 Task: Look for Airbnb properties in NicolÃÂ¡s Romero, Mexico from 11th December, 2023 to 15th December, 2023 for 2 adults. Place can be private room with 1  bedroom having 2 beds and 1 bathroom. Property type can be hotel.
Action: Mouse moved to (556, 119)
Screenshot: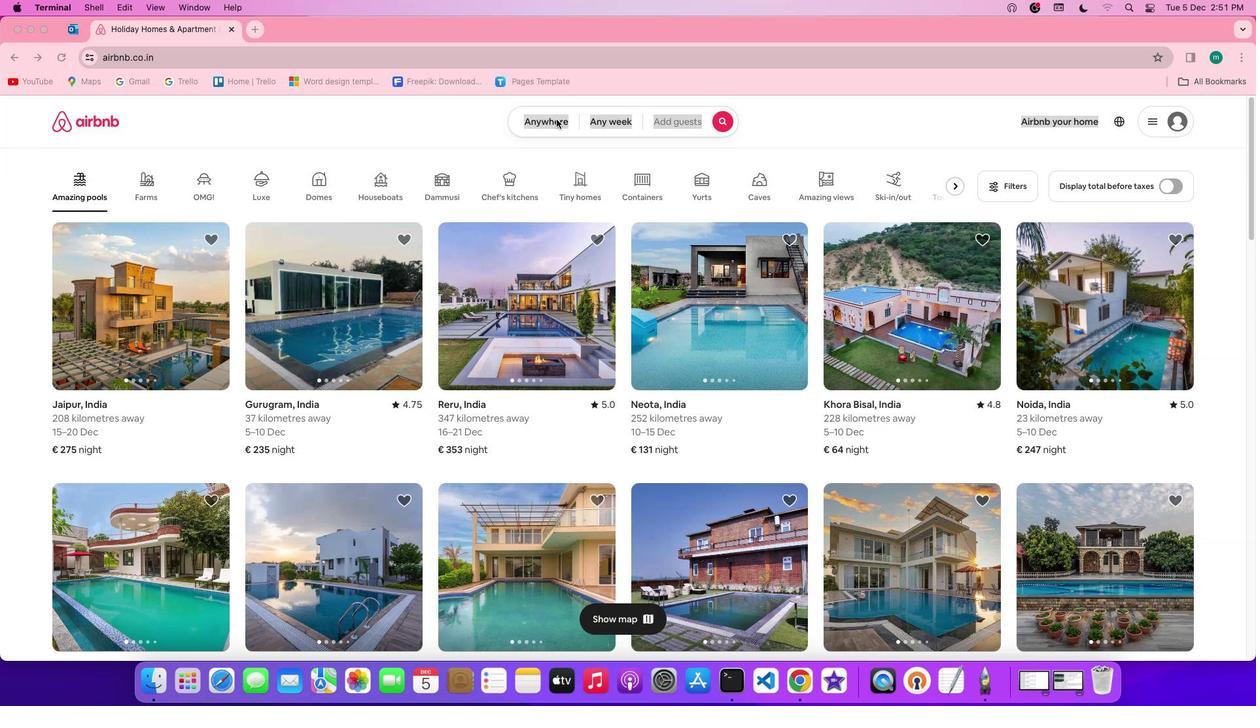 
Action: Mouse pressed left at (556, 119)
Screenshot: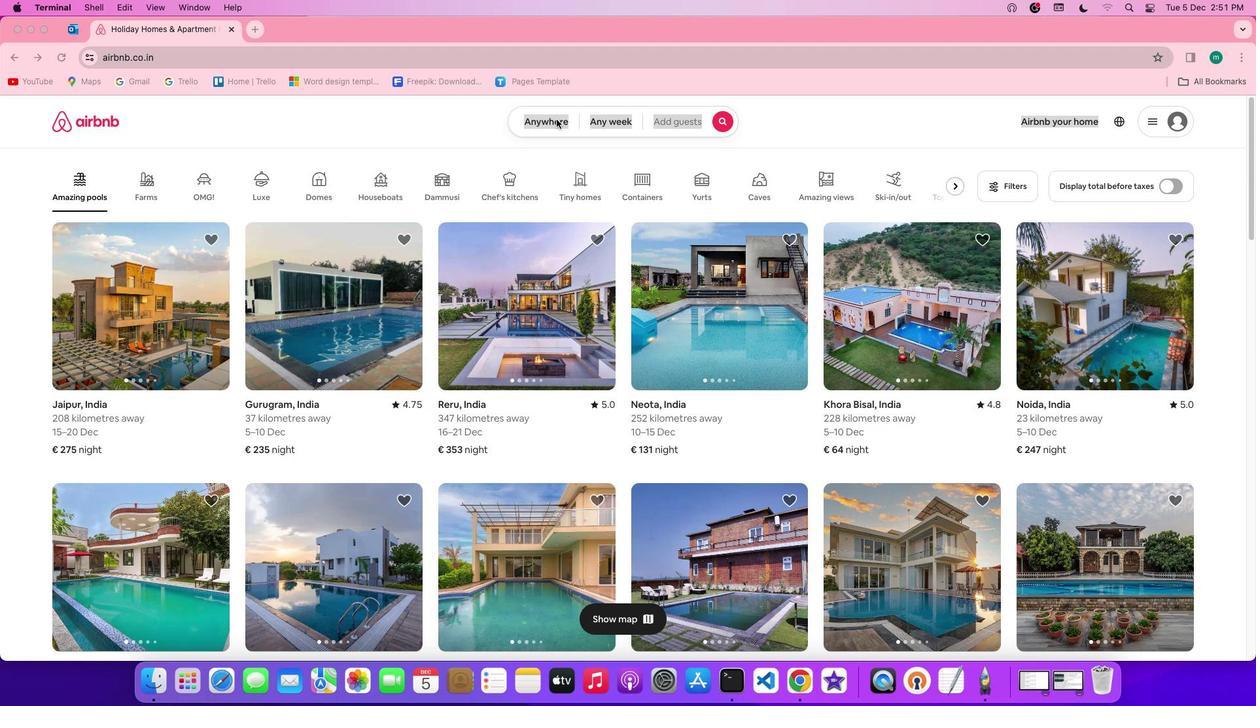
Action: Mouse pressed left at (556, 119)
Screenshot: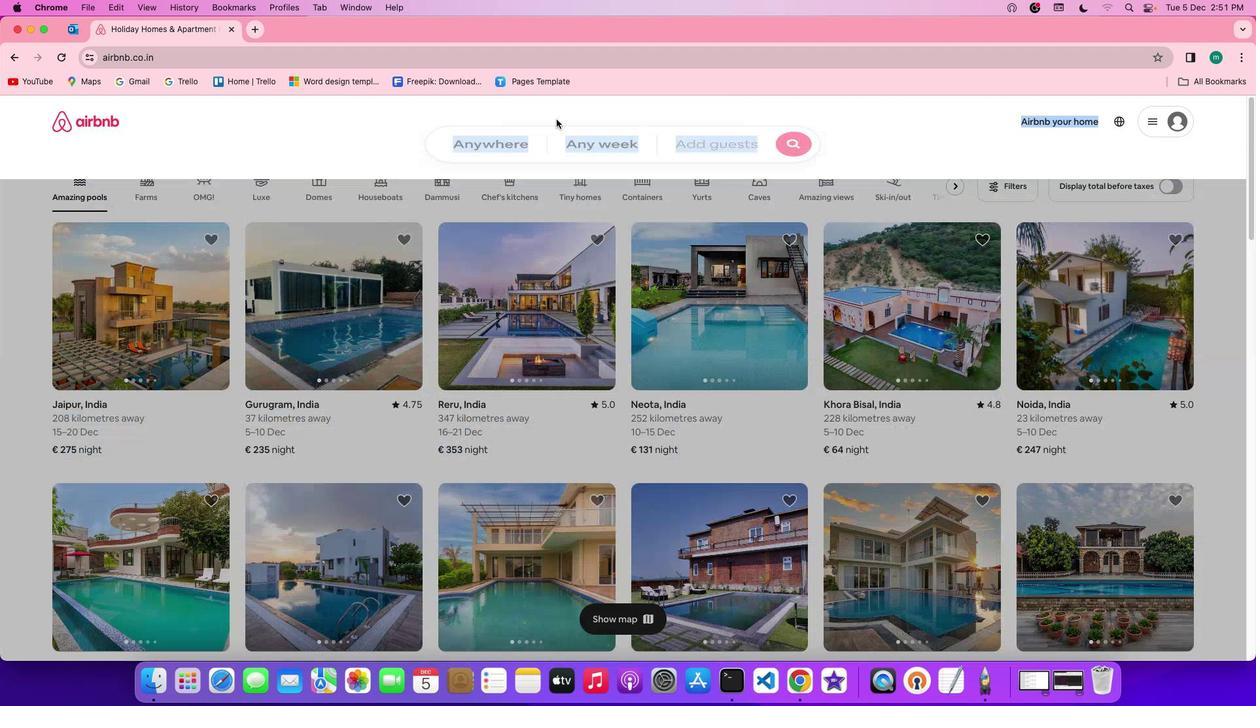 
Action: Mouse moved to (515, 166)
Screenshot: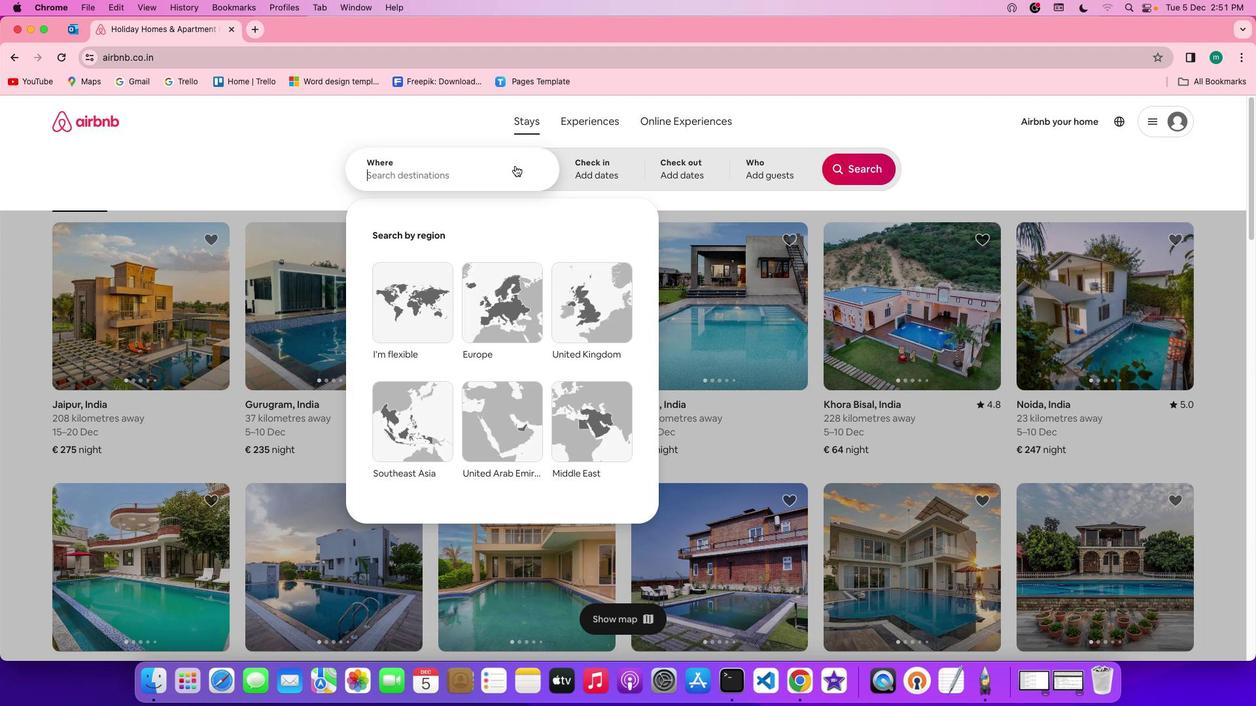 
Action: Mouse pressed left at (515, 166)
Screenshot: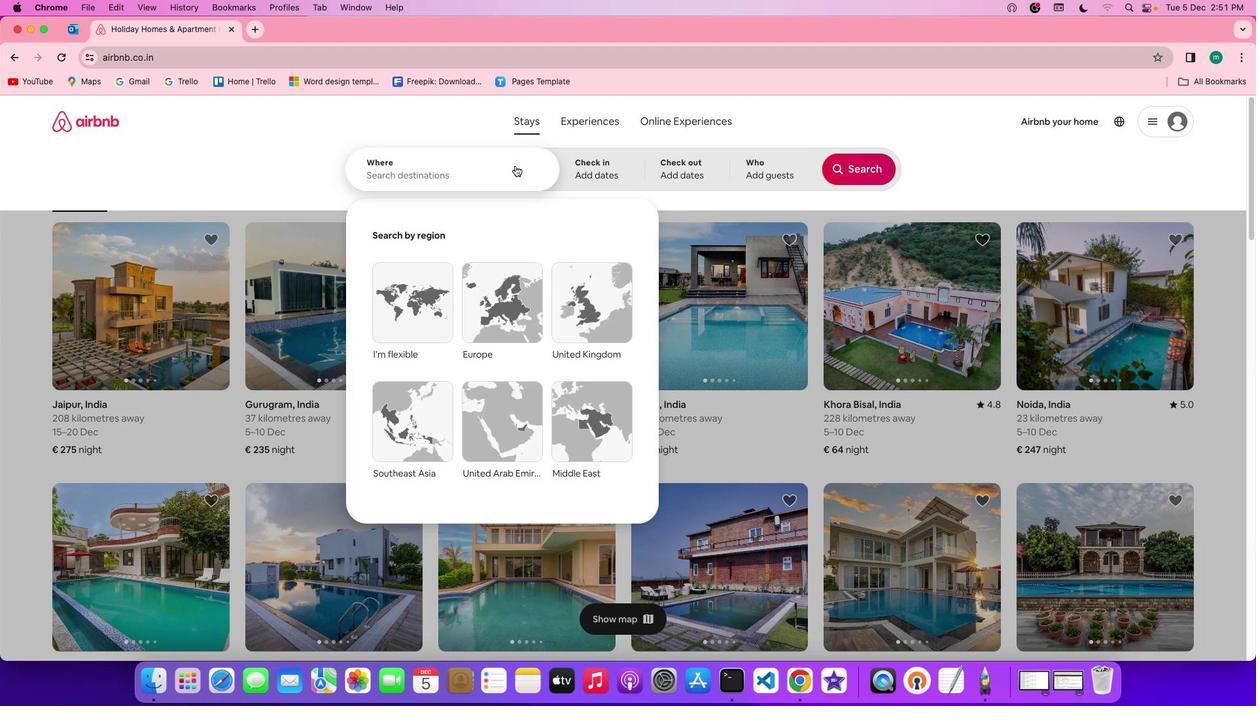
Action: Mouse moved to (515, 166)
Screenshot: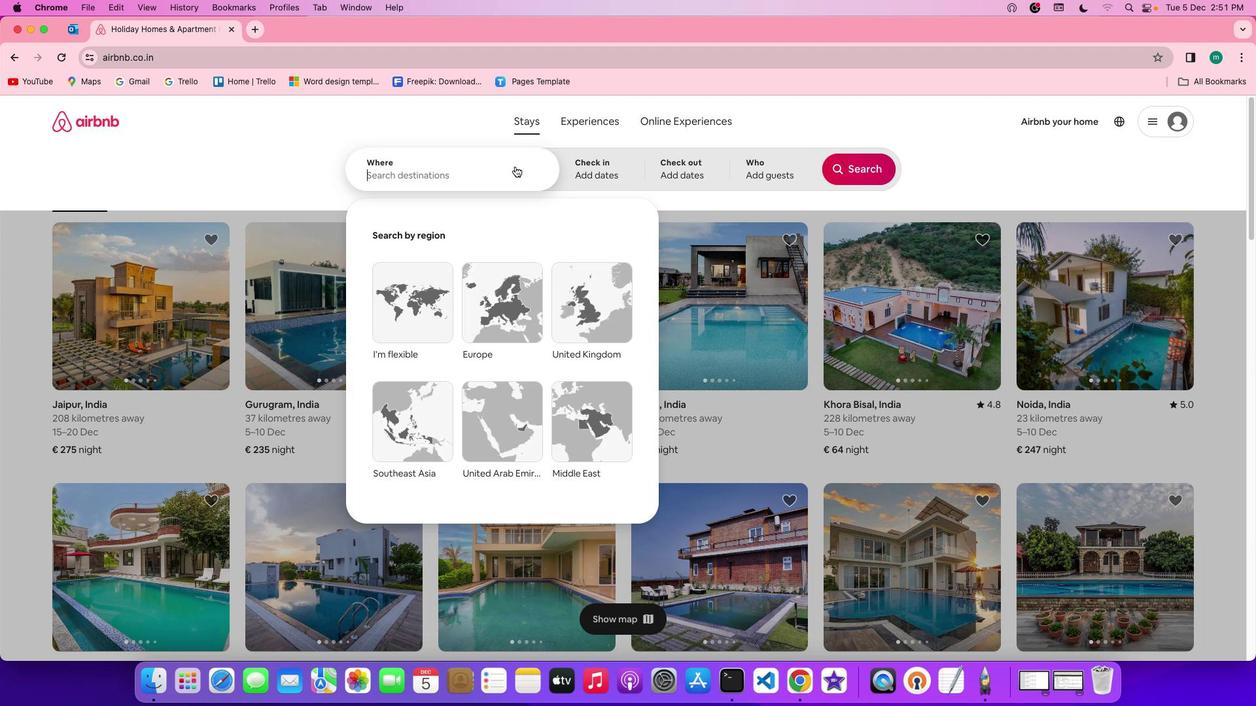 
Action: Key pressed Key.shift'N''i''c''o''l''a''s'Key.spaceKey.shift'R''o''m''e''r''o'','Key.spaceKey.shift'M''e''x''i''c''o'
Screenshot: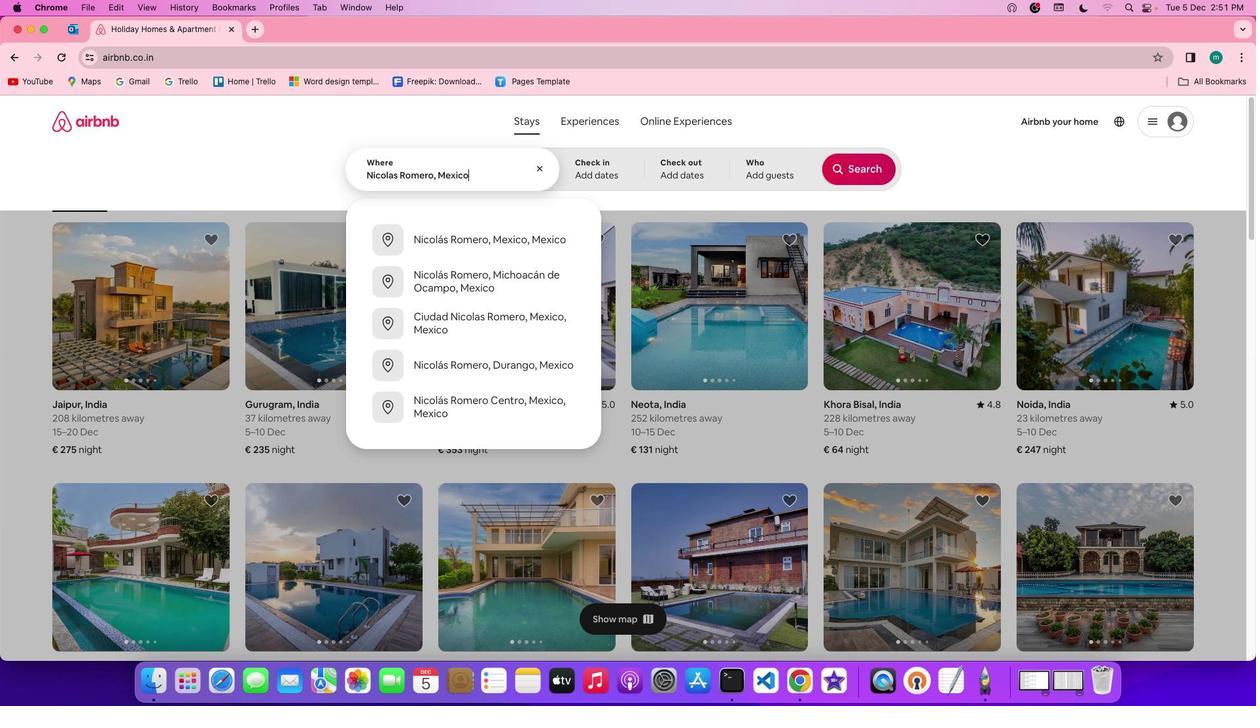 
Action: Mouse moved to (599, 177)
Screenshot: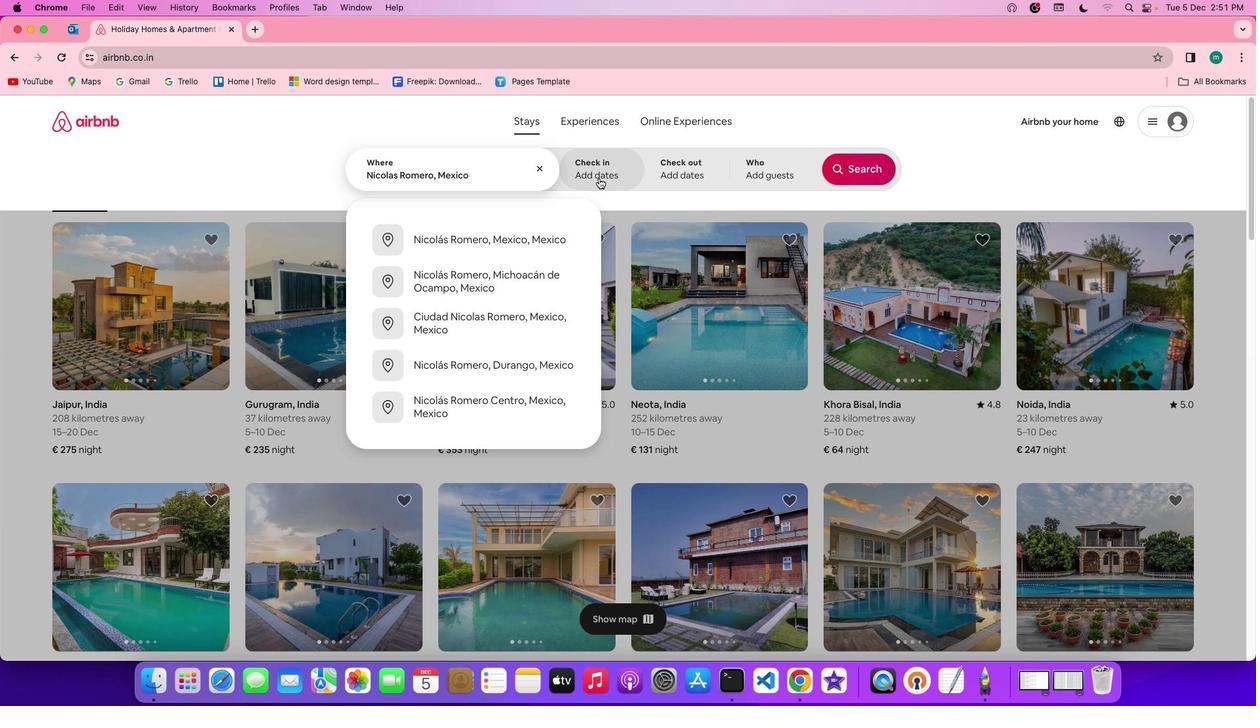 
Action: Mouse pressed left at (599, 177)
Screenshot: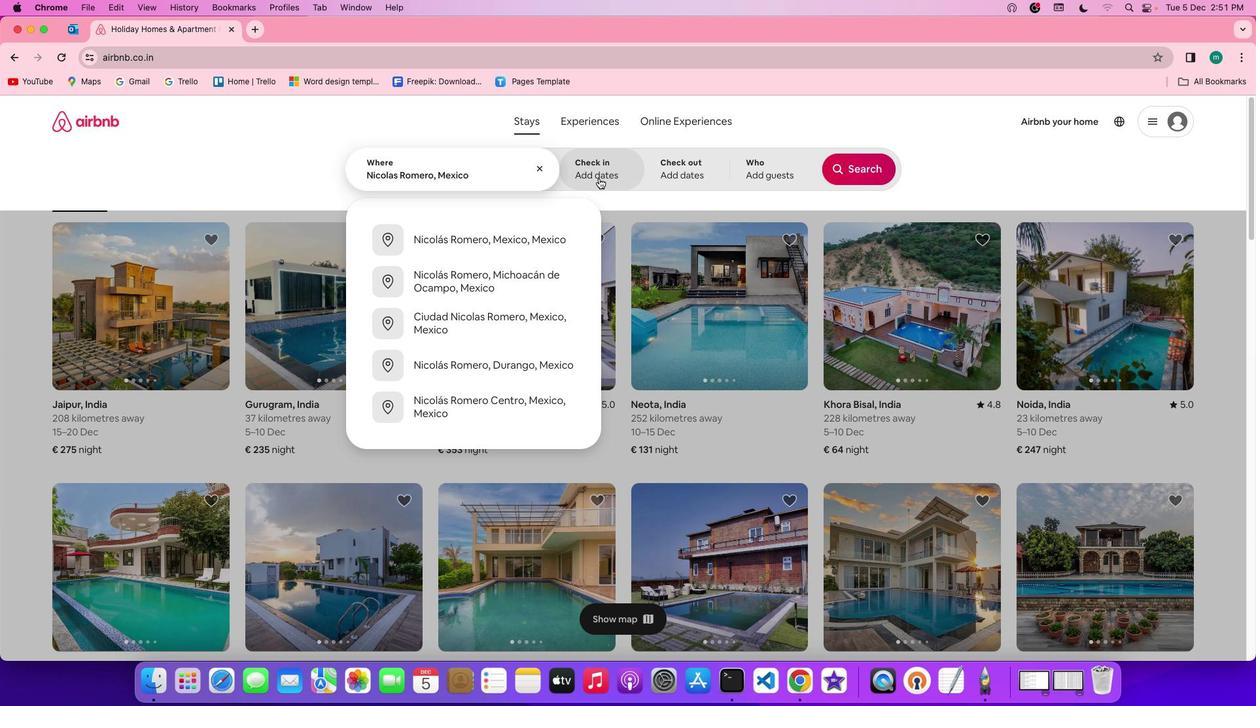 
Action: Mouse moved to (439, 393)
Screenshot: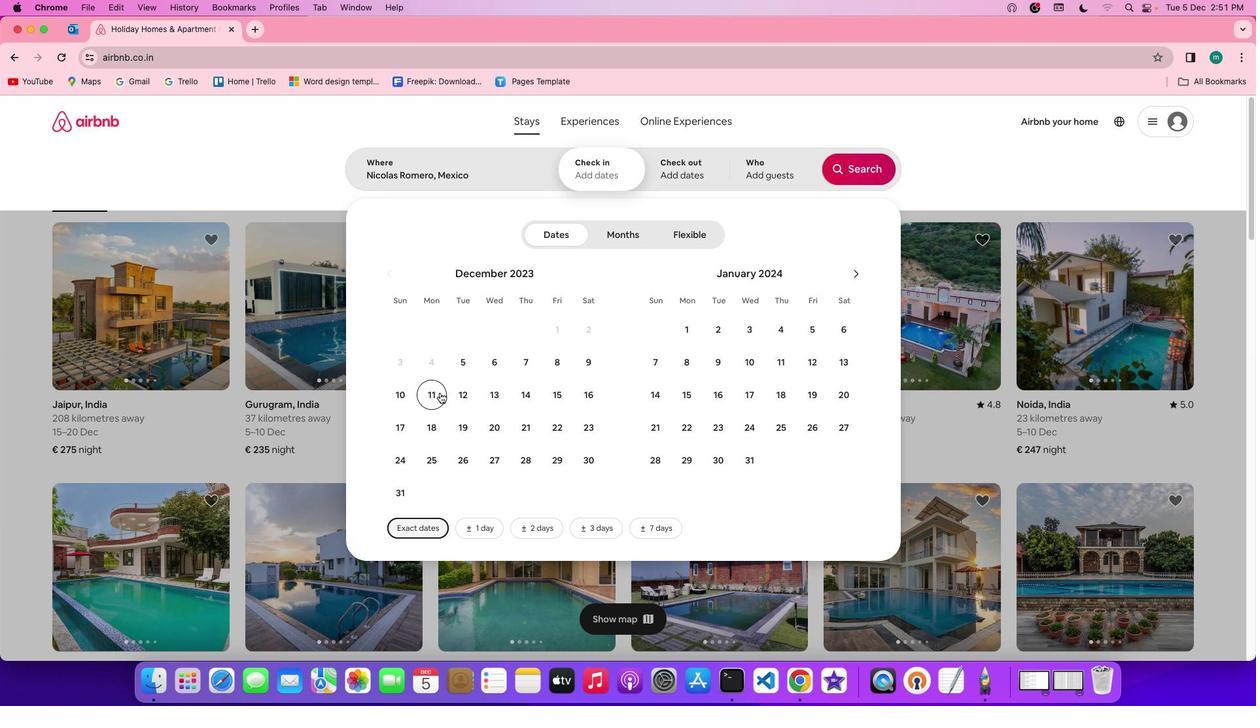 
Action: Mouse pressed left at (439, 393)
Screenshot: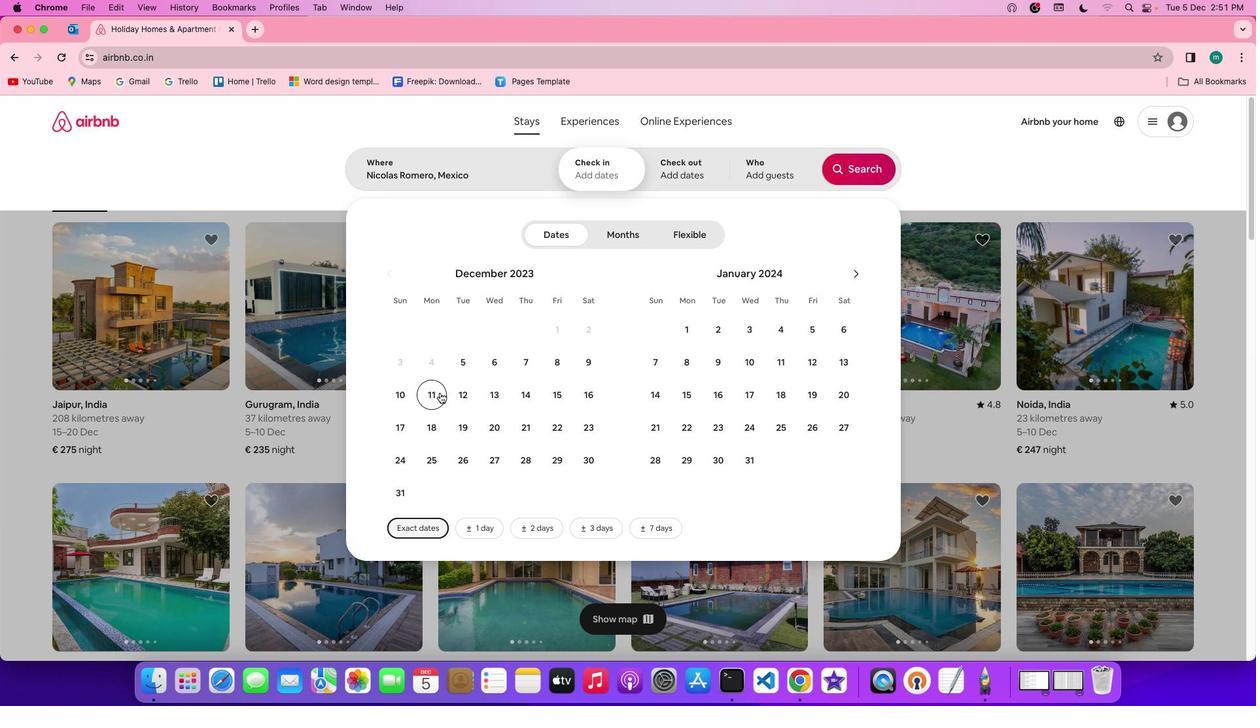 
Action: Mouse moved to (562, 397)
Screenshot: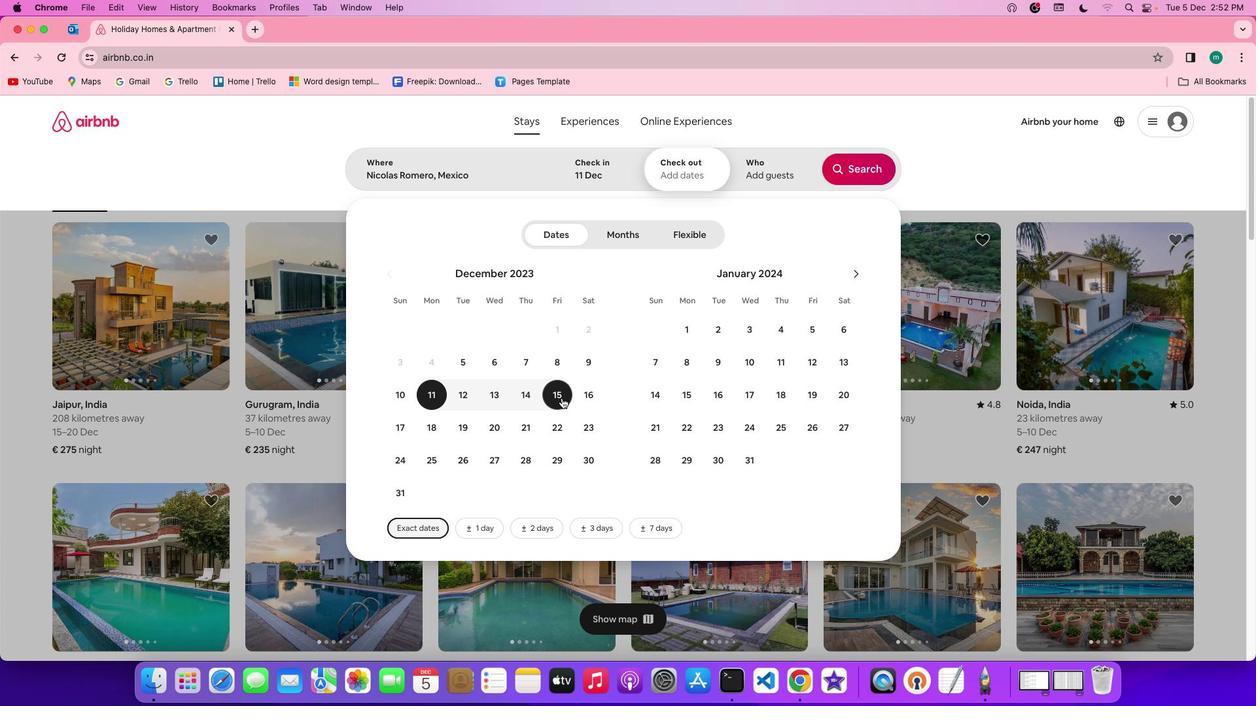 
Action: Mouse pressed left at (562, 397)
Screenshot: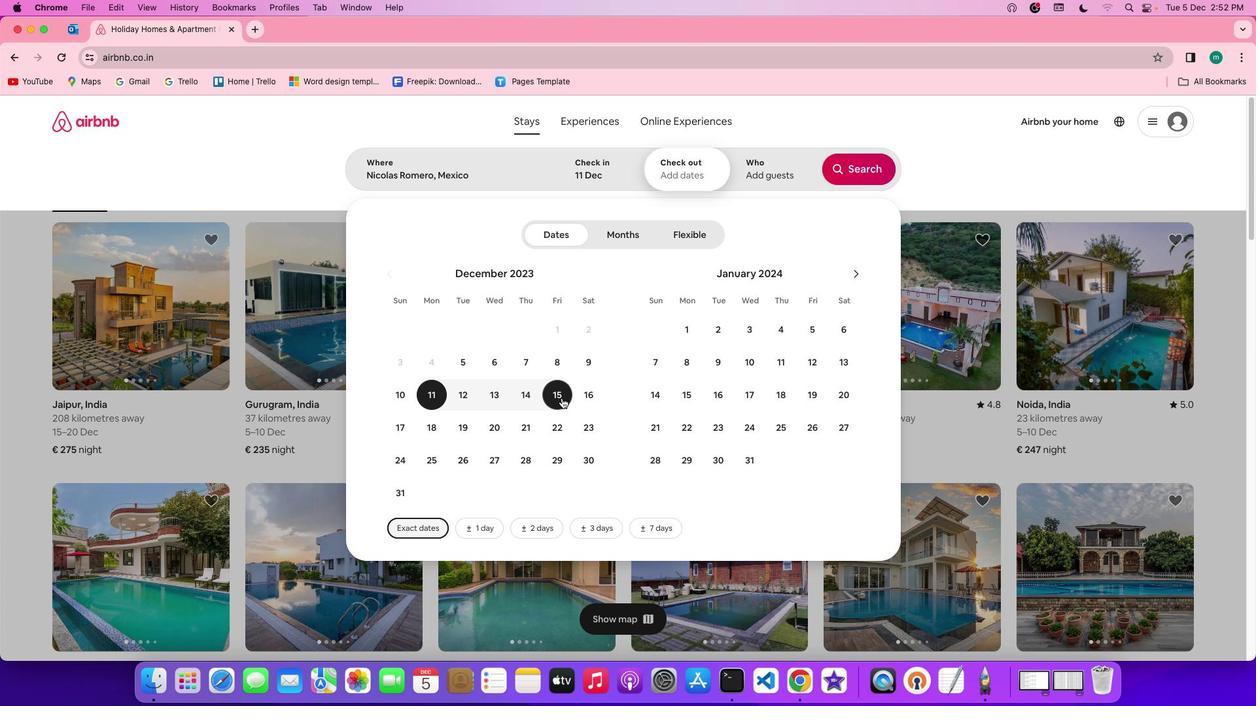 
Action: Mouse moved to (784, 173)
Screenshot: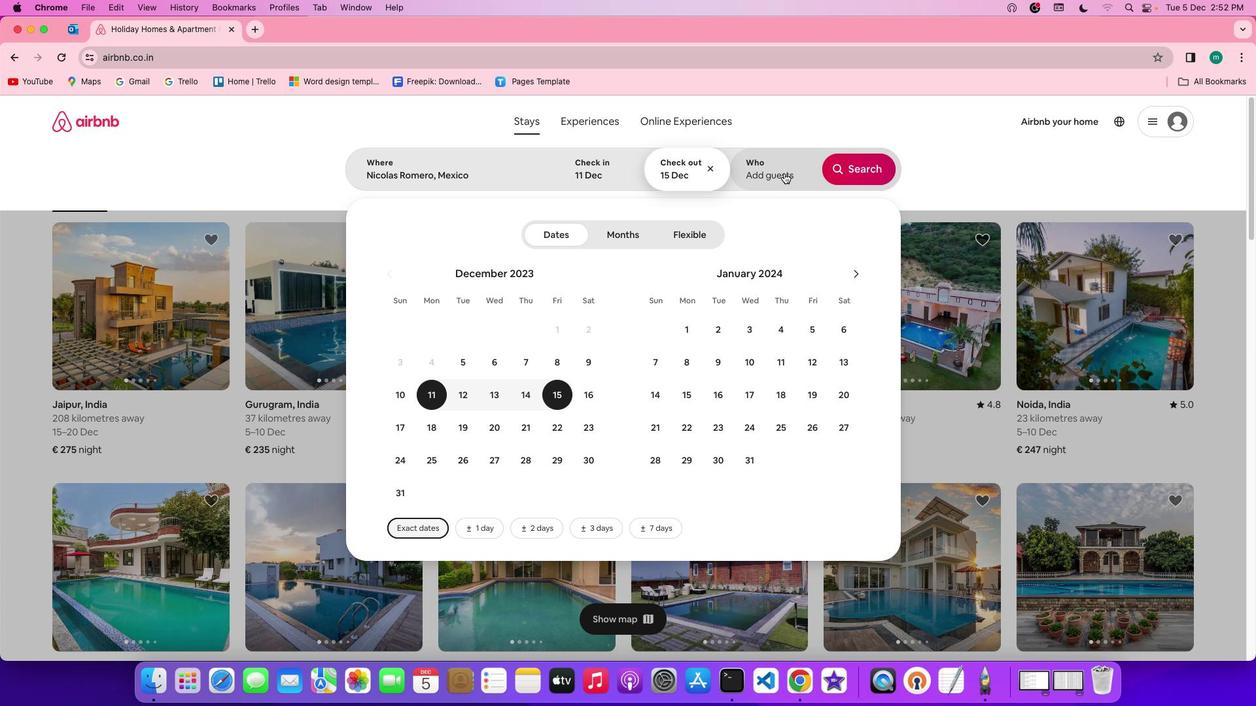 
Action: Mouse pressed left at (784, 173)
Screenshot: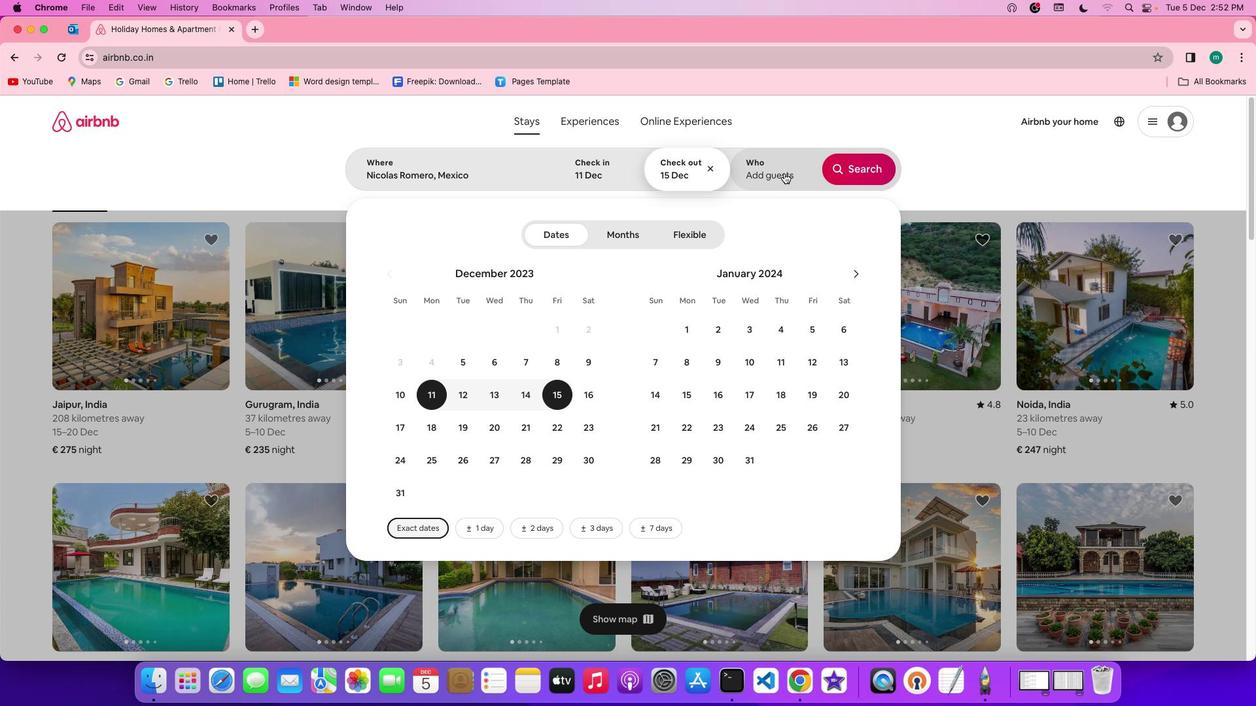 
Action: Mouse moved to (868, 232)
Screenshot: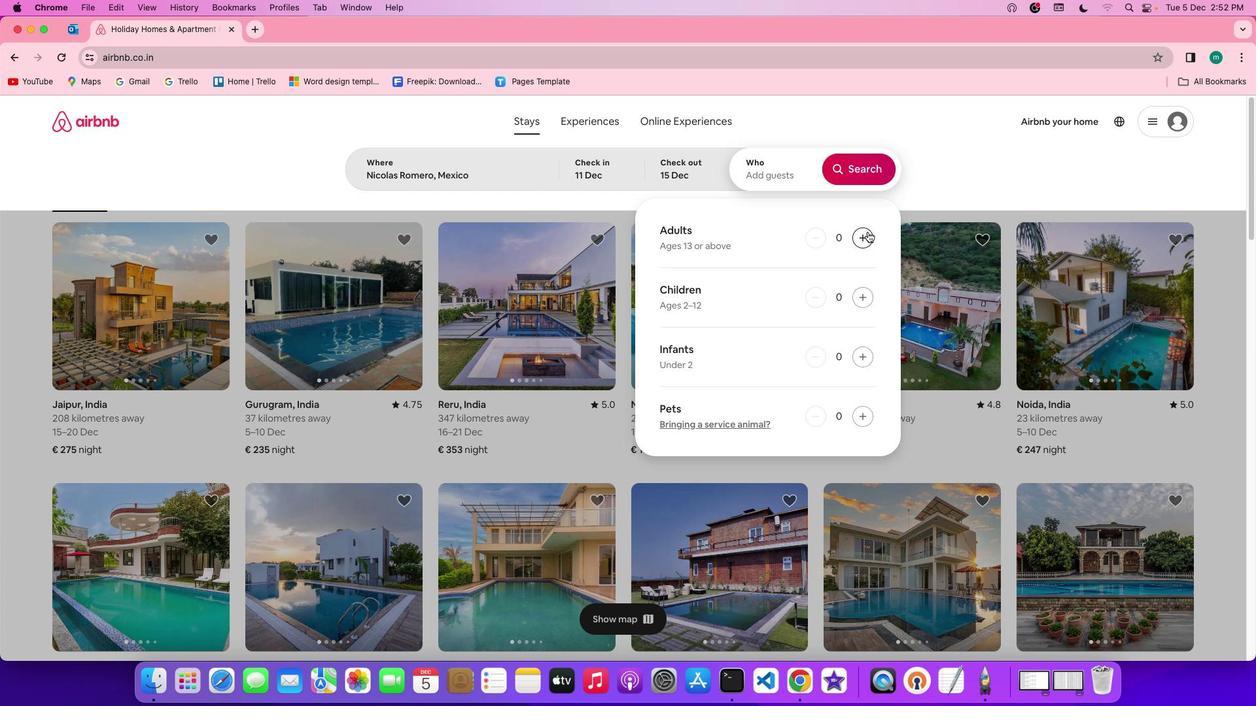 
Action: Mouse pressed left at (868, 232)
Screenshot: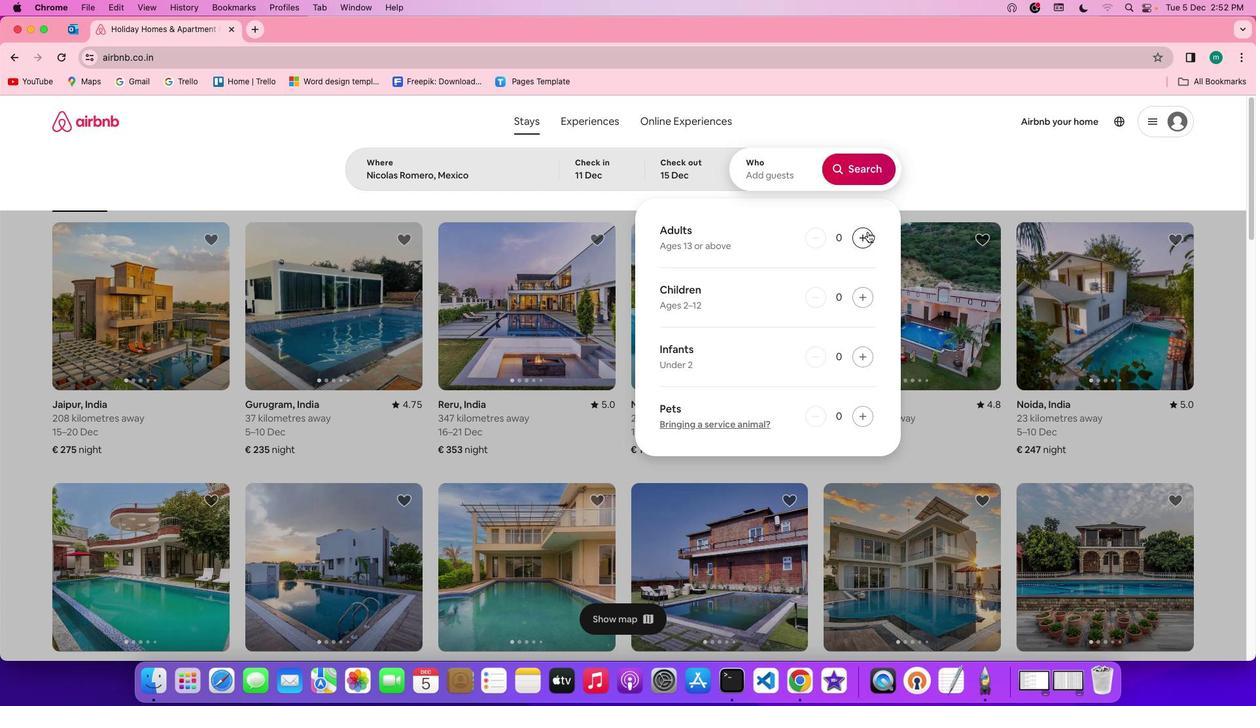 
Action: Mouse pressed left at (868, 232)
Screenshot: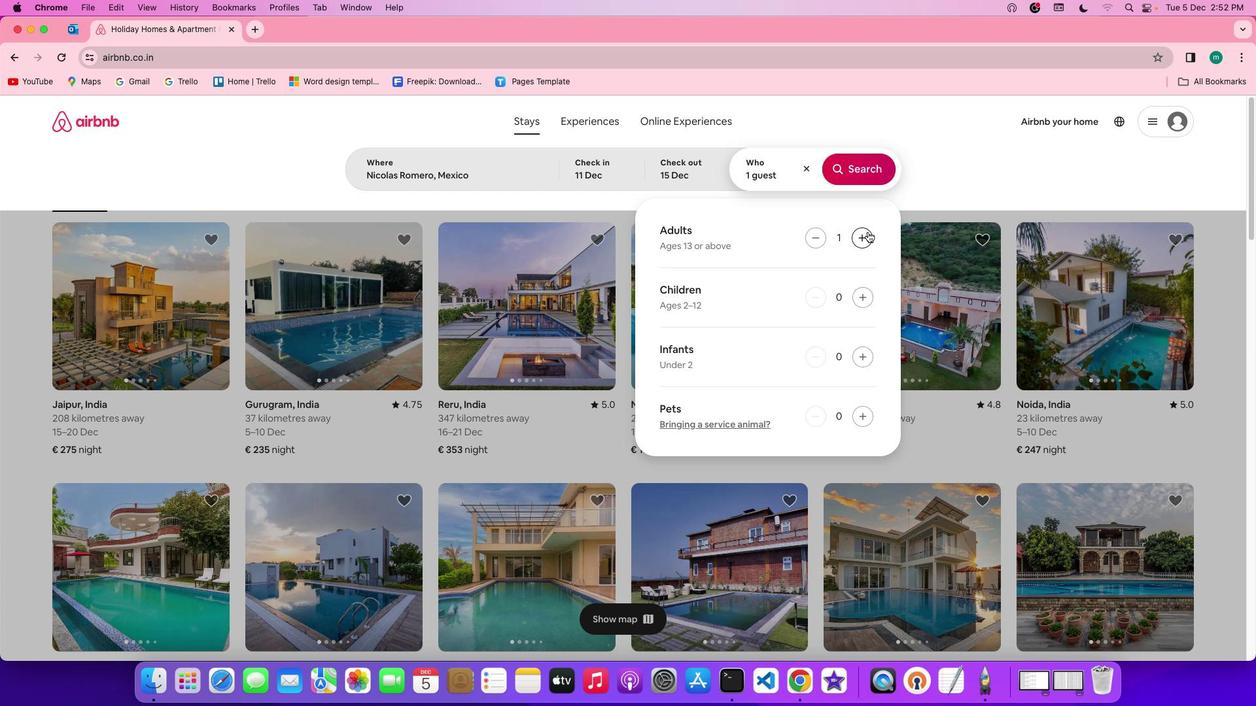 
Action: Mouse moved to (850, 168)
Screenshot: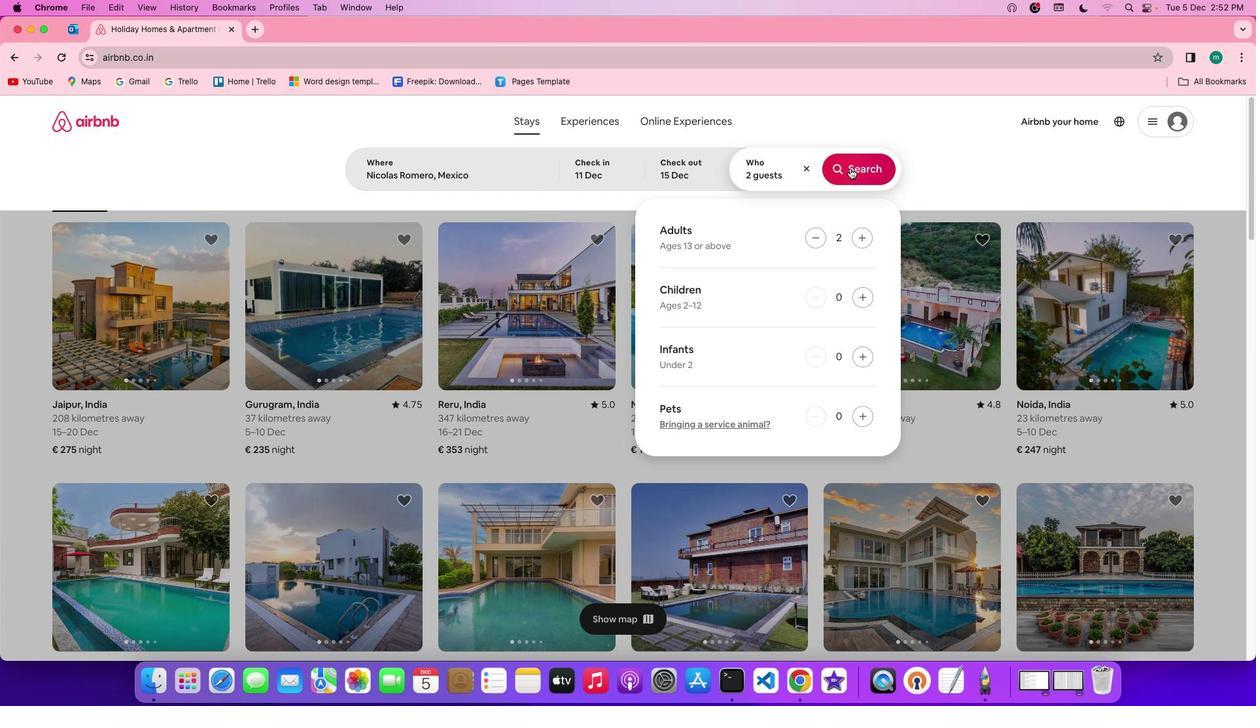 
Action: Mouse pressed left at (850, 168)
Screenshot: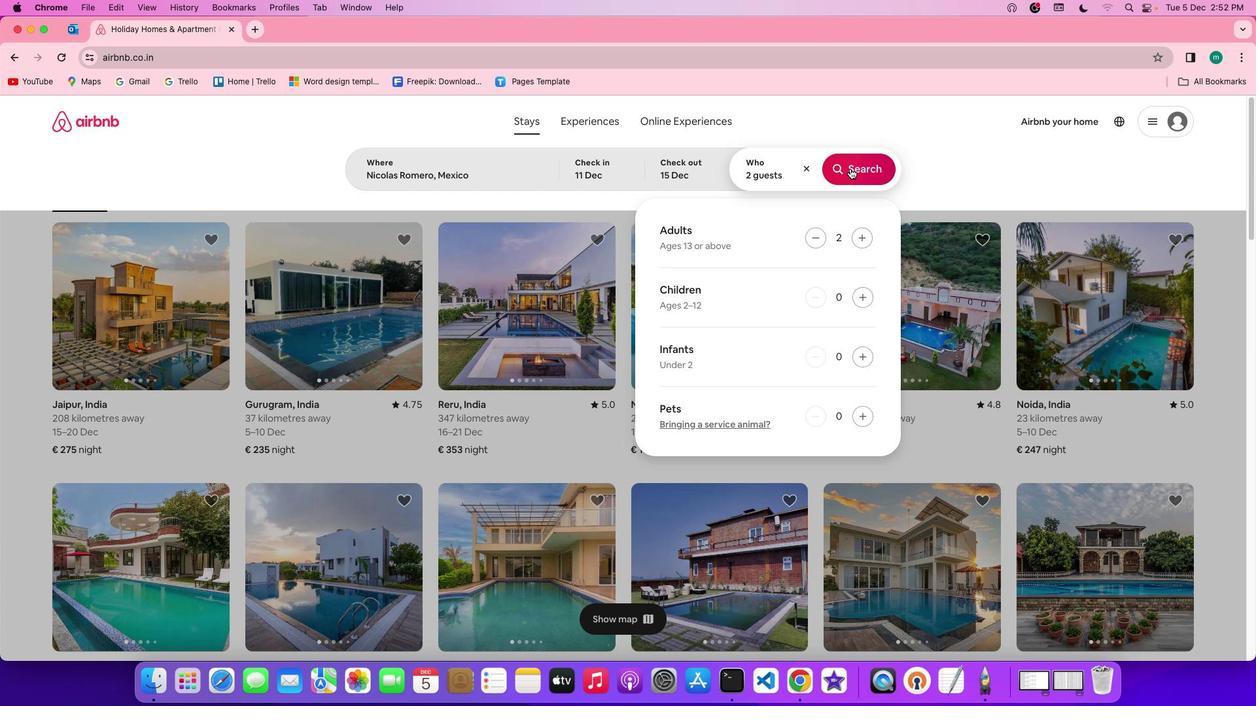 
Action: Mouse moved to (1058, 181)
Screenshot: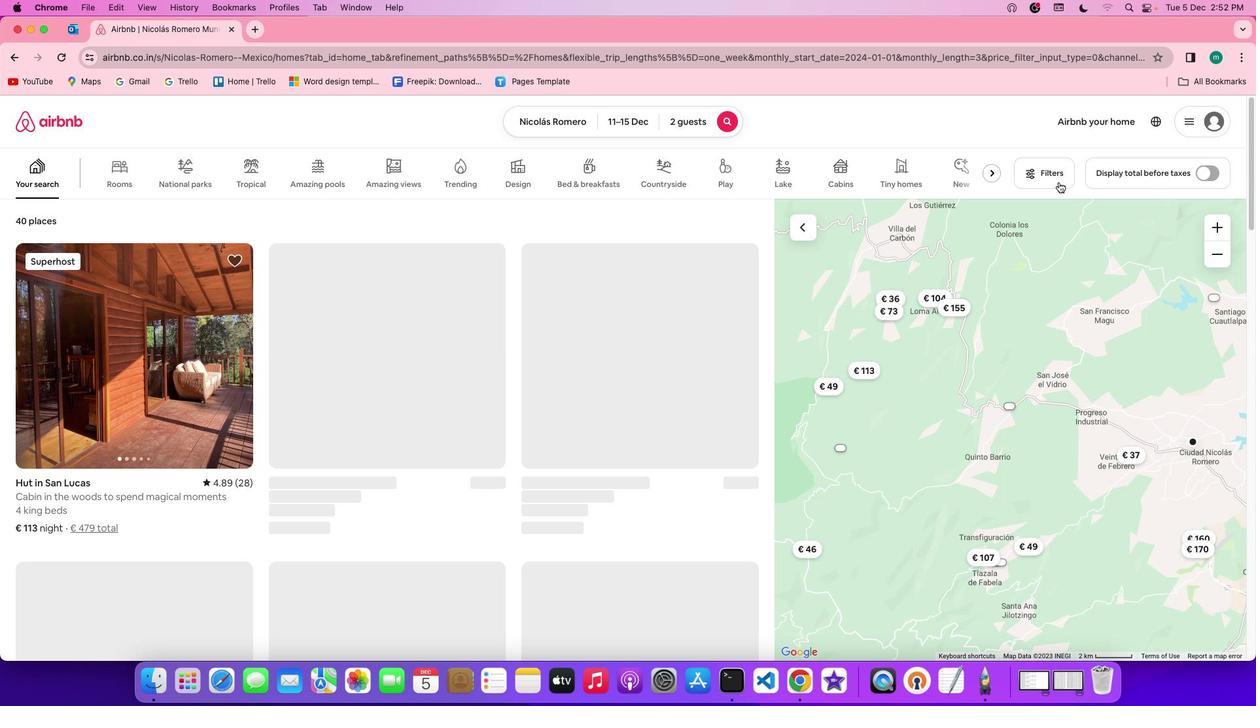 
Action: Mouse pressed left at (1058, 181)
Screenshot: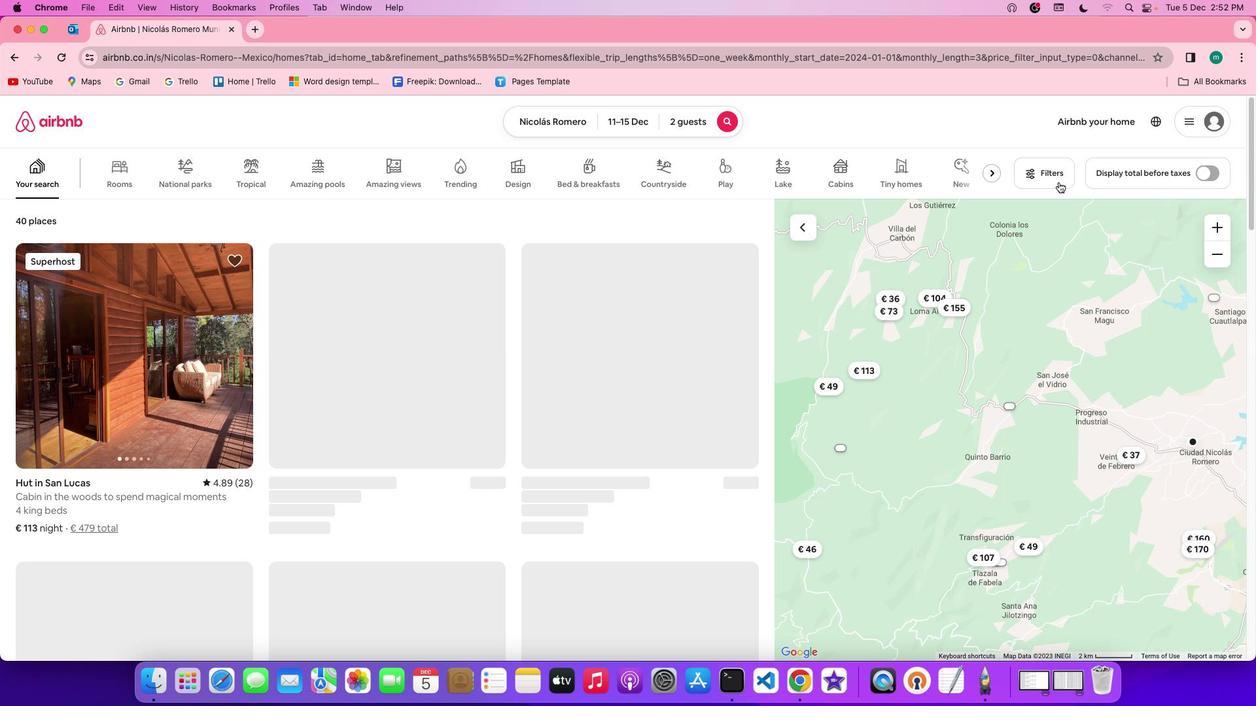 
Action: Mouse moved to (619, 399)
Screenshot: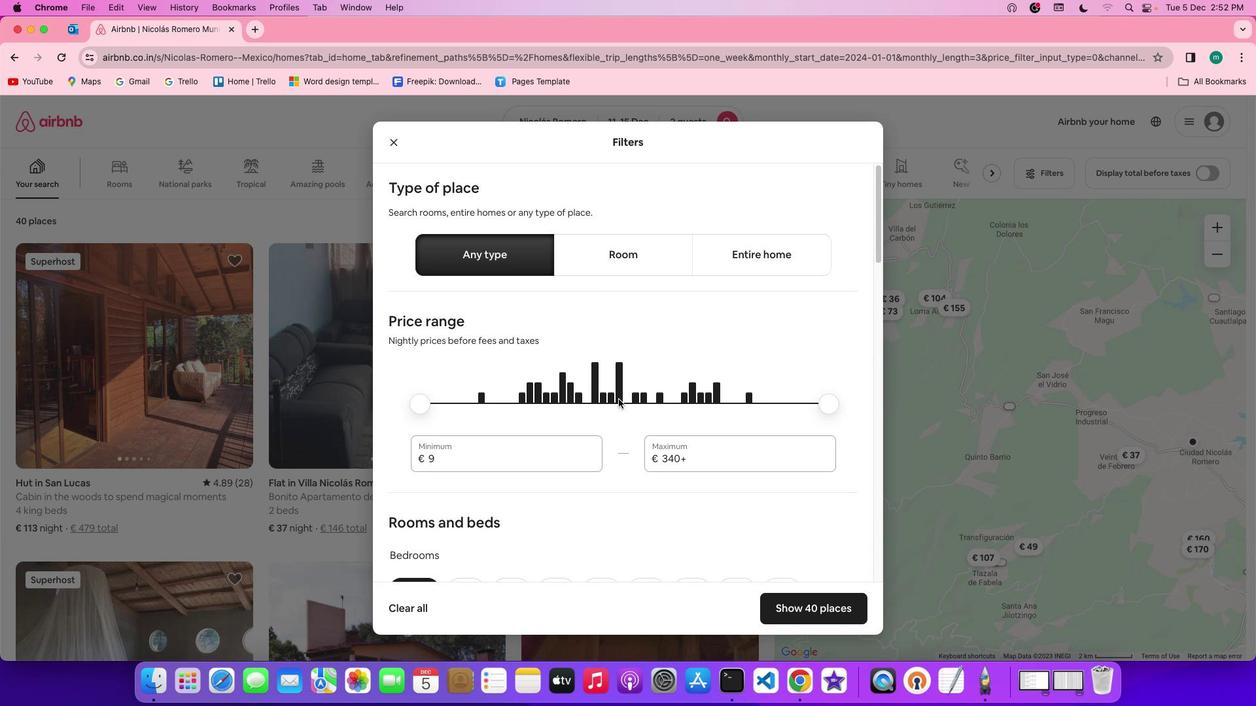 
Action: Mouse scrolled (619, 399) with delta (0, 0)
Screenshot: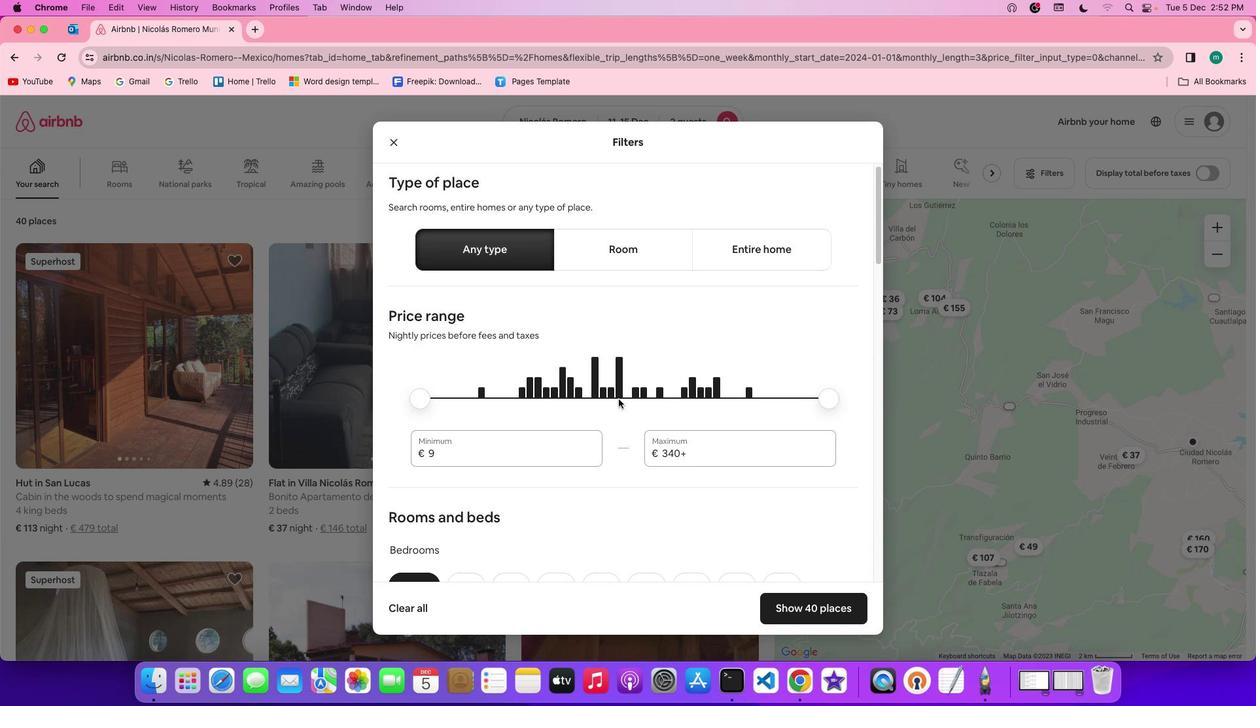 
Action: Mouse scrolled (619, 399) with delta (0, 0)
Screenshot: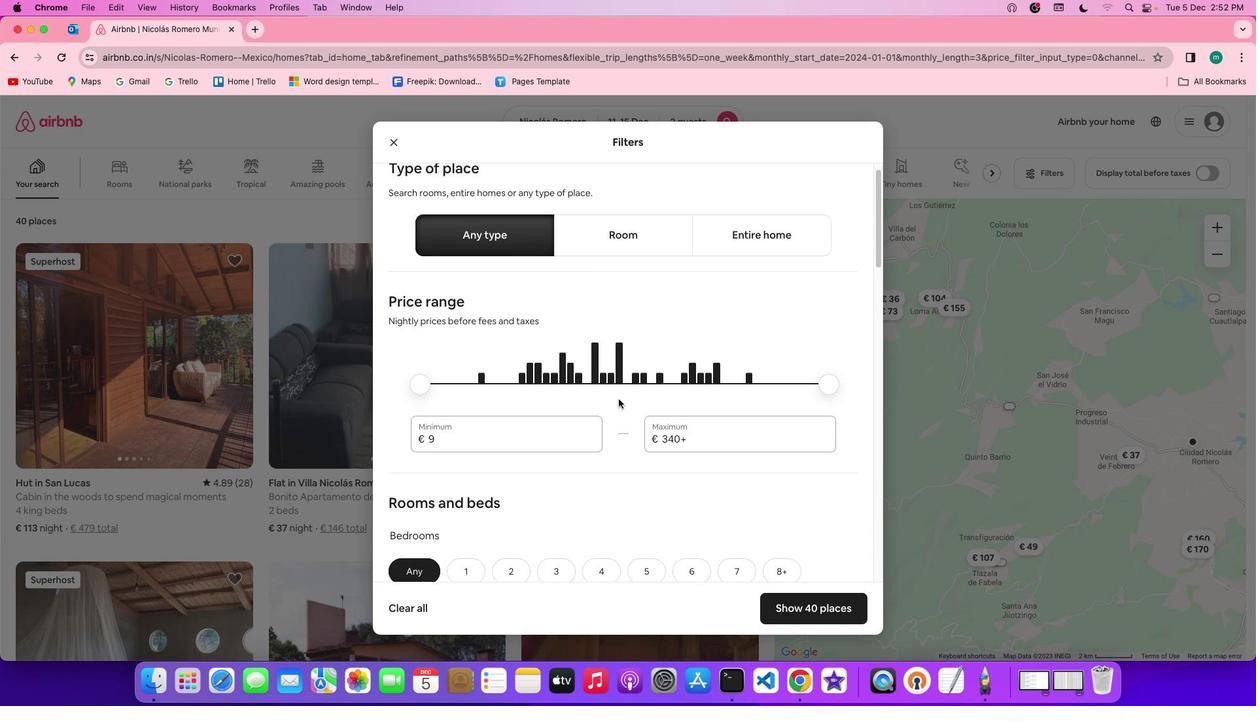 
Action: Mouse scrolled (619, 399) with delta (0, -1)
Screenshot: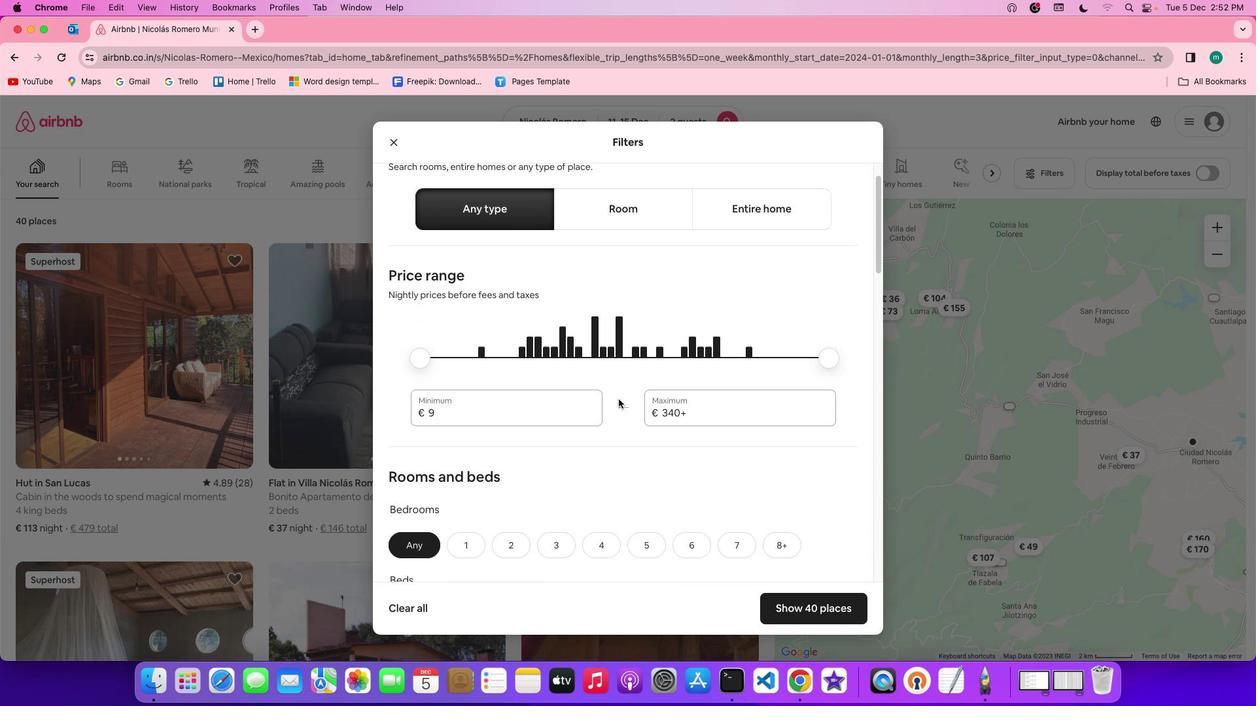
Action: Mouse scrolled (619, 399) with delta (0, -1)
Screenshot: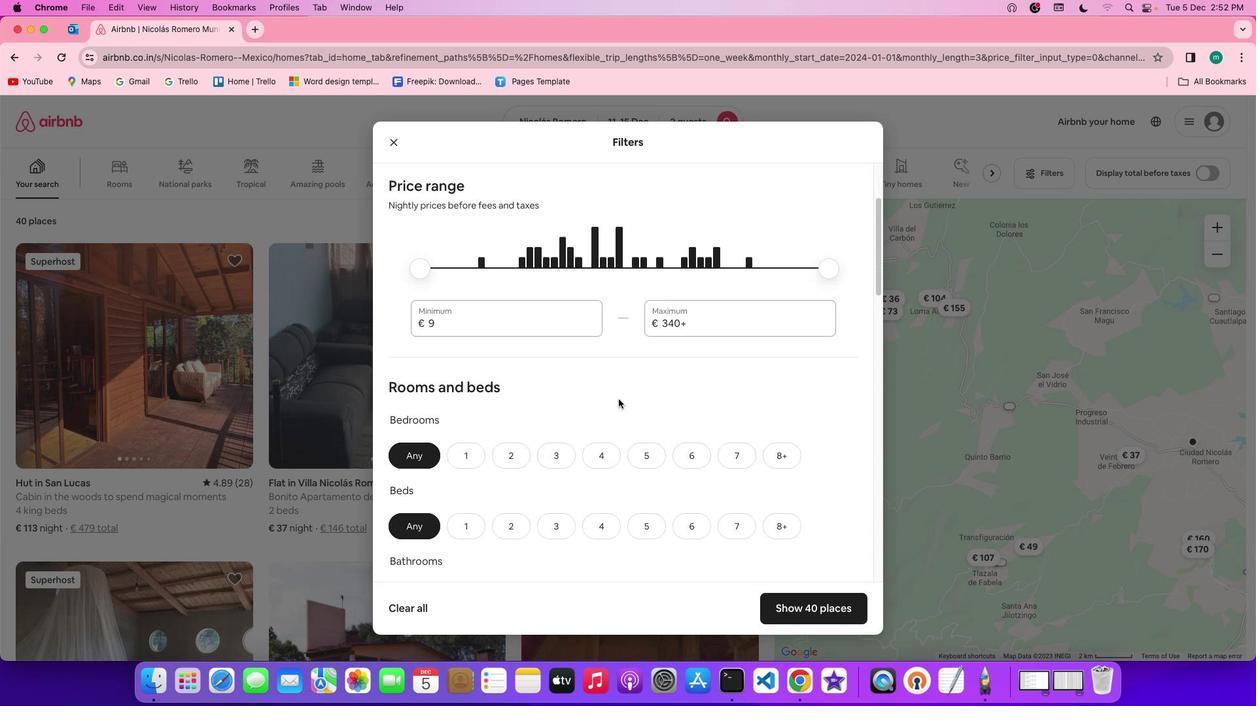
Action: Mouse scrolled (619, 399) with delta (0, 0)
Screenshot: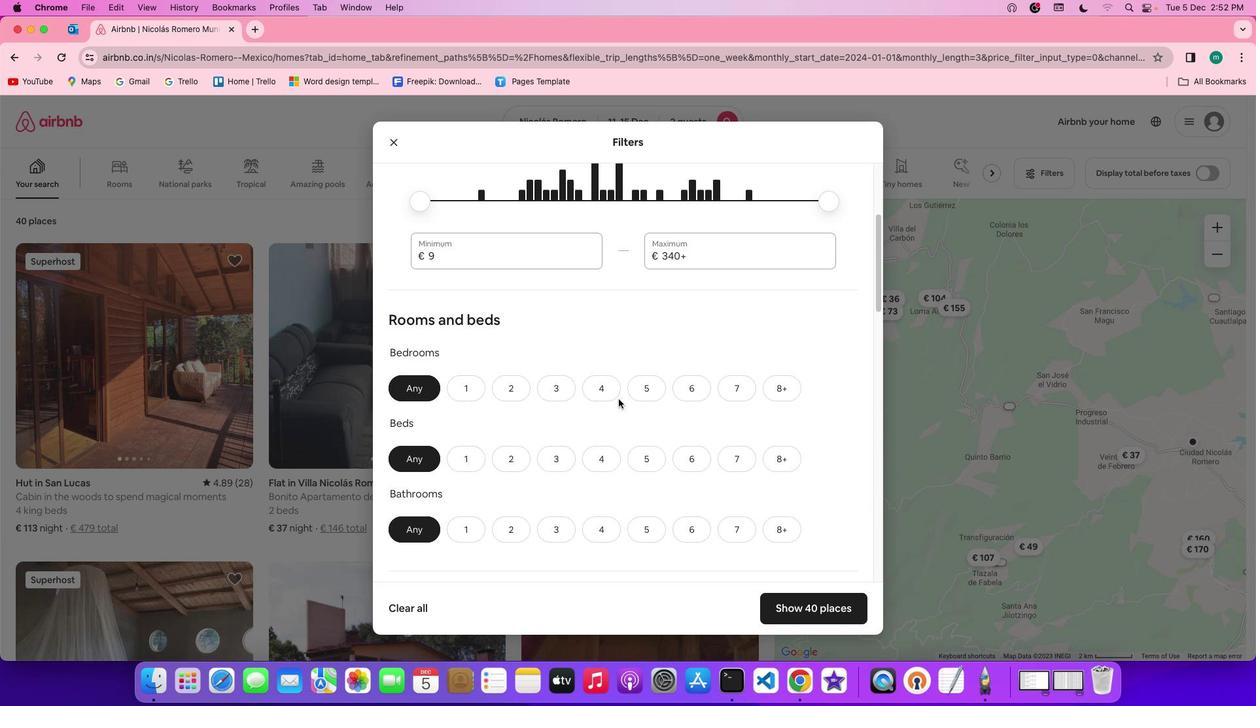 
Action: Mouse scrolled (619, 399) with delta (0, 0)
Screenshot: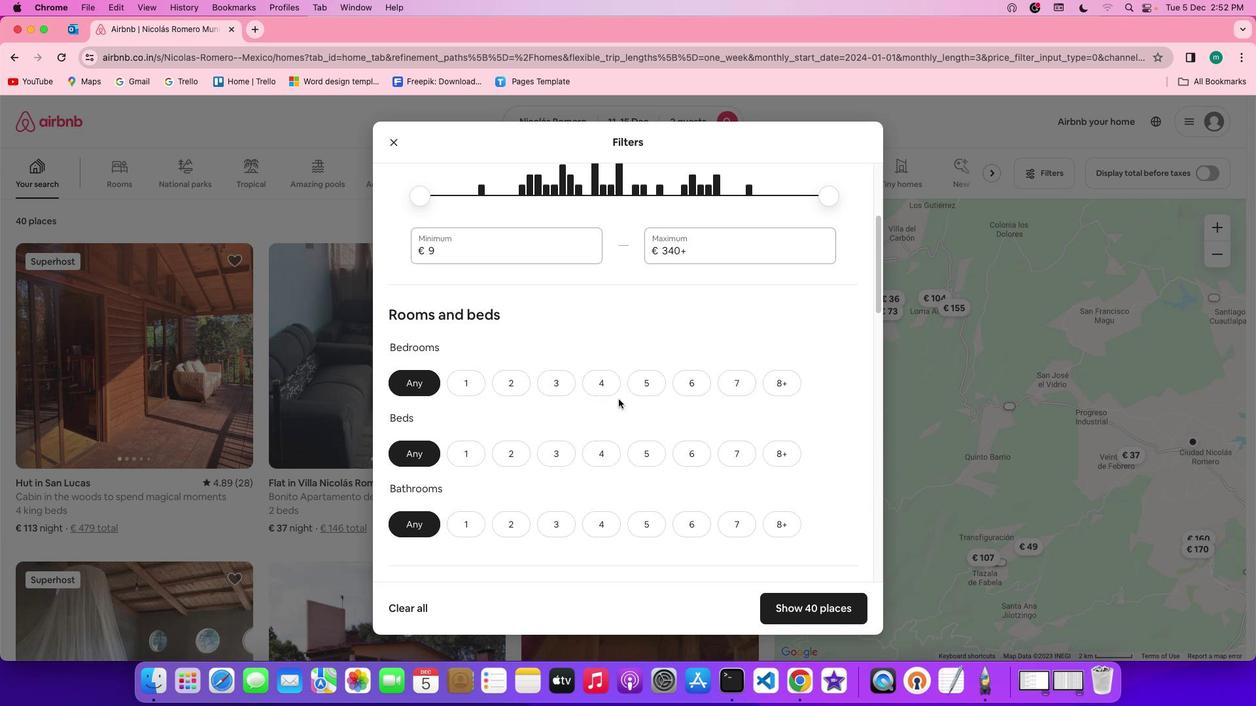 
Action: Mouse scrolled (619, 399) with delta (0, -1)
Screenshot: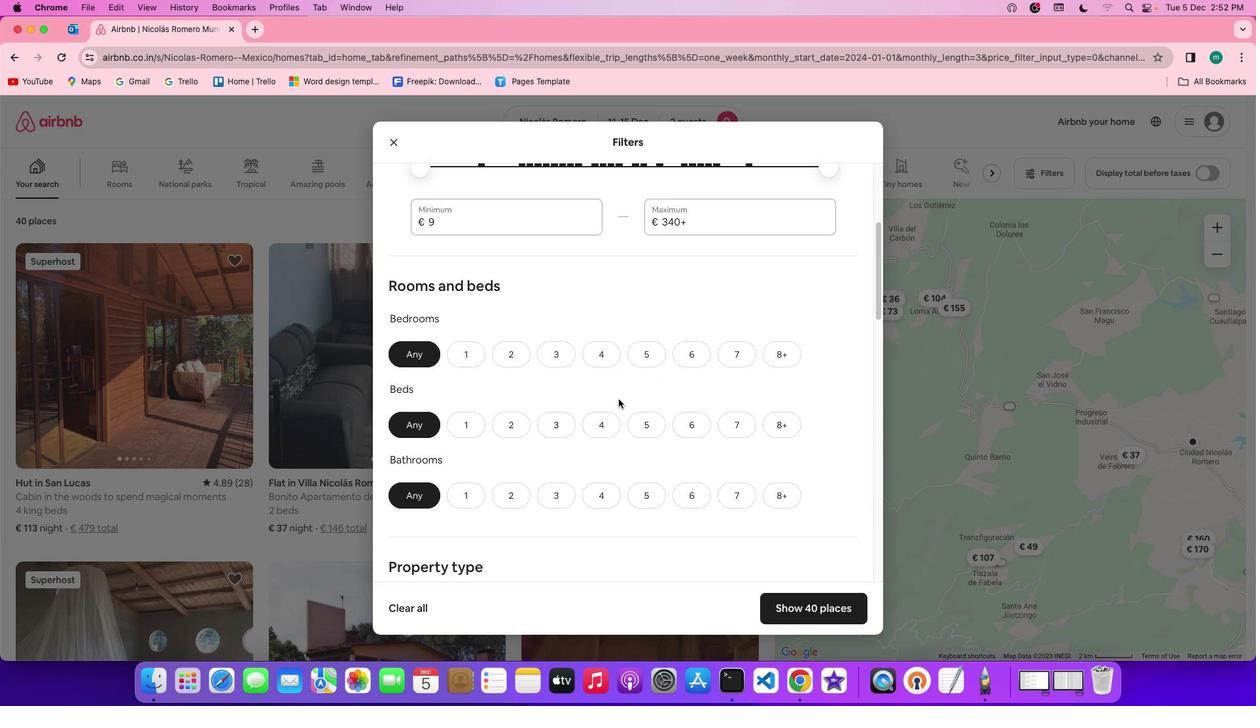 
Action: Mouse scrolled (619, 399) with delta (0, 0)
Screenshot: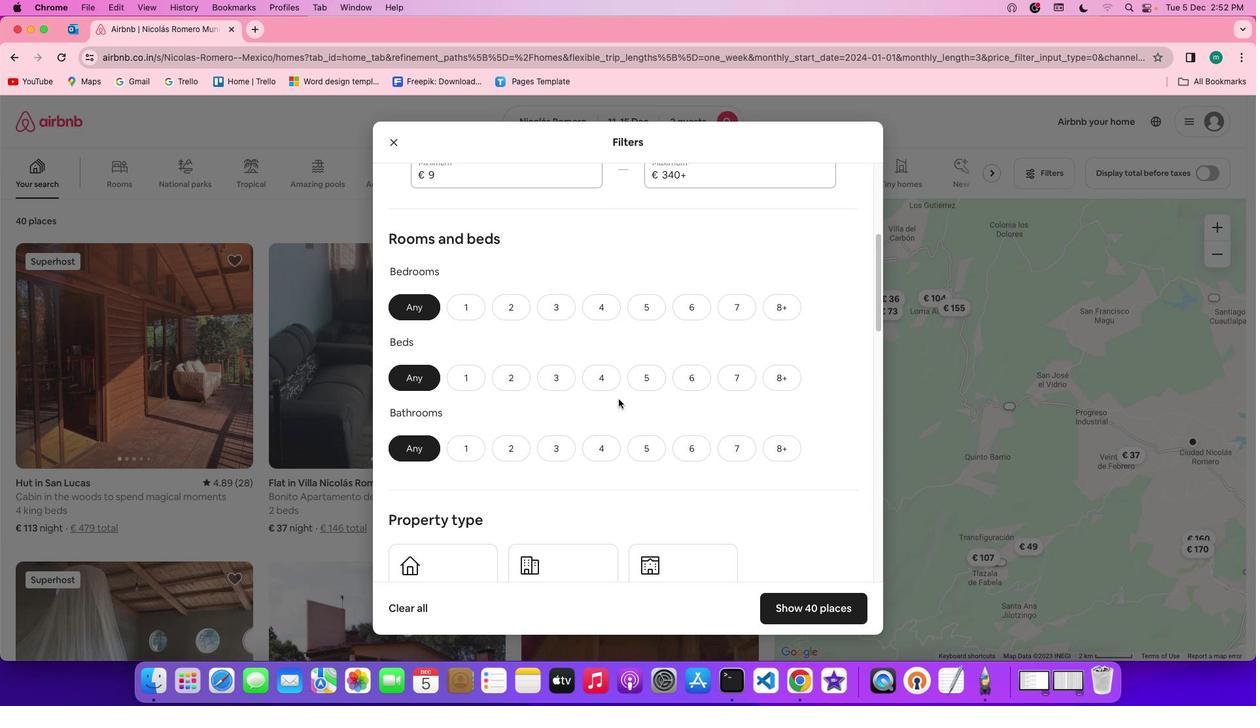 
Action: Mouse scrolled (619, 399) with delta (0, 0)
Screenshot: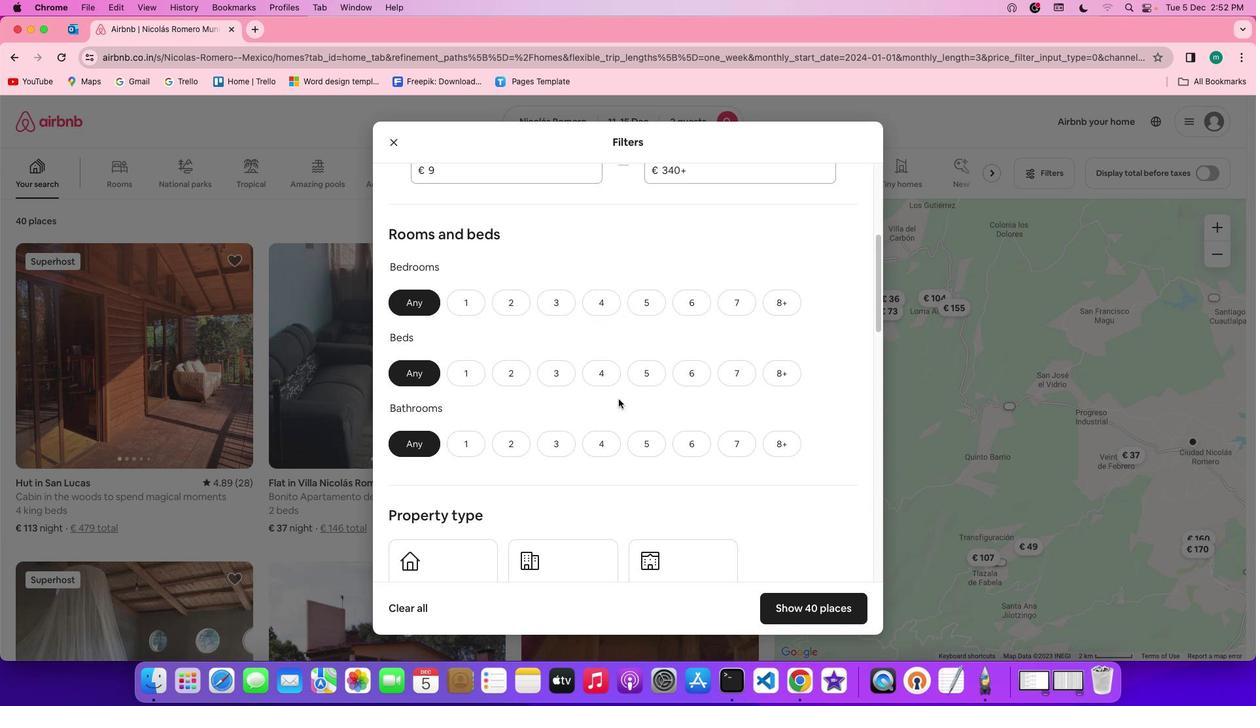 
Action: Mouse scrolled (619, 399) with delta (0, 0)
Screenshot: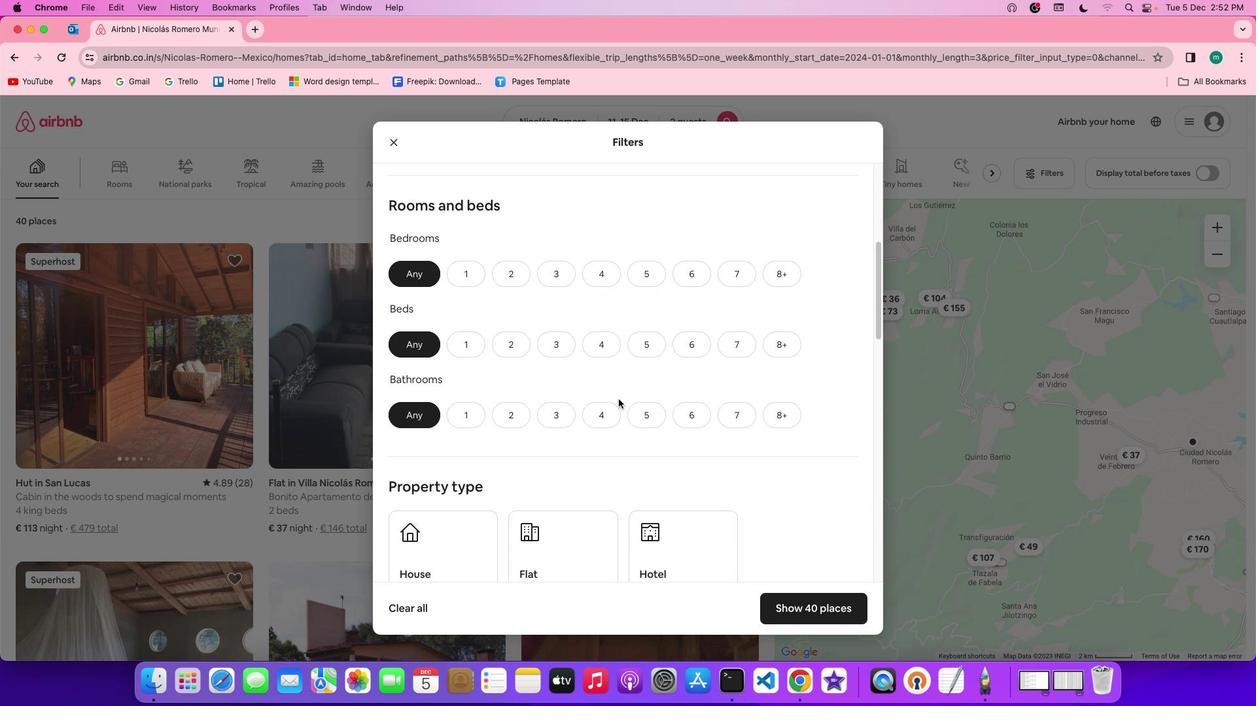 
Action: Mouse moved to (475, 252)
Screenshot: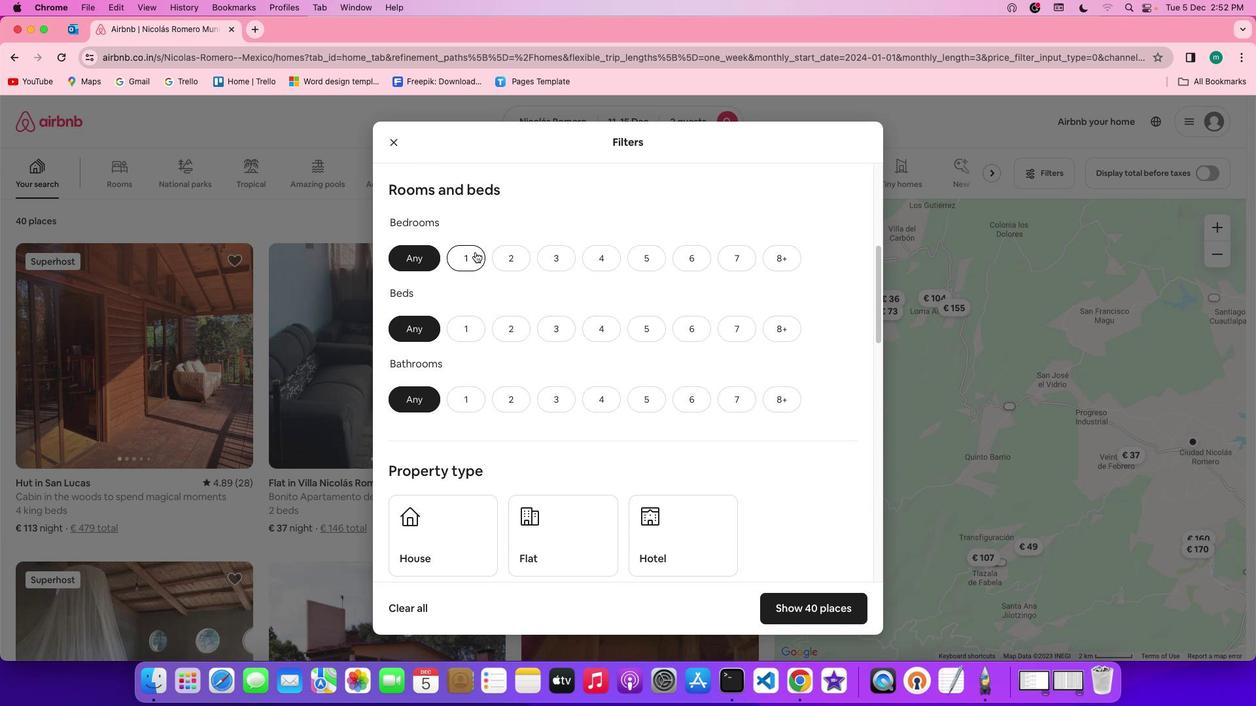 
Action: Mouse pressed left at (475, 252)
Screenshot: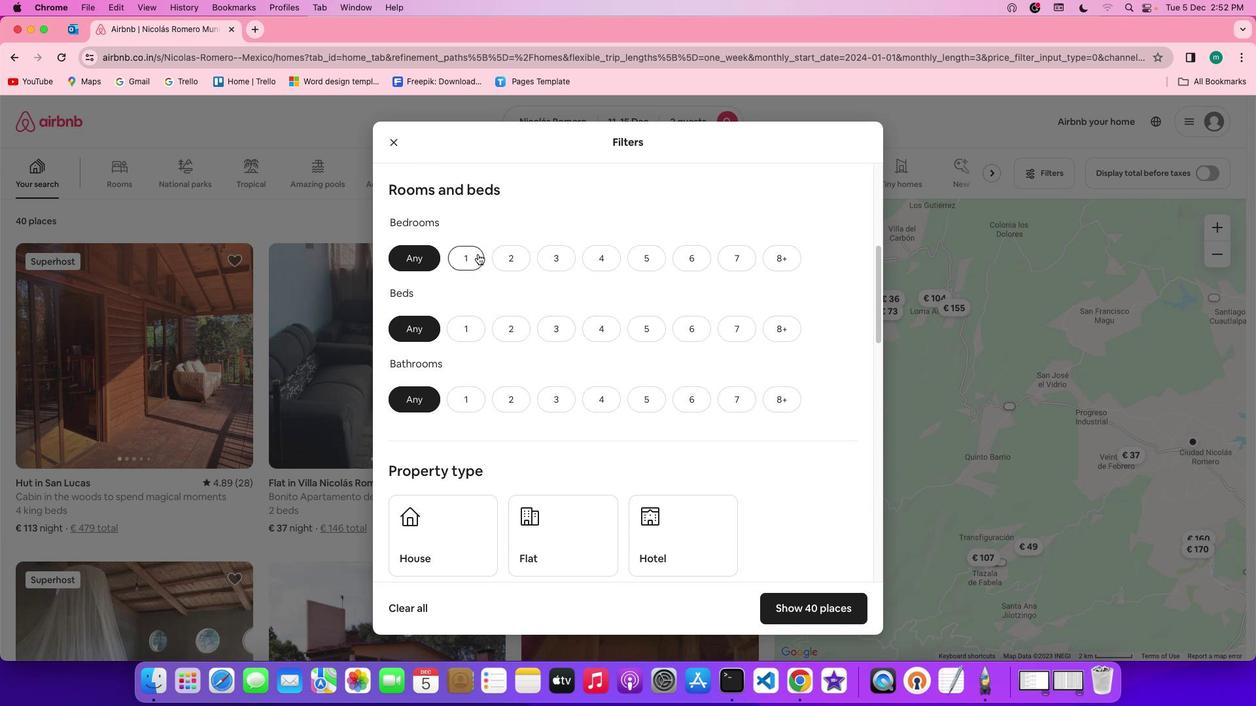 
Action: Mouse moved to (503, 318)
Screenshot: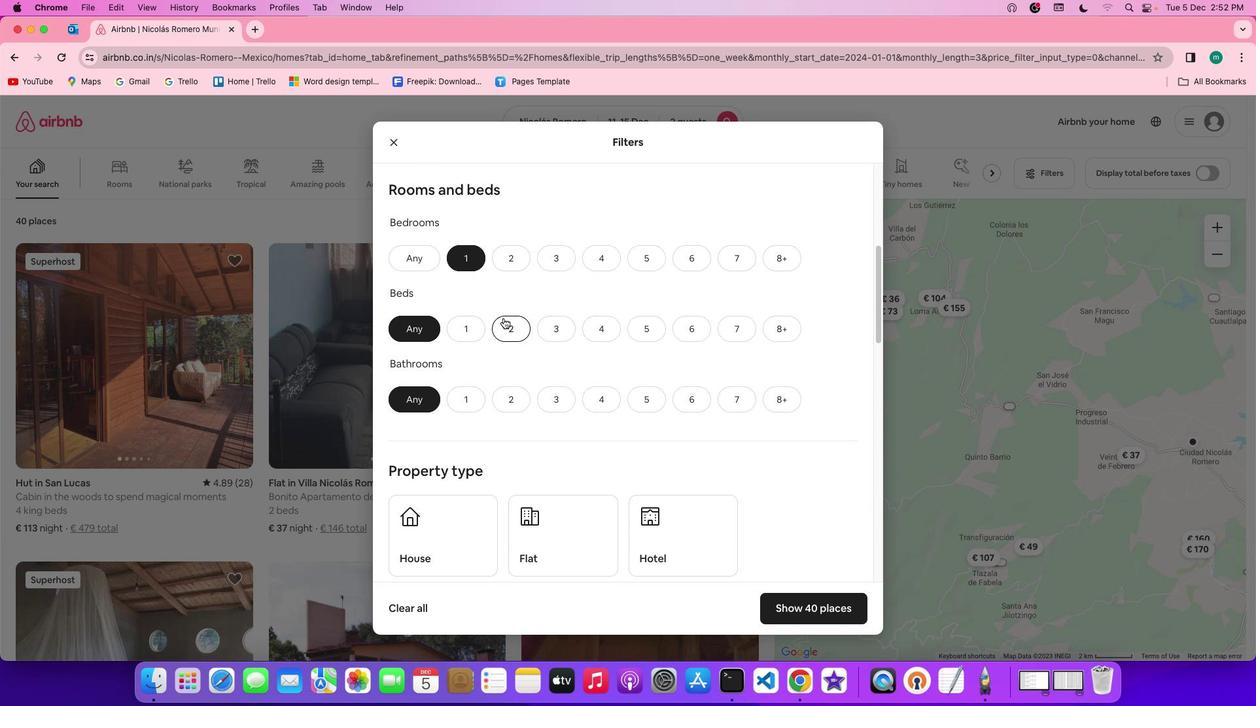 
Action: Mouse pressed left at (503, 318)
Screenshot: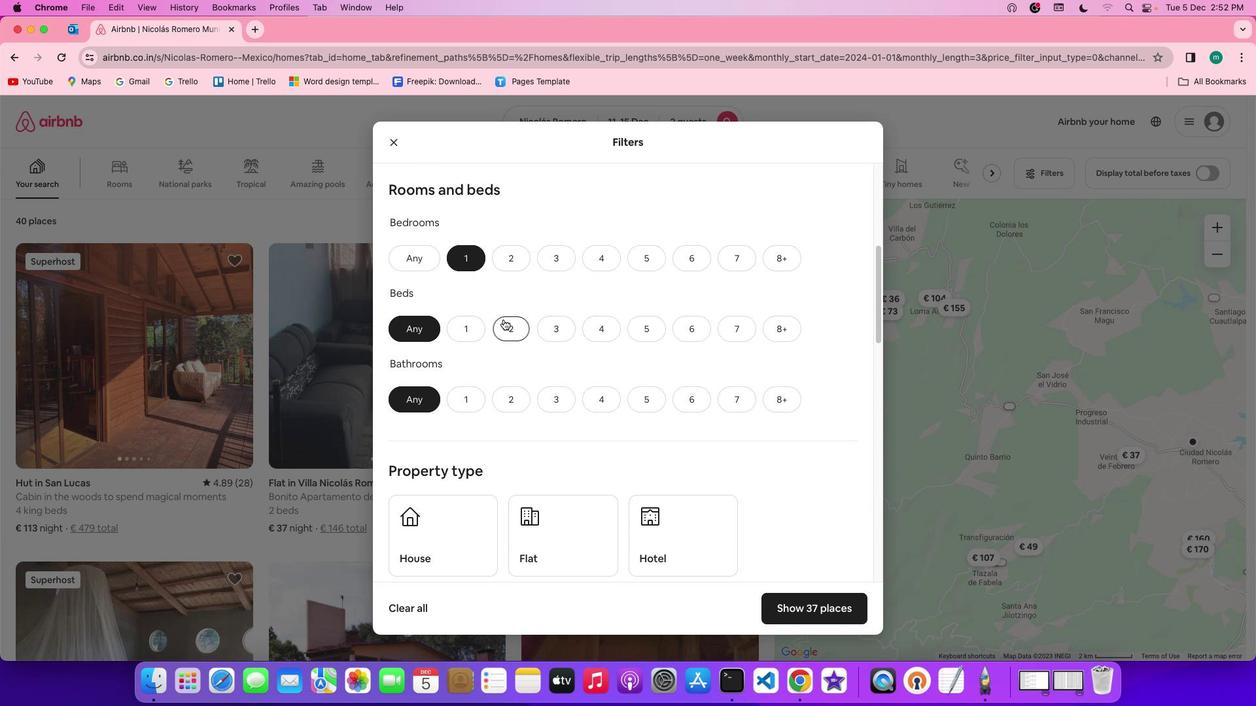 
Action: Mouse moved to (477, 394)
Screenshot: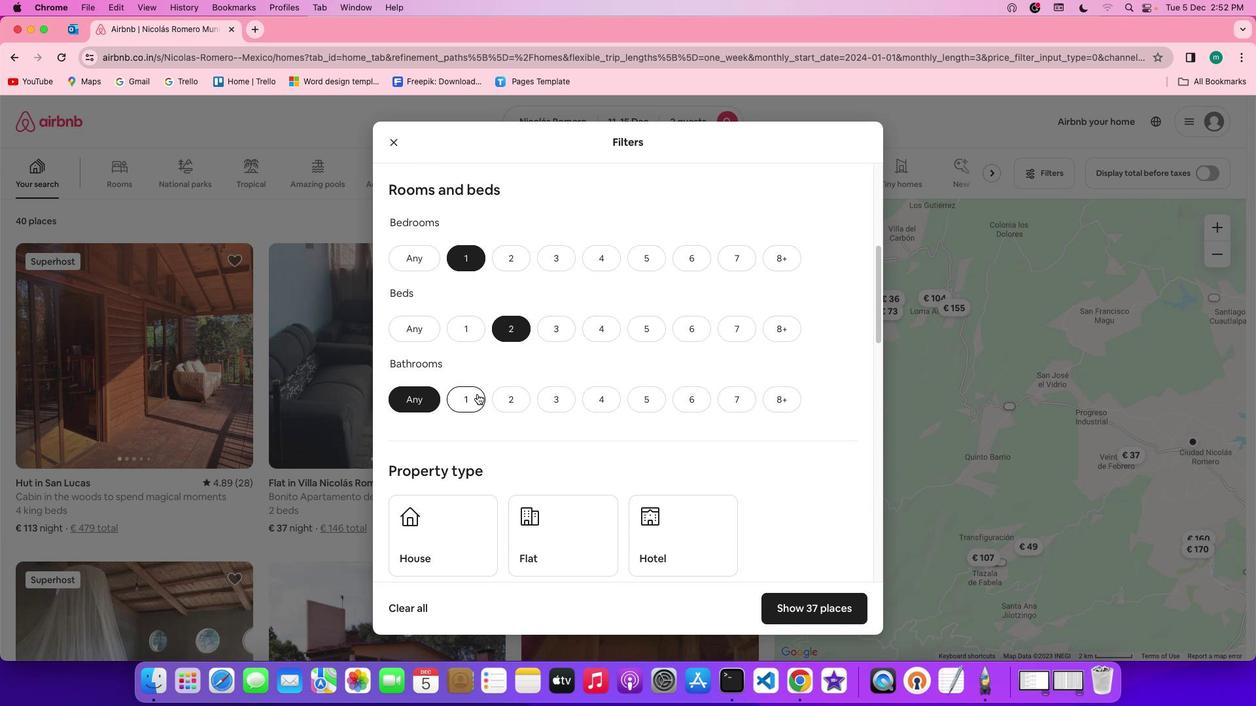 
Action: Mouse pressed left at (477, 394)
Screenshot: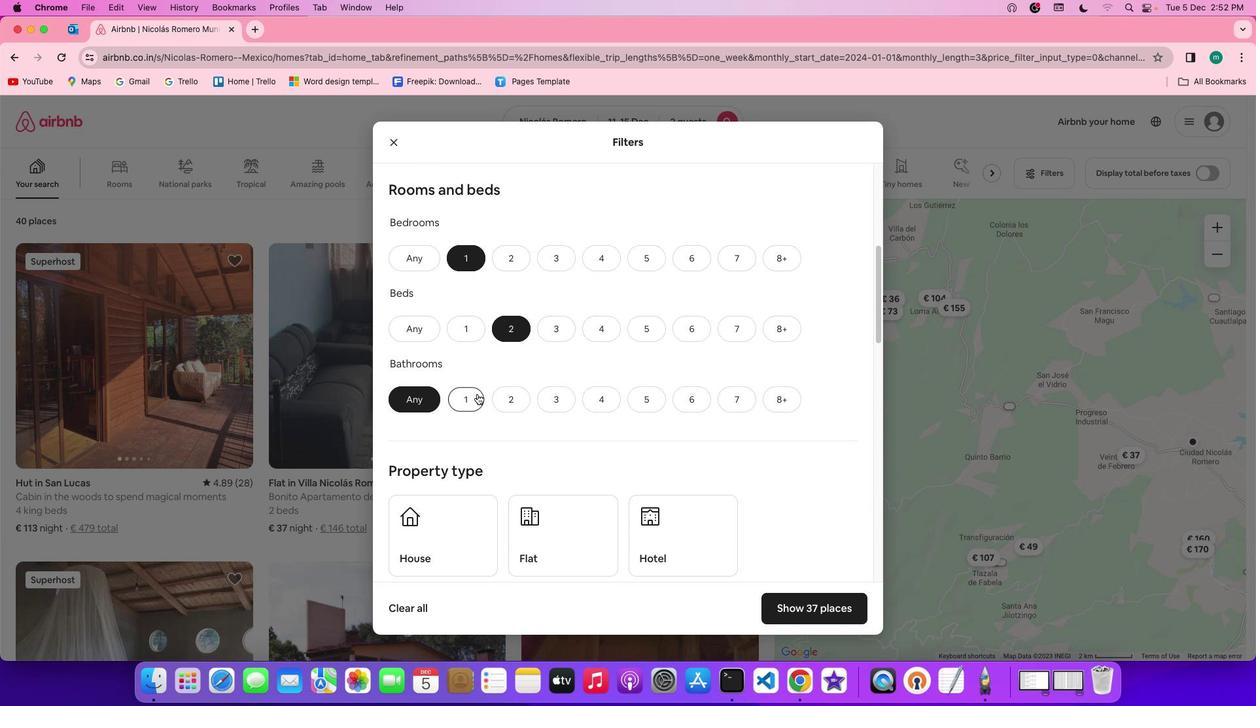 
Action: Mouse moved to (690, 422)
Screenshot: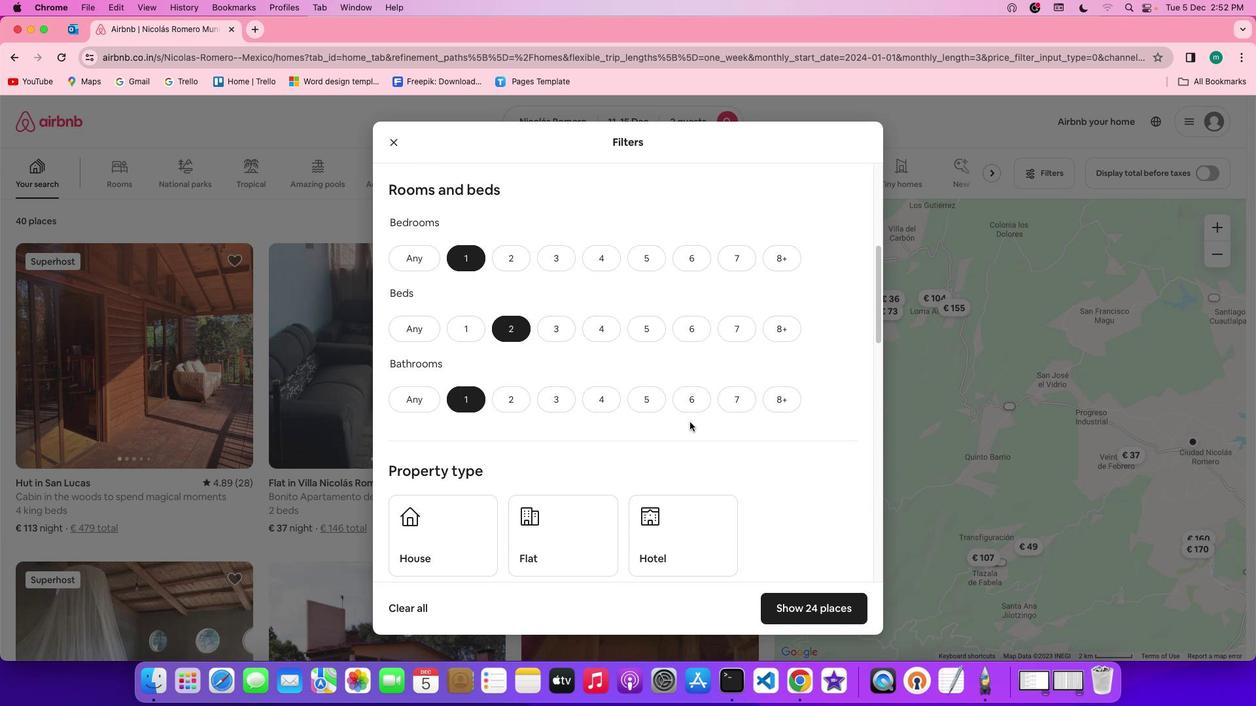 
Action: Mouse scrolled (690, 422) with delta (0, 0)
Screenshot: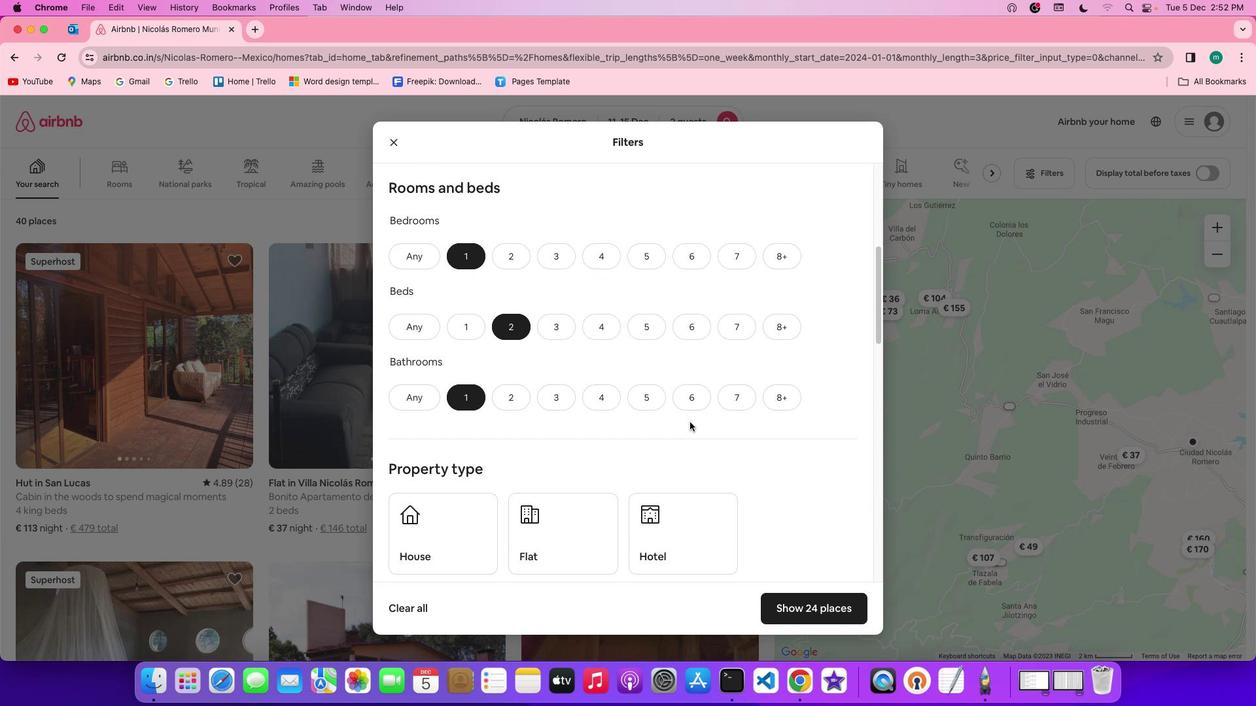 
Action: Mouse scrolled (690, 422) with delta (0, 0)
Screenshot: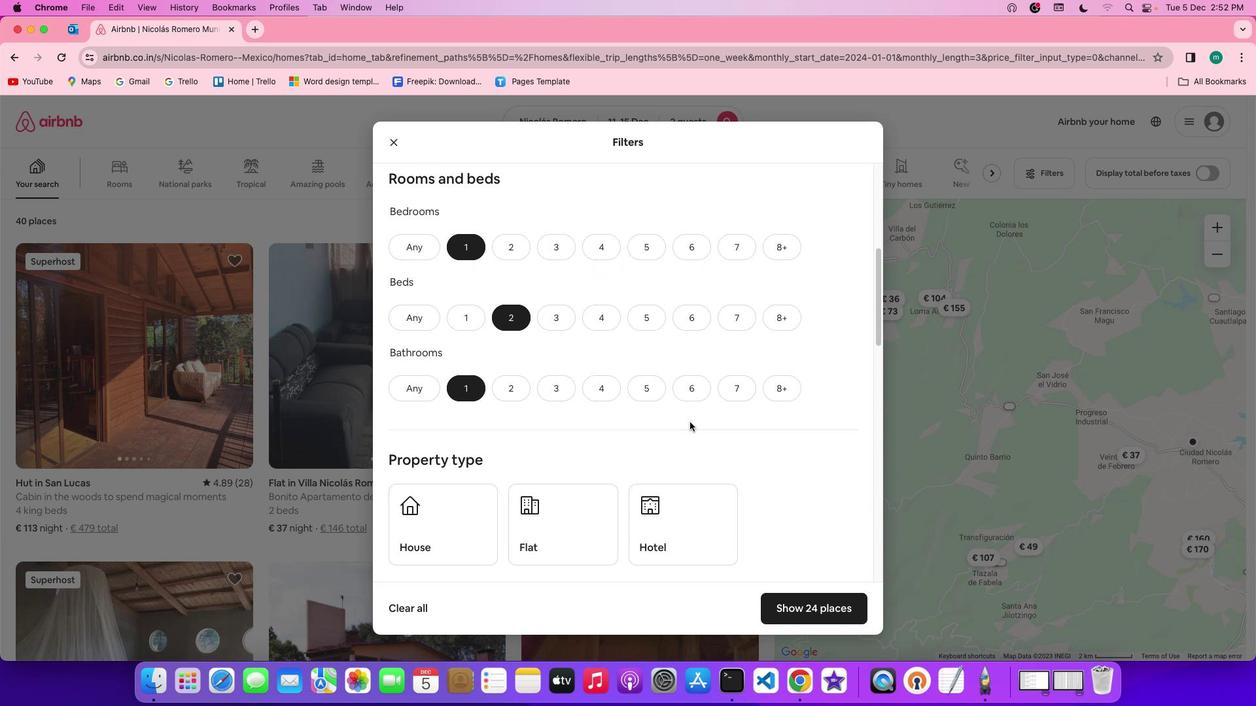 
Action: Mouse scrolled (690, 422) with delta (0, 0)
Screenshot: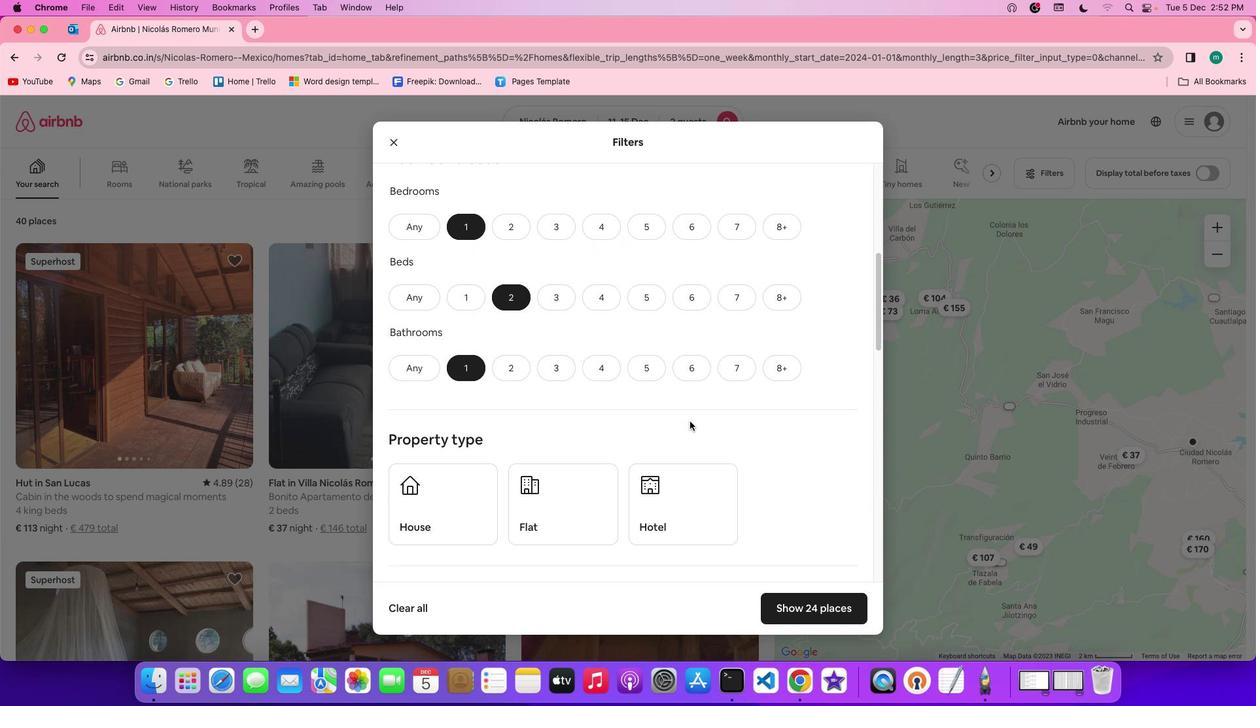 
Action: Mouse moved to (690, 420)
Screenshot: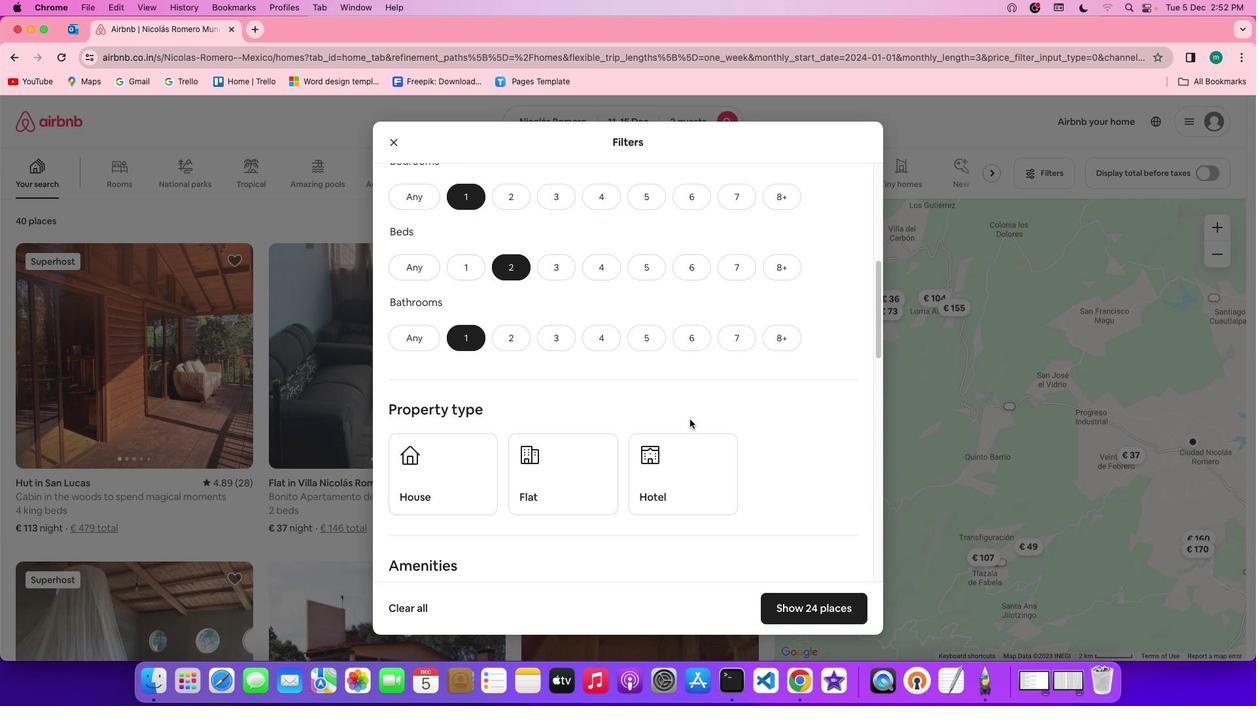 
Action: Mouse scrolled (690, 420) with delta (0, 0)
Screenshot: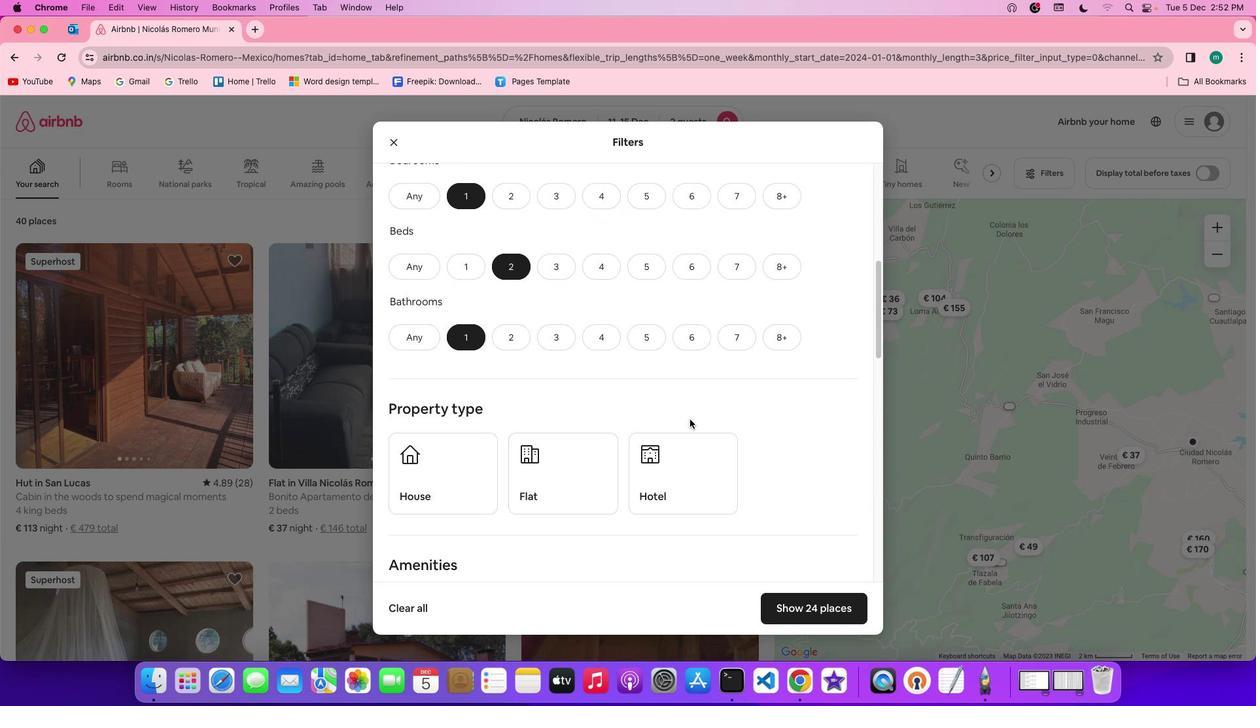 
Action: Mouse scrolled (690, 420) with delta (0, 0)
Screenshot: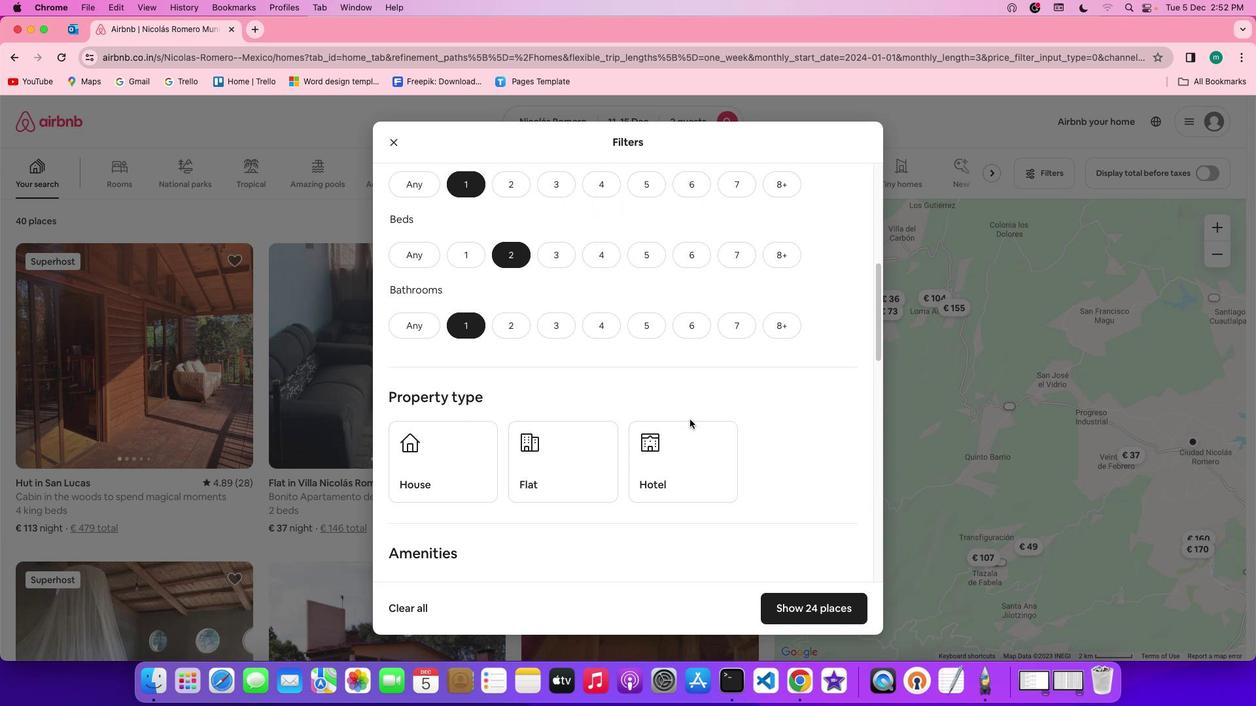 
Action: Mouse scrolled (690, 420) with delta (0, 0)
Screenshot: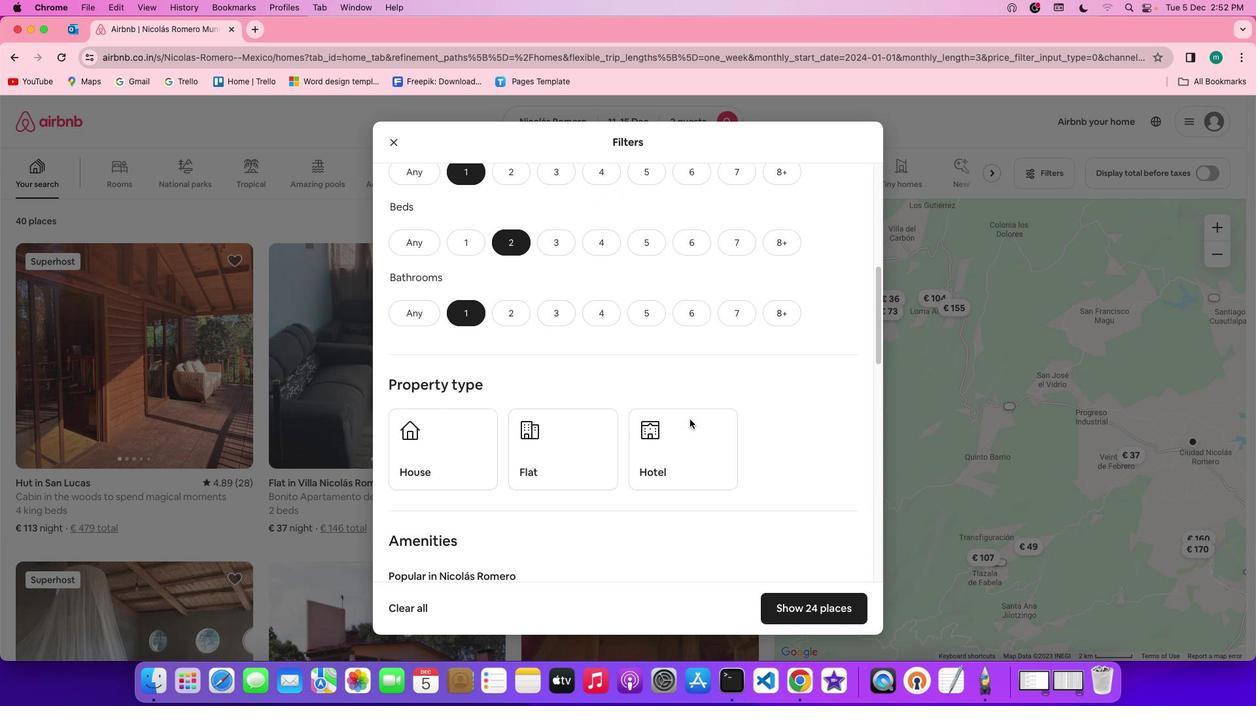 
Action: Mouse scrolled (690, 420) with delta (0, 0)
Screenshot: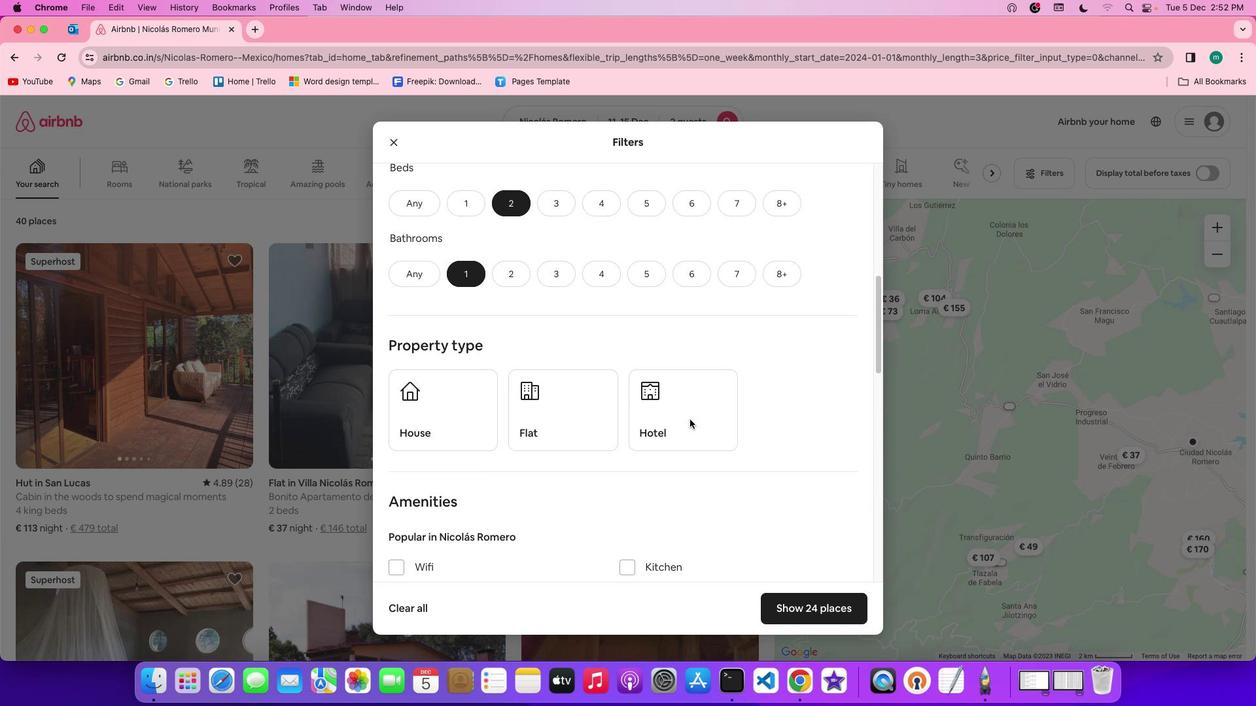 
Action: Mouse moved to (691, 418)
Screenshot: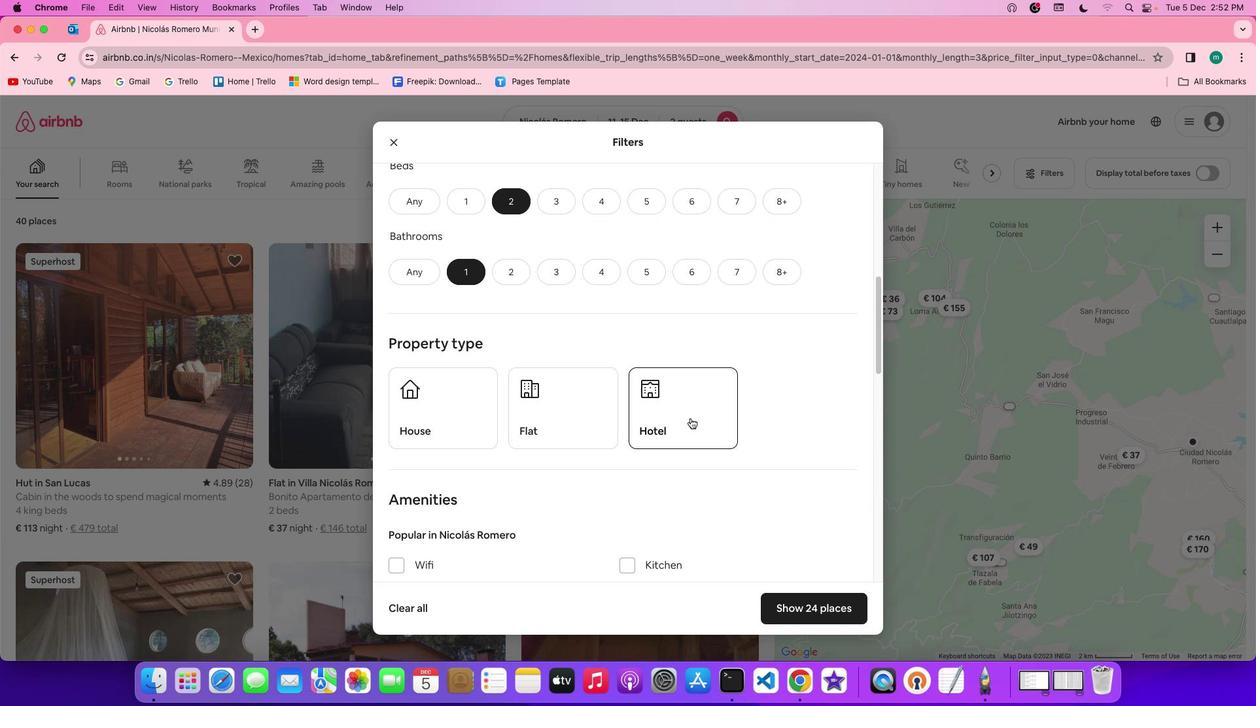 
Action: Mouse scrolled (691, 418) with delta (0, 0)
Screenshot: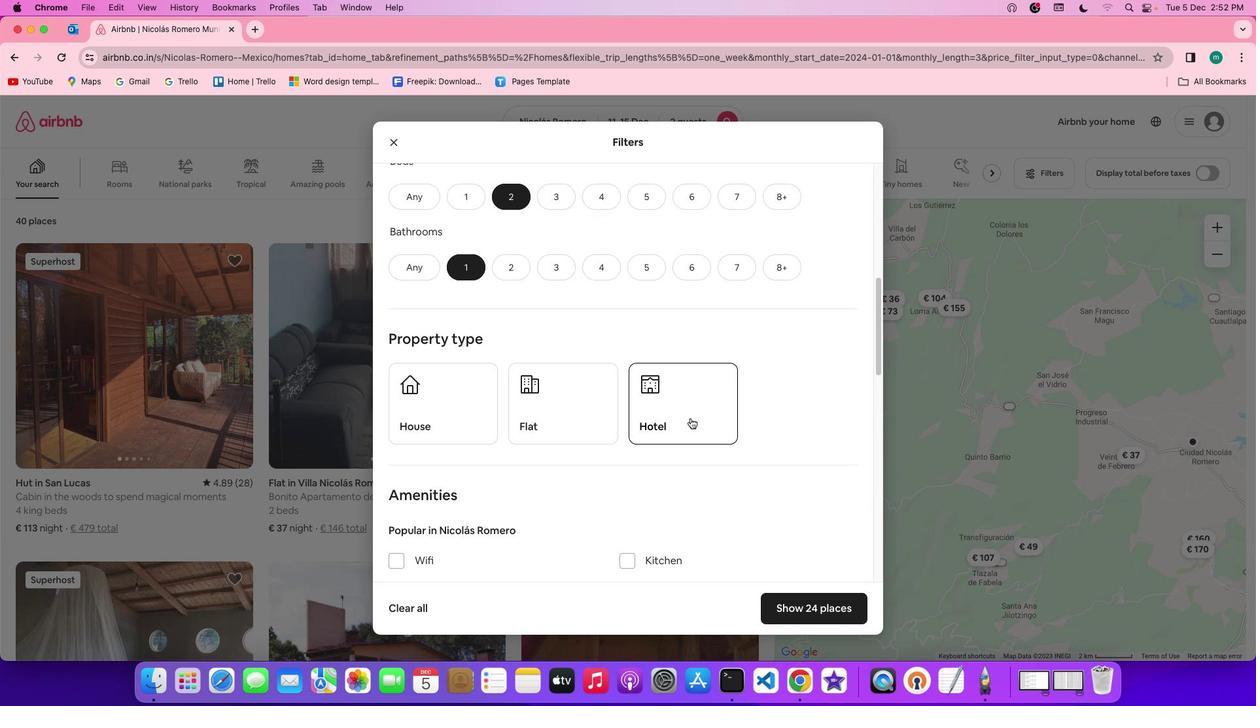 
Action: Mouse scrolled (691, 418) with delta (0, 0)
Screenshot: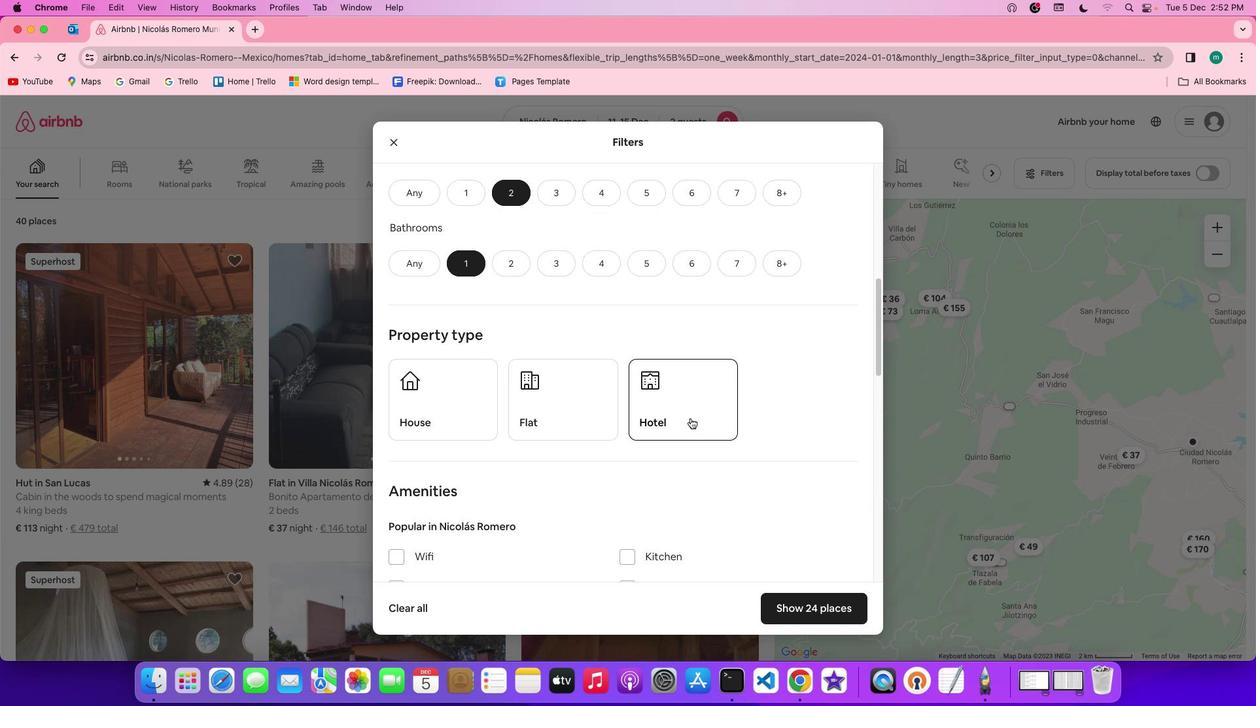 
Action: Mouse scrolled (691, 418) with delta (0, -1)
Screenshot: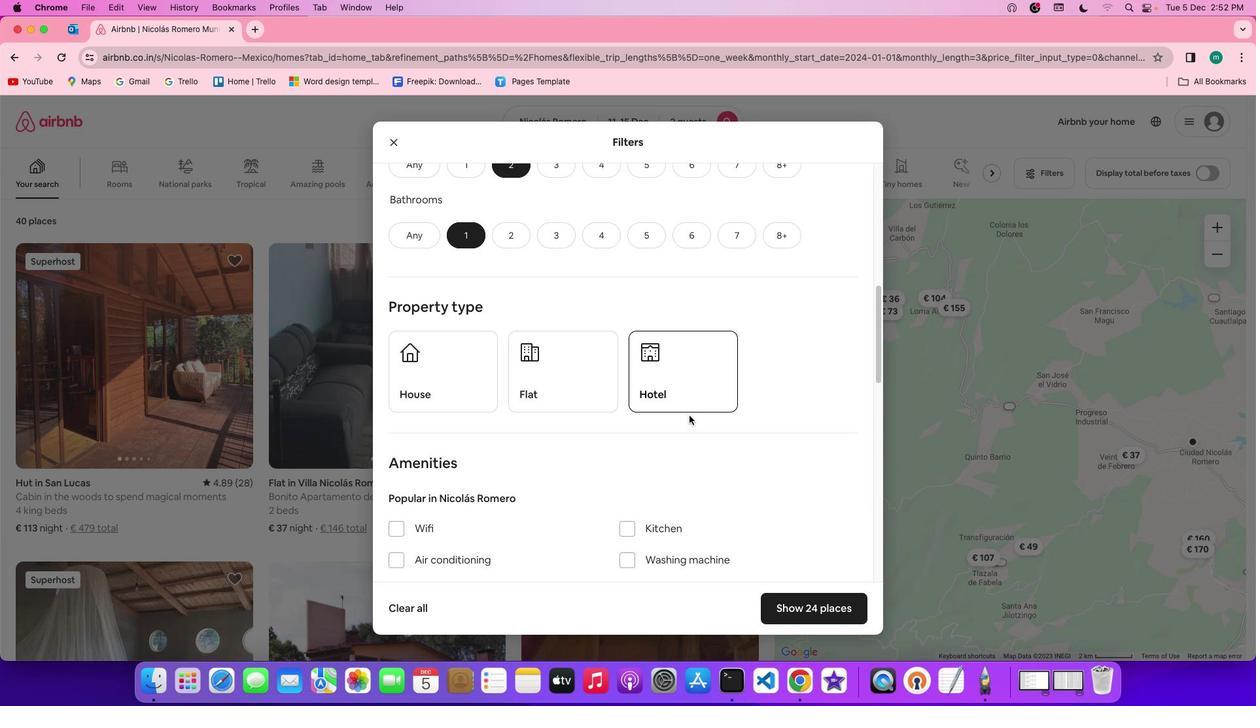 
Action: Mouse moved to (689, 348)
Screenshot: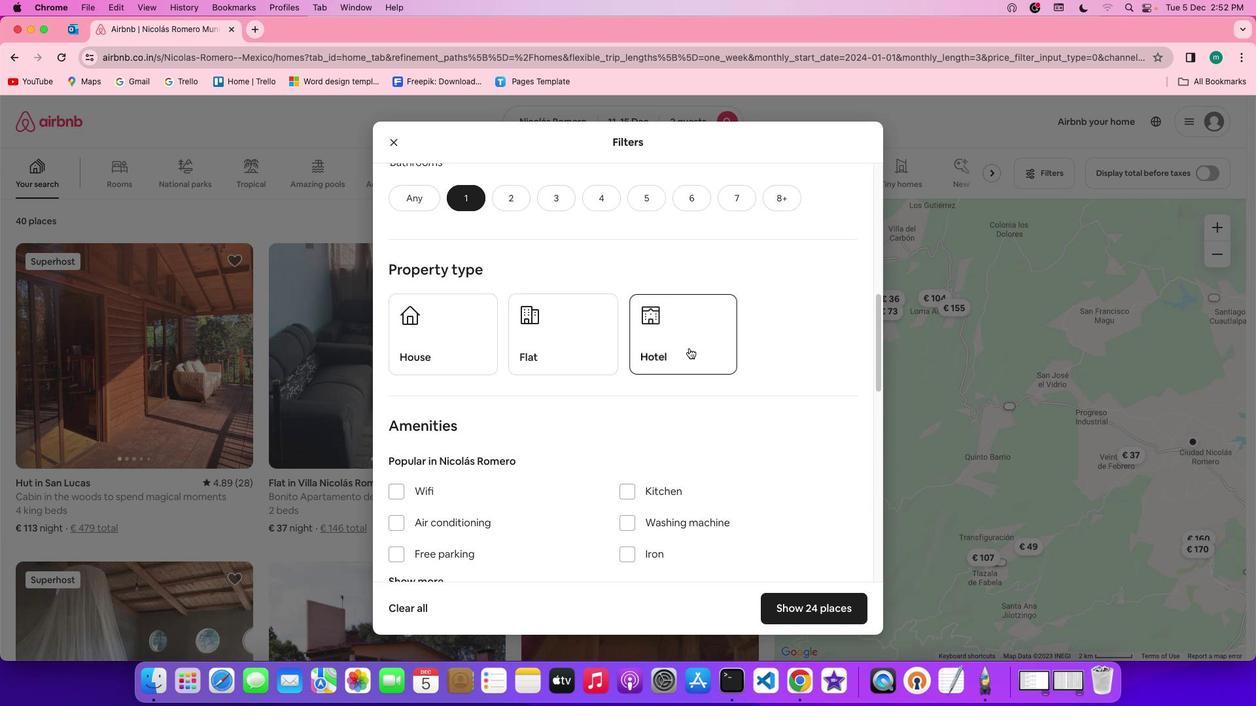 
Action: Mouse pressed left at (689, 348)
Screenshot: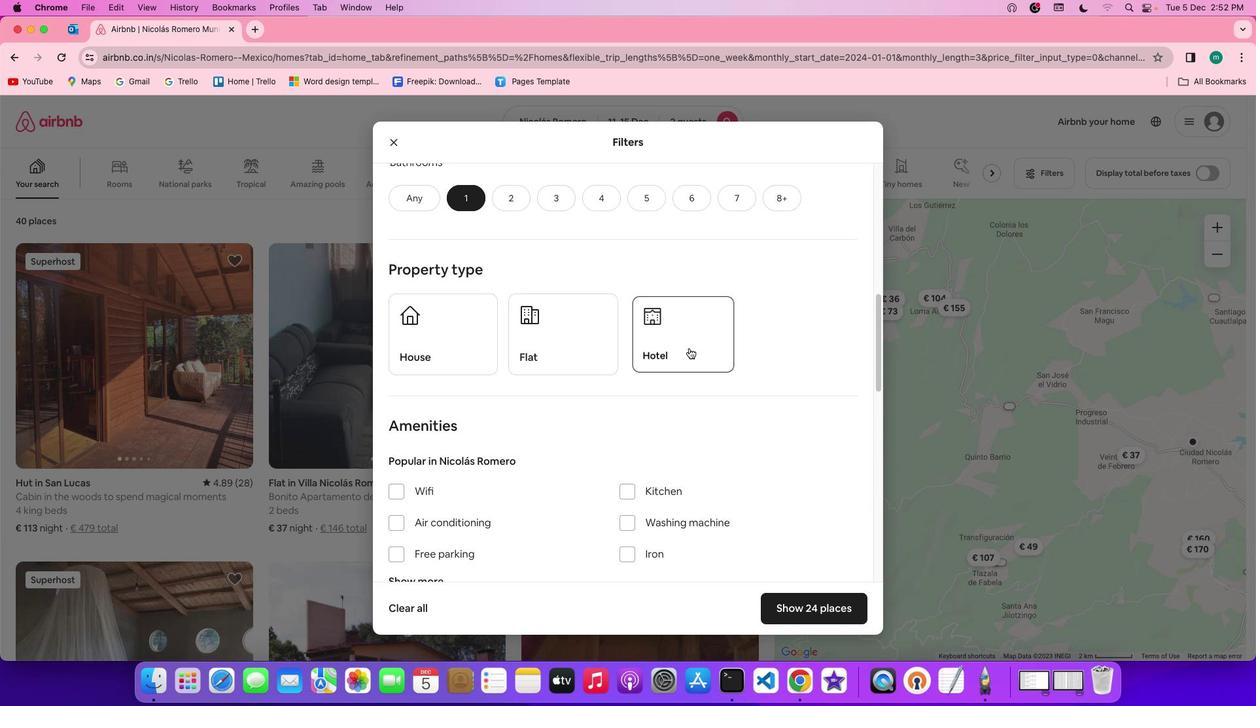 
Action: Mouse moved to (703, 466)
Screenshot: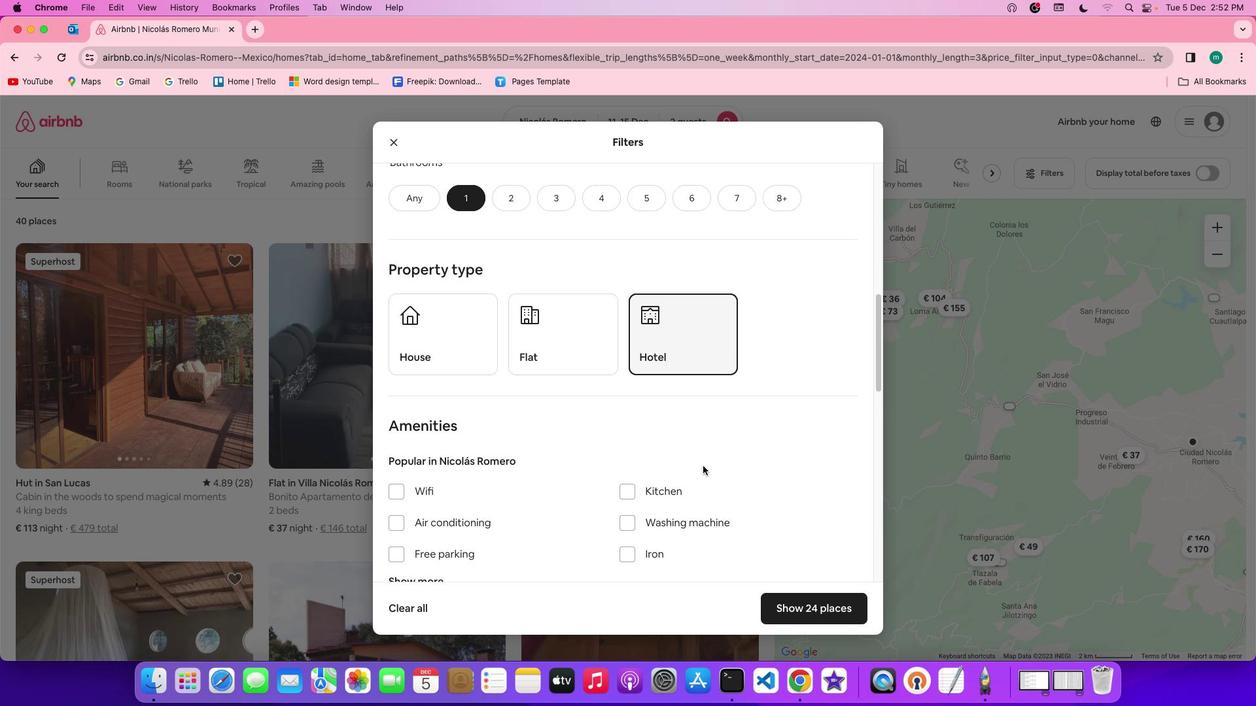 
Action: Mouse scrolled (703, 466) with delta (0, 0)
Screenshot: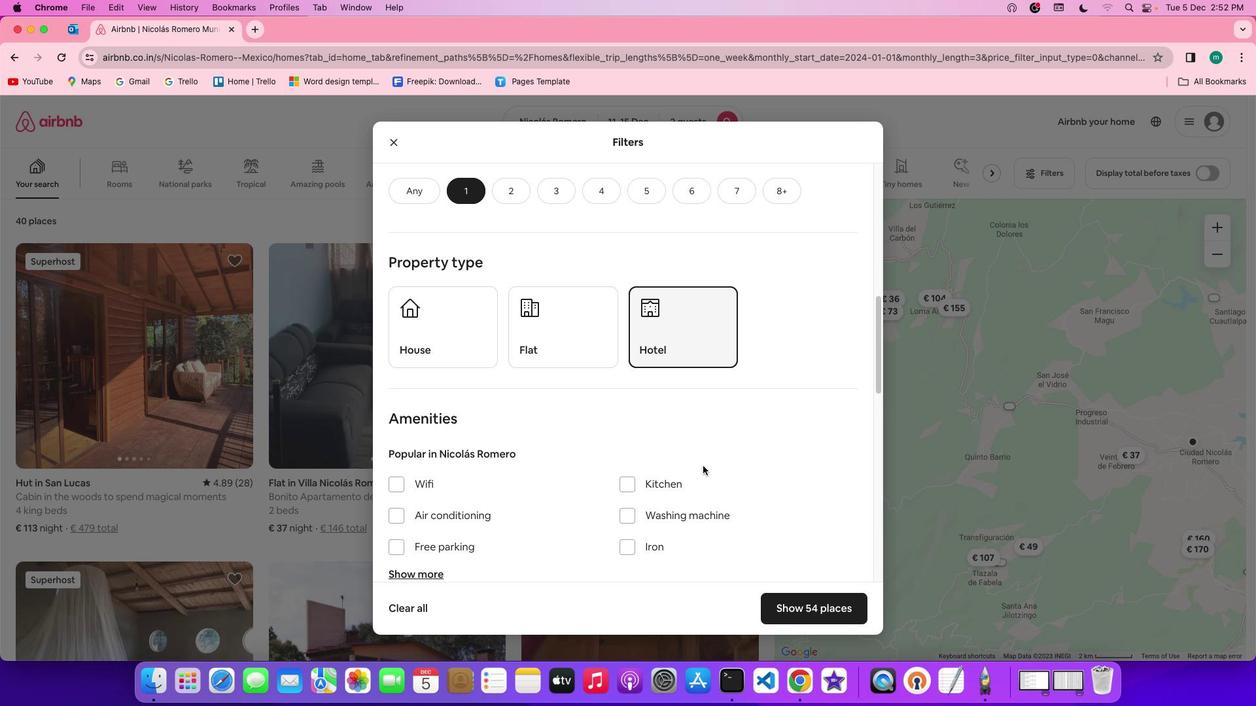 
Action: Mouse scrolled (703, 466) with delta (0, 0)
Screenshot: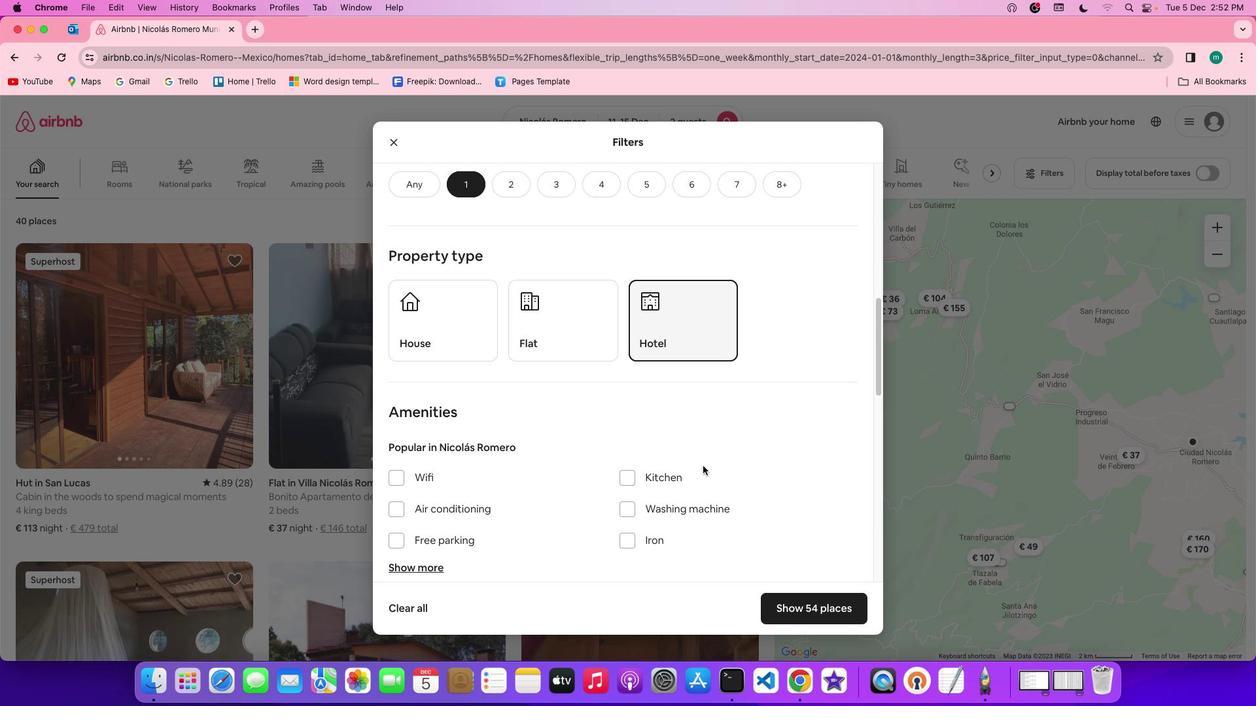 
Action: Mouse scrolled (703, 466) with delta (0, -1)
Screenshot: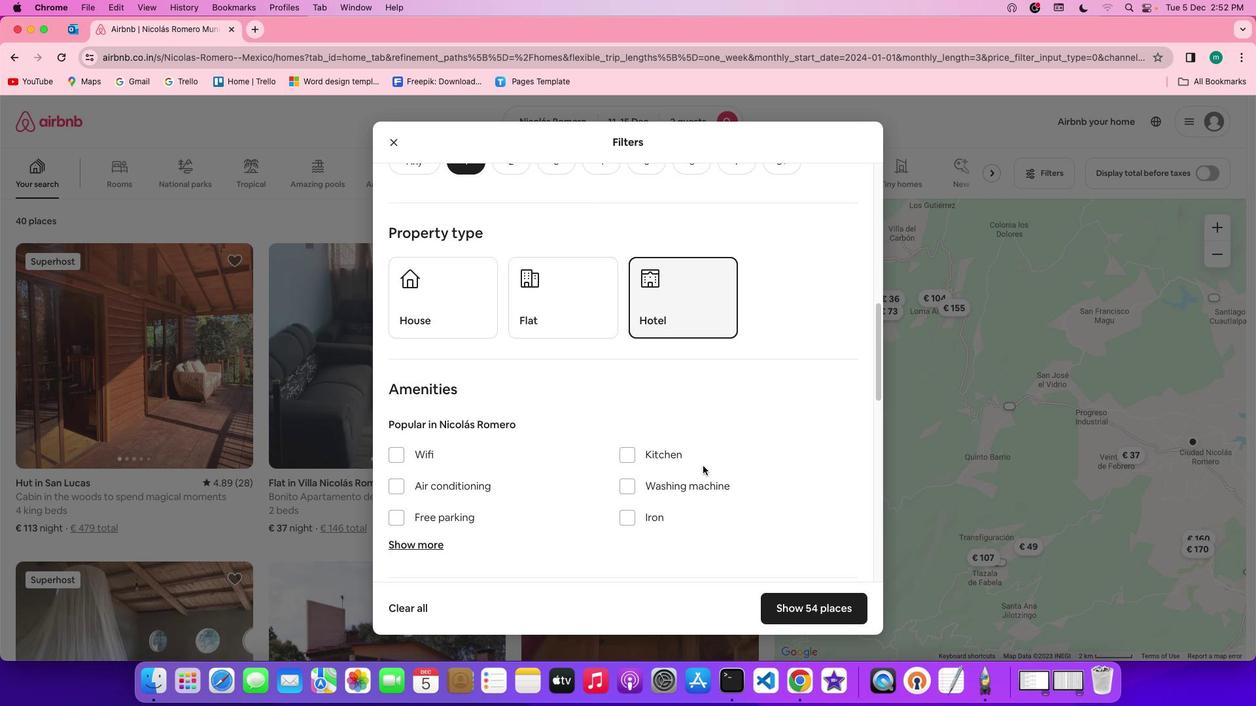 
Action: Mouse scrolled (703, 466) with delta (0, -1)
Screenshot: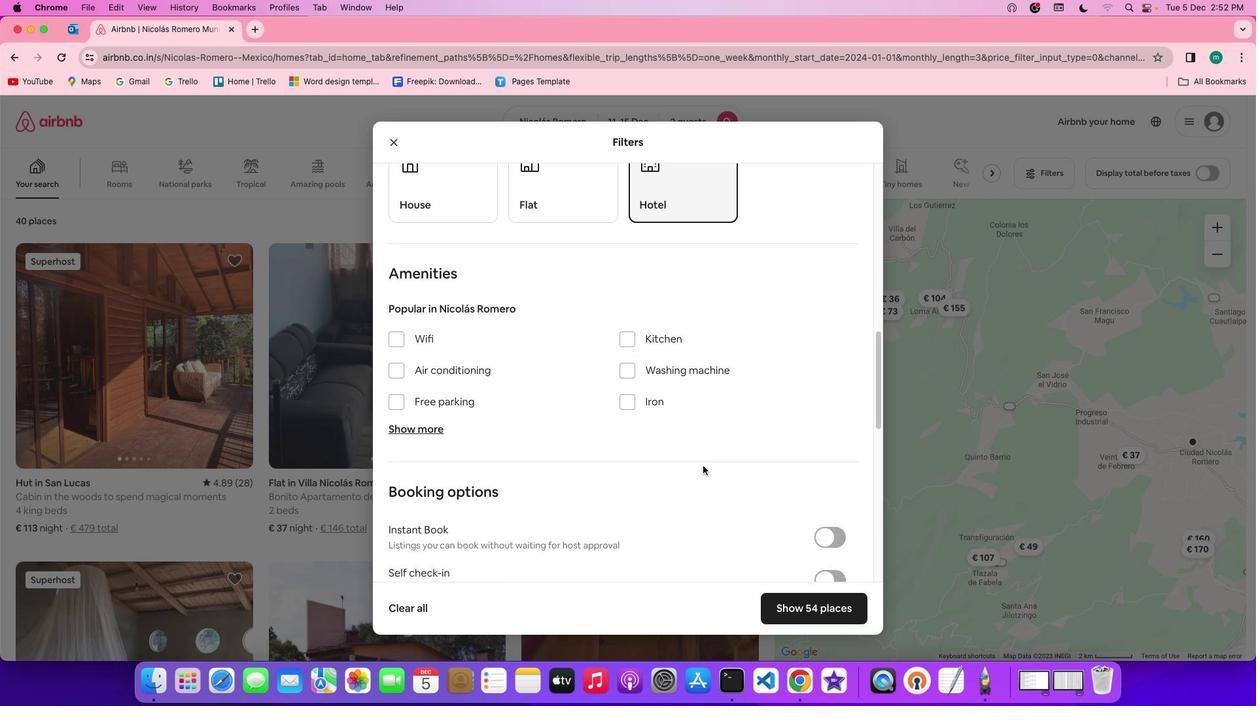 
Action: Mouse scrolled (703, 466) with delta (0, 0)
Screenshot: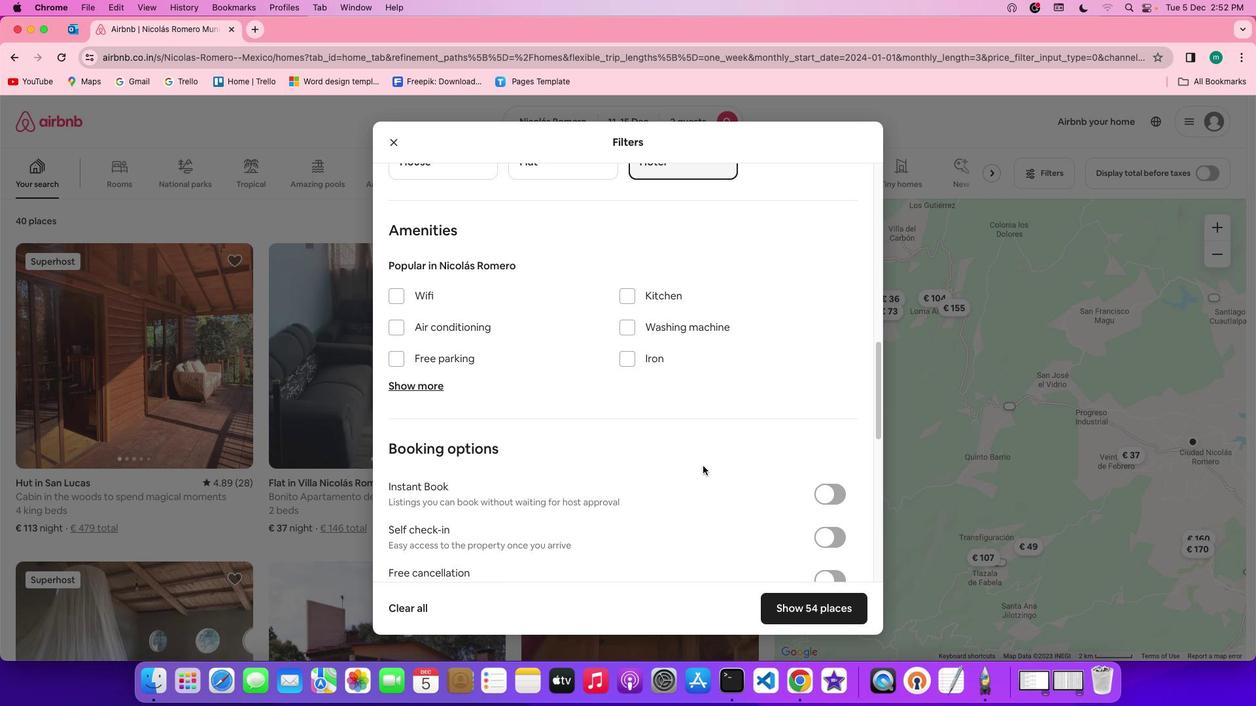 
Action: Mouse scrolled (703, 466) with delta (0, 0)
Screenshot: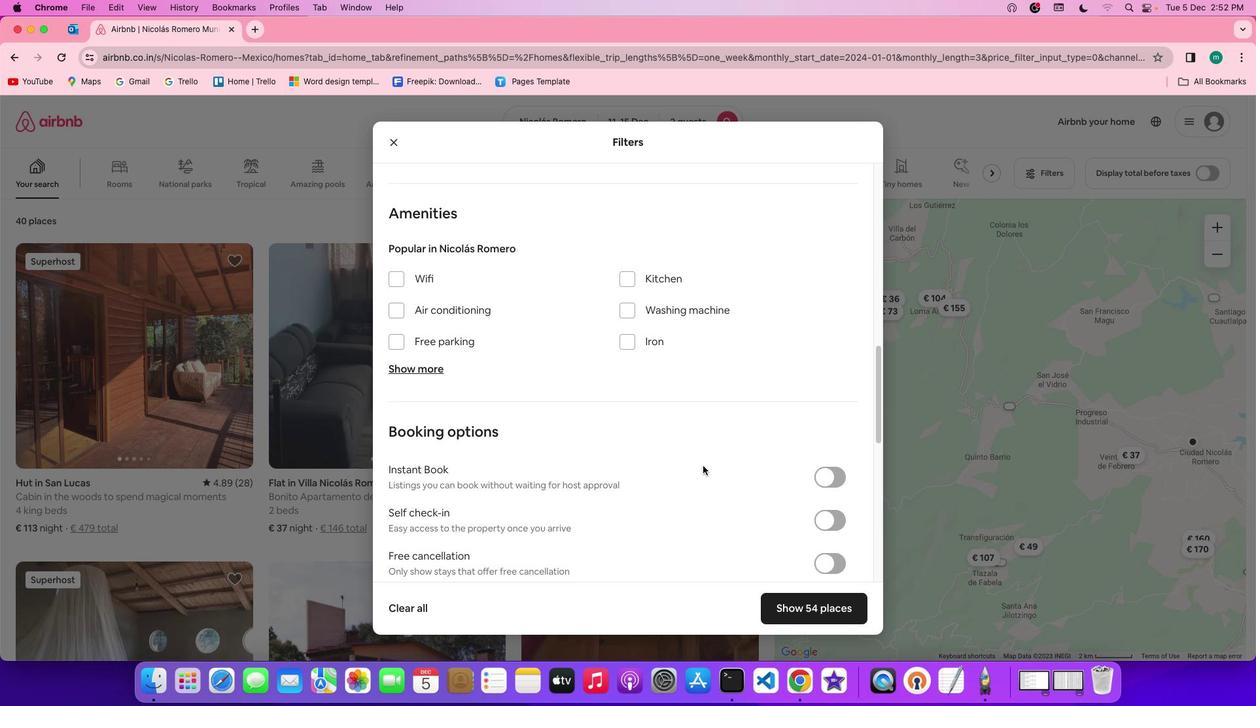 
Action: Mouse scrolled (703, 466) with delta (0, -1)
Screenshot: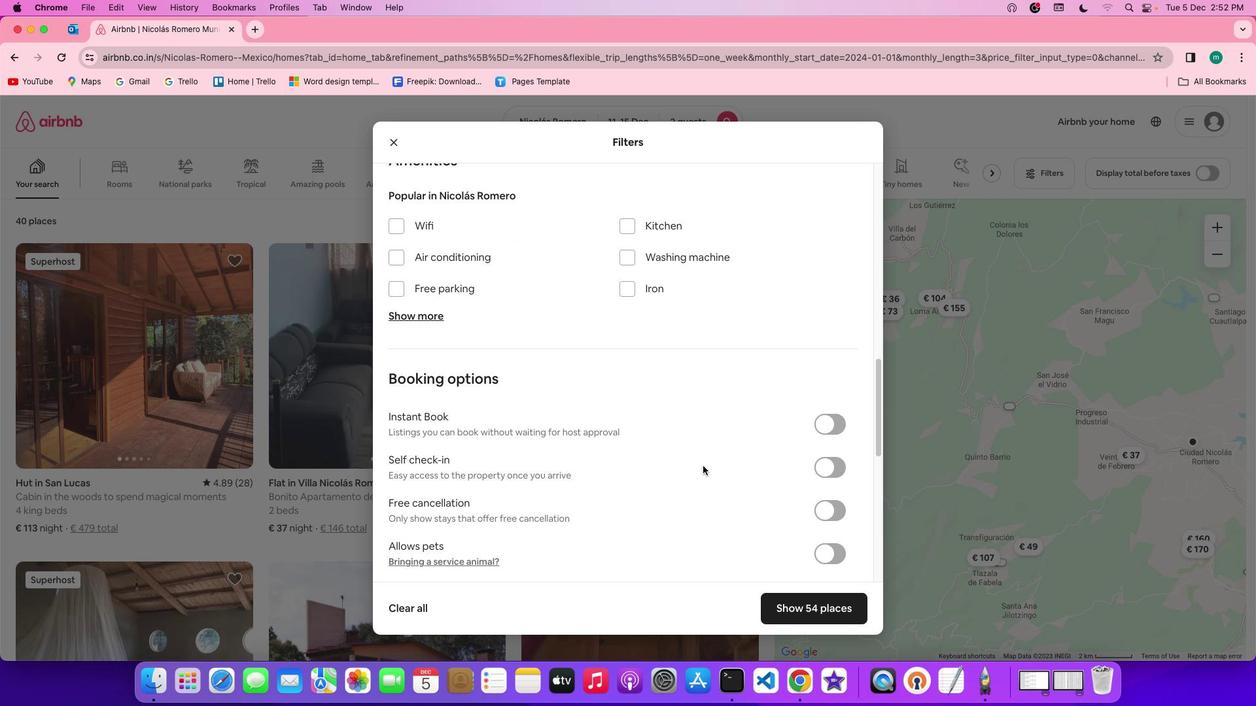 
Action: Mouse scrolled (703, 466) with delta (0, -2)
Screenshot: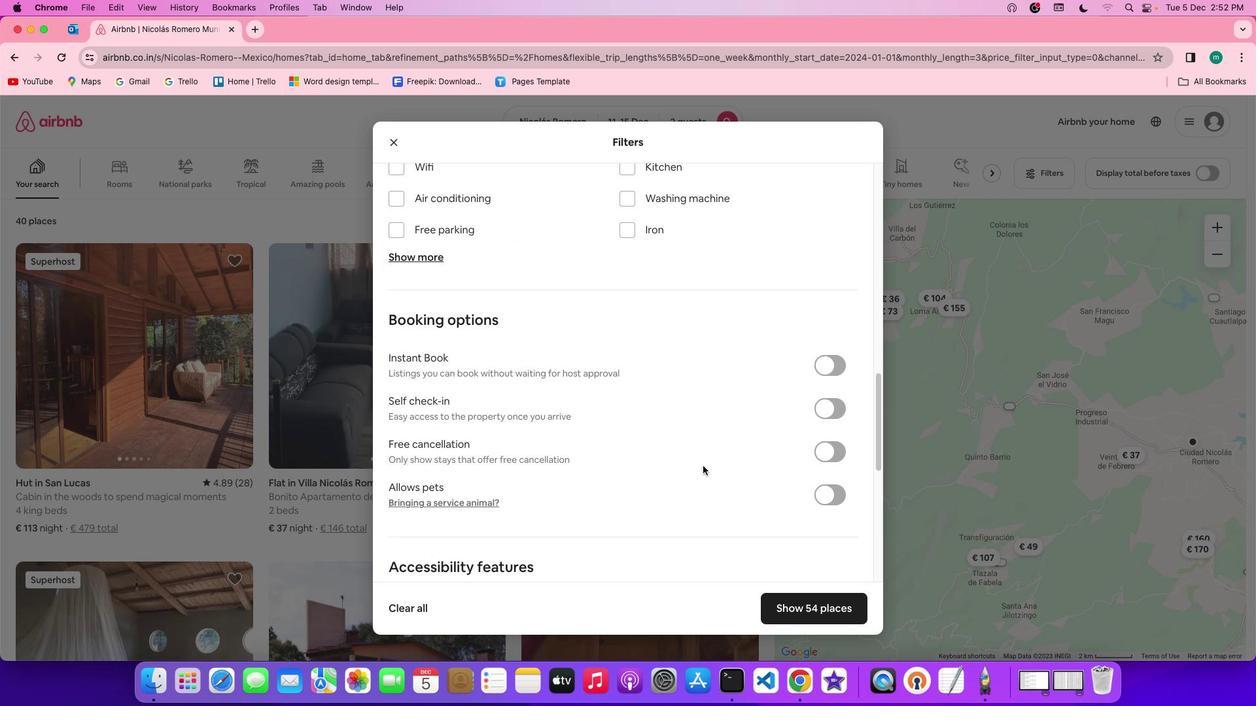 
Action: Mouse scrolled (703, 466) with delta (0, -2)
Screenshot: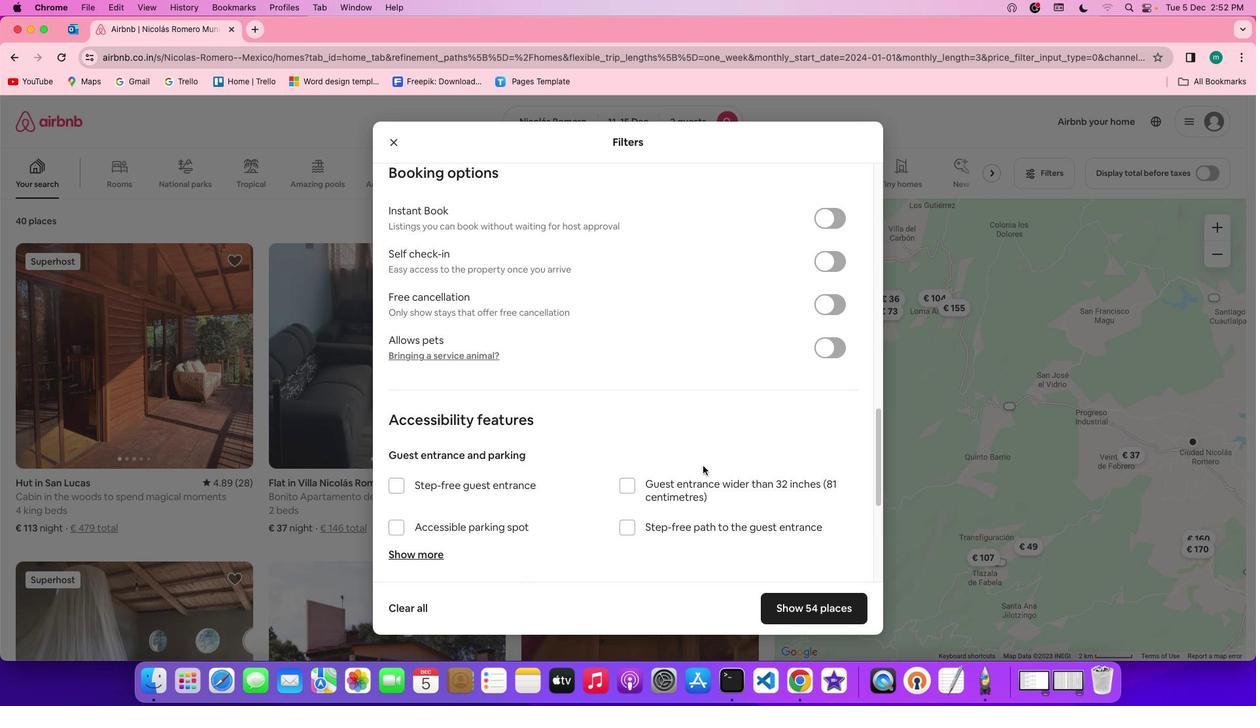 
Action: Mouse moved to (704, 464)
Screenshot: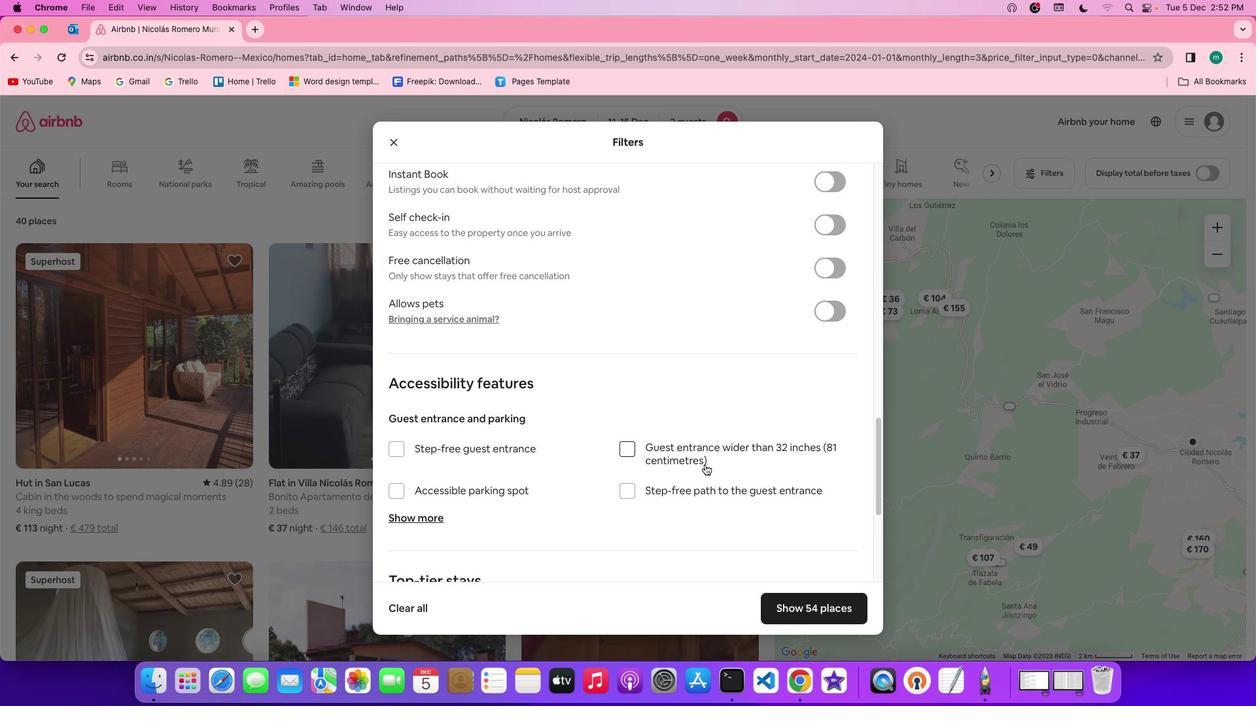 
Action: Mouse scrolled (704, 464) with delta (0, 0)
Screenshot: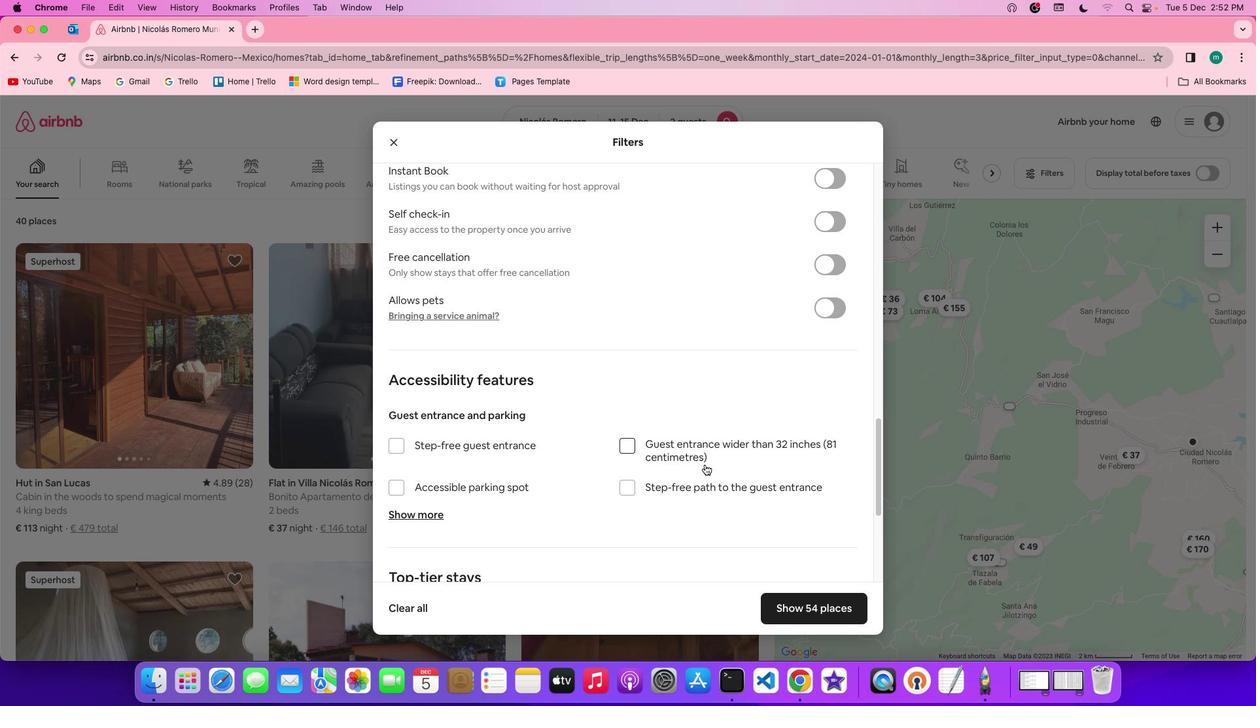
Action: Mouse scrolled (704, 464) with delta (0, 0)
Screenshot: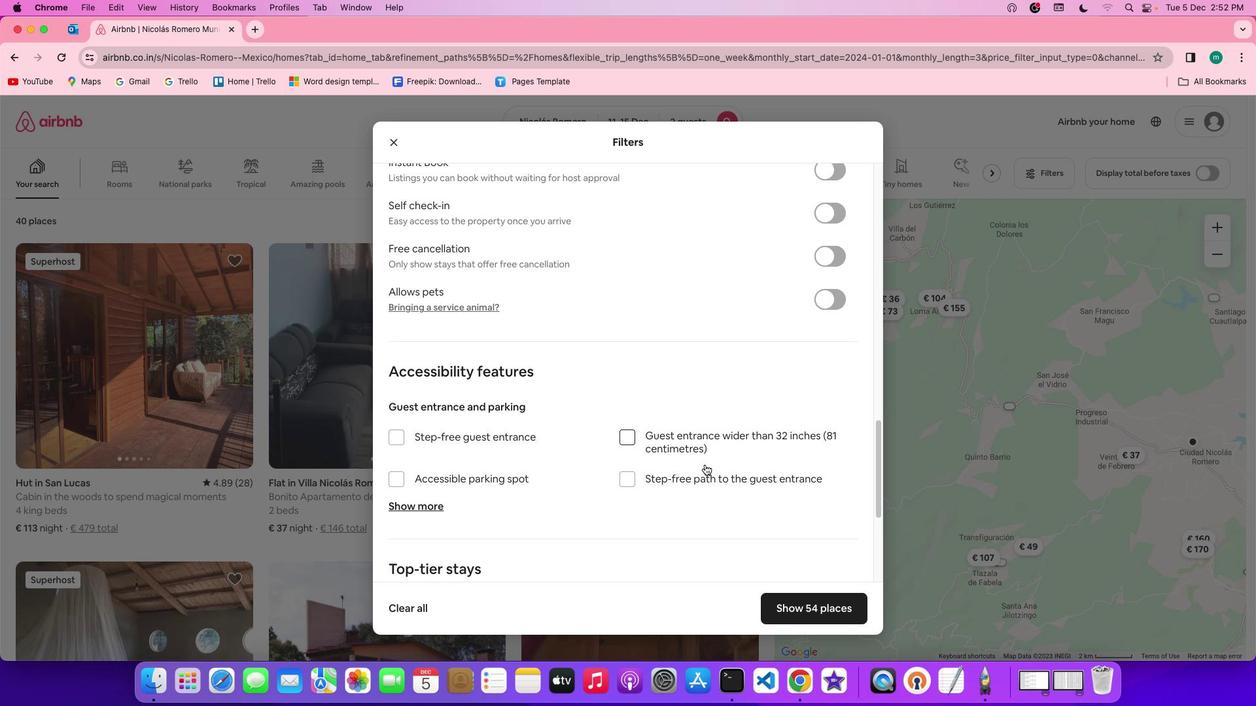
Action: Mouse scrolled (704, 464) with delta (0, -1)
Screenshot: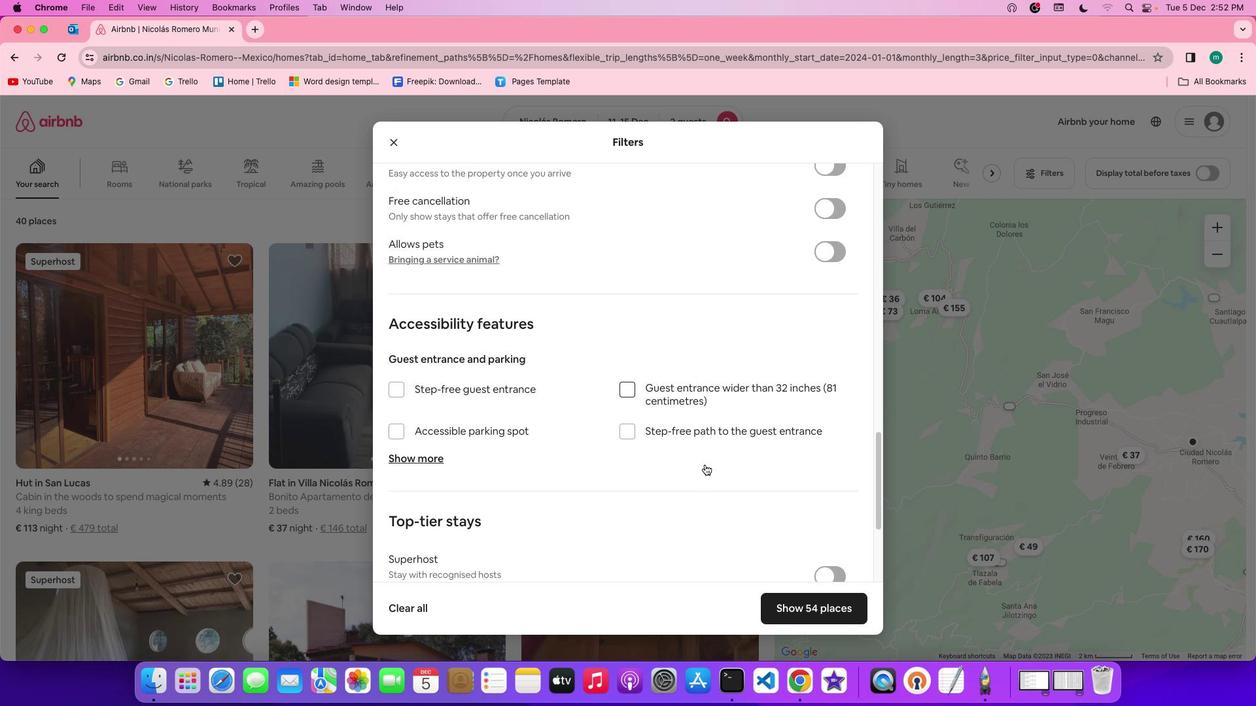 
Action: Mouse scrolled (704, 464) with delta (0, -1)
Screenshot: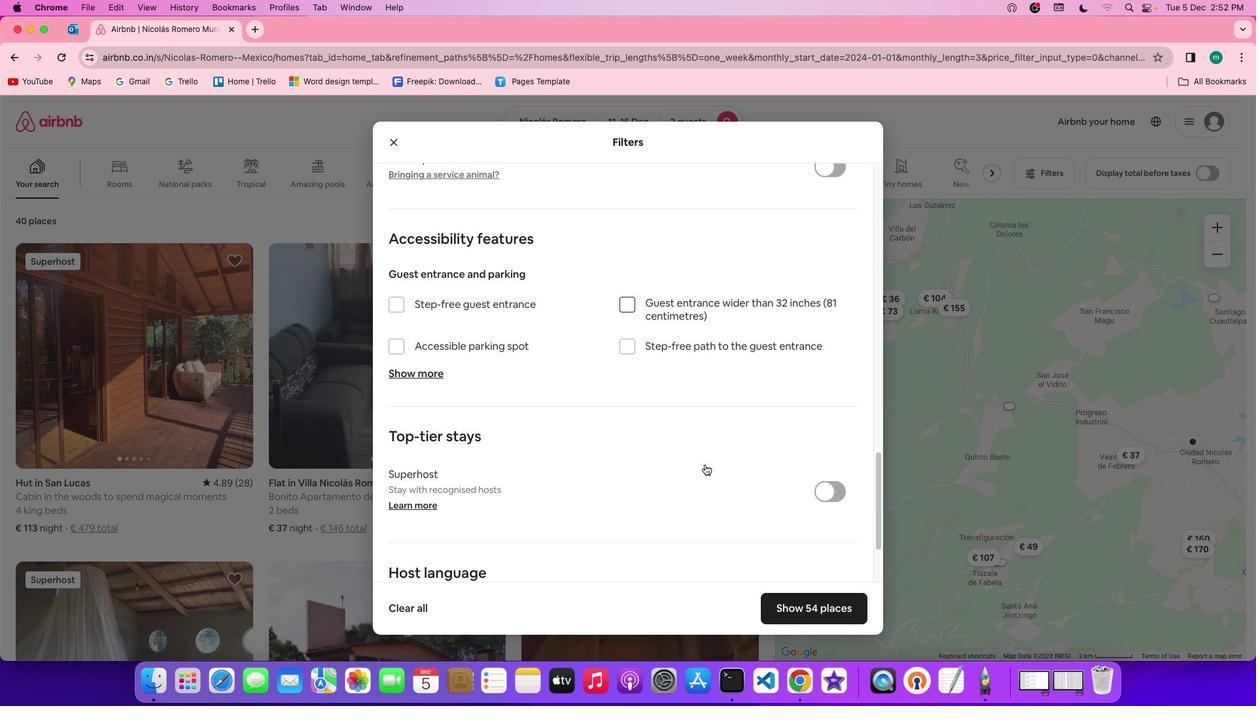 
Action: Mouse scrolled (704, 464) with delta (0, 0)
Screenshot: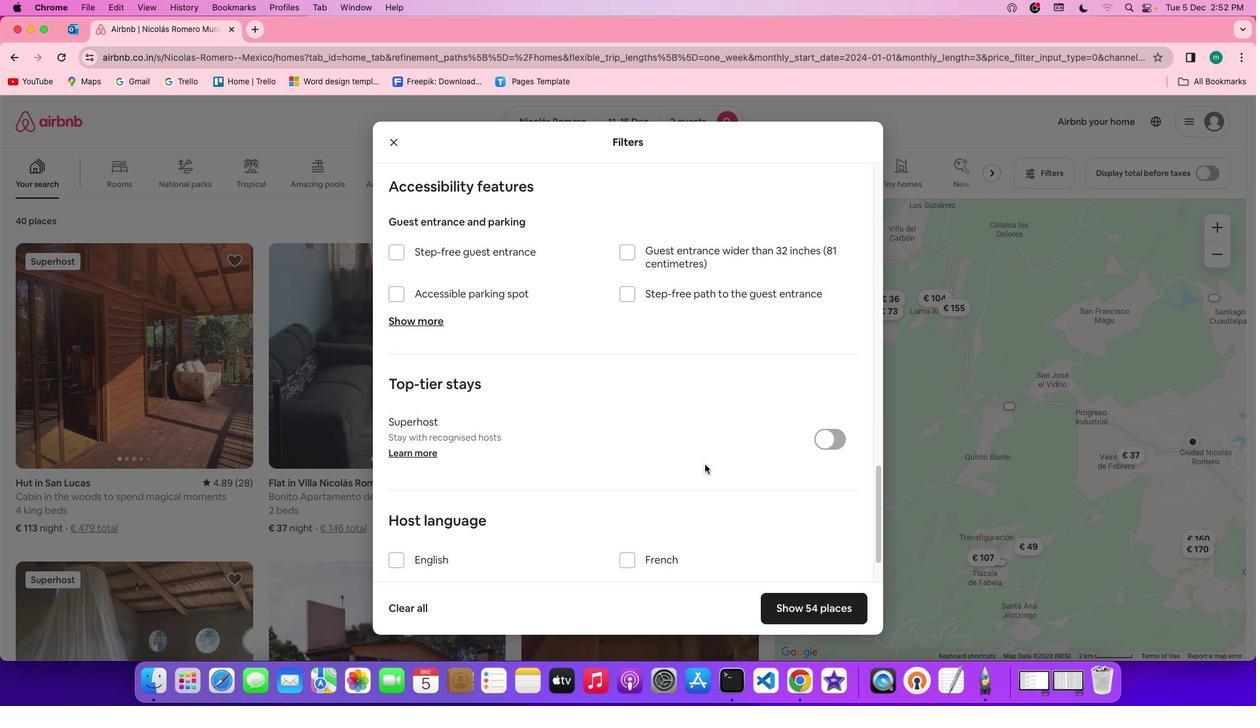 
Action: Mouse scrolled (704, 464) with delta (0, 0)
Screenshot: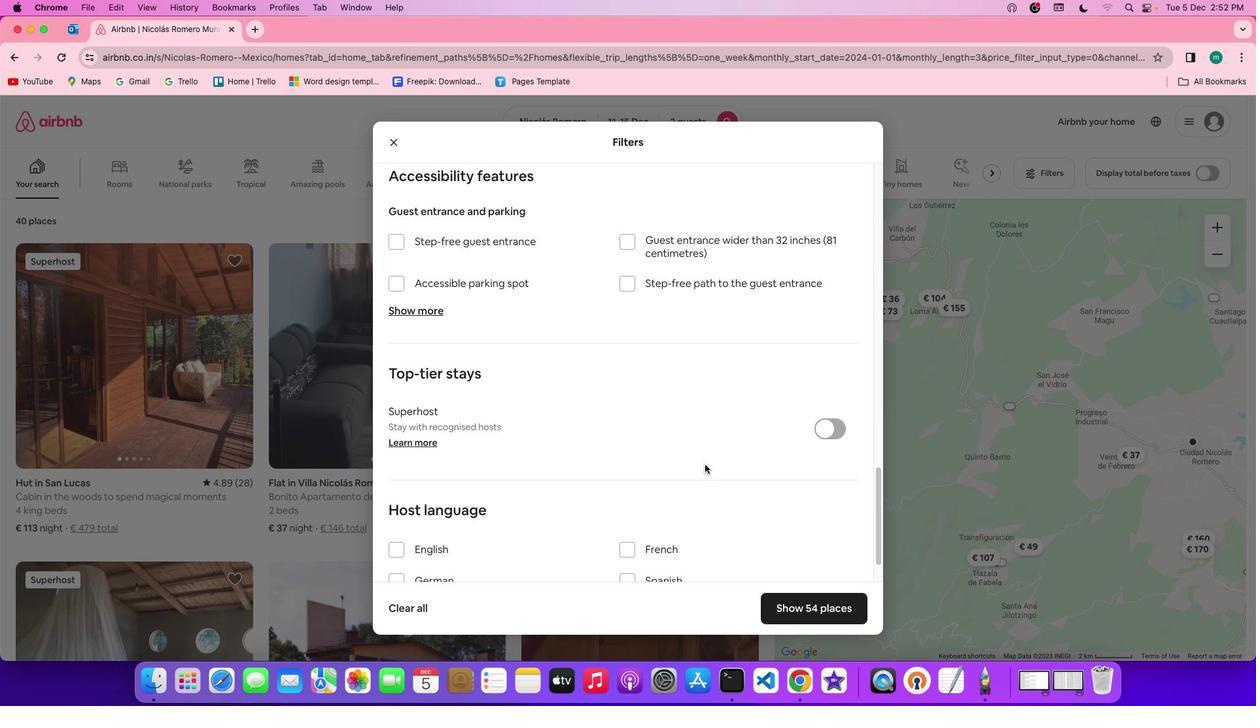 
Action: Mouse scrolled (704, 464) with delta (0, -1)
Screenshot: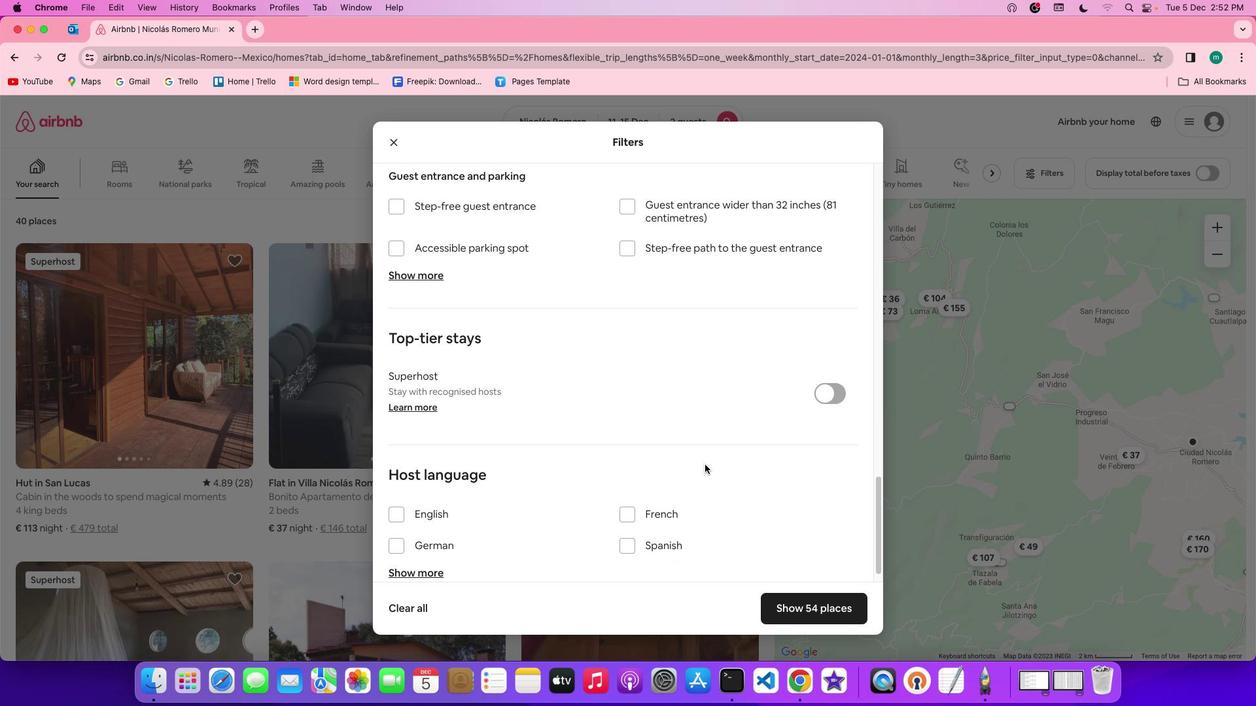 
Action: Mouse scrolled (704, 464) with delta (0, 0)
Screenshot: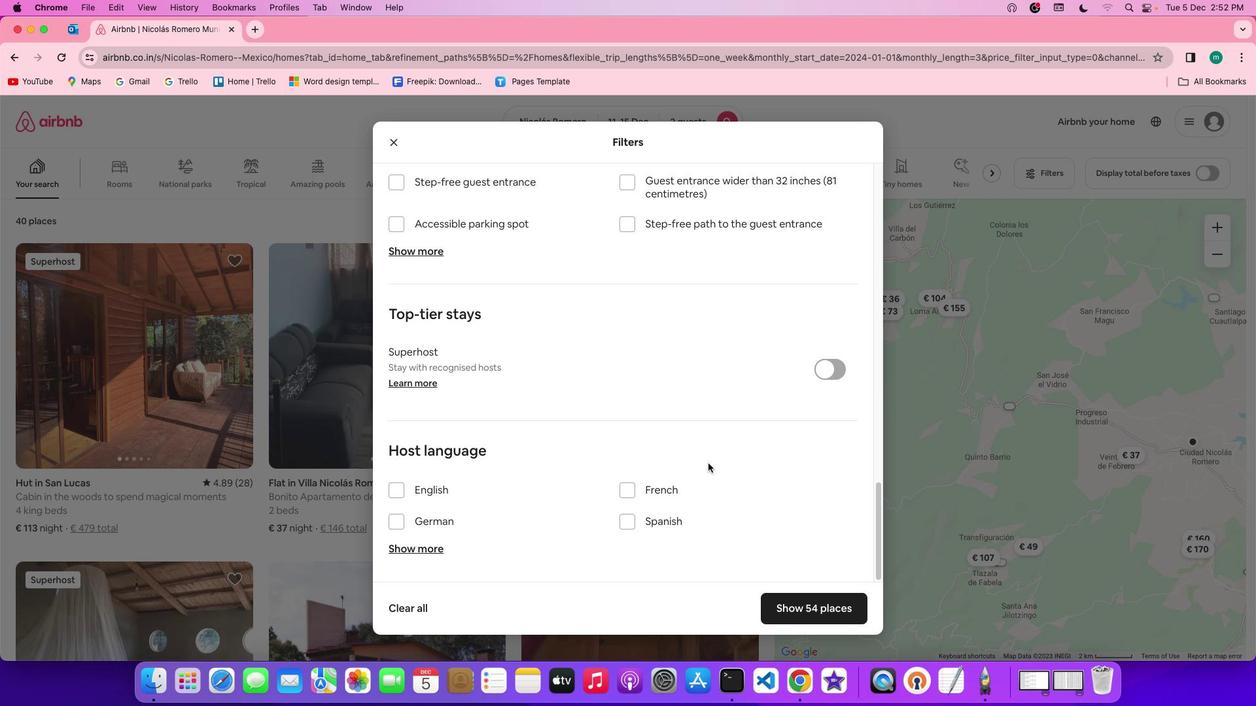 
Action: Mouse moved to (708, 463)
Screenshot: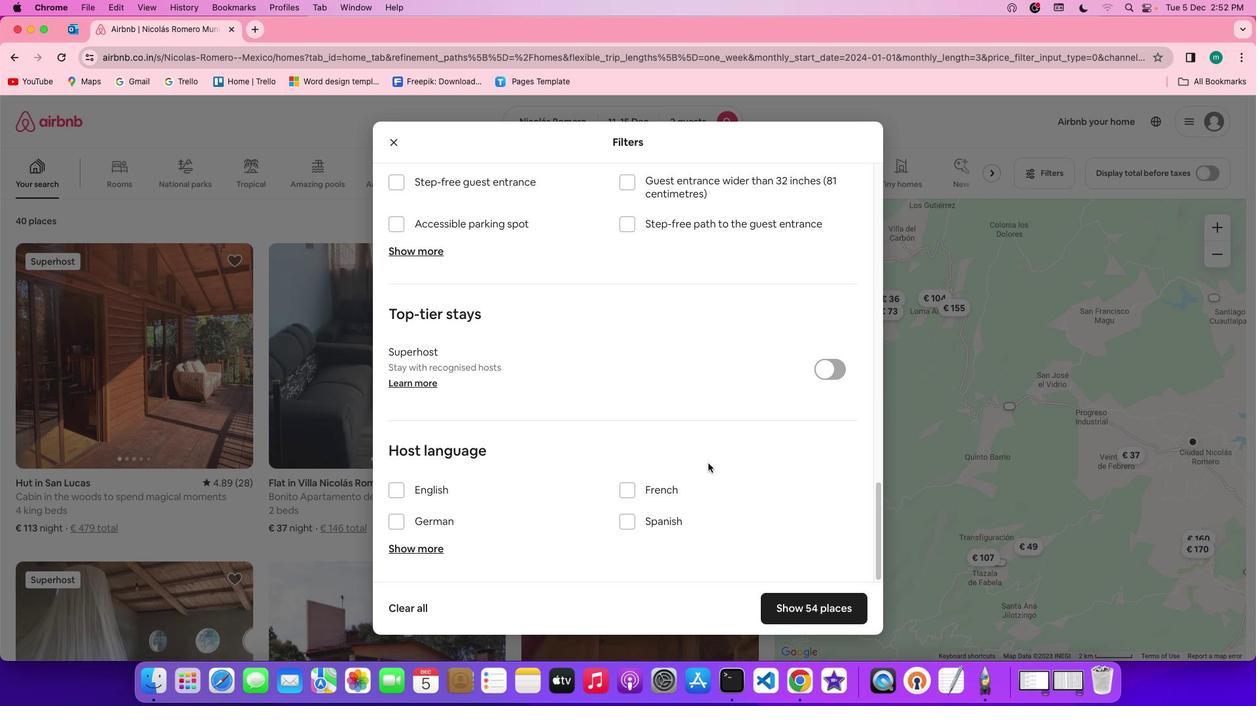 
Action: Mouse scrolled (708, 463) with delta (0, 0)
Screenshot: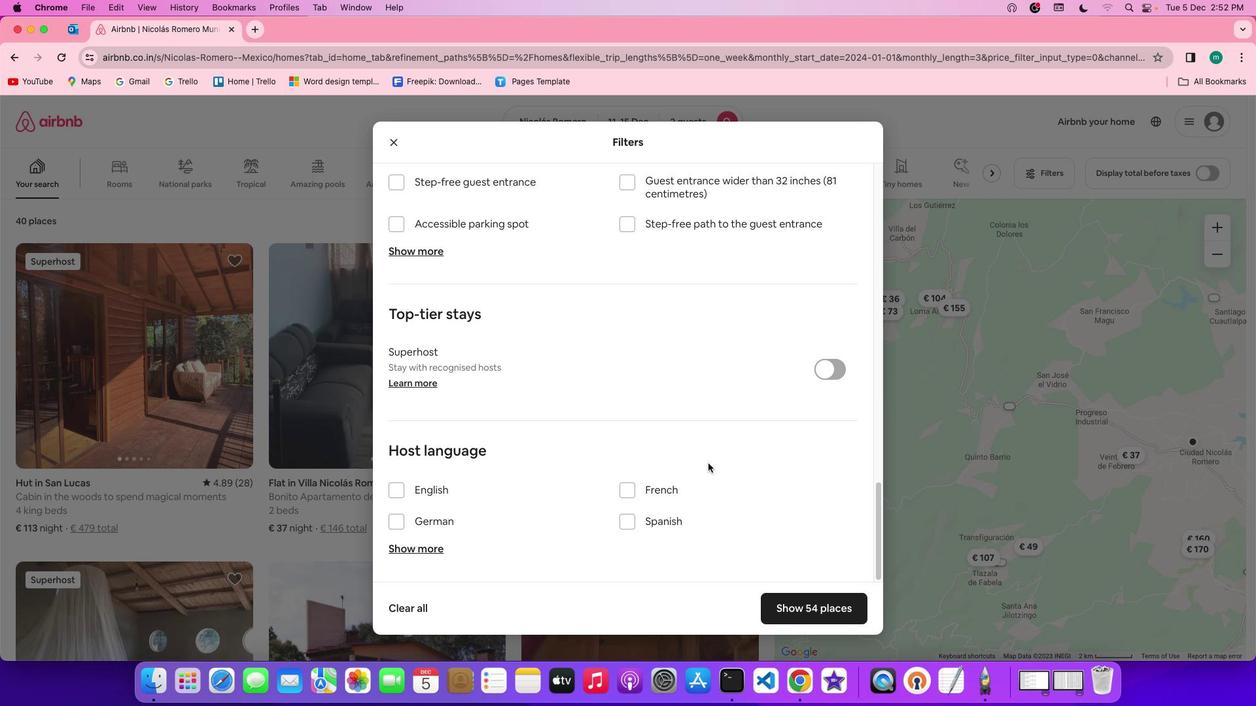 
Action: Mouse scrolled (708, 463) with delta (0, 0)
Screenshot: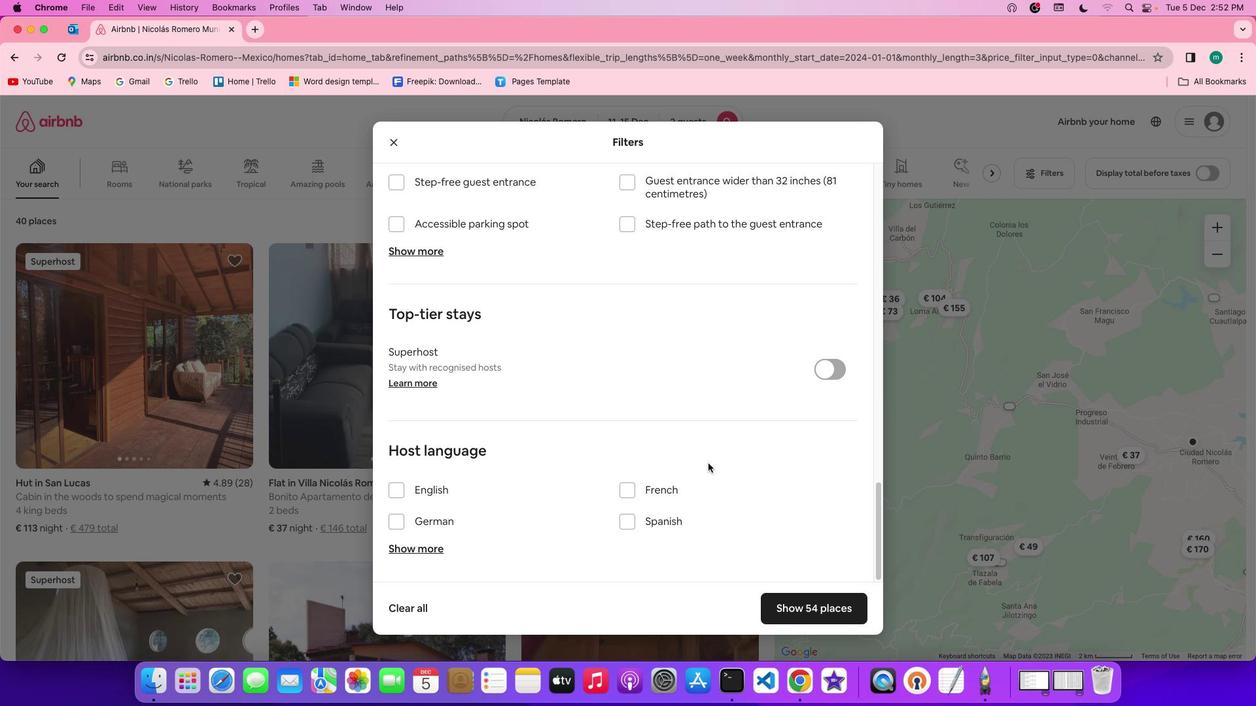 
Action: Mouse scrolled (708, 463) with delta (0, 0)
Screenshot: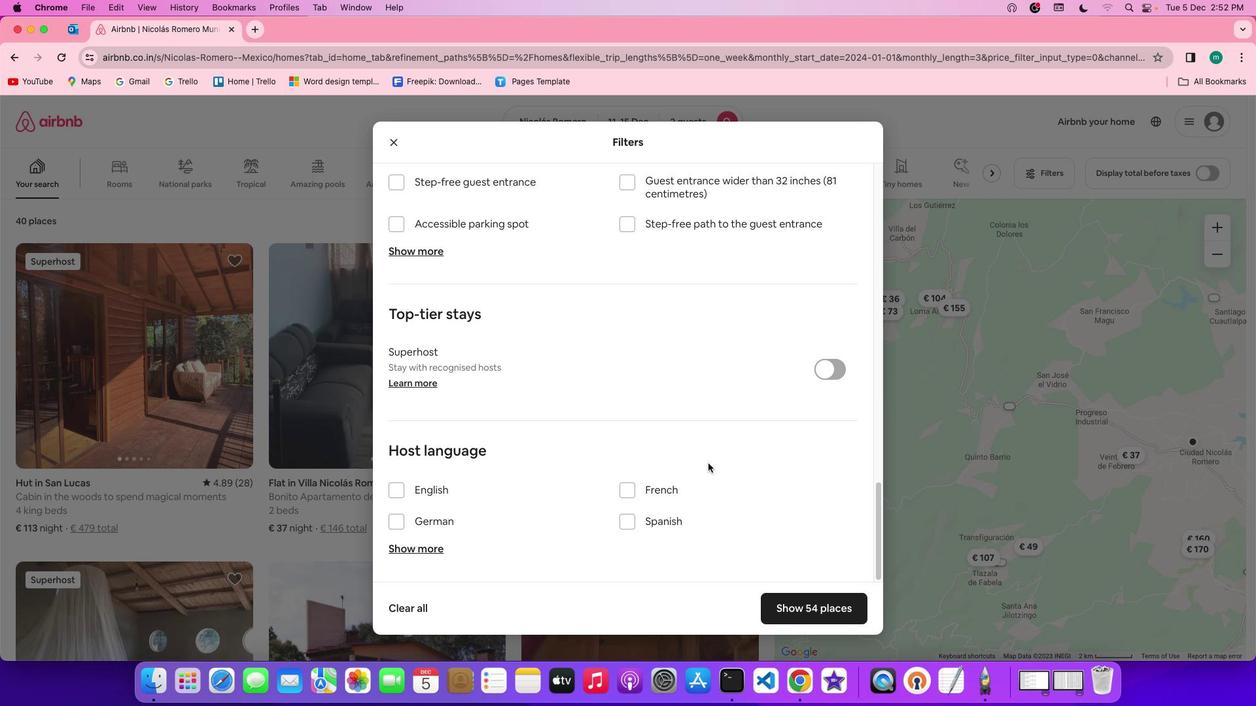 
Action: Mouse scrolled (708, 463) with delta (0, 0)
Screenshot: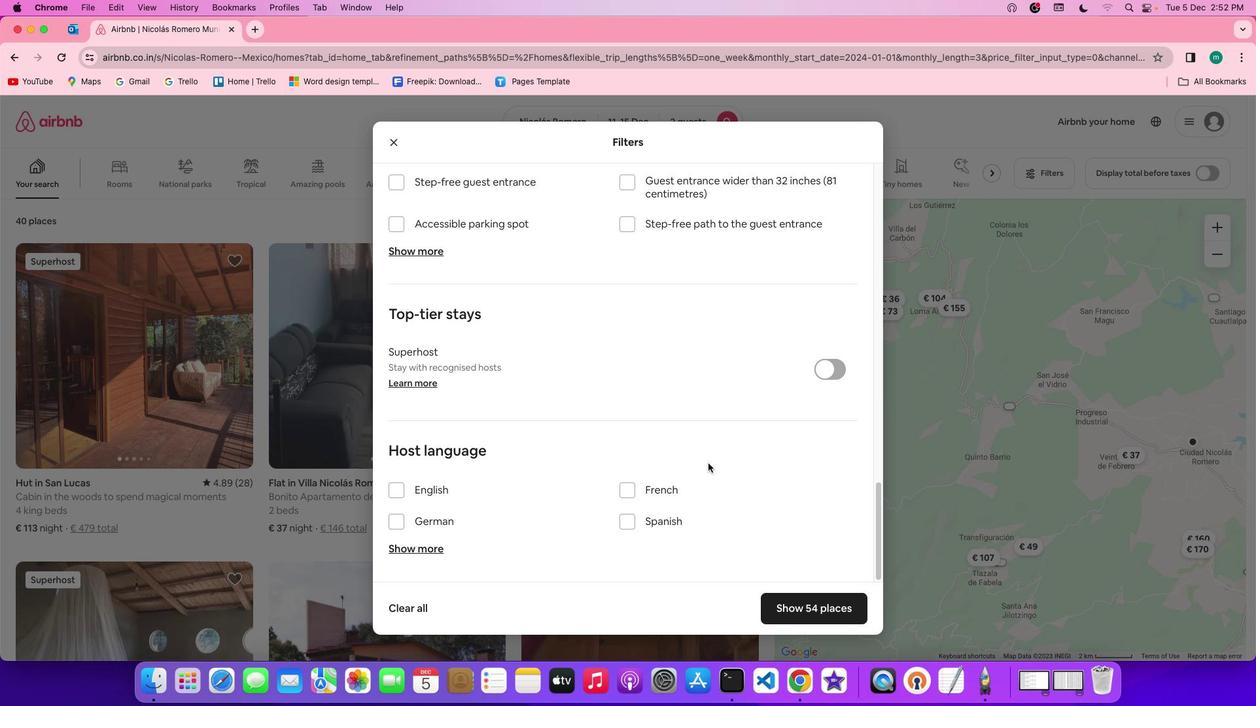 
Action: Mouse scrolled (708, 463) with delta (0, 0)
Screenshot: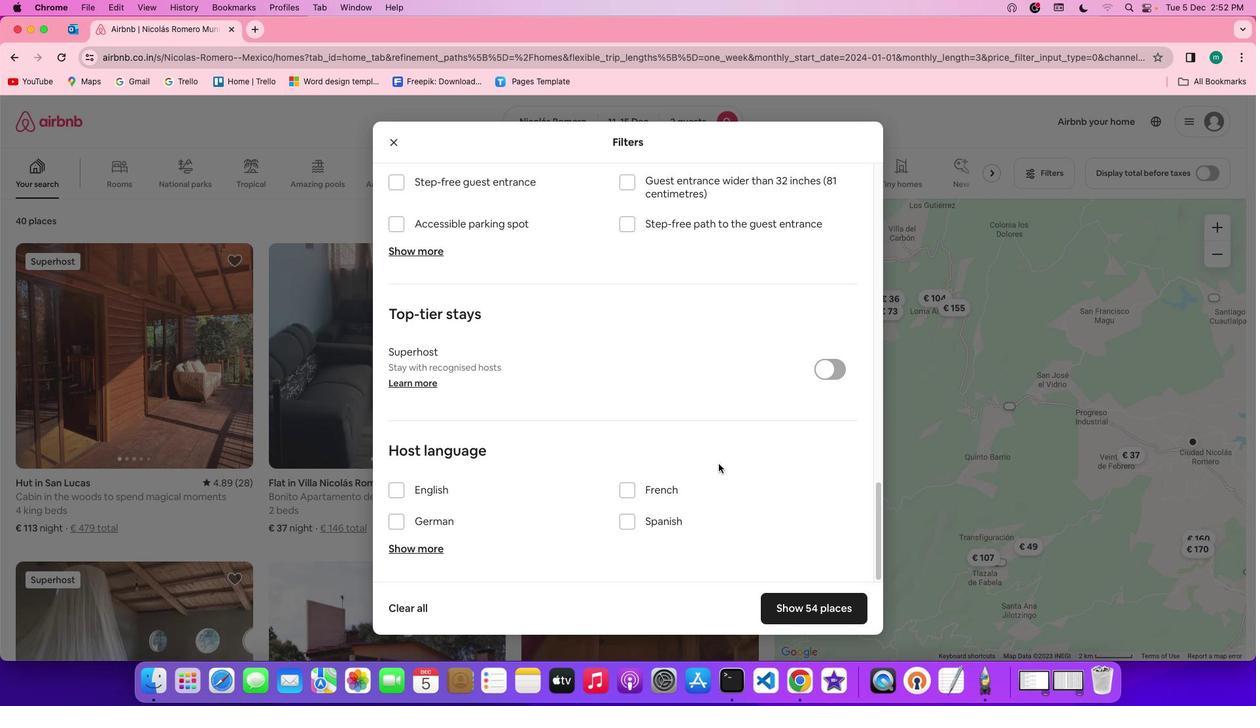 
Action: Mouse scrolled (708, 463) with delta (0, -1)
Screenshot: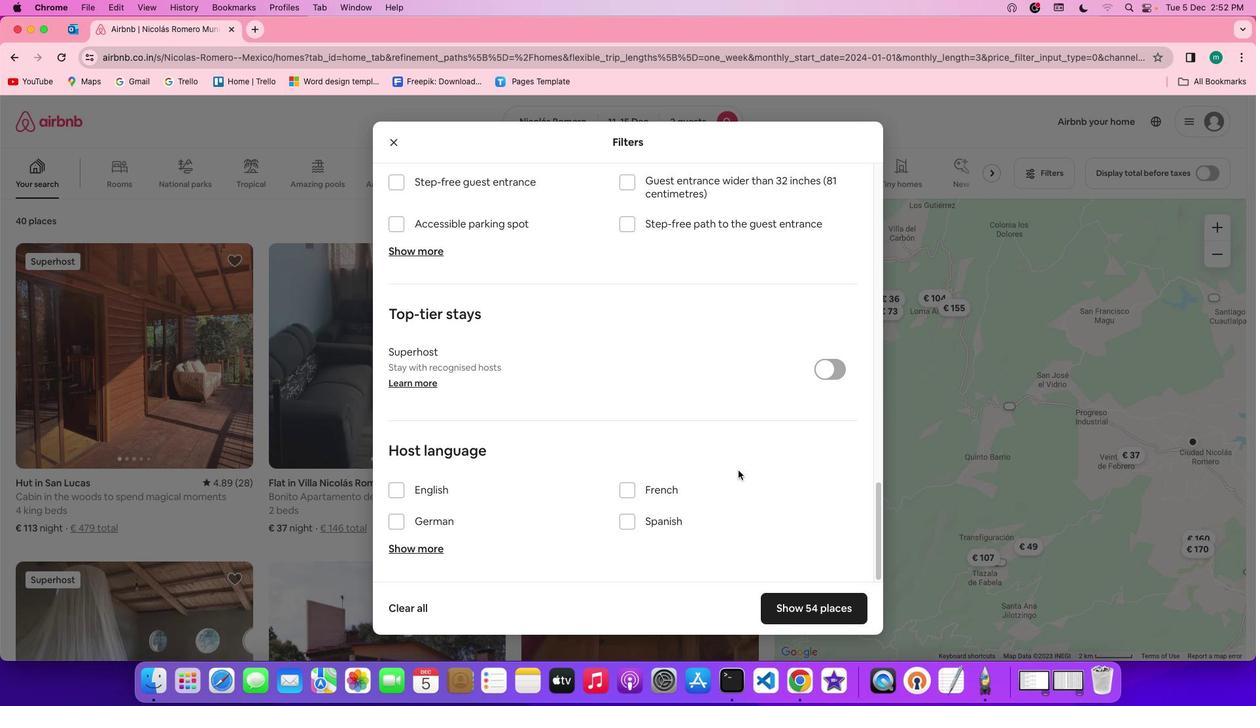 
Action: Mouse scrolled (708, 463) with delta (0, -3)
Screenshot: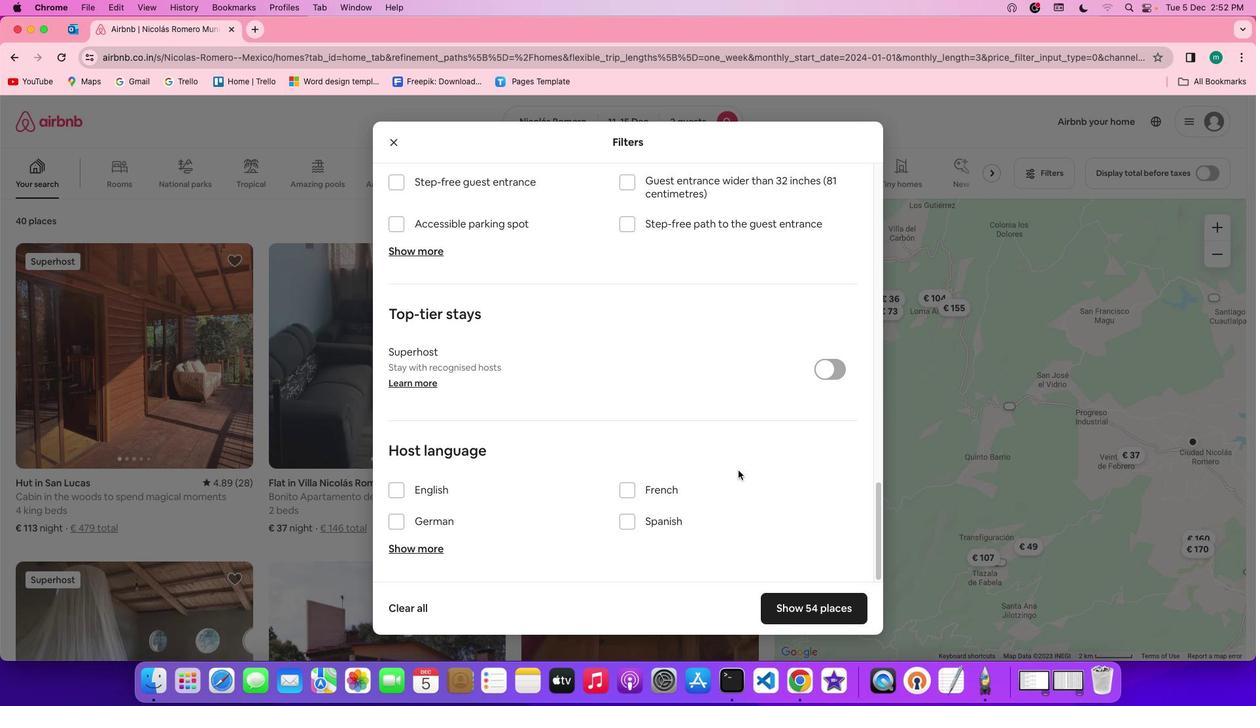 
Action: Mouse moved to (831, 606)
Screenshot: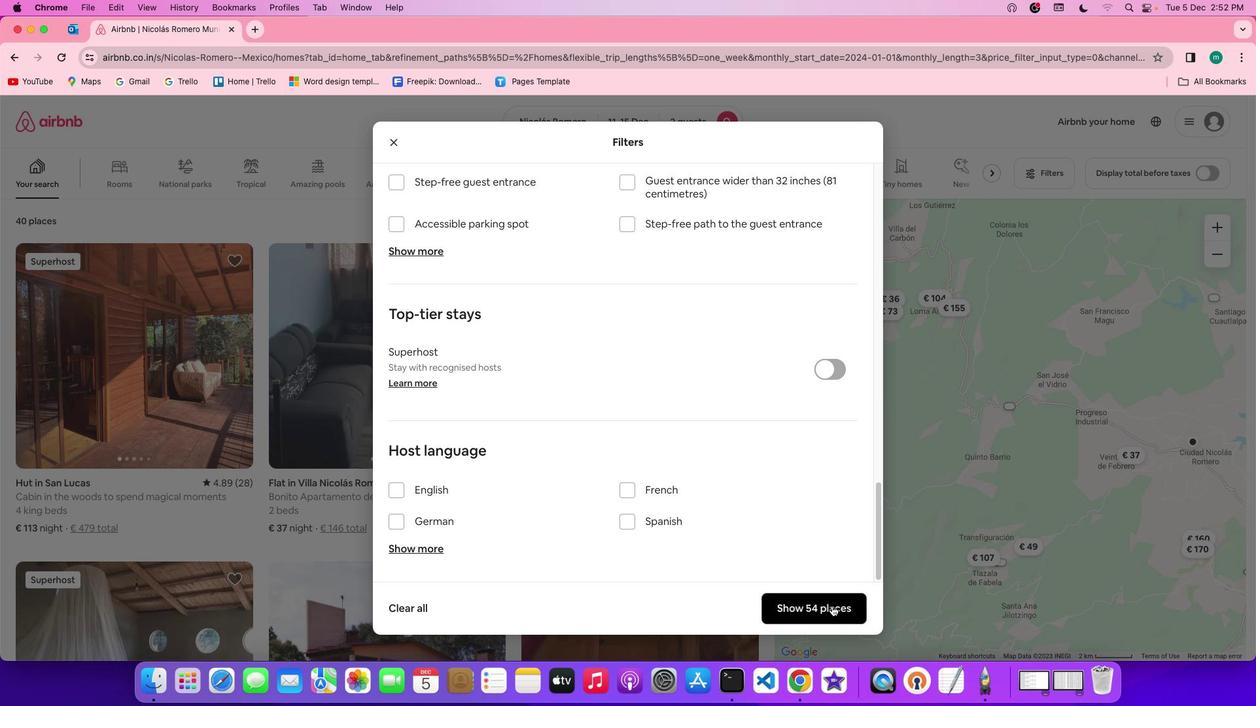 
Action: Mouse pressed left at (831, 606)
Screenshot: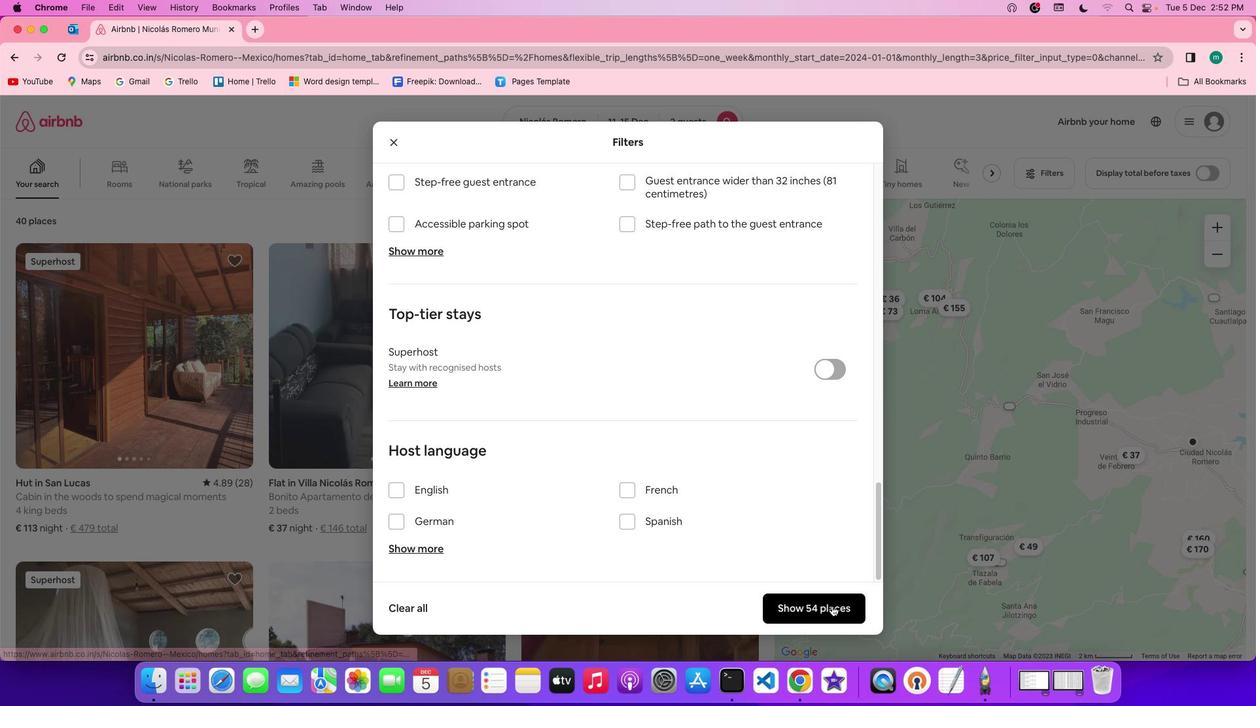 
Action: Mouse moved to (522, 484)
Screenshot: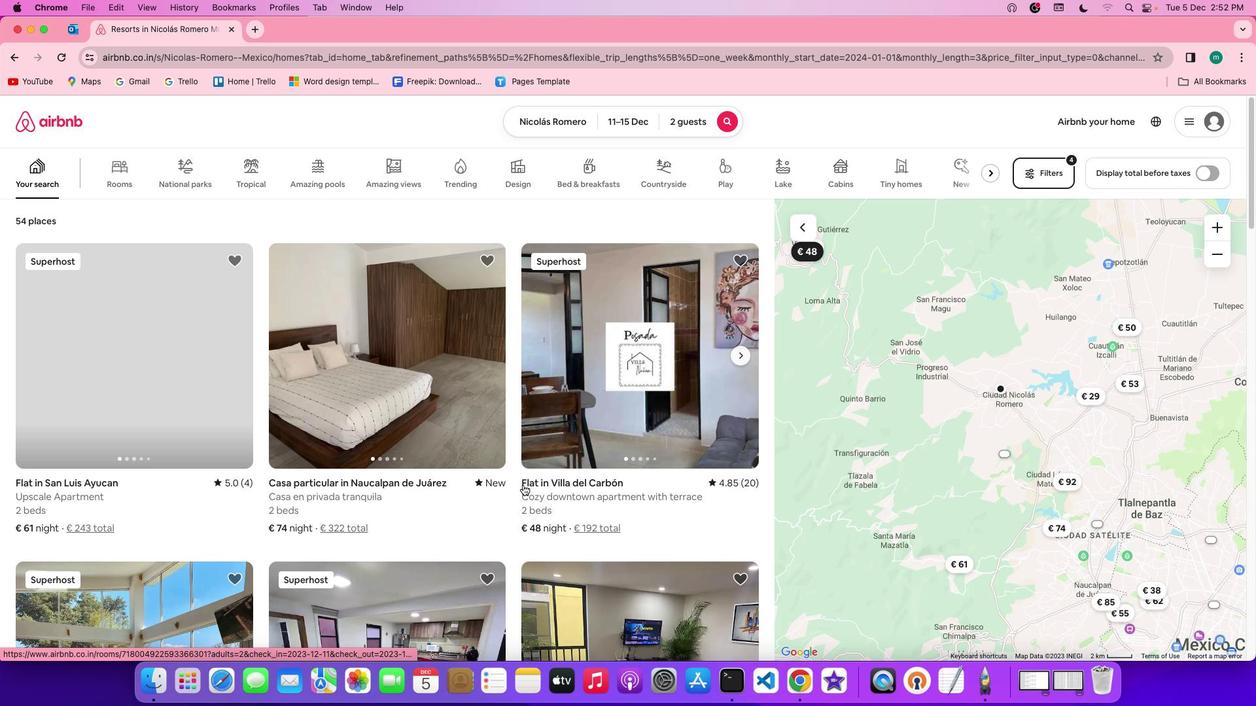 
Action: Mouse scrolled (522, 484) with delta (0, 0)
Screenshot: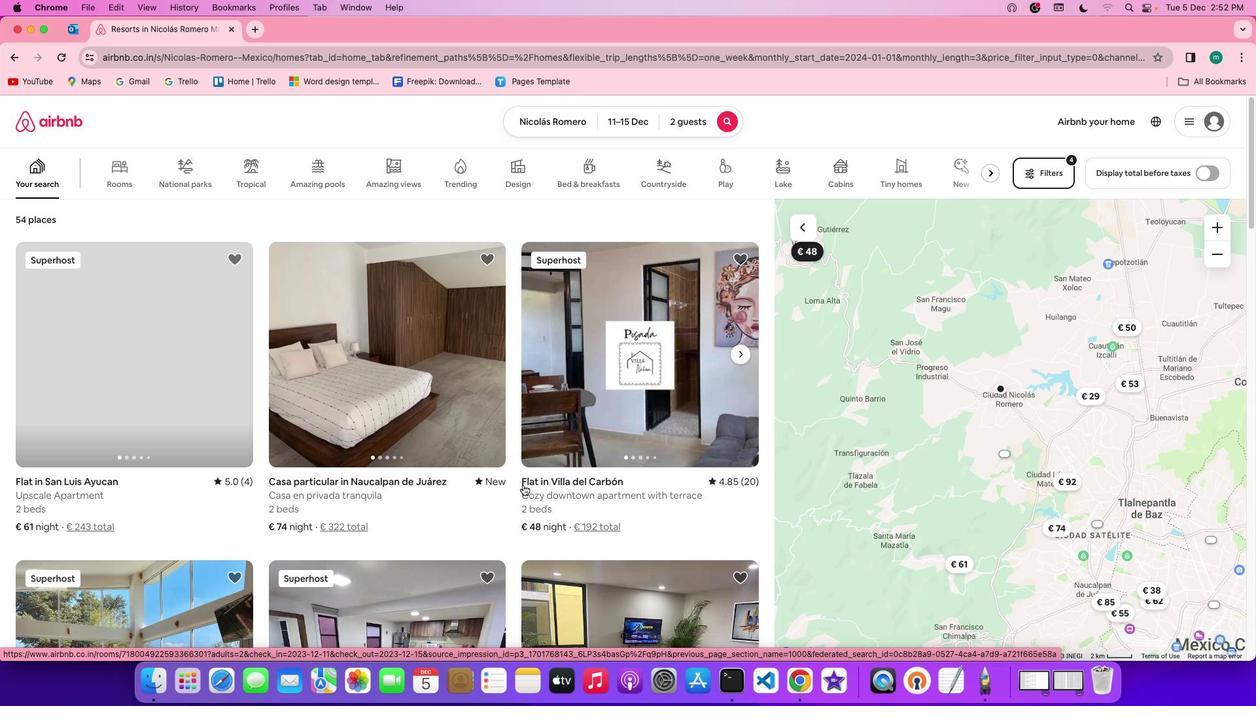 
Action: Mouse scrolled (522, 484) with delta (0, 0)
Screenshot: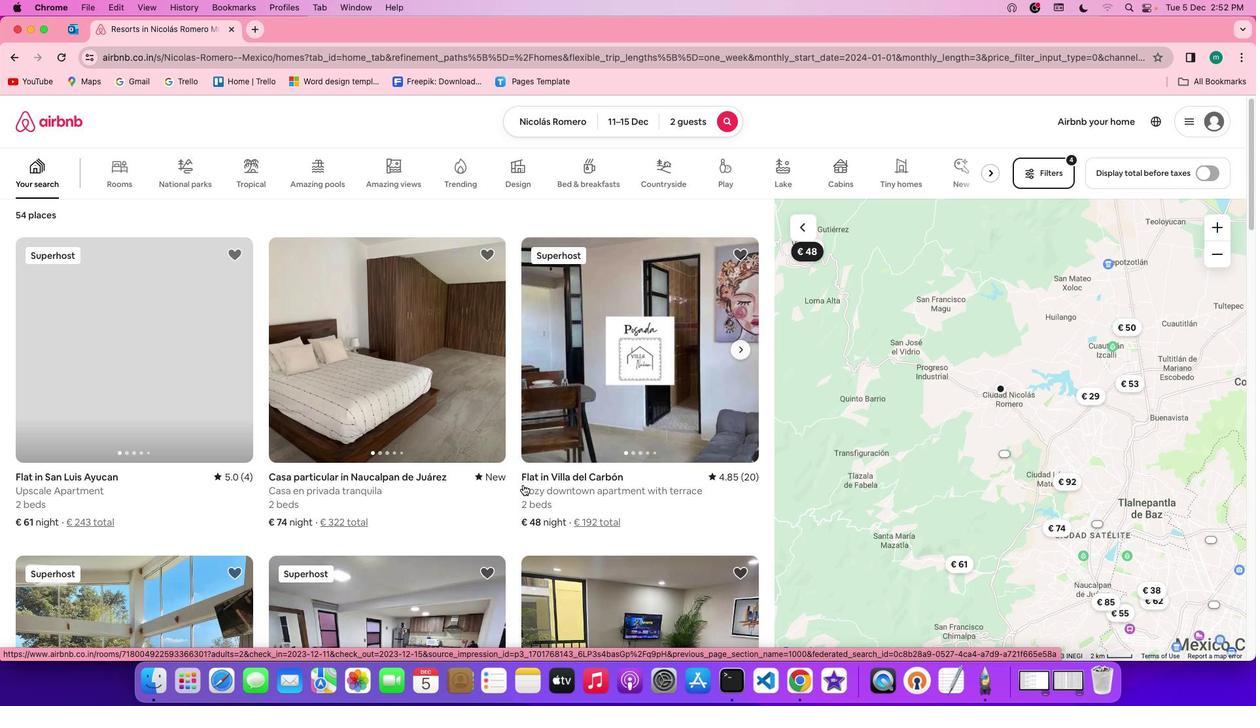 
Action: Mouse moved to (522, 482)
Screenshot: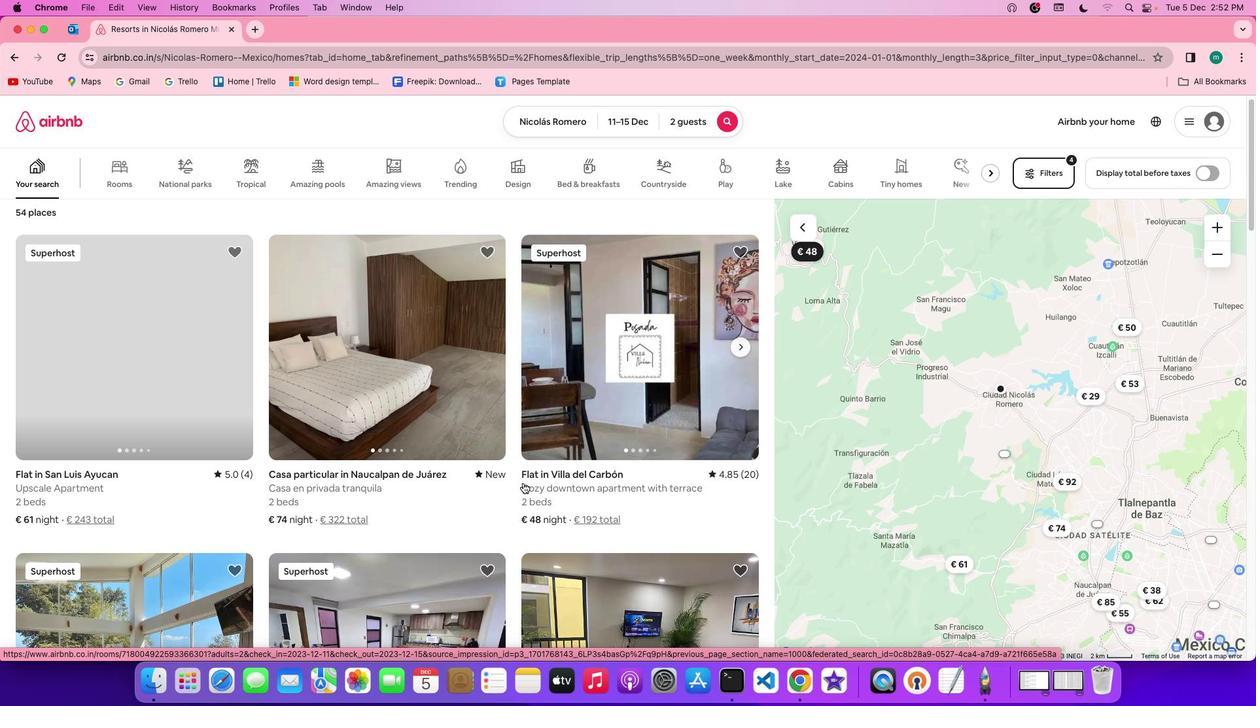 
Action: Mouse scrolled (522, 482) with delta (0, 0)
Screenshot: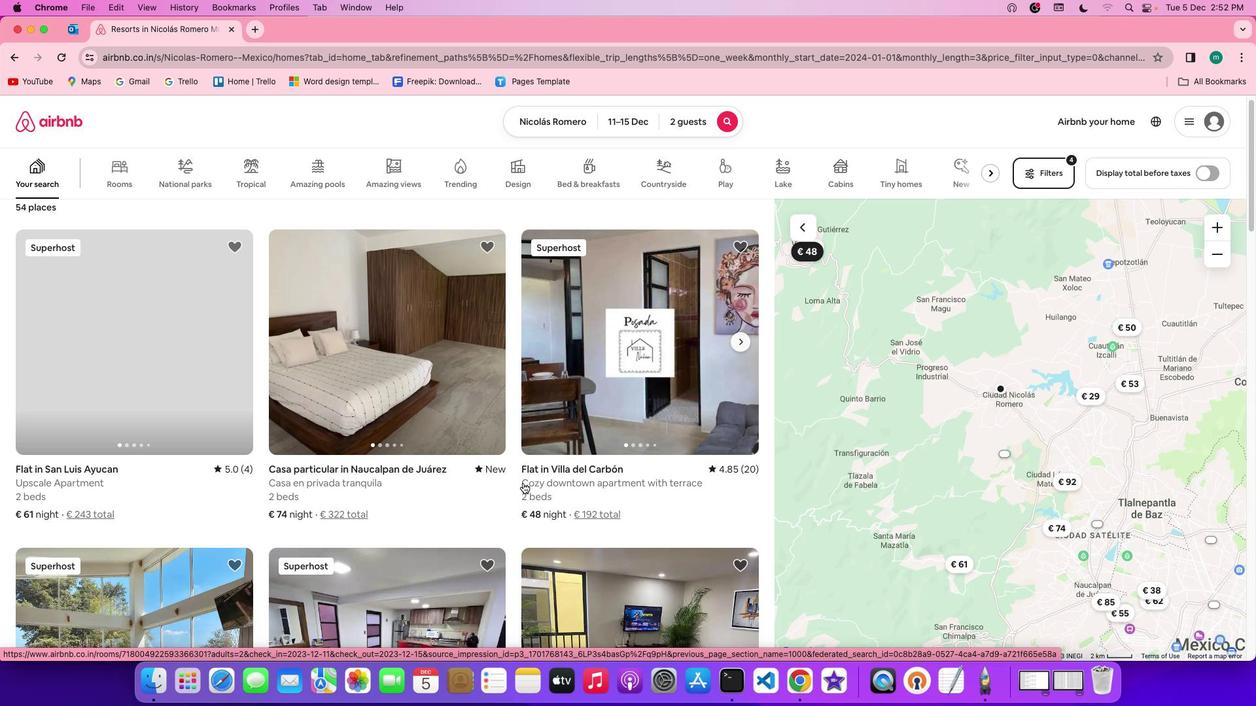
Action: Mouse scrolled (522, 482) with delta (0, 0)
Screenshot: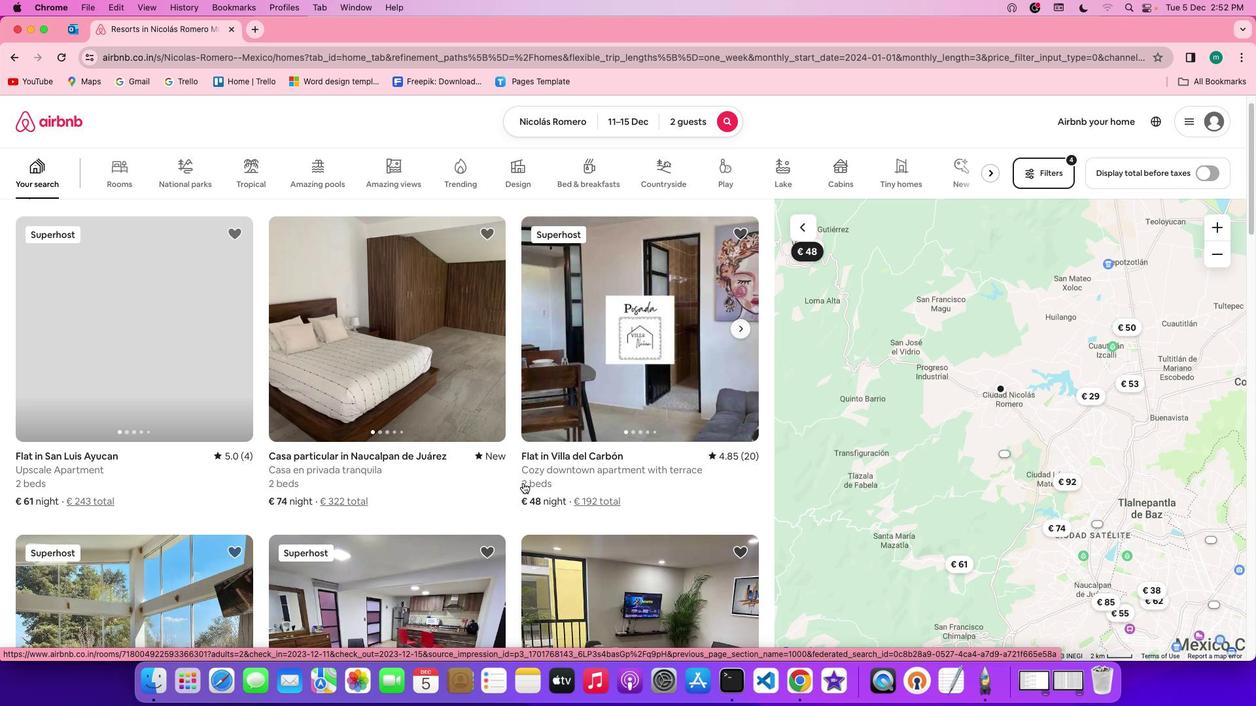 
Action: Mouse scrolled (522, 482) with delta (0, 0)
Screenshot: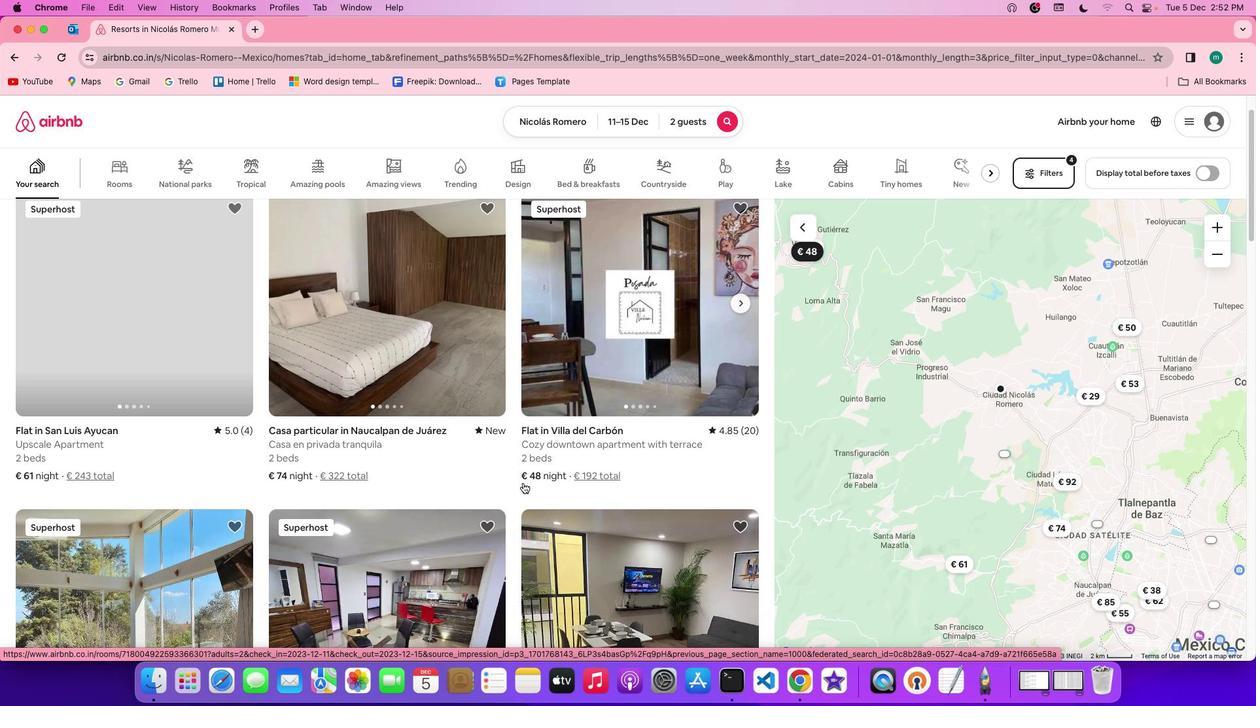 
Action: Mouse scrolled (522, 482) with delta (0, 0)
Screenshot: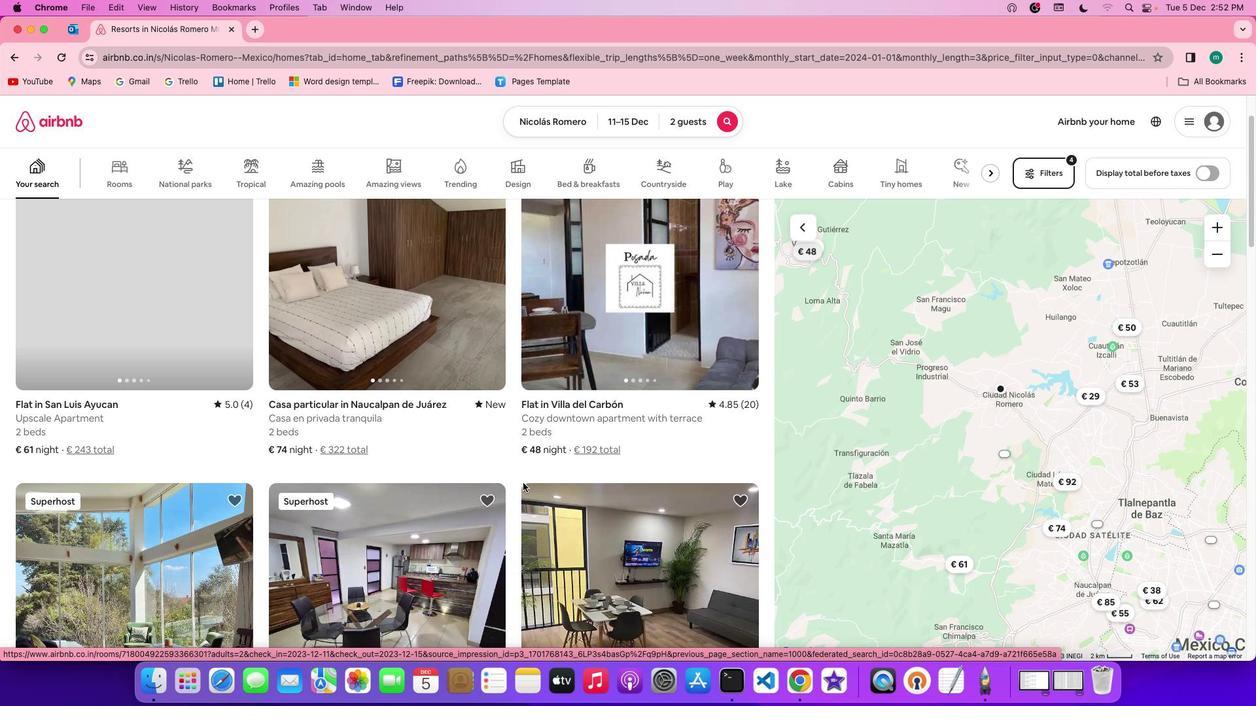 
Action: Mouse scrolled (522, 482) with delta (0, 0)
Screenshot: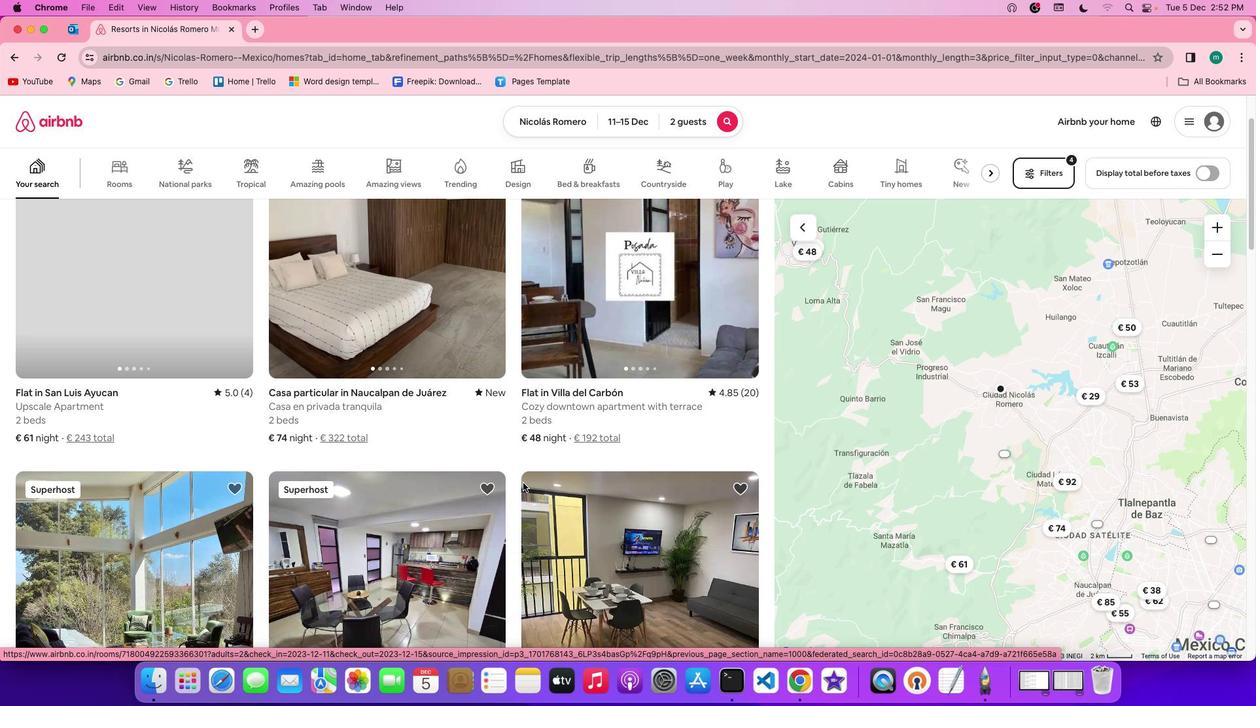 
Action: Mouse scrolled (522, 482) with delta (0, 0)
Screenshot: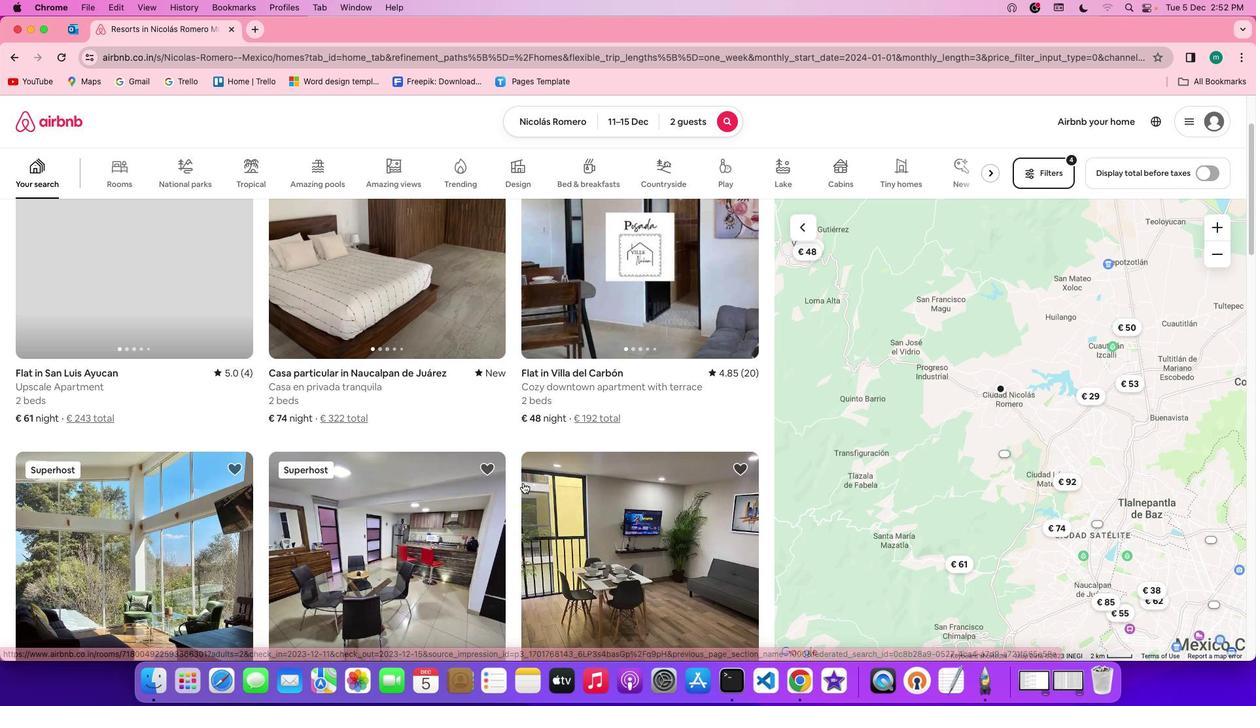 
Action: Mouse scrolled (522, 482) with delta (0, 0)
Screenshot: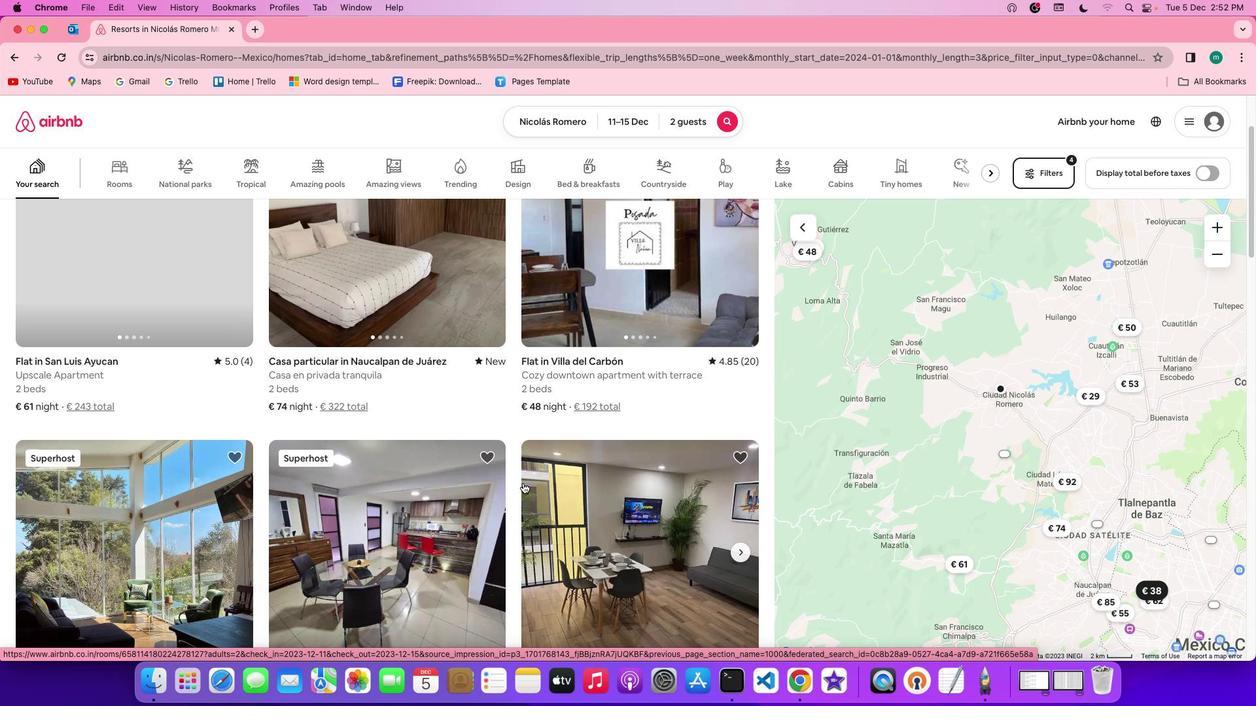 
Action: Mouse scrolled (522, 482) with delta (0, 0)
Screenshot: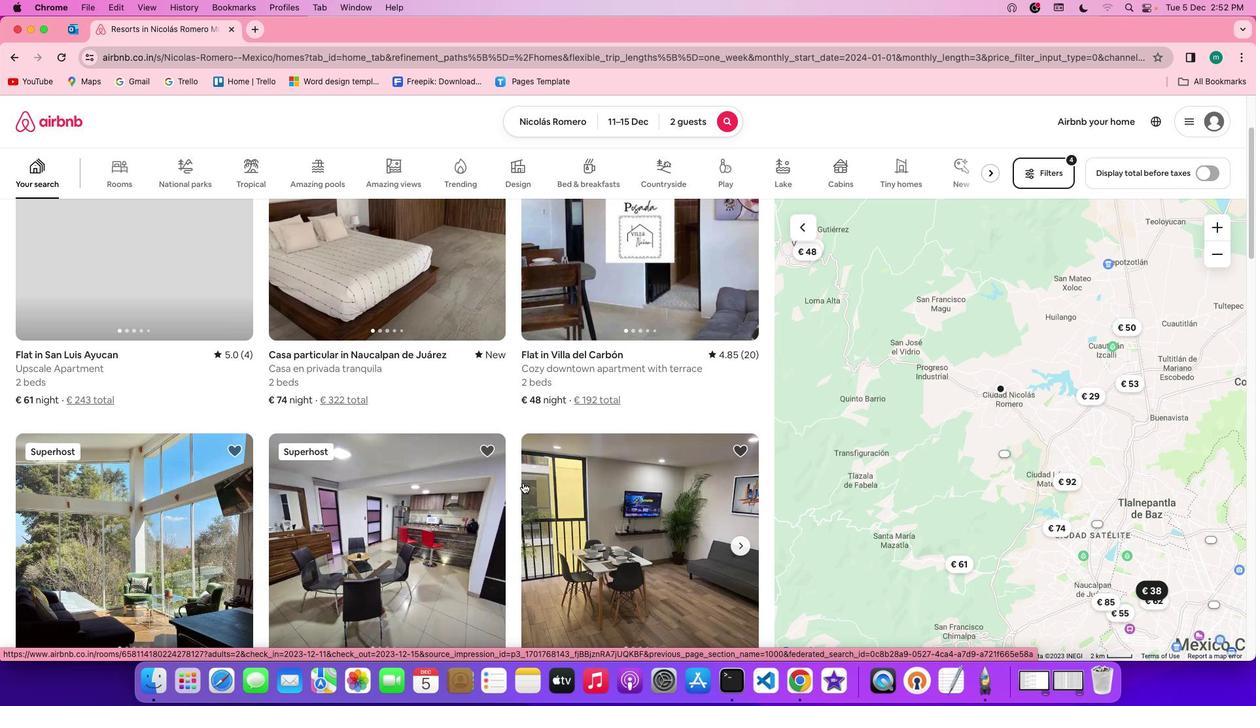 
Action: Mouse scrolled (522, 482) with delta (0, 0)
Screenshot: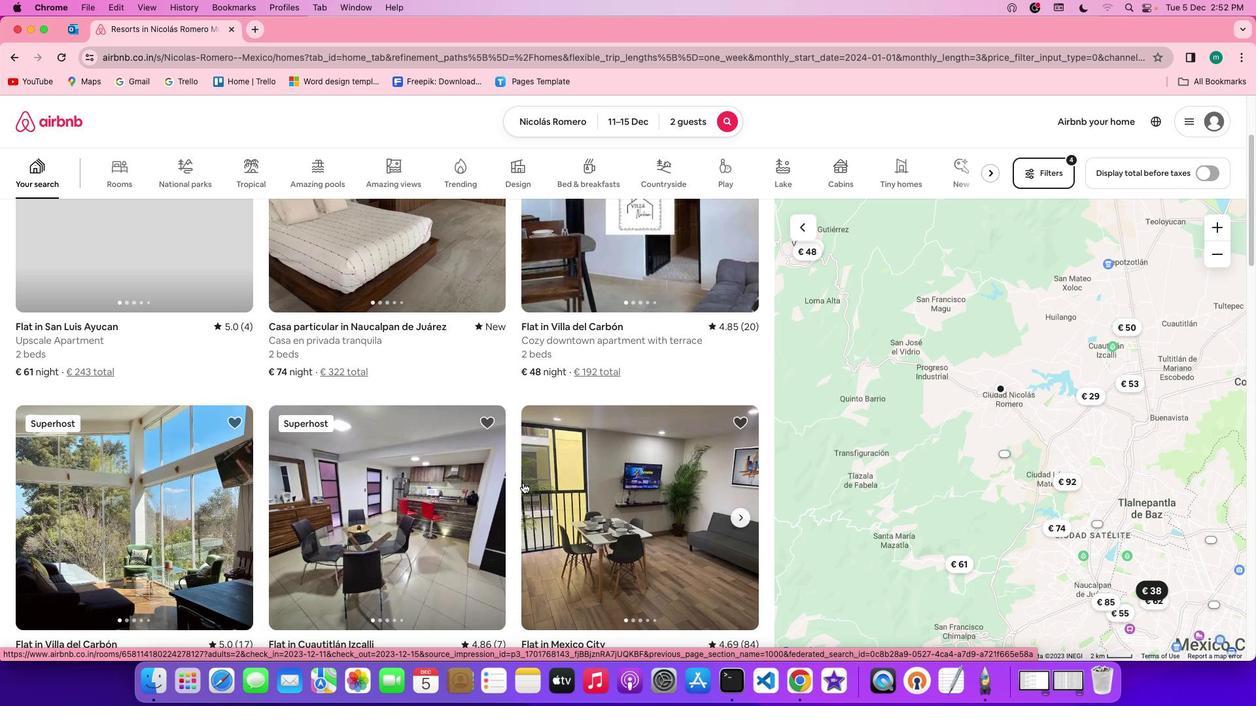 
Action: Mouse moved to (161, 467)
Screenshot: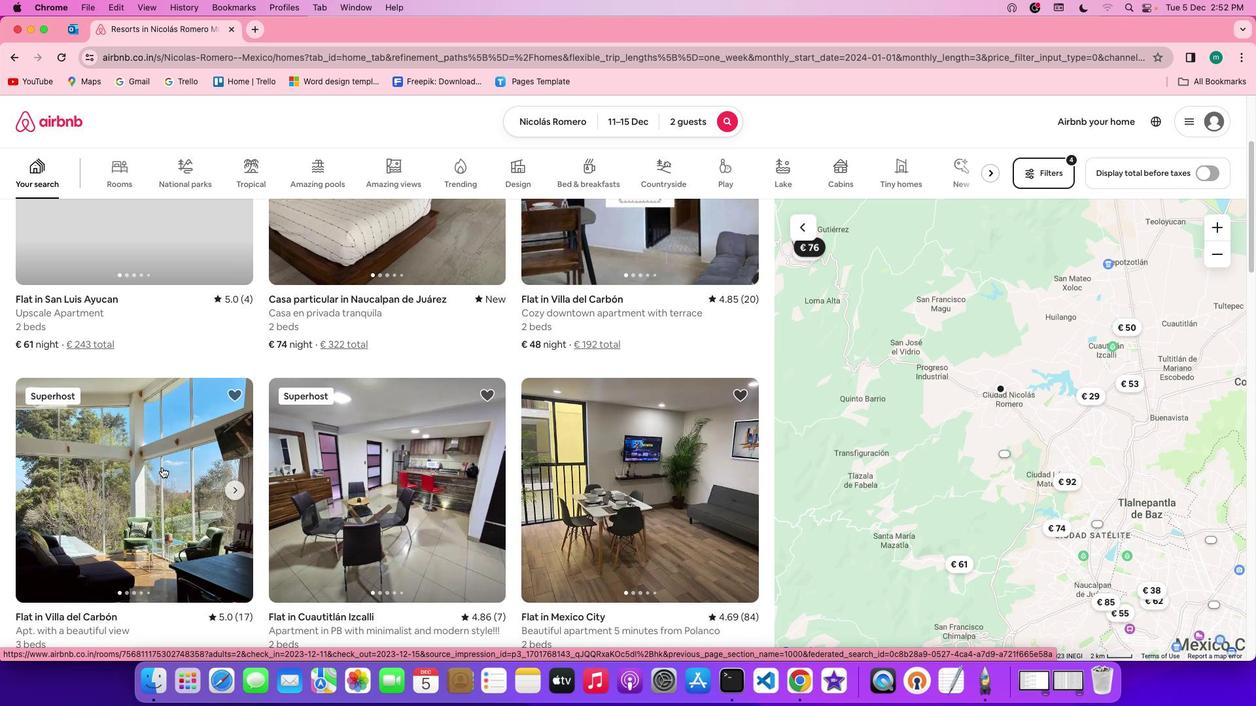 
Action: Mouse pressed left at (161, 467)
Screenshot: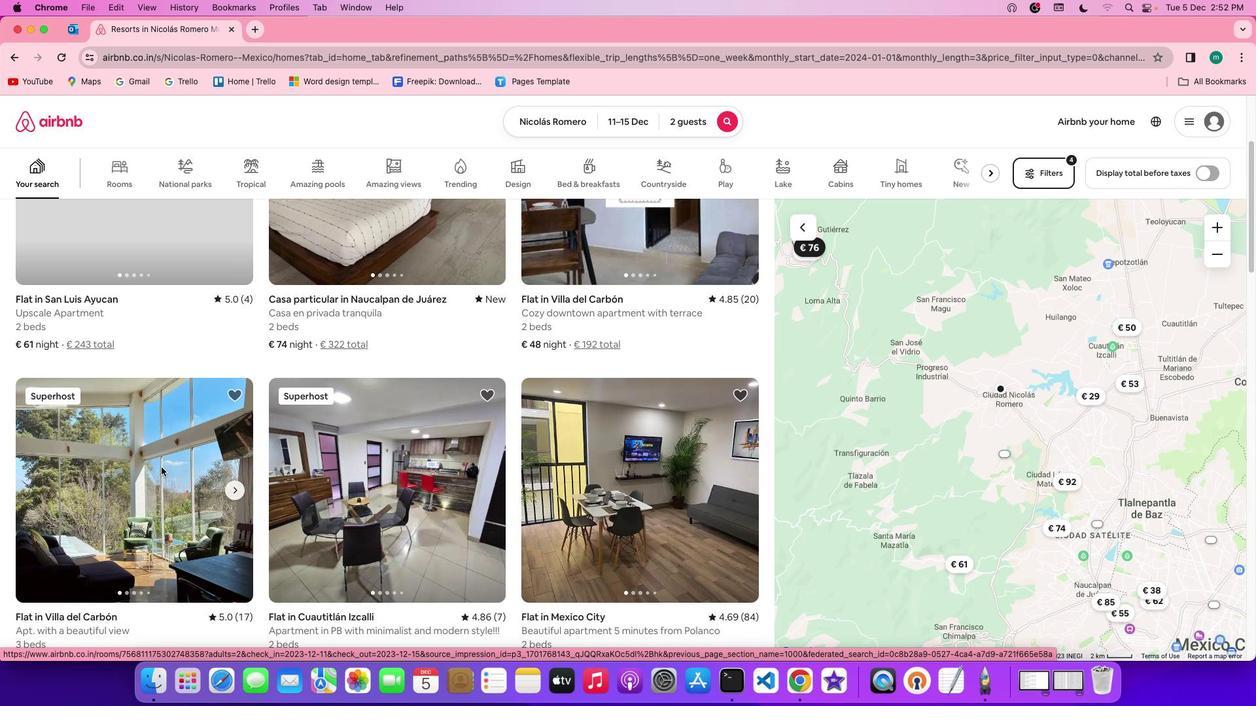 
Action: Mouse moved to (939, 479)
Screenshot: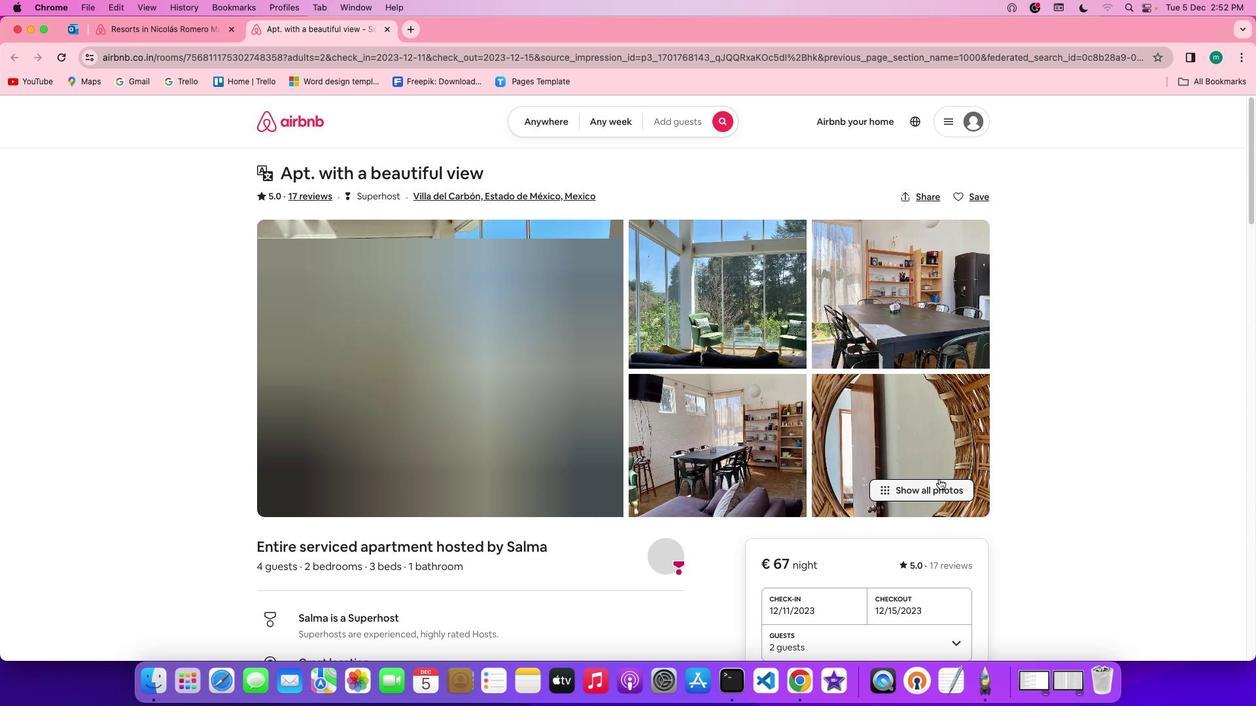 
Action: Mouse pressed left at (939, 479)
Screenshot: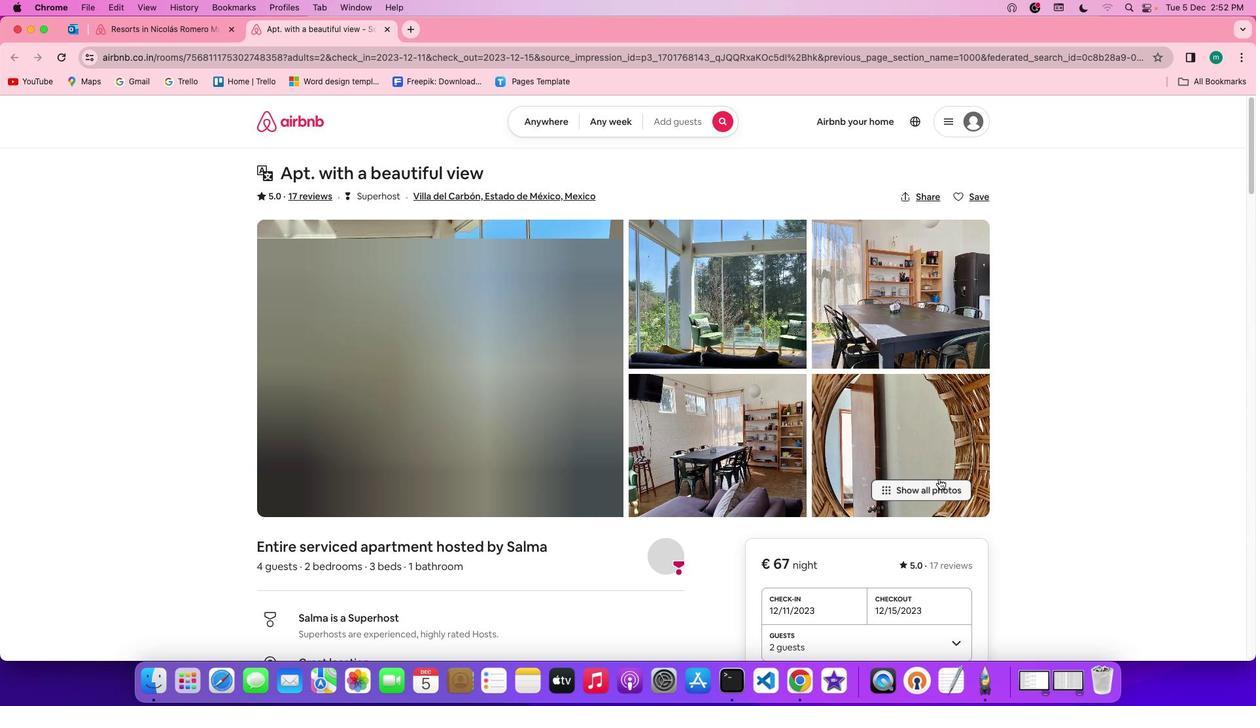 
Action: Mouse moved to (605, 390)
Screenshot: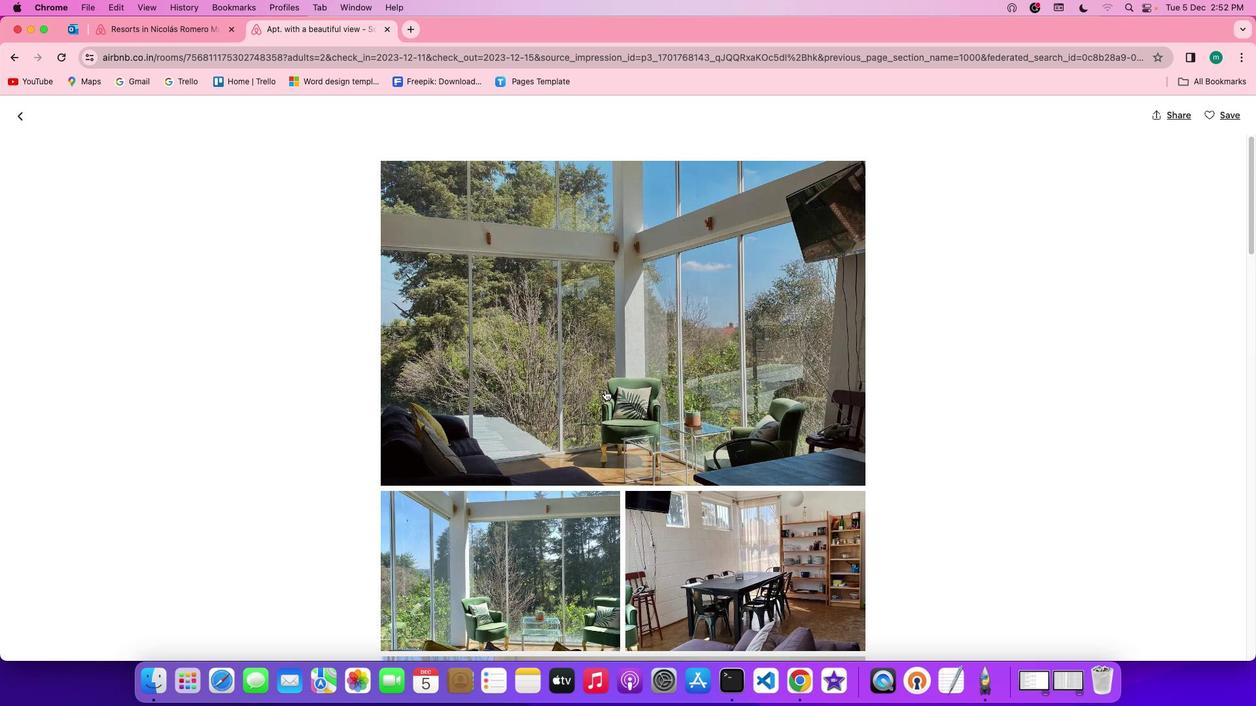 
Action: Mouse scrolled (605, 390) with delta (0, 0)
Screenshot: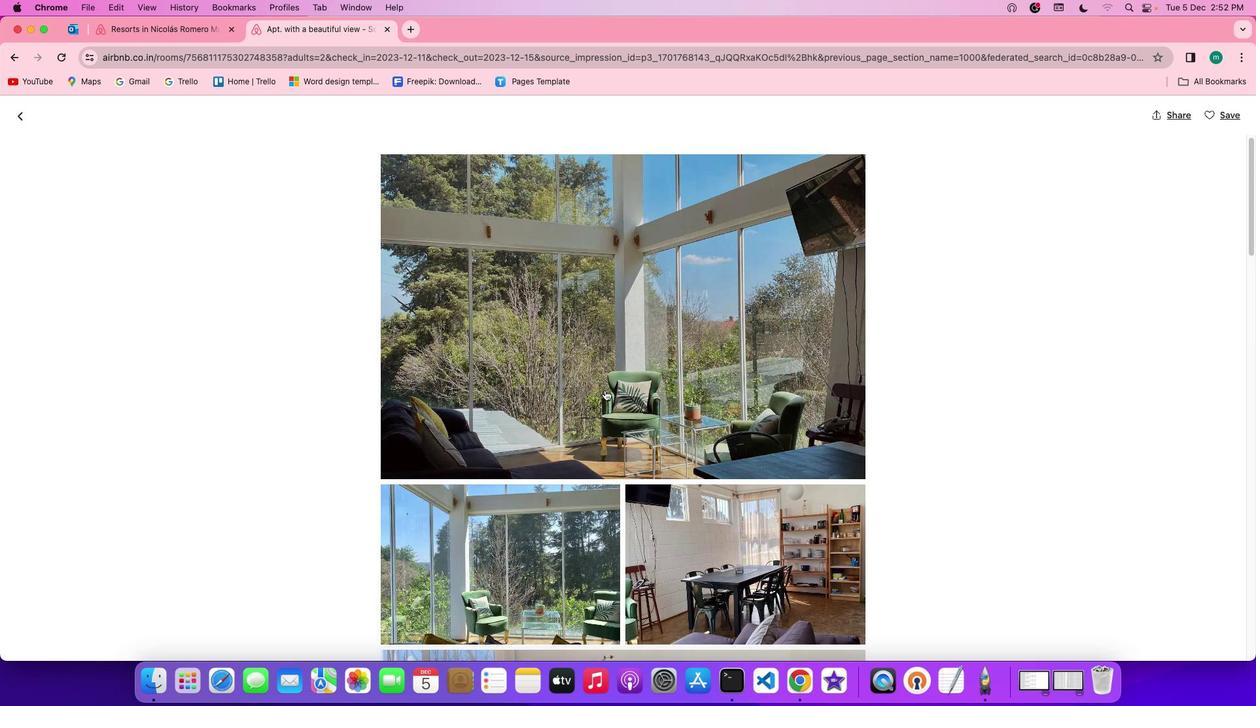 
Action: Mouse scrolled (605, 390) with delta (0, 0)
Screenshot: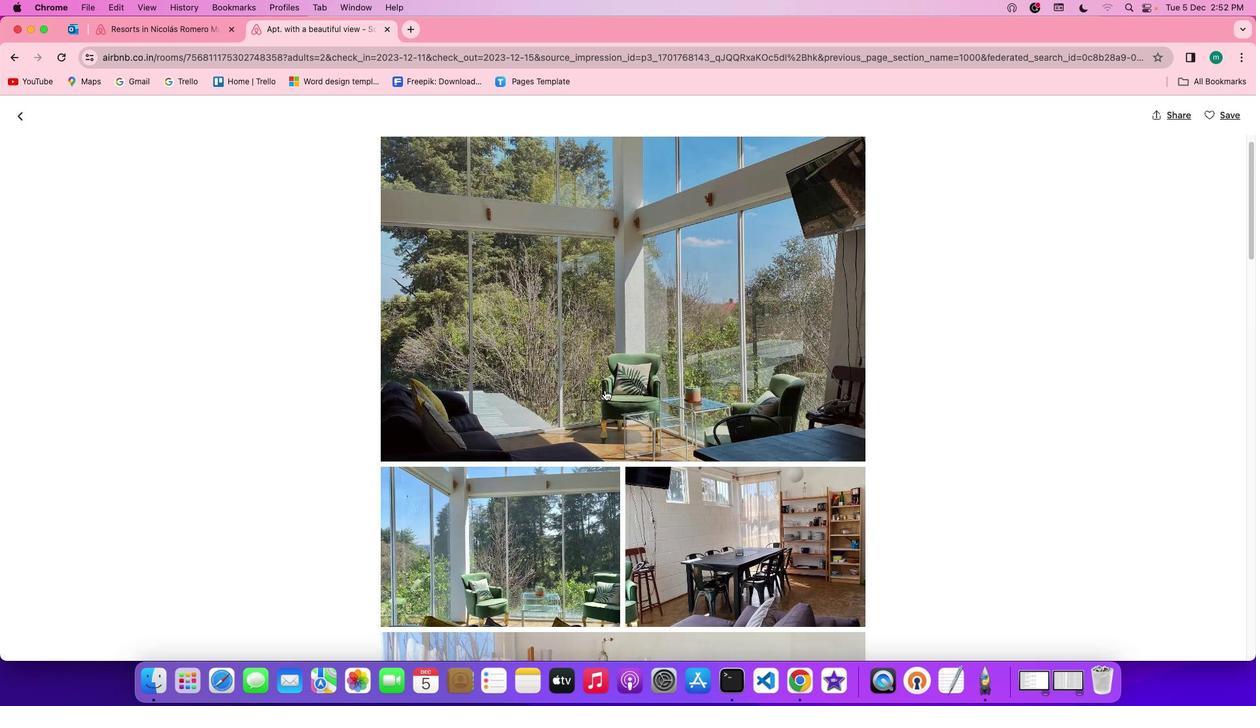
Action: Mouse scrolled (605, 390) with delta (0, -1)
Screenshot: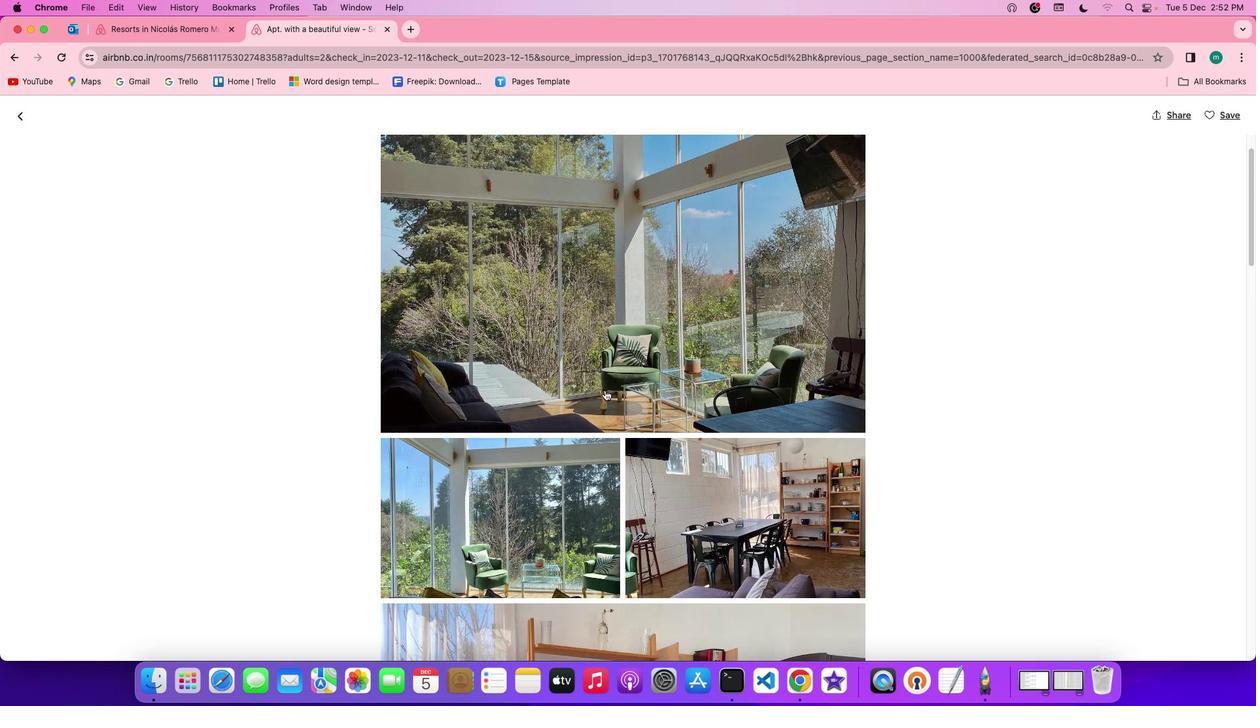 
Action: Mouse scrolled (605, 390) with delta (0, 0)
Screenshot: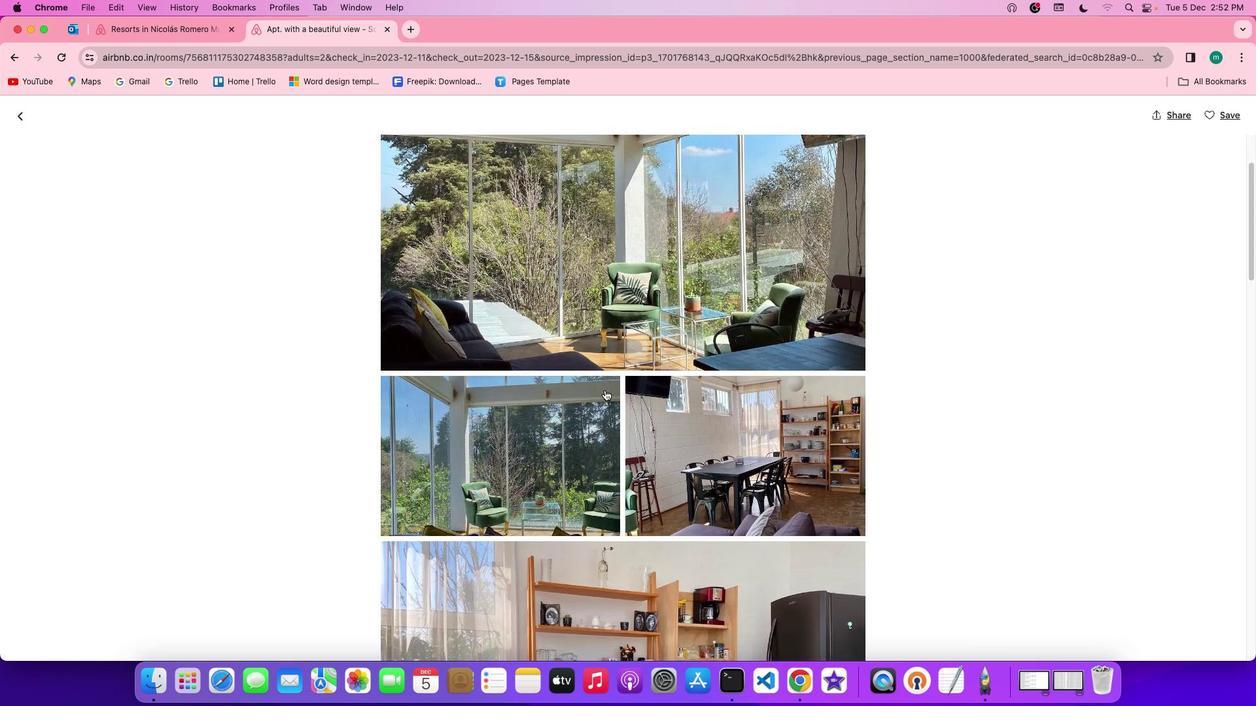 
Action: Mouse scrolled (605, 390) with delta (0, 0)
Screenshot: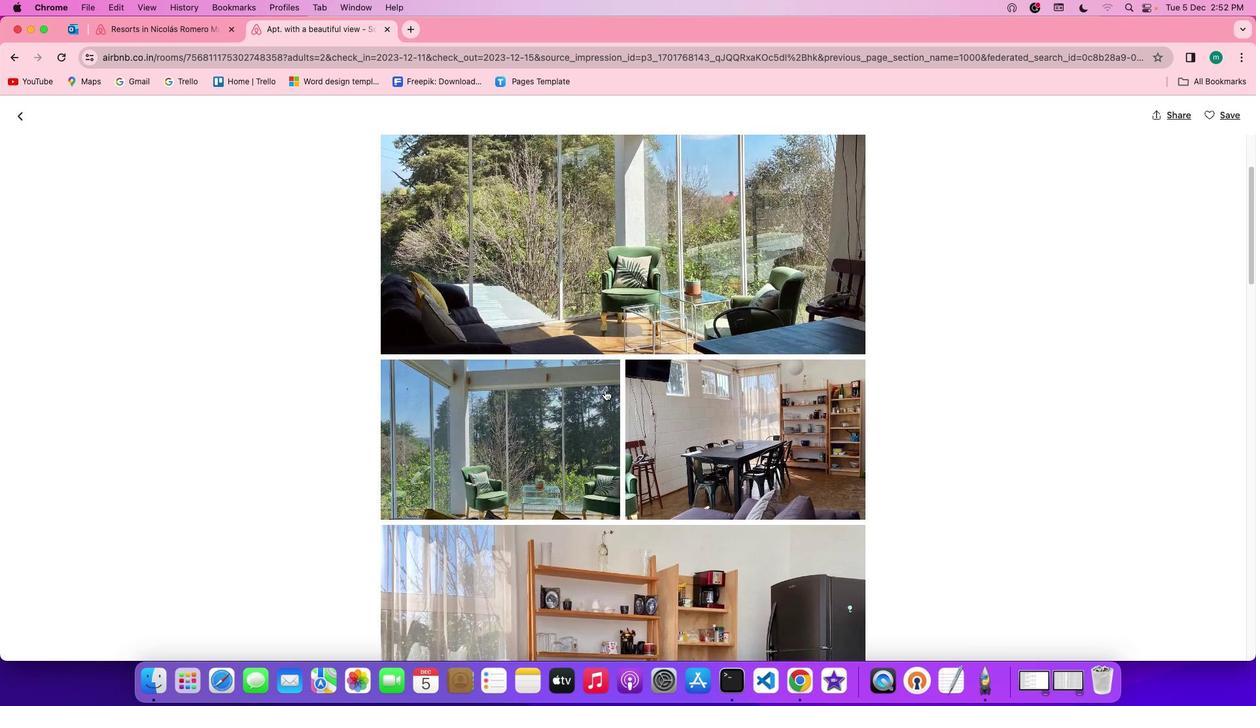 
Action: Mouse scrolled (605, 390) with delta (0, -1)
Screenshot: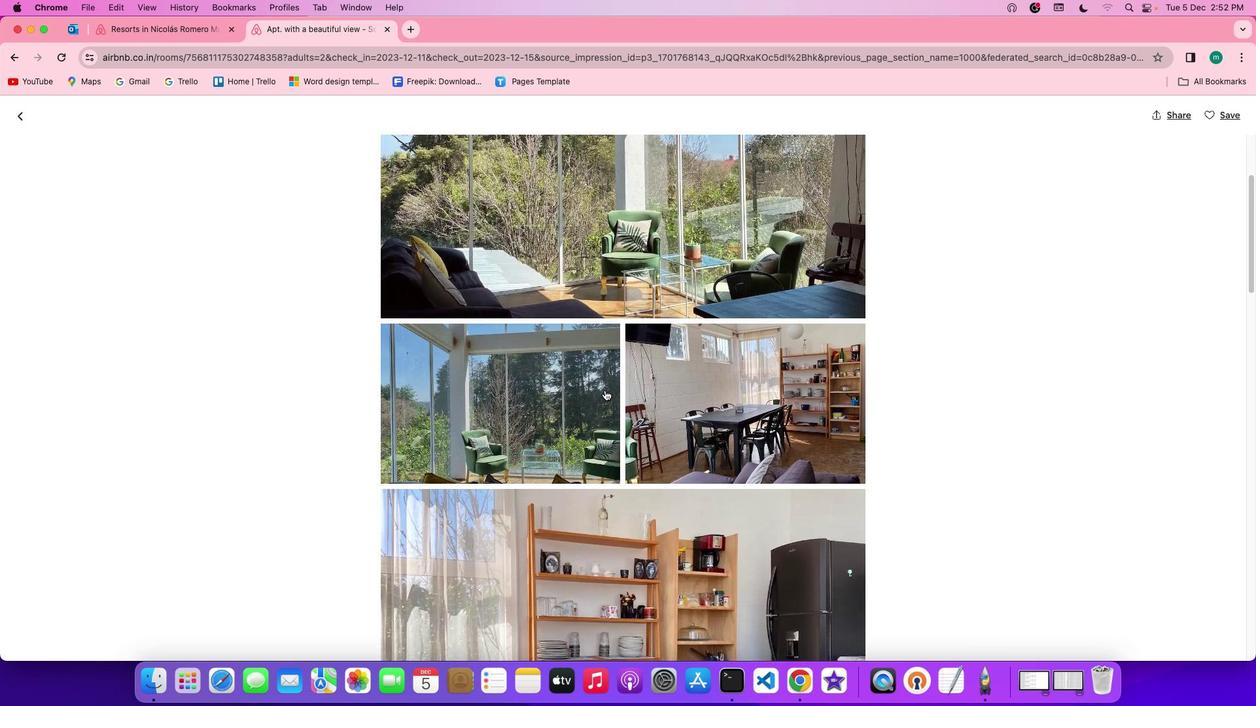
Action: Mouse scrolled (605, 390) with delta (0, -2)
Screenshot: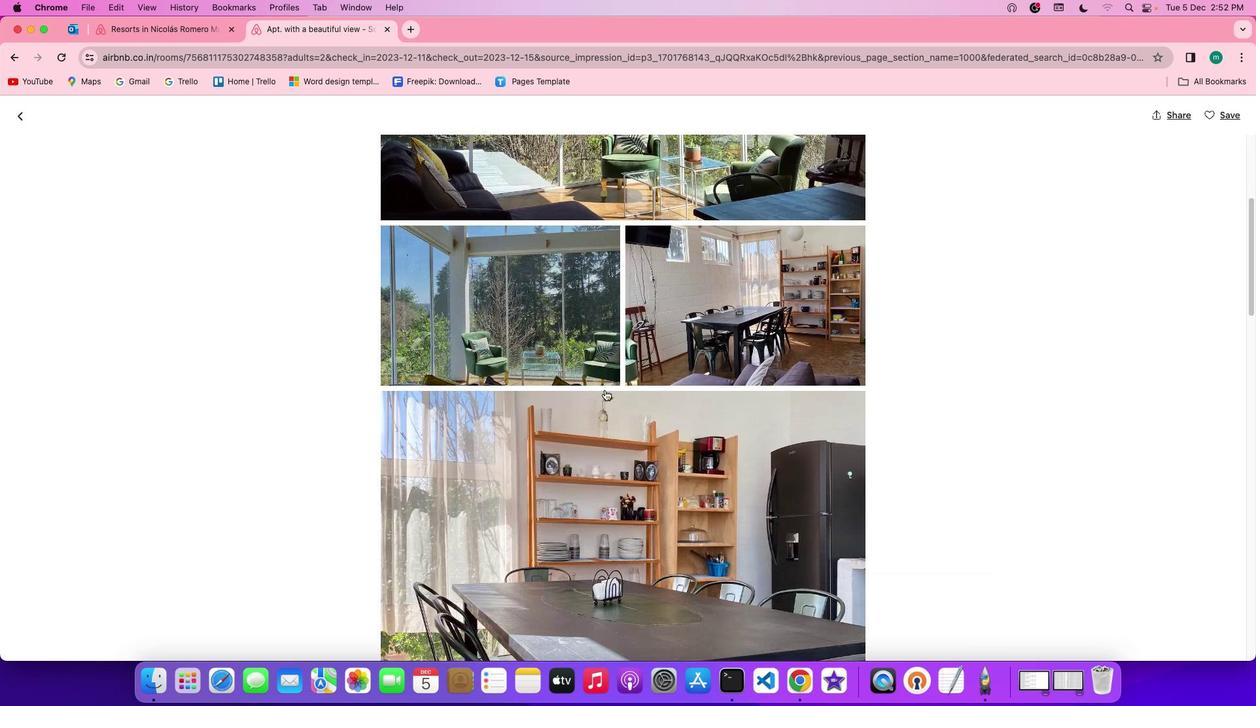 
Action: Mouse moved to (605, 389)
Screenshot: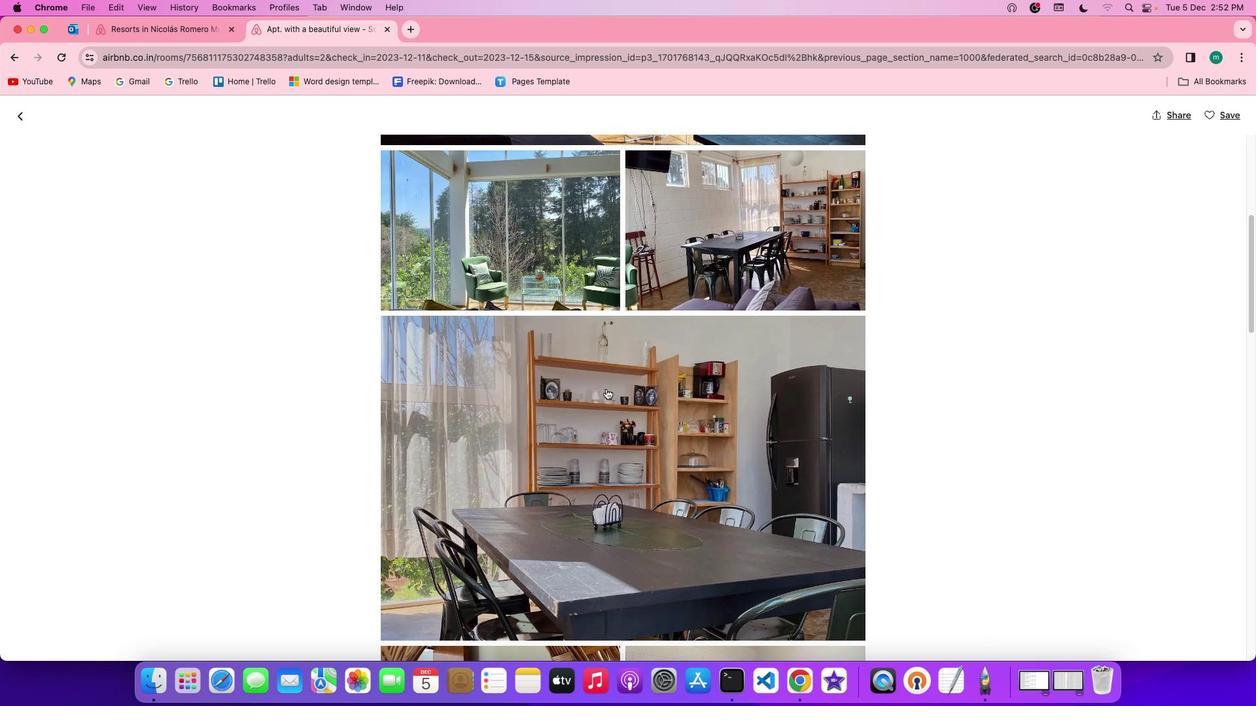 
Action: Mouse scrolled (605, 389) with delta (0, 0)
Screenshot: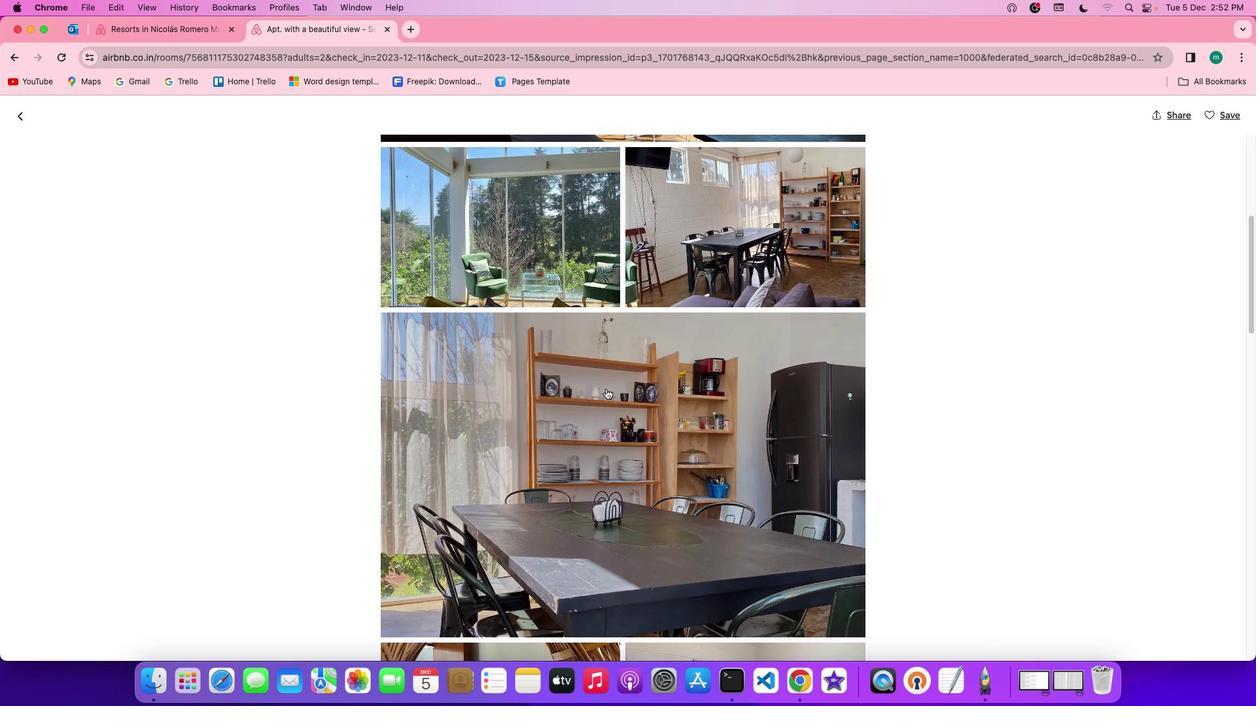 
Action: Mouse scrolled (605, 389) with delta (0, 0)
Screenshot: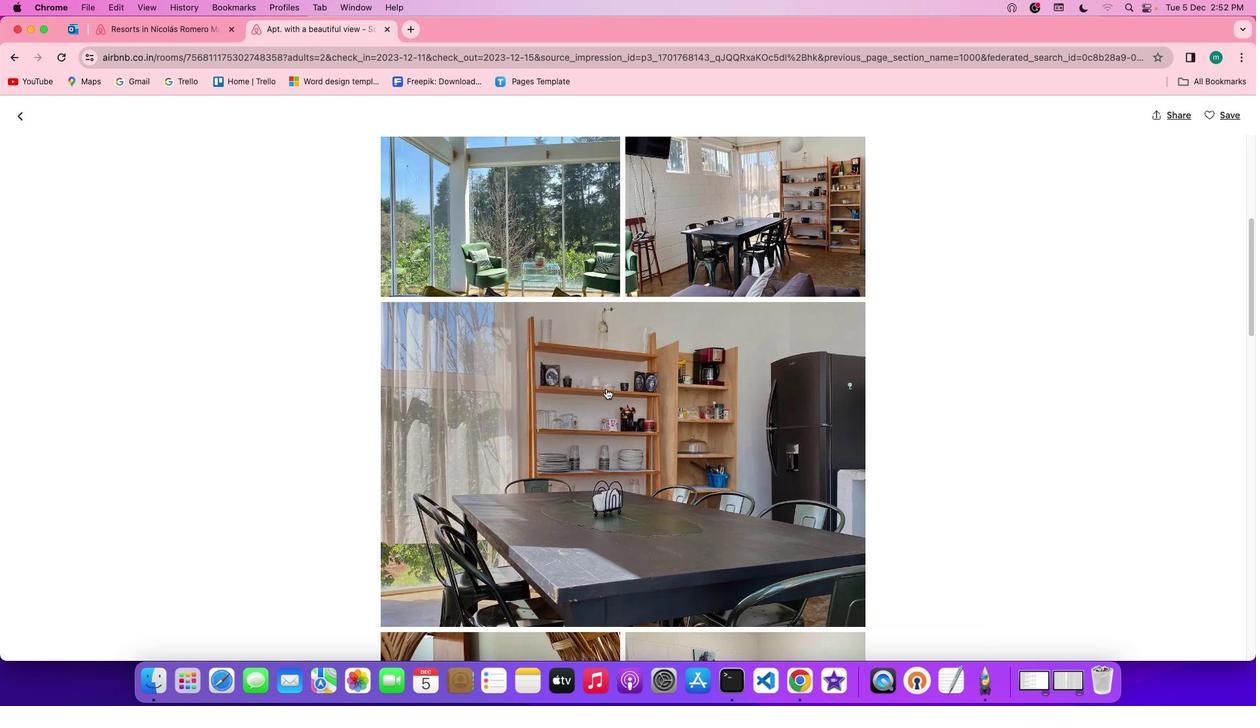 
Action: Mouse scrolled (605, 389) with delta (0, -1)
Screenshot: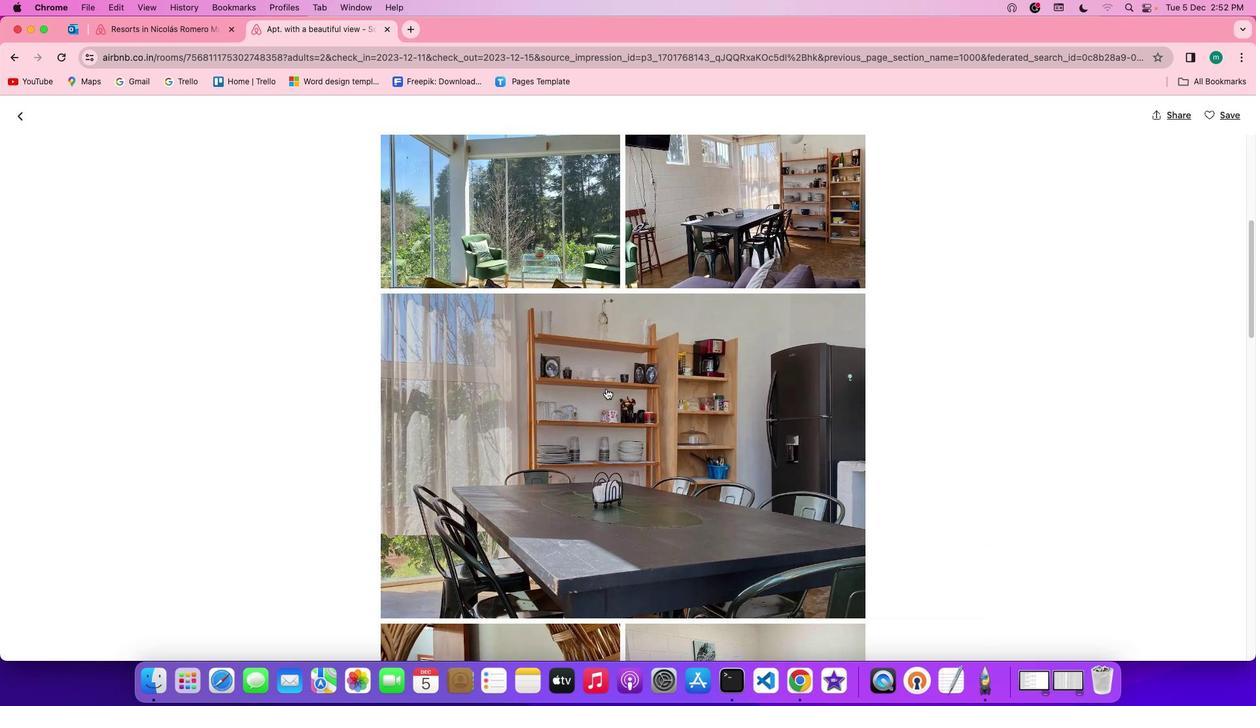 
Action: Mouse moved to (607, 387)
Screenshot: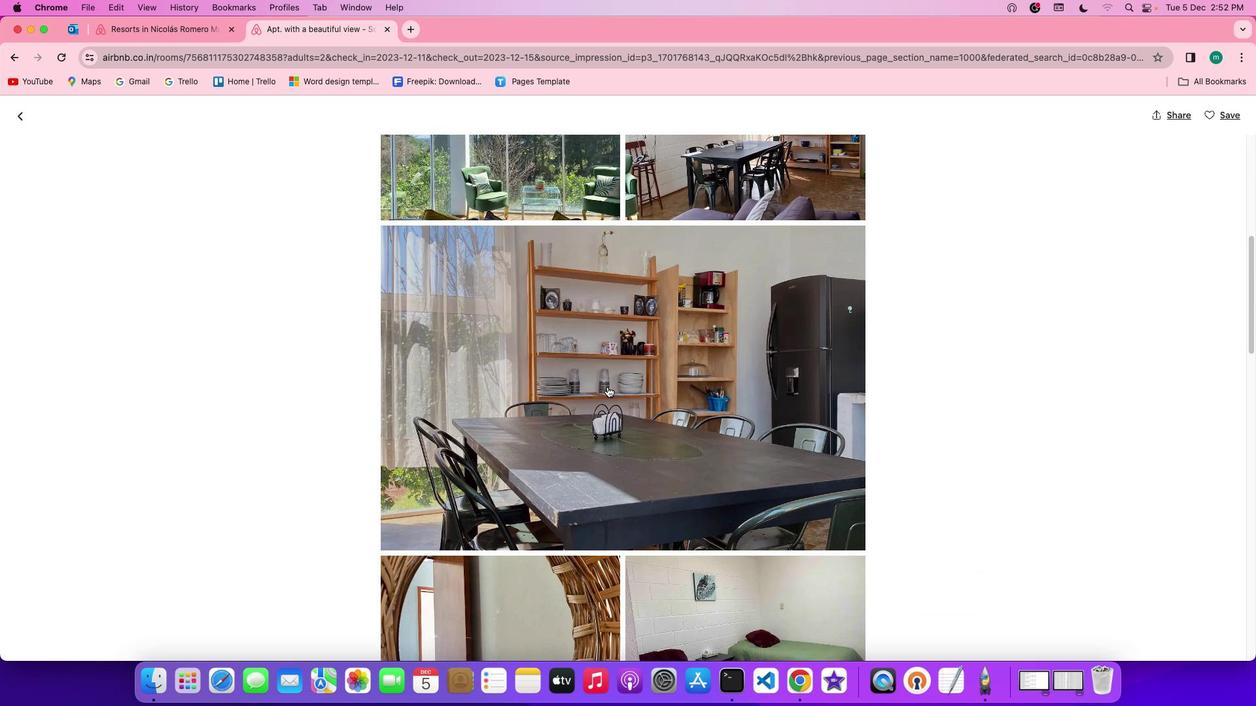 
Action: Mouse scrolled (607, 387) with delta (0, 0)
Screenshot: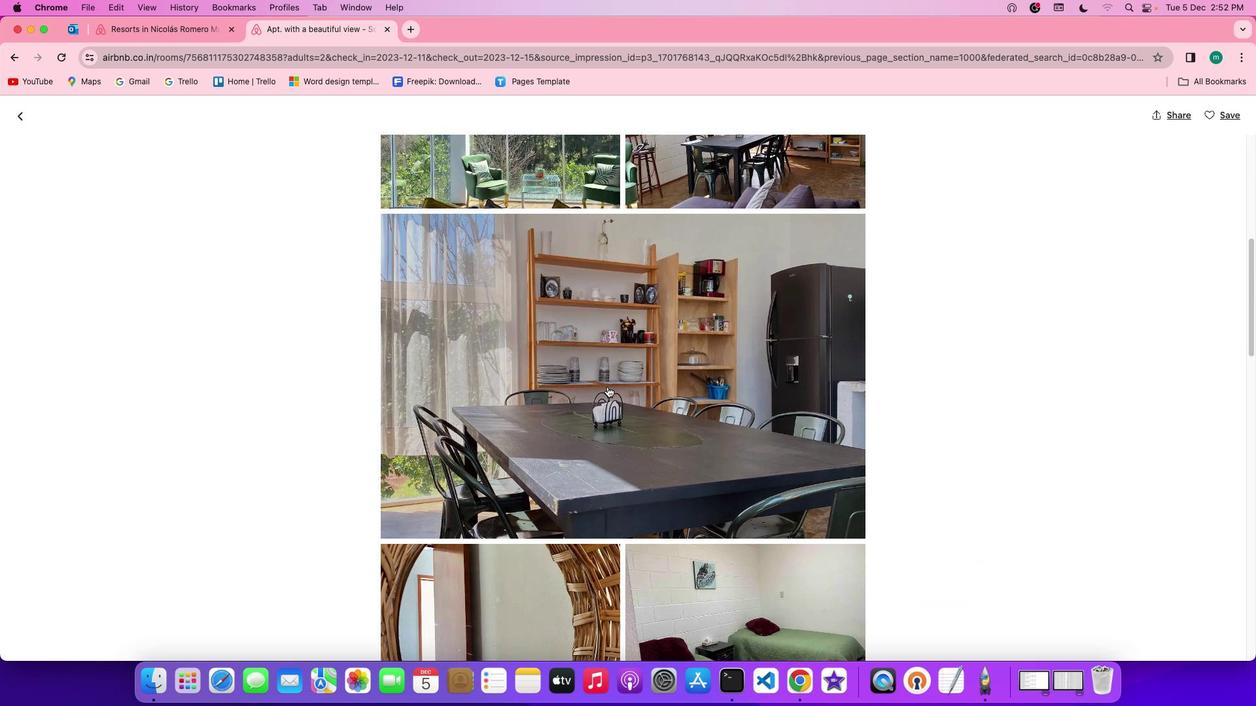 
Action: Mouse scrolled (607, 387) with delta (0, 0)
Screenshot: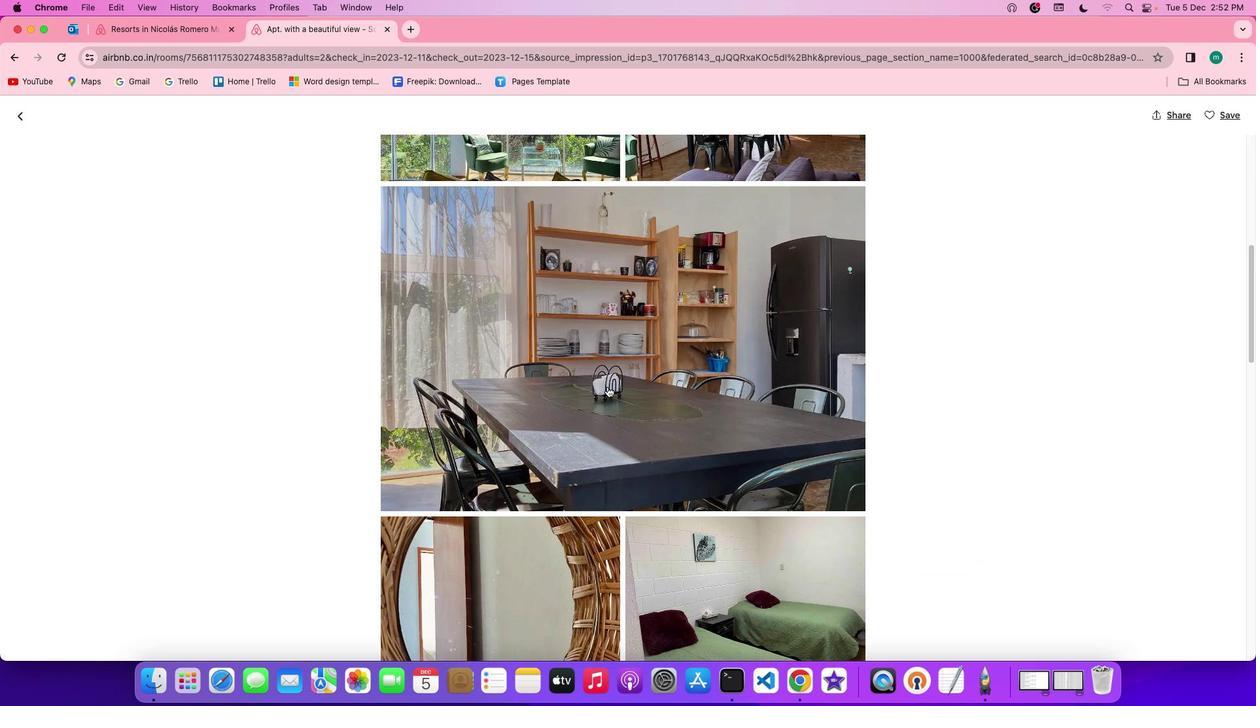 
Action: Mouse scrolled (607, 387) with delta (0, -1)
Screenshot: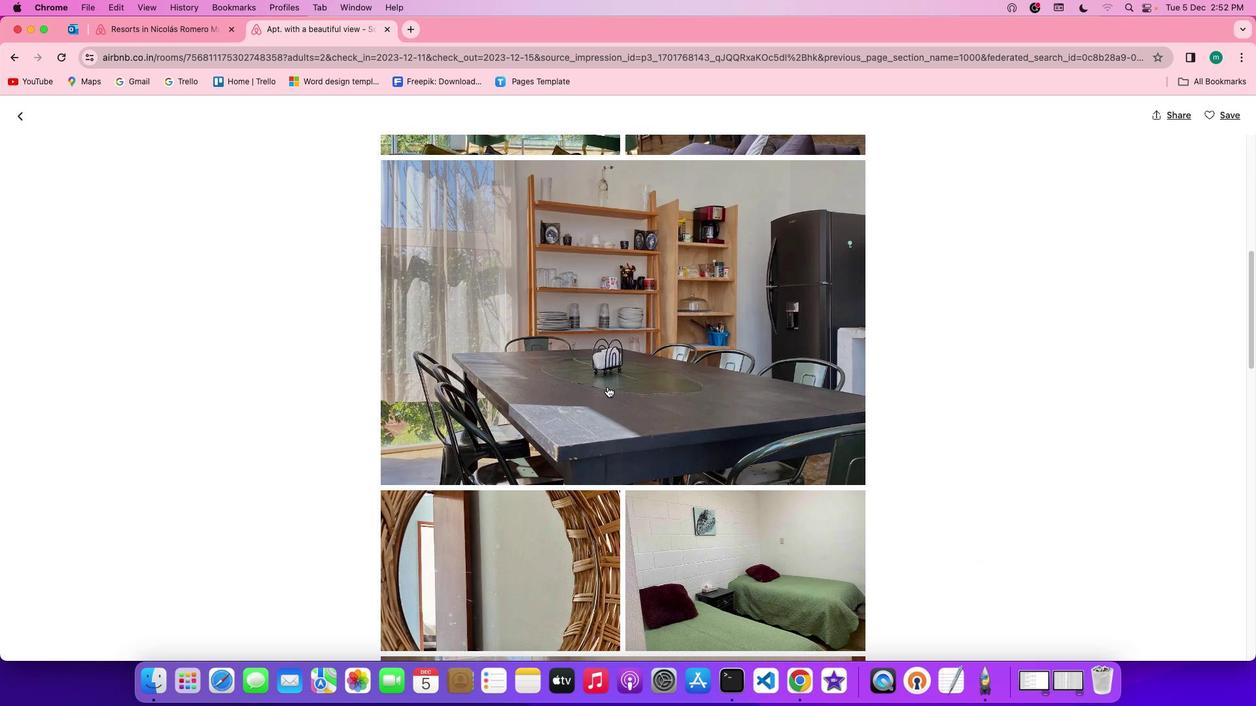 
Action: Mouse scrolled (607, 387) with delta (0, -2)
Screenshot: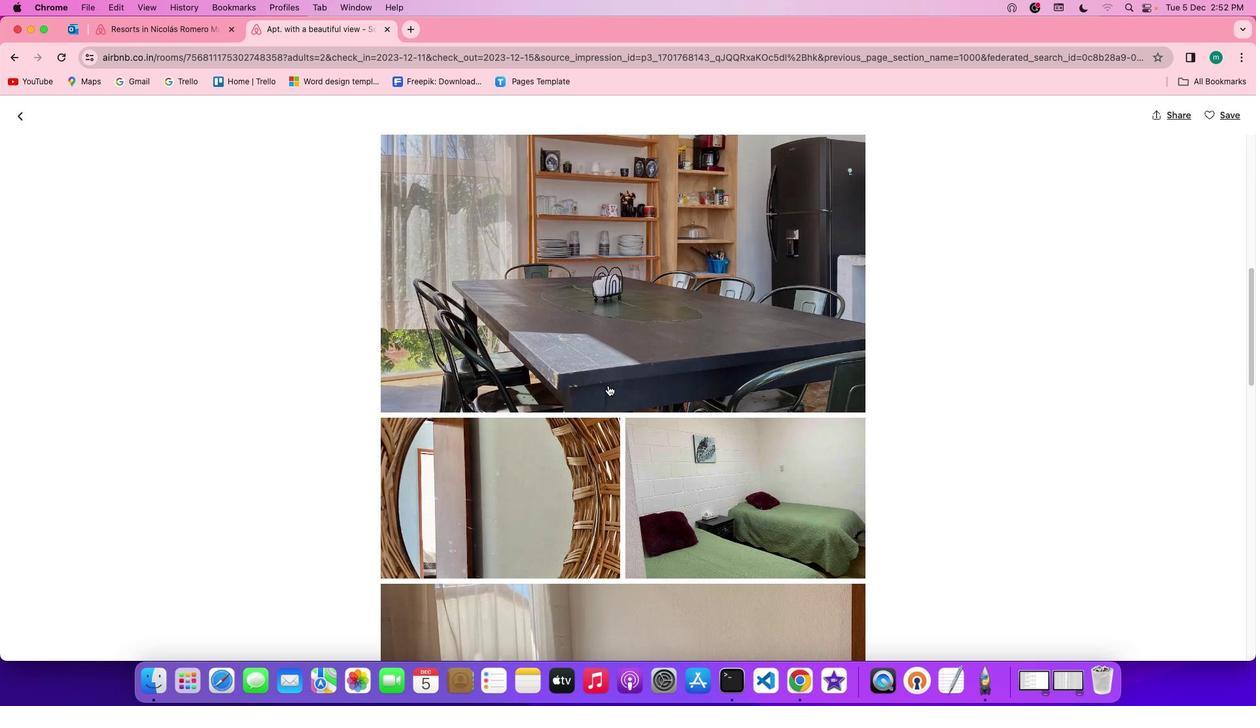 
Action: Mouse moved to (607, 380)
Screenshot: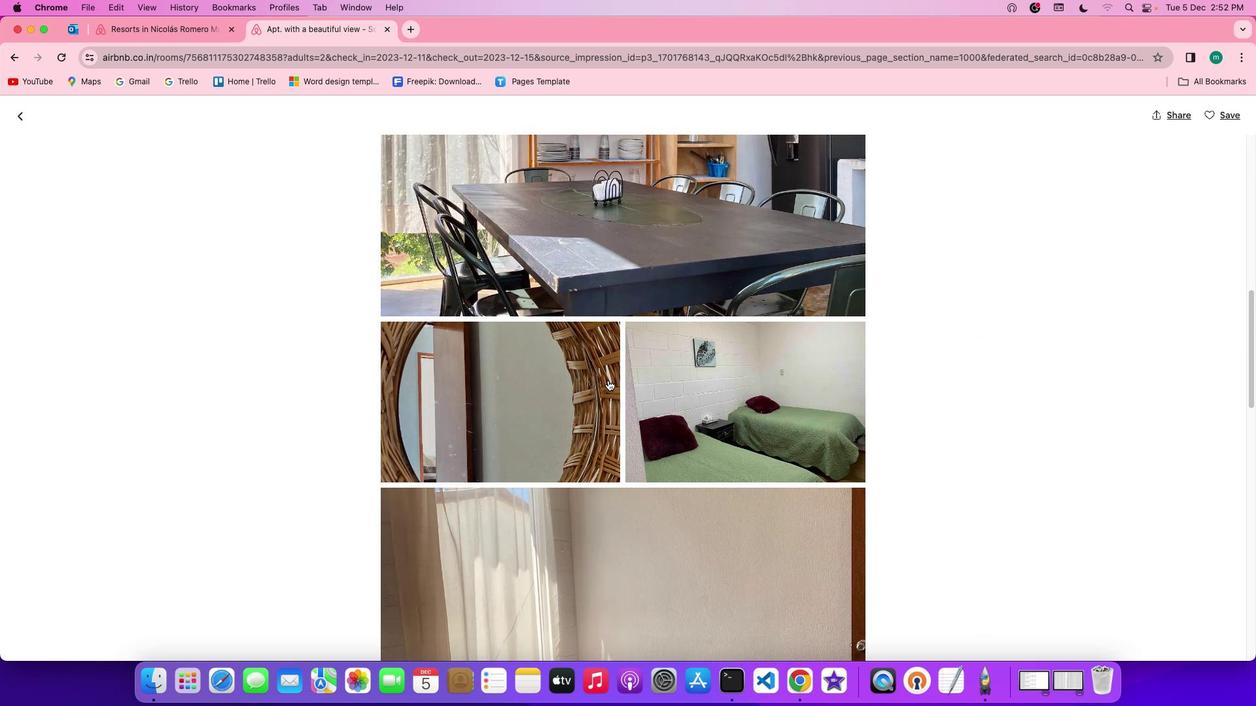 
Action: Mouse scrolled (607, 380) with delta (0, 0)
Screenshot: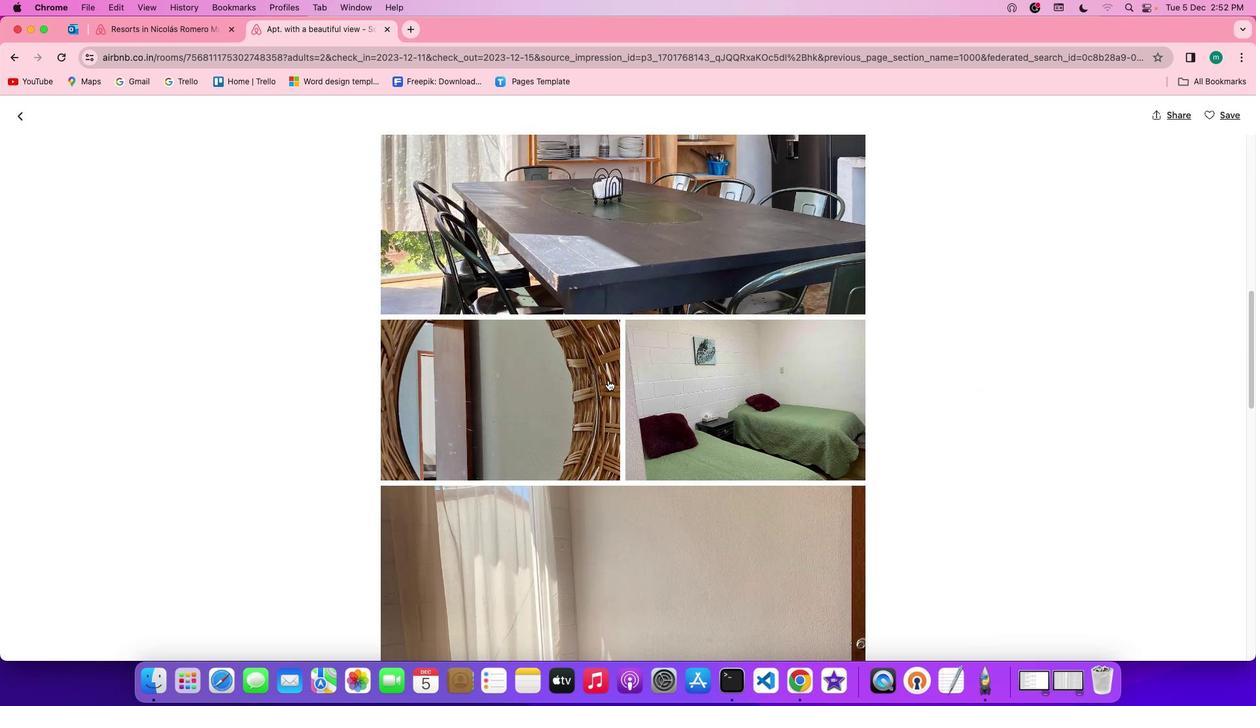 
Action: Mouse scrolled (607, 380) with delta (0, 0)
Screenshot: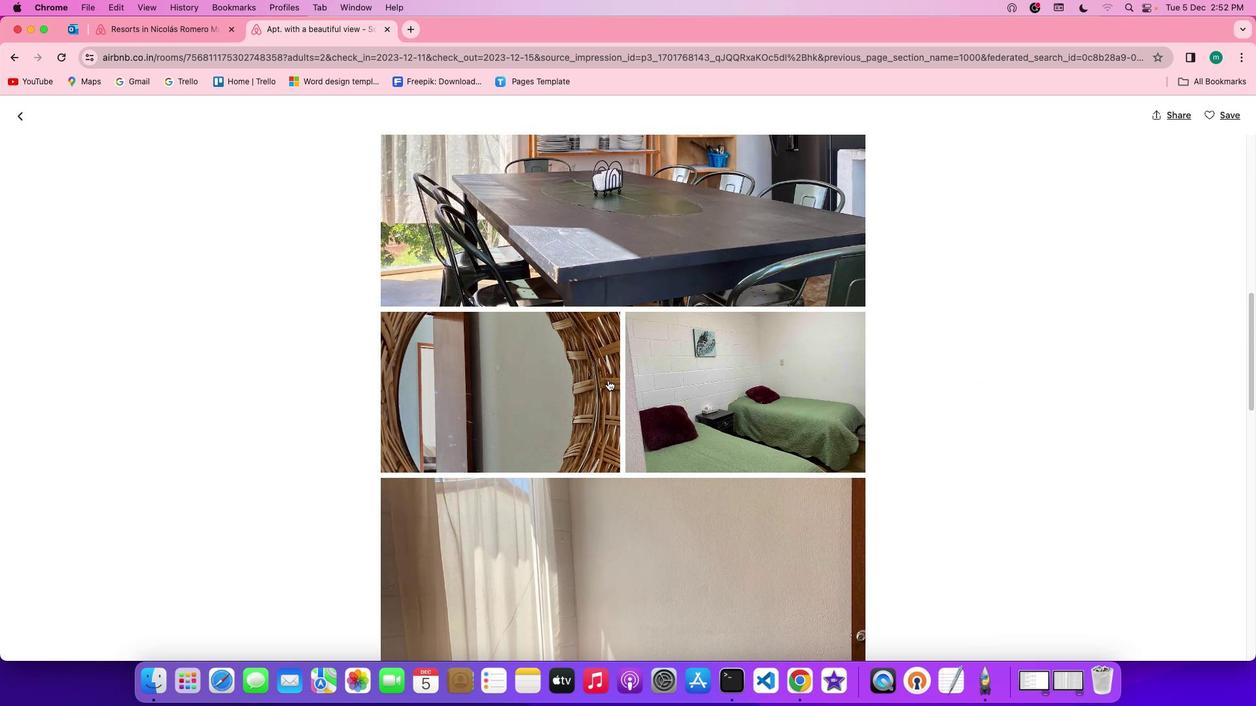 
Action: Mouse scrolled (607, 380) with delta (0, 0)
Screenshot: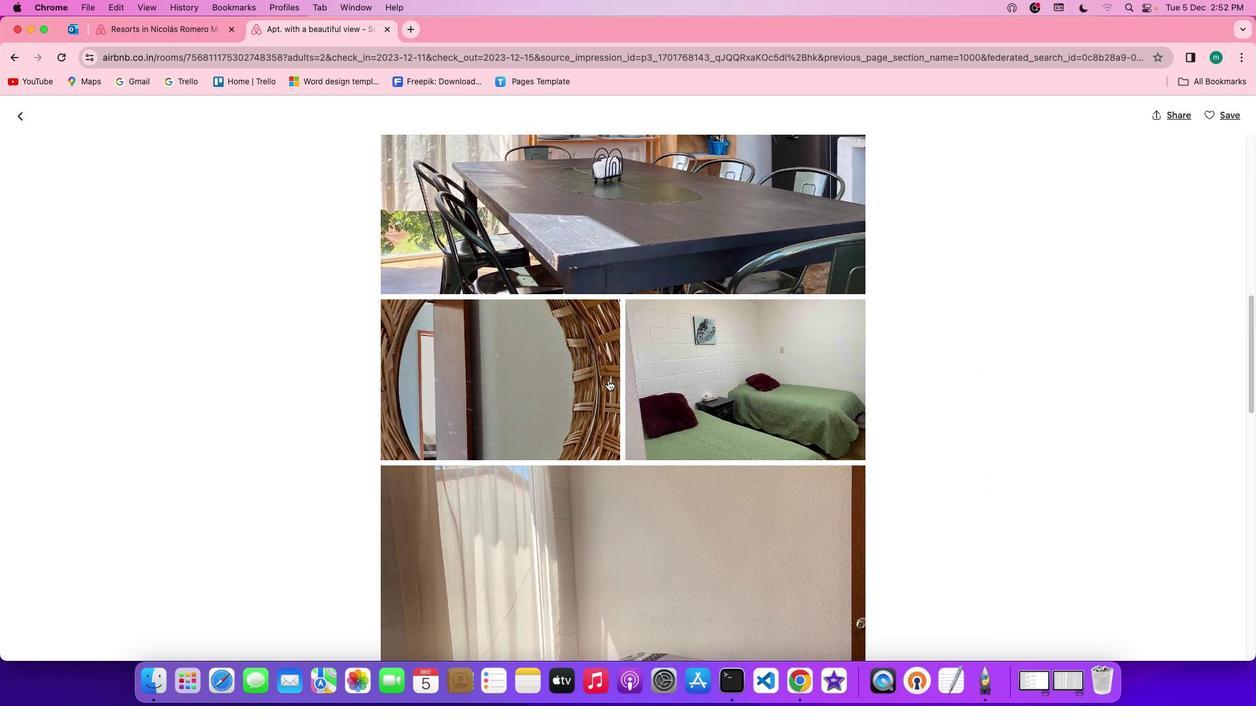 
Action: Mouse moved to (613, 376)
Screenshot: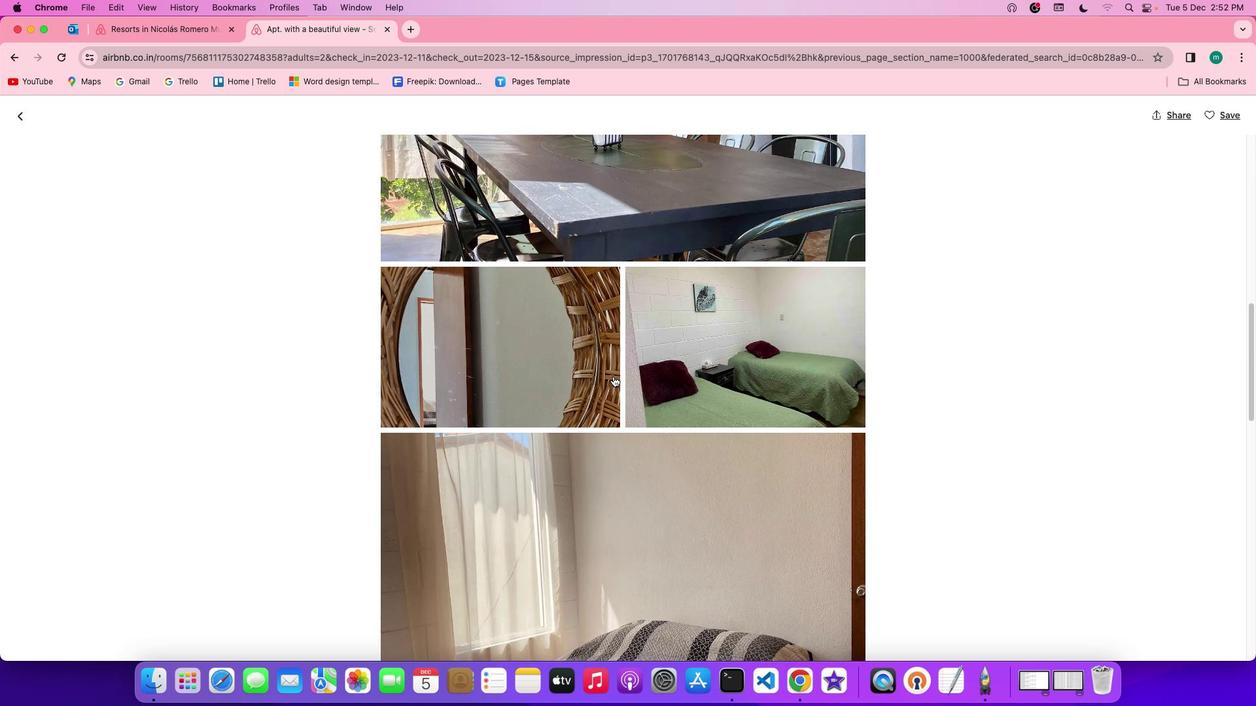 
Action: Mouse scrolled (613, 376) with delta (0, 0)
Screenshot: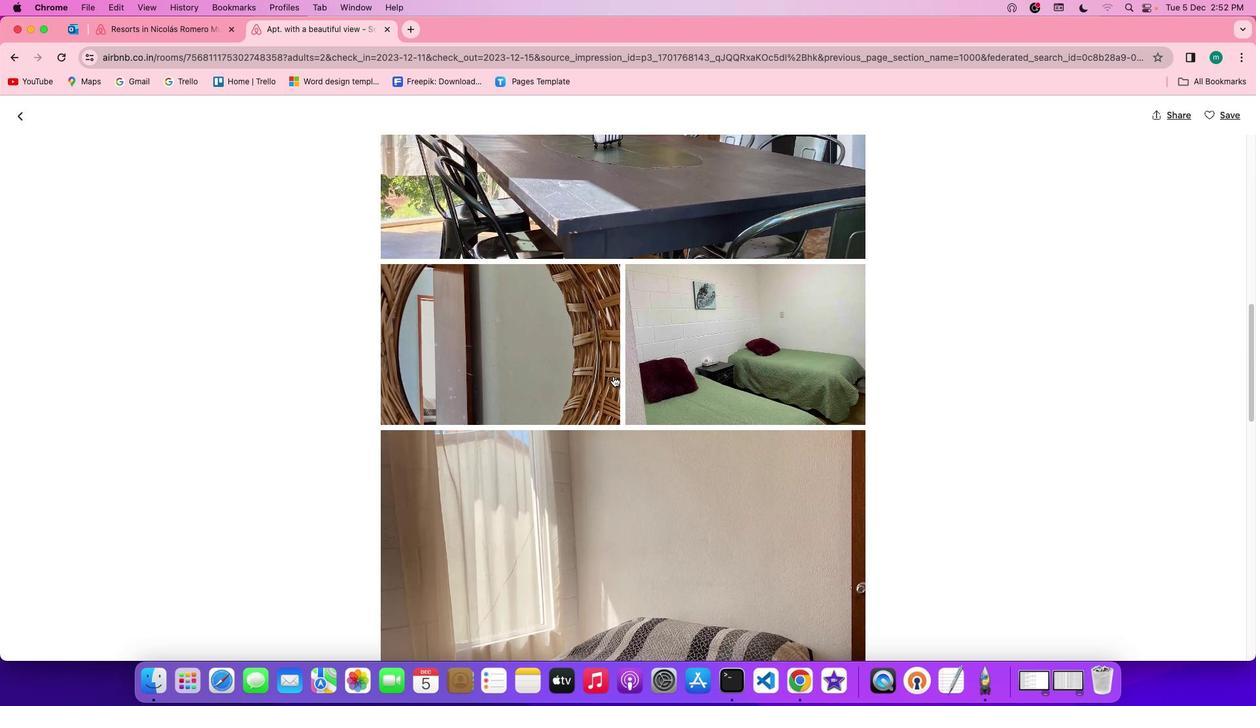 
Action: Mouse scrolled (613, 376) with delta (0, 0)
Screenshot: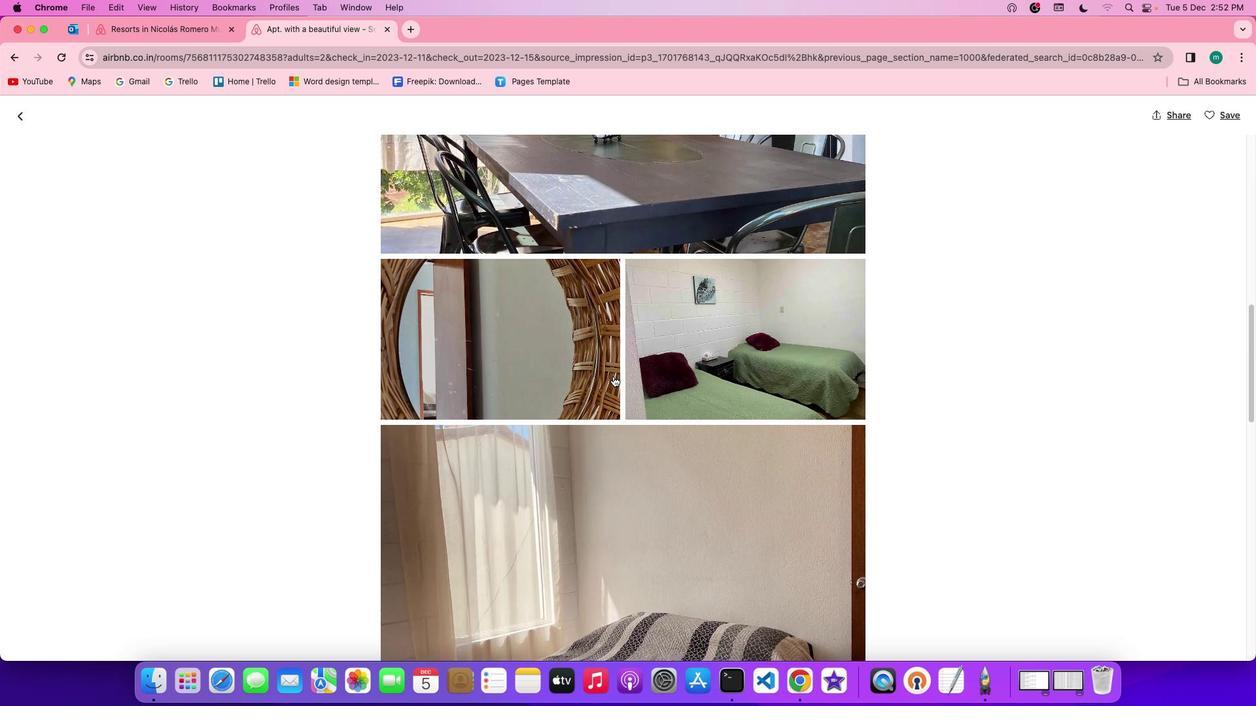 
Action: Mouse scrolled (613, 376) with delta (0, -1)
Screenshot: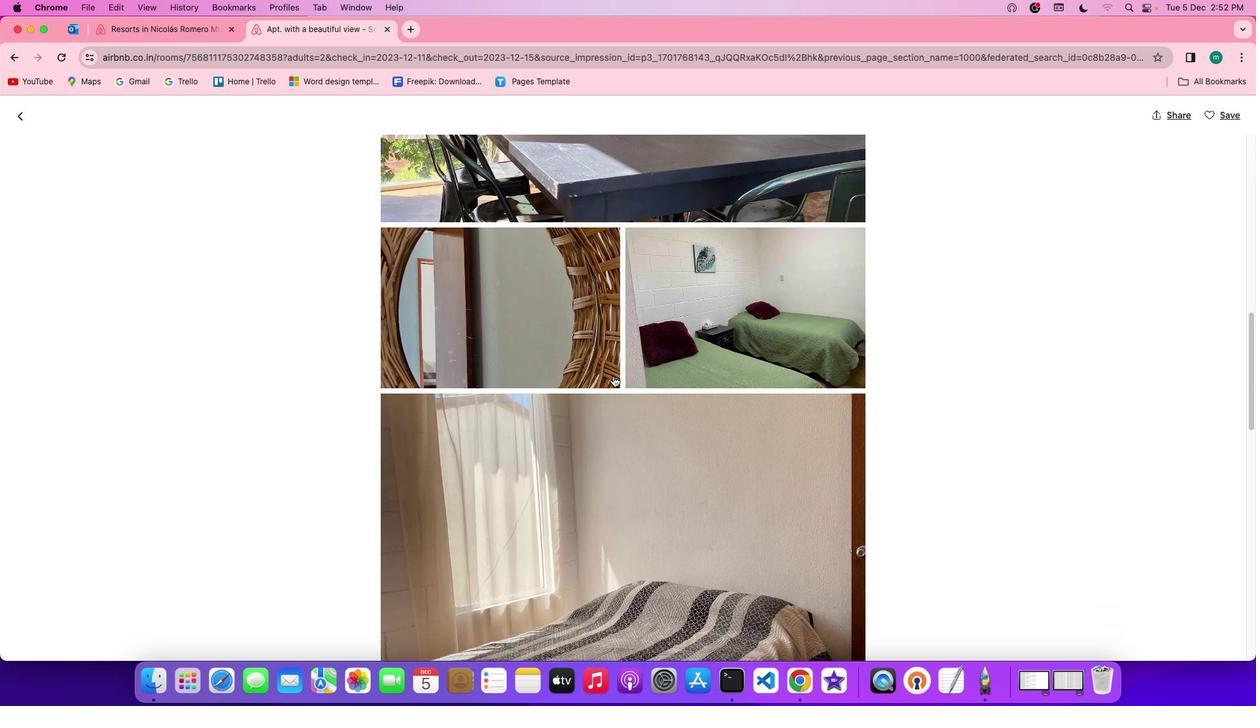 
Action: Mouse scrolled (613, 376) with delta (0, -1)
Screenshot: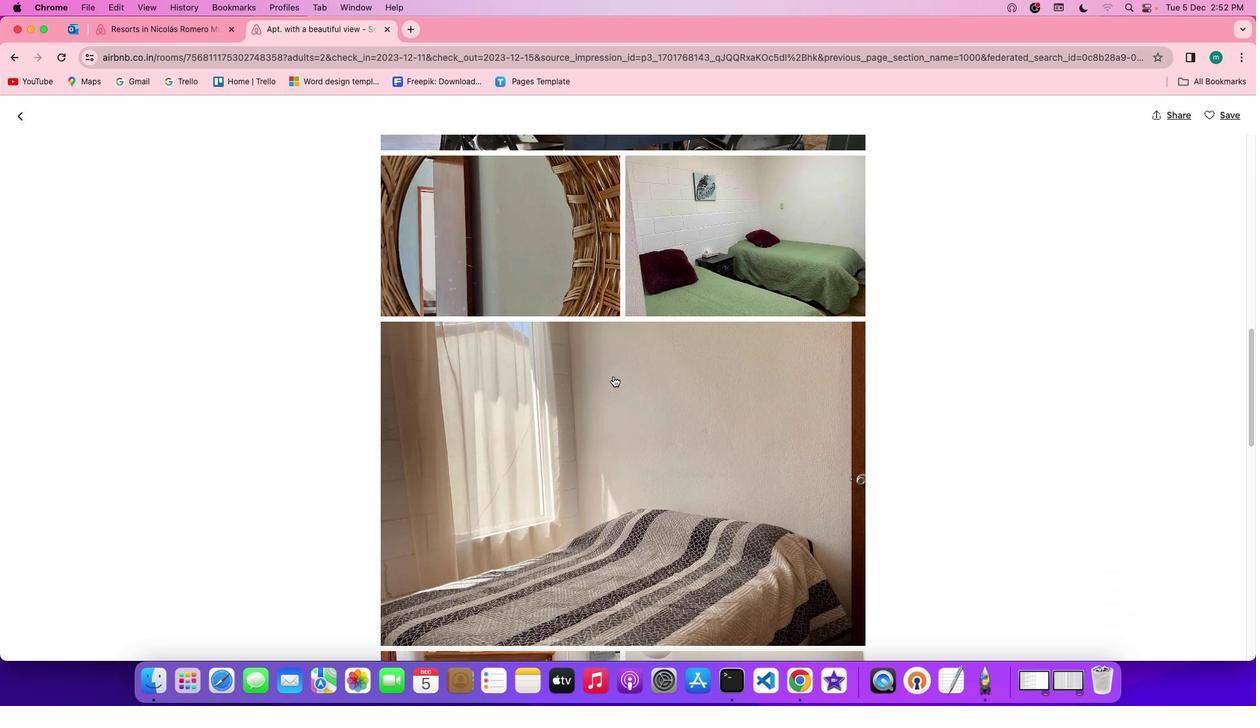 
Action: Mouse moved to (614, 376)
Screenshot: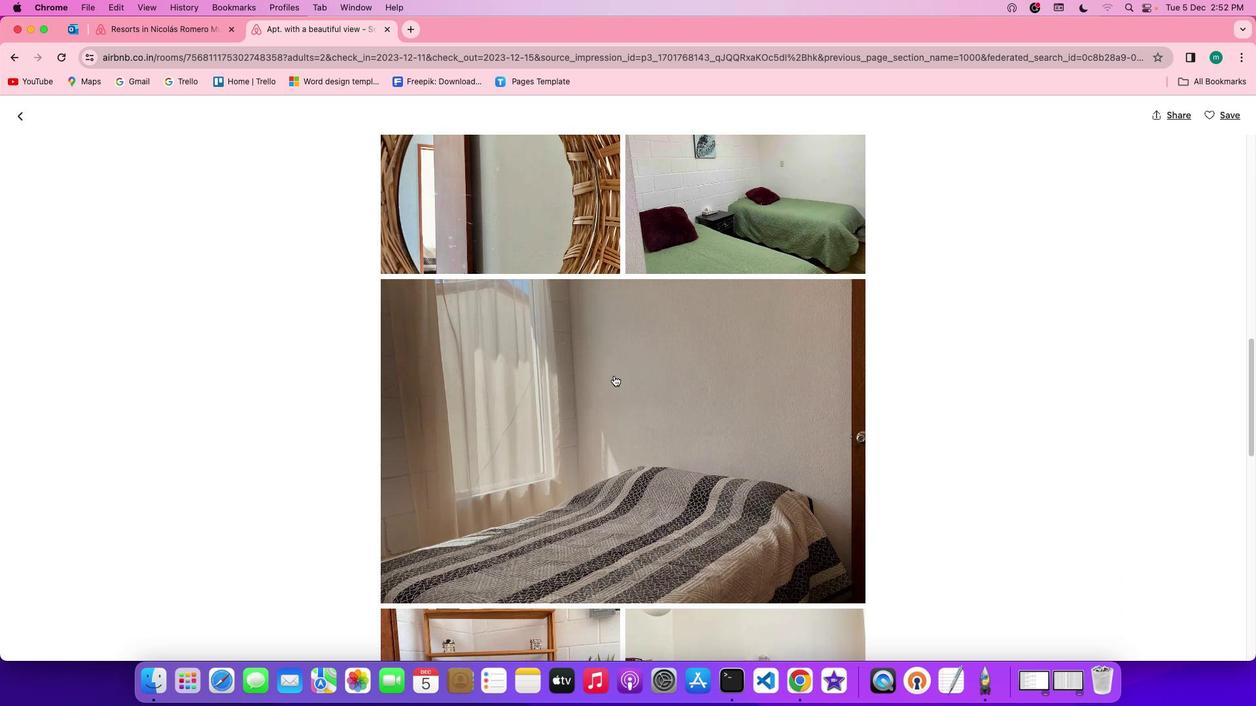 
Action: Mouse scrolled (614, 376) with delta (0, 0)
Screenshot: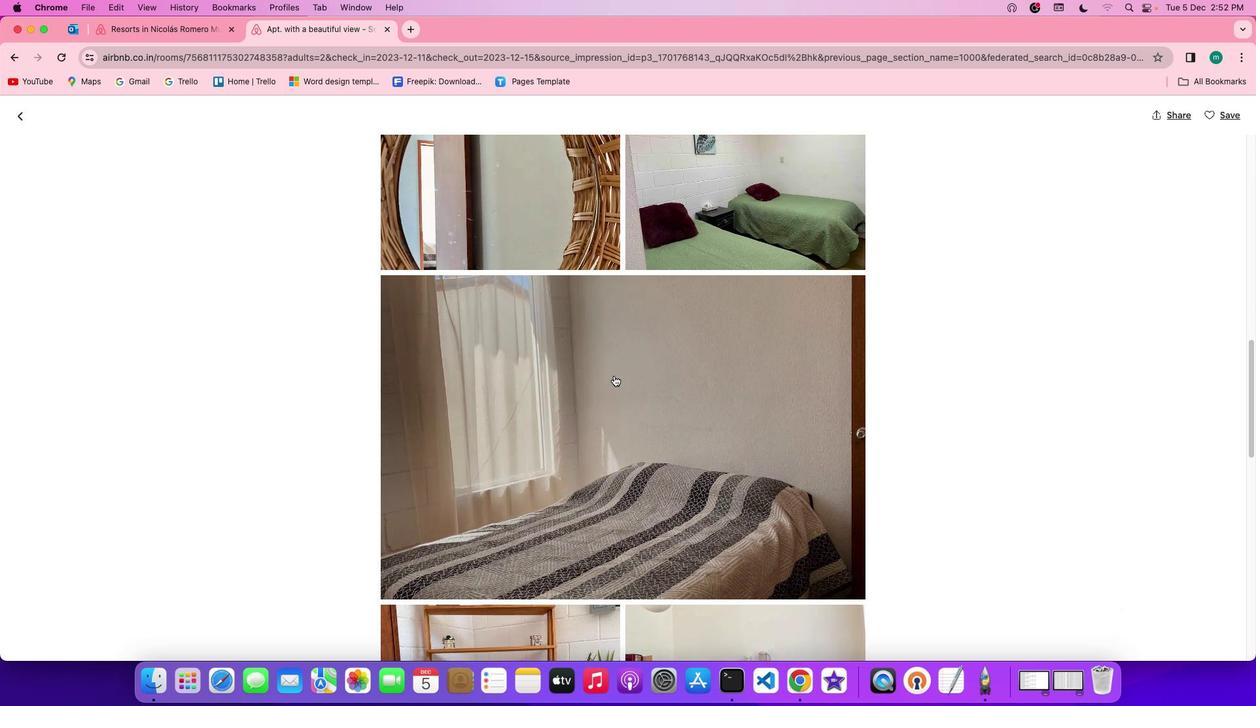 
Action: Mouse scrolled (614, 376) with delta (0, 0)
Screenshot: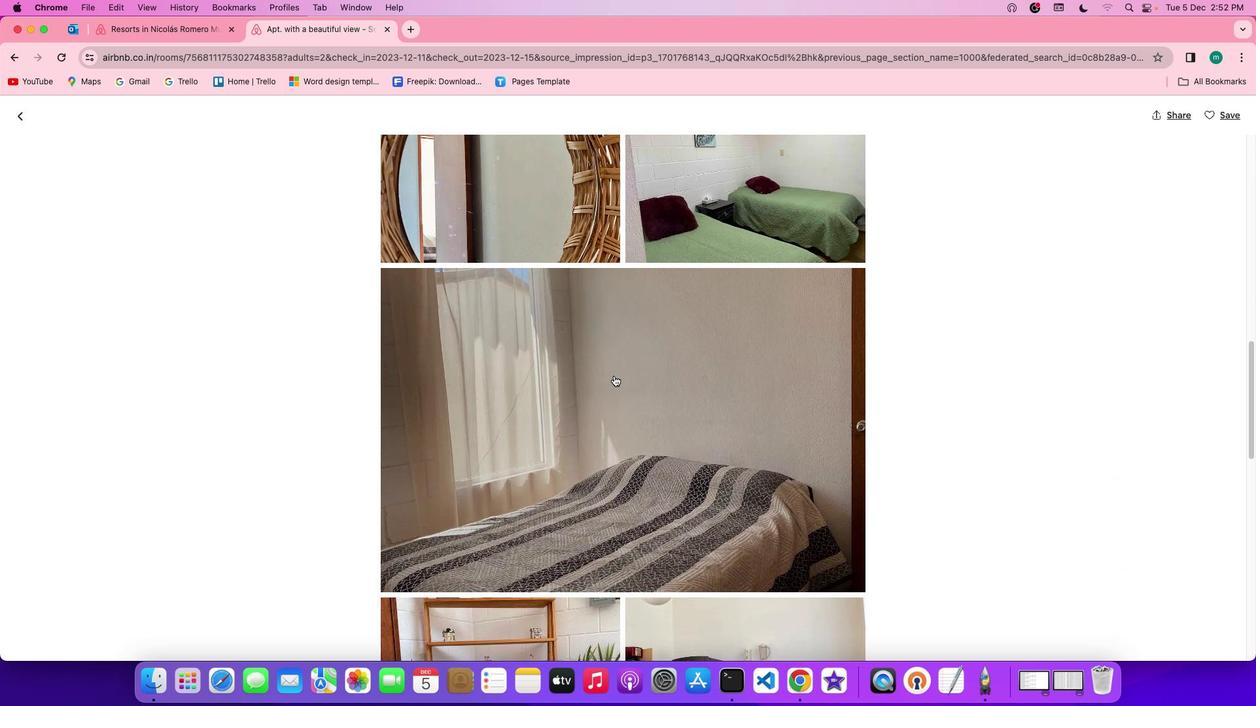
Action: Mouse scrolled (614, 376) with delta (0, -1)
Screenshot: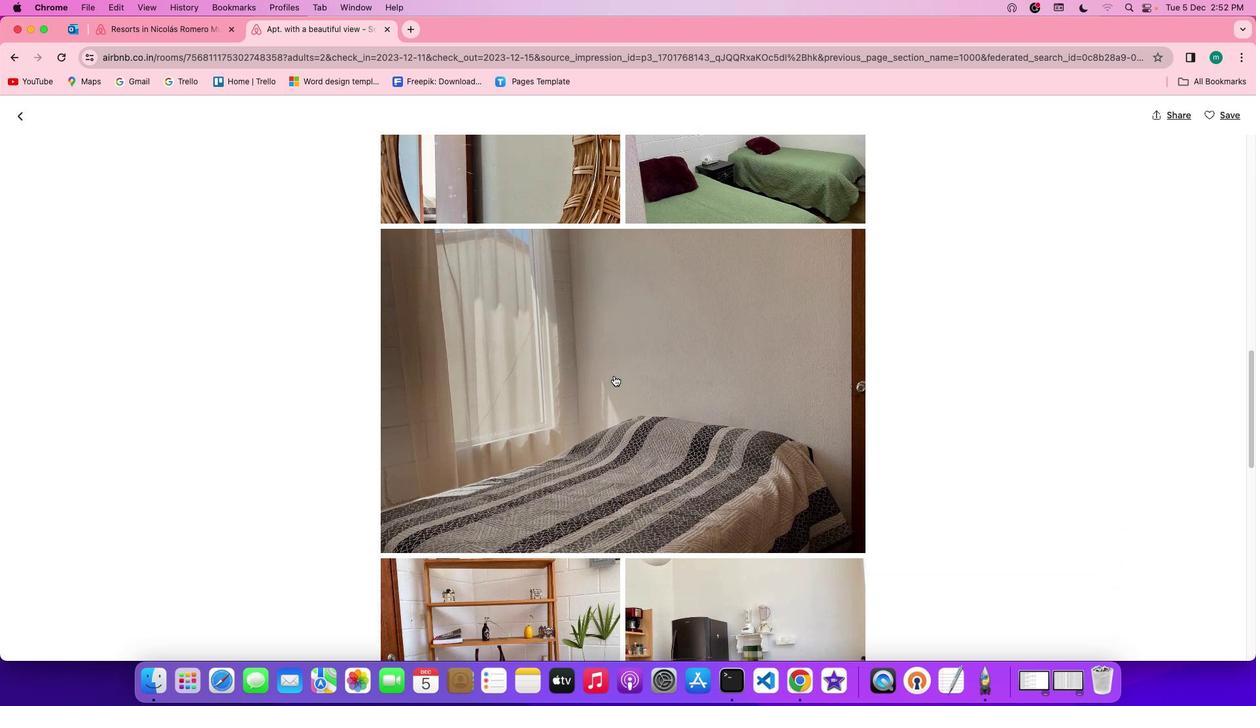 
Action: Mouse scrolled (614, 376) with delta (0, 0)
Screenshot: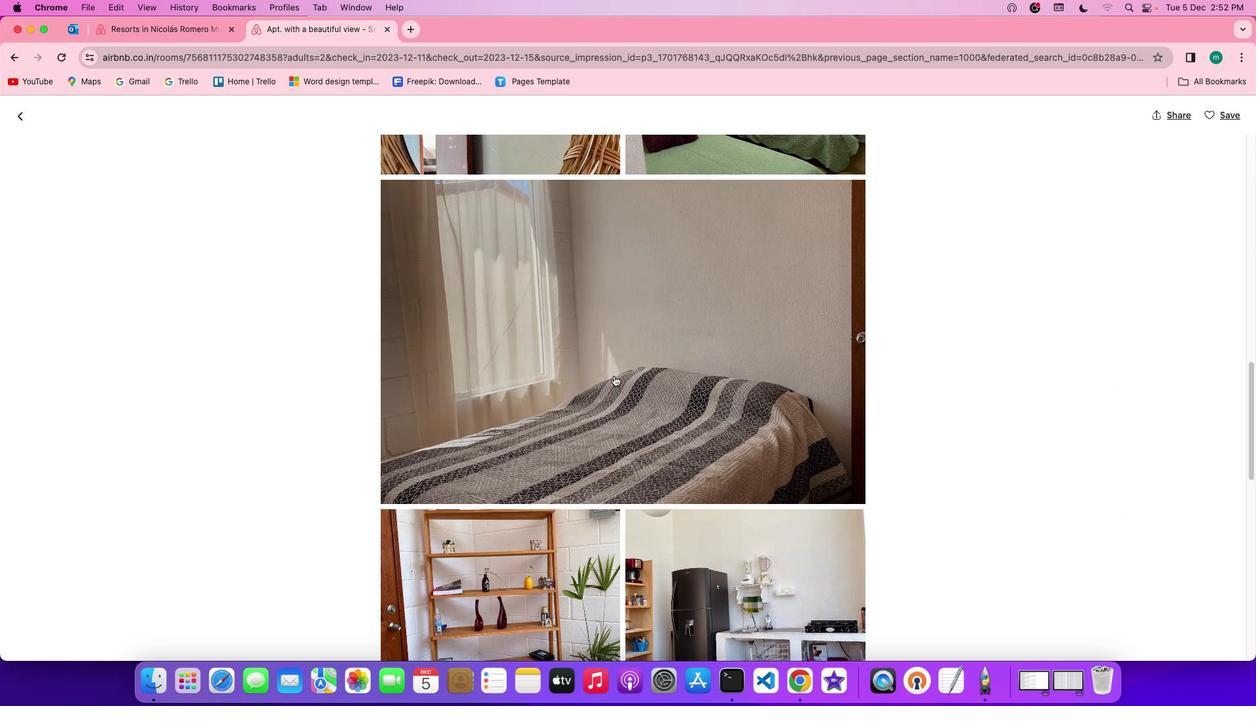 
Action: Mouse scrolled (614, 376) with delta (0, 0)
Screenshot: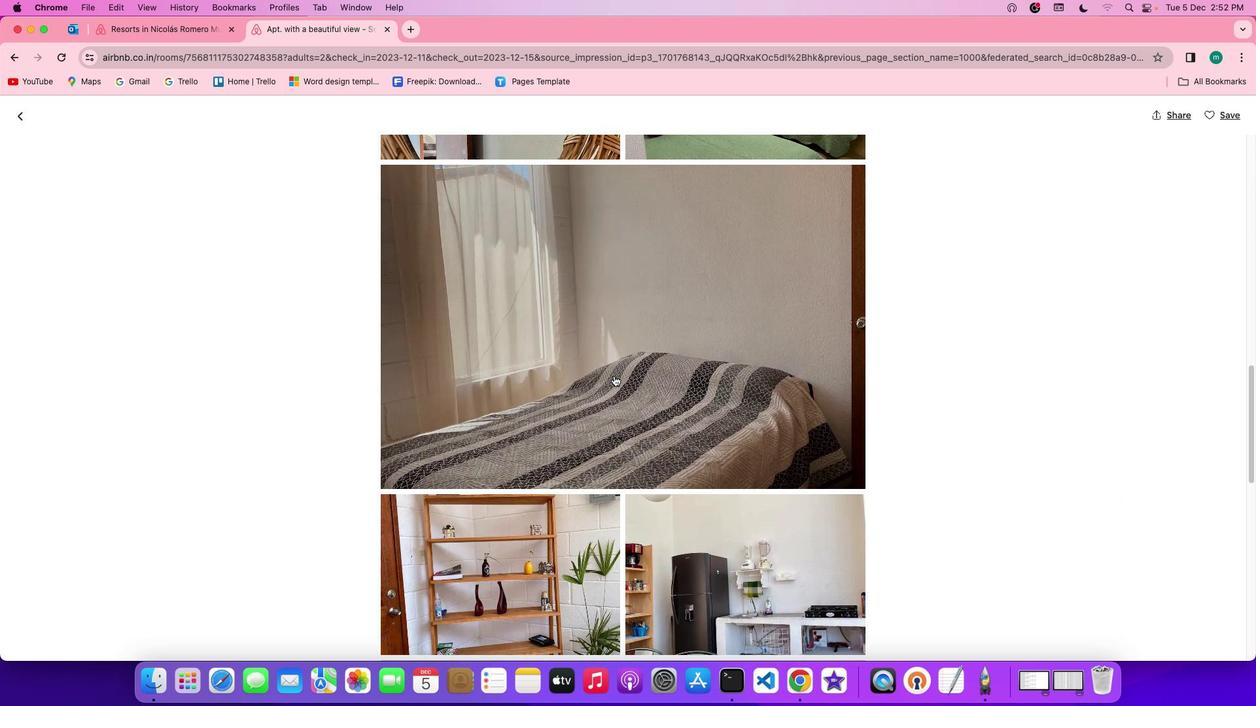 
Action: Mouse scrolled (614, 376) with delta (0, -1)
Screenshot: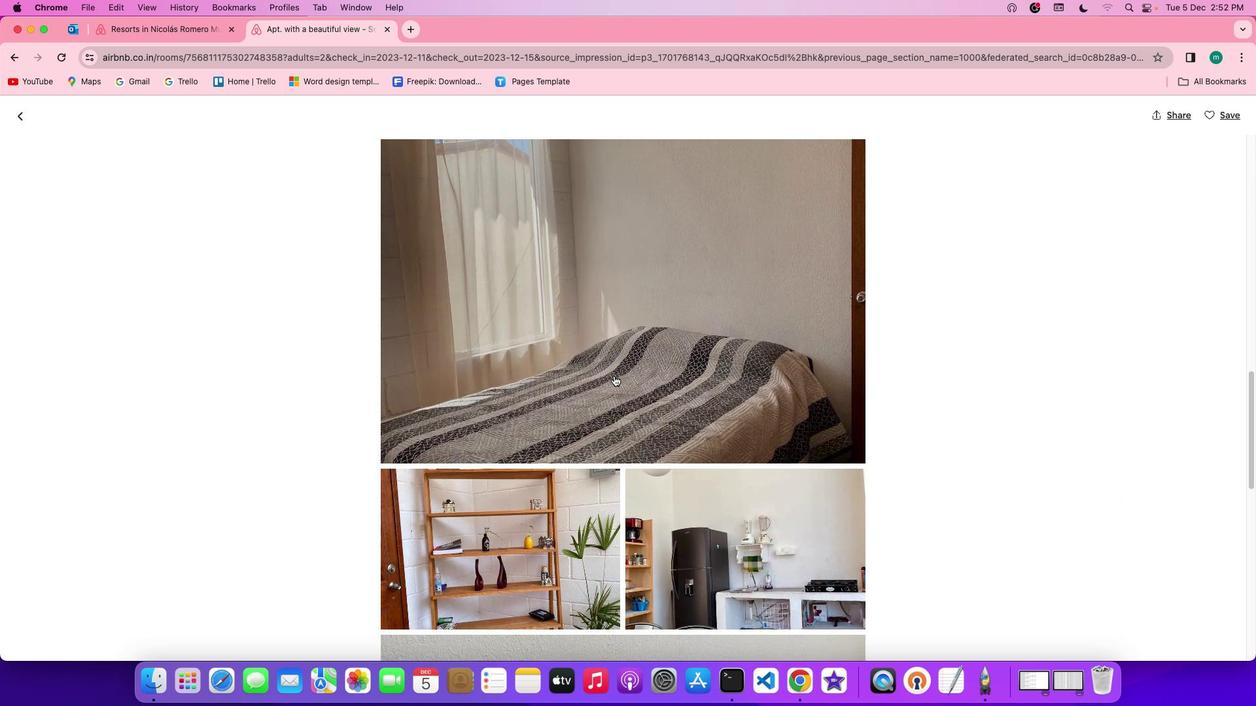 
Action: Mouse scrolled (614, 376) with delta (0, -1)
Screenshot: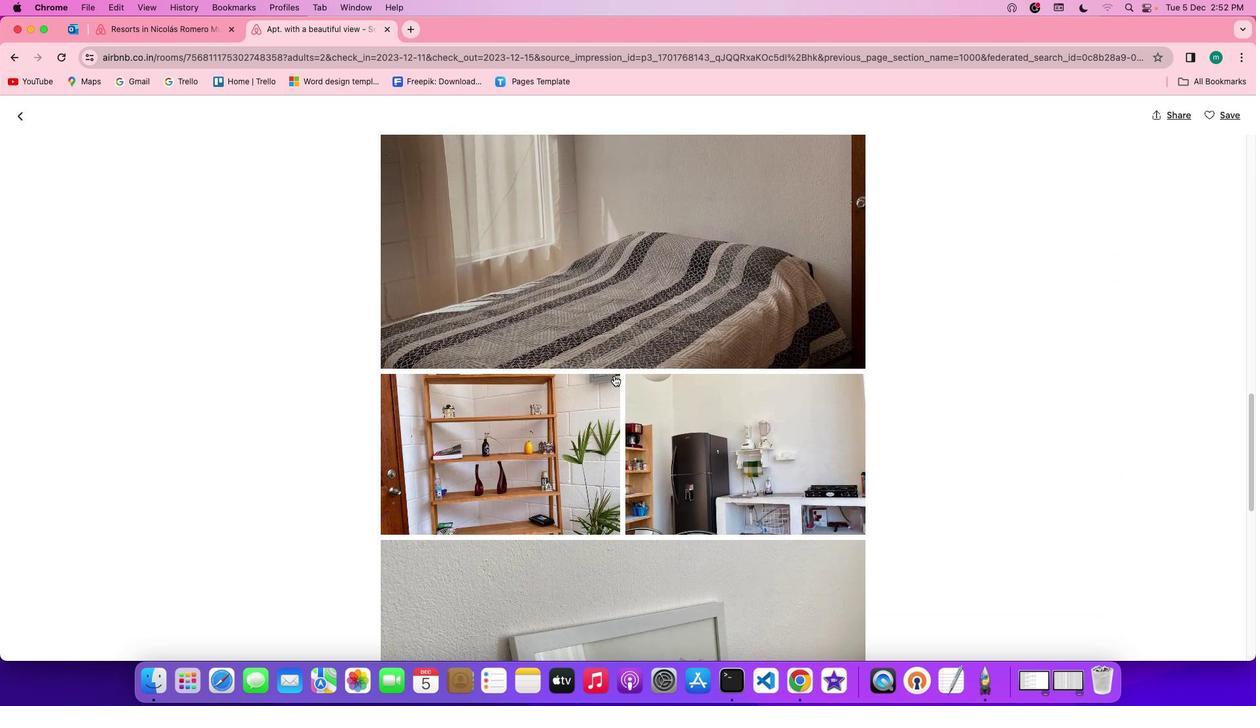 
Action: Mouse moved to (615, 374)
Screenshot: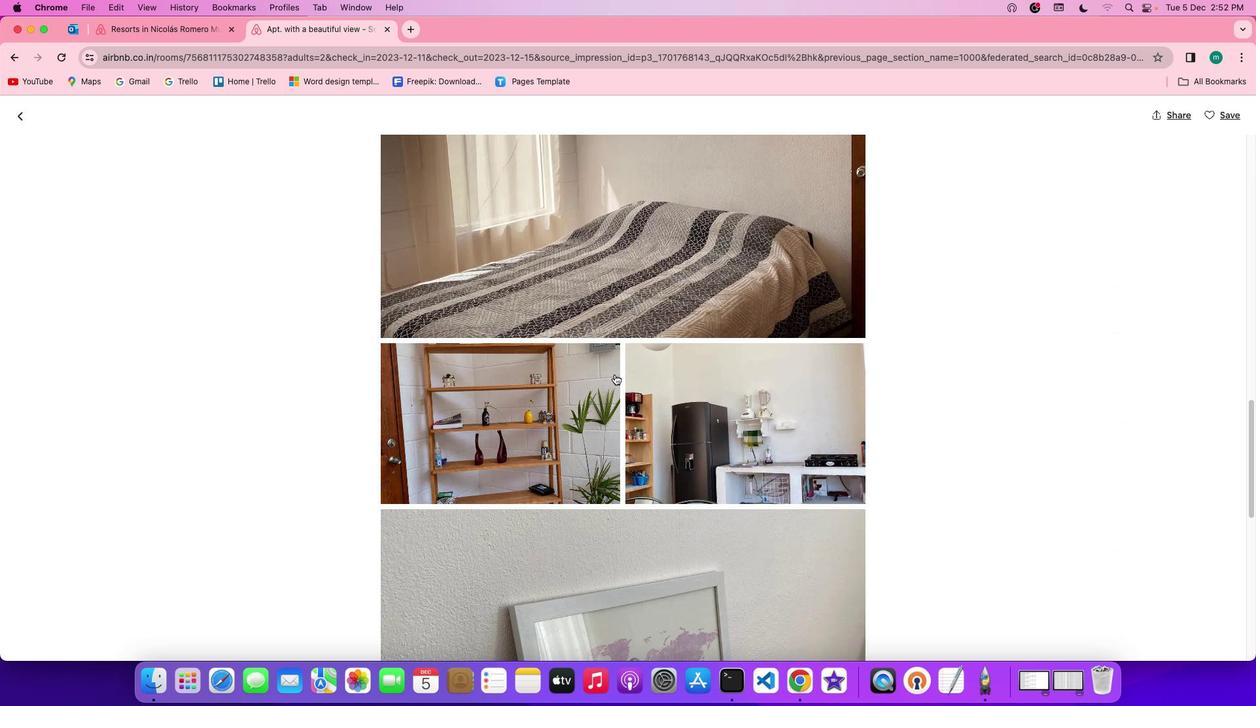 
Action: Mouse scrolled (615, 374) with delta (0, 0)
Screenshot: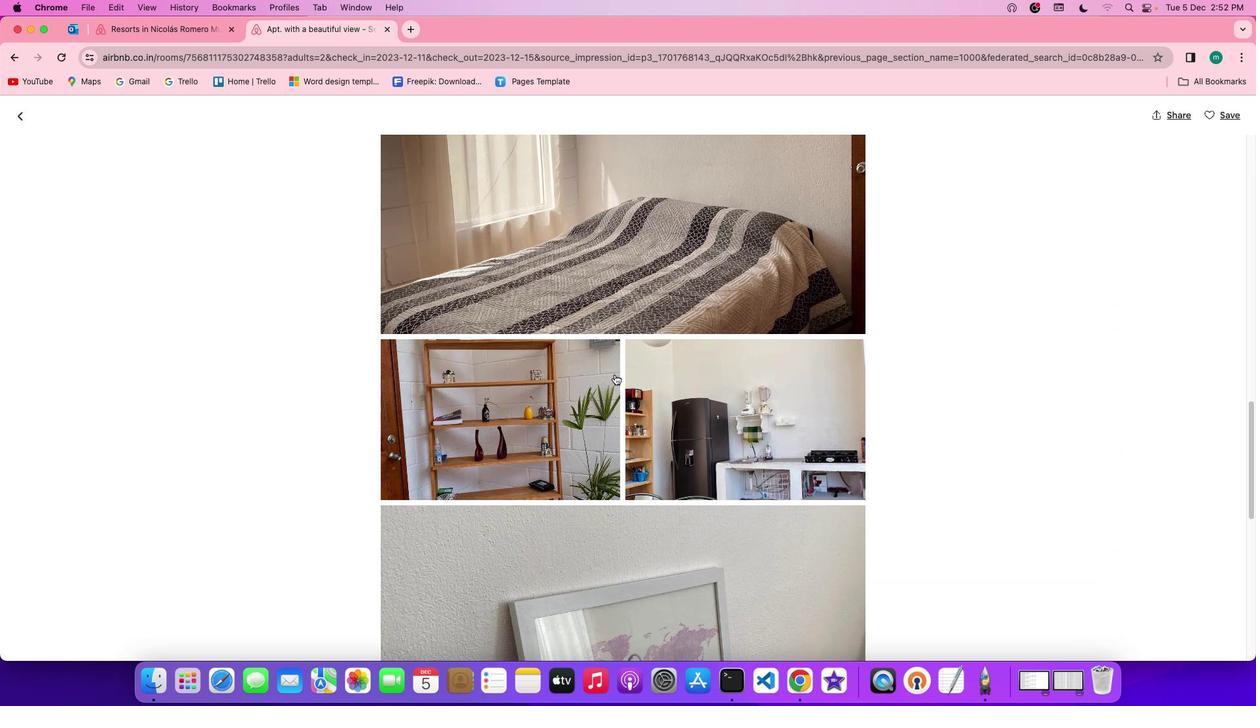 
Action: Mouse scrolled (615, 374) with delta (0, 0)
Screenshot: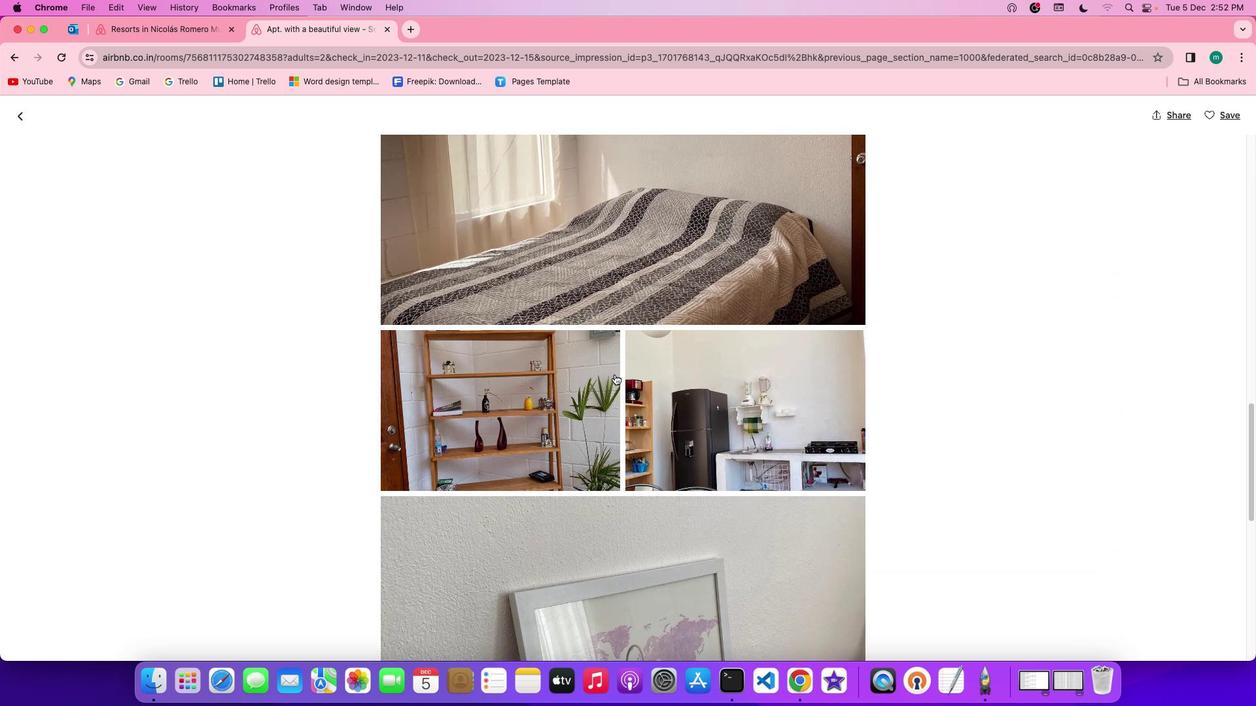 
Action: Mouse scrolled (615, 374) with delta (0, -1)
Screenshot: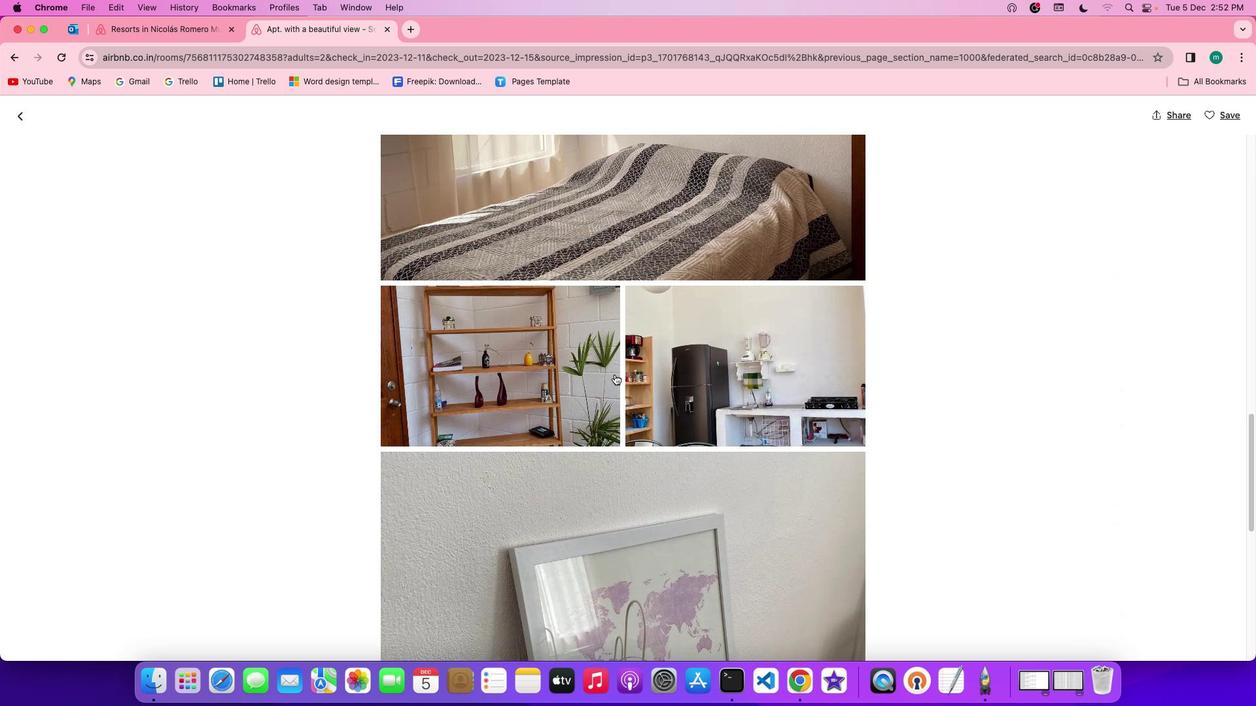 
Action: Mouse scrolled (615, 374) with delta (0, -1)
Screenshot: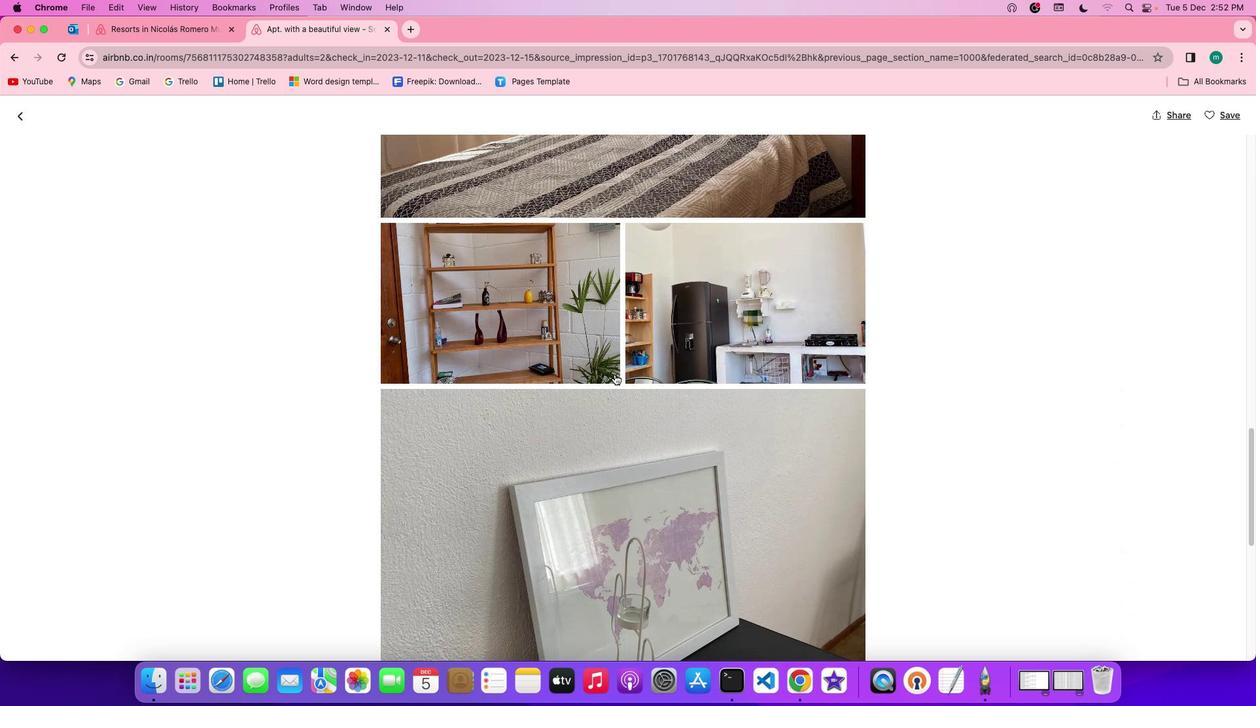 
Action: Mouse moved to (615, 372)
Screenshot: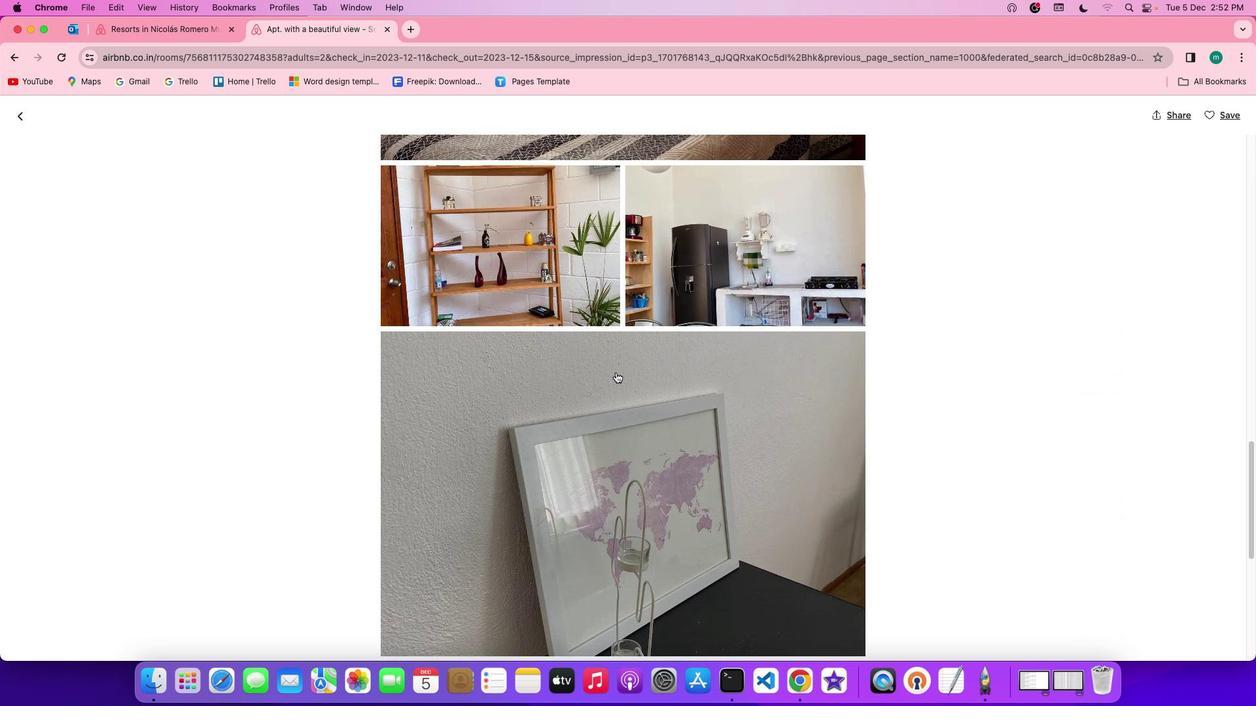 
Action: Mouse scrolled (615, 372) with delta (0, 0)
Screenshot: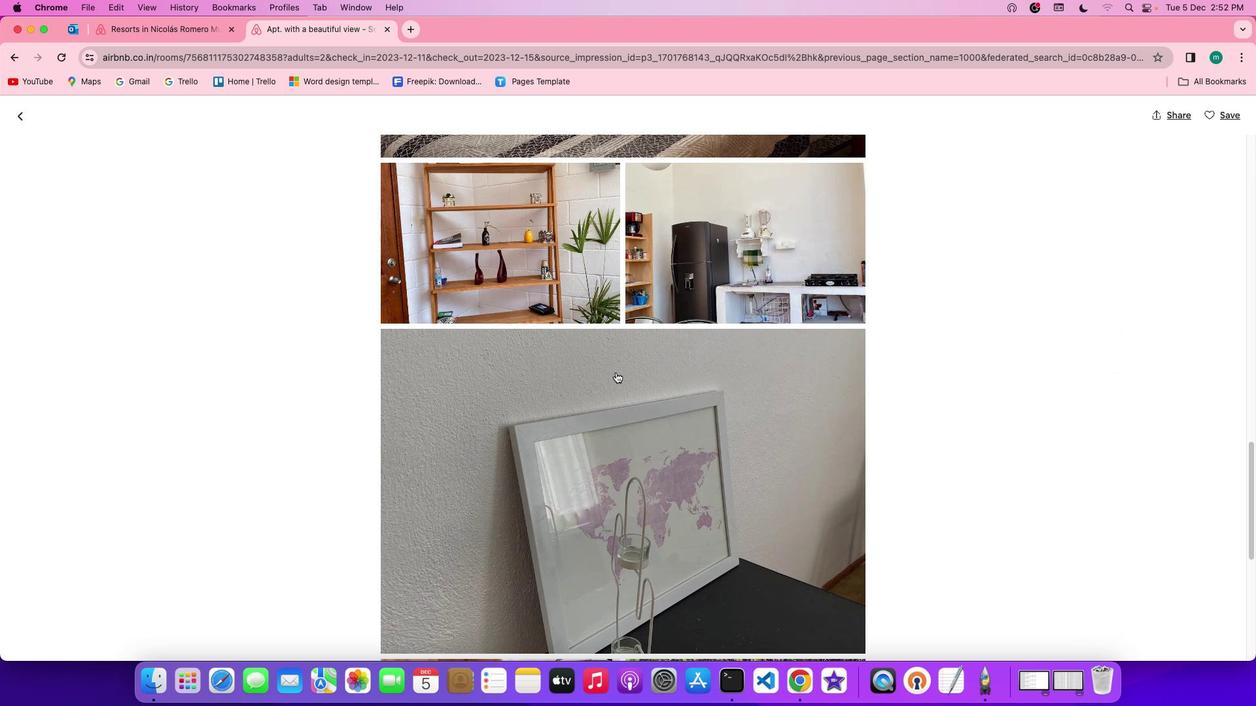 
Action: Mouse scrolled (615, 372) with delta (0, 0)
Screenshot: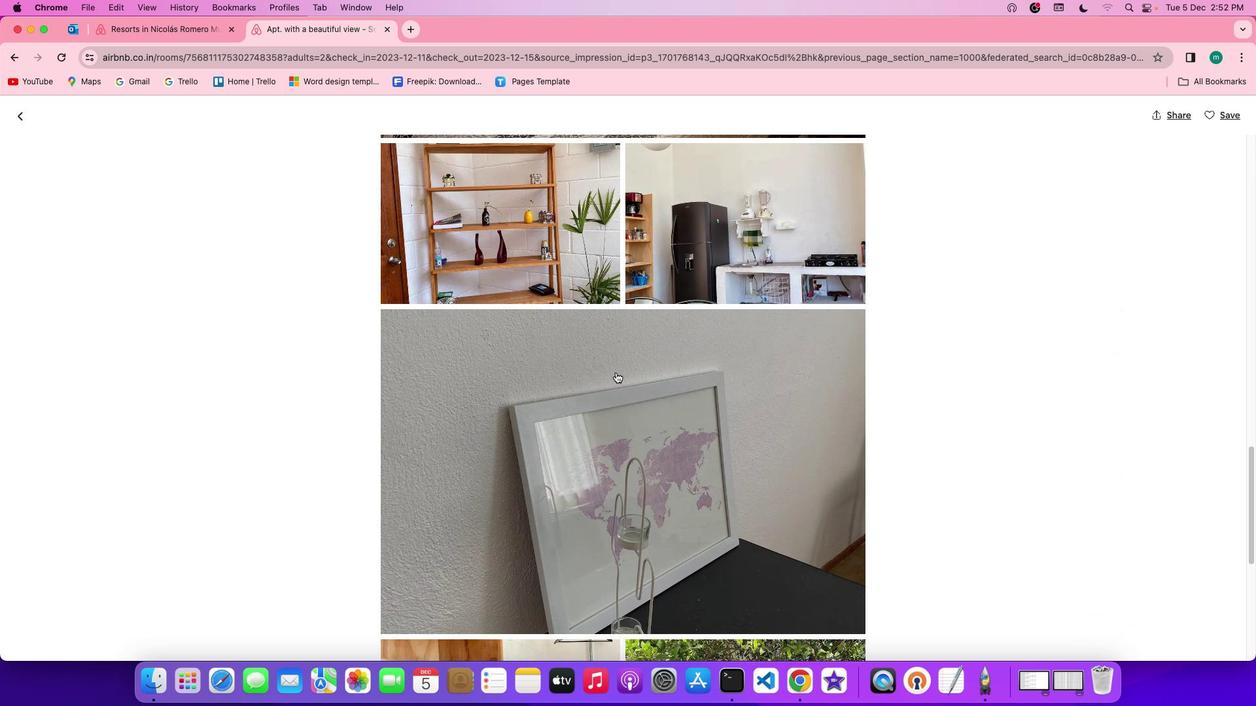 
Action: Mouse scrolled (615, 372) with delta (0, -1)
Screenshot: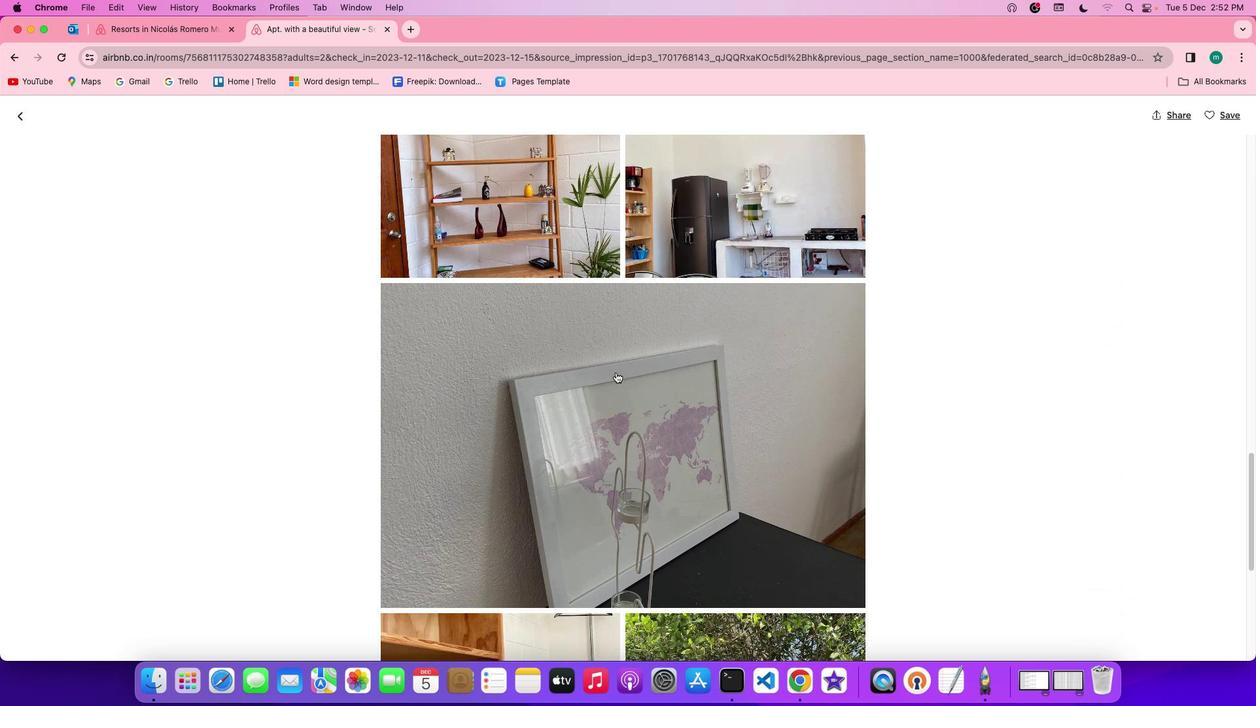 
Action: Mouse scrolled (615, 372) with delta (0, -1)
Screenshot: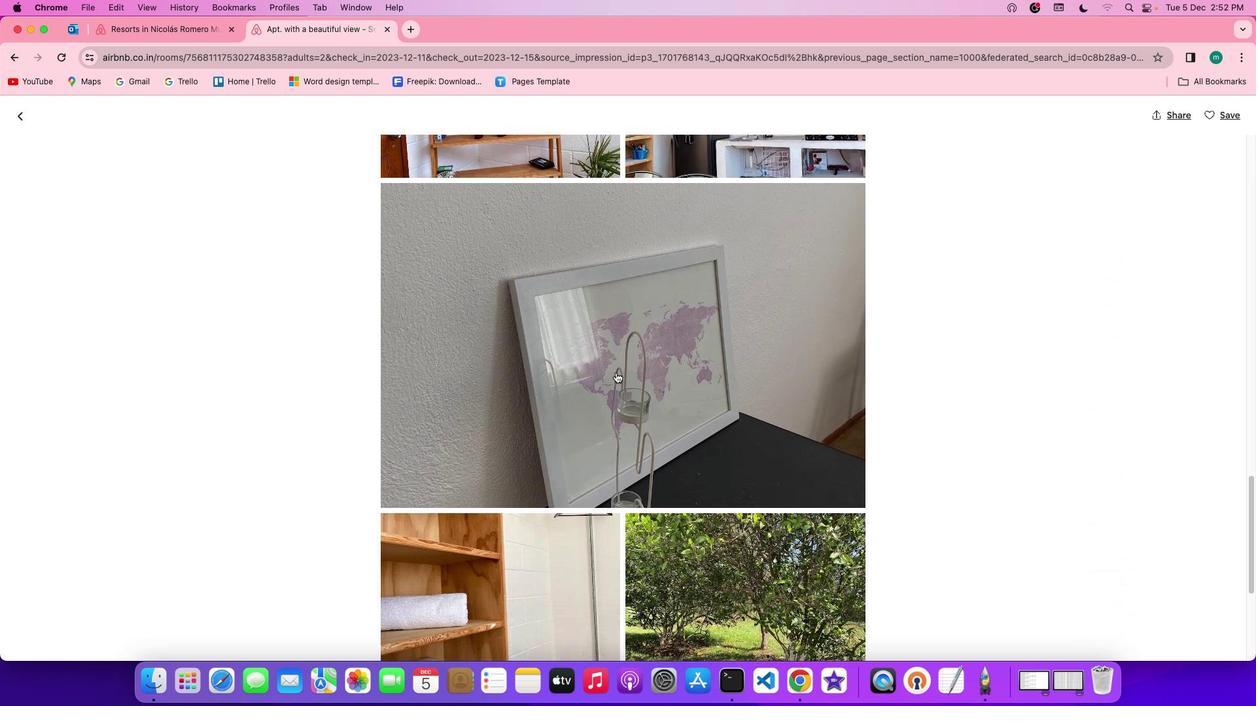 
Action: Mouse moved to (616, 371)
Screenshot: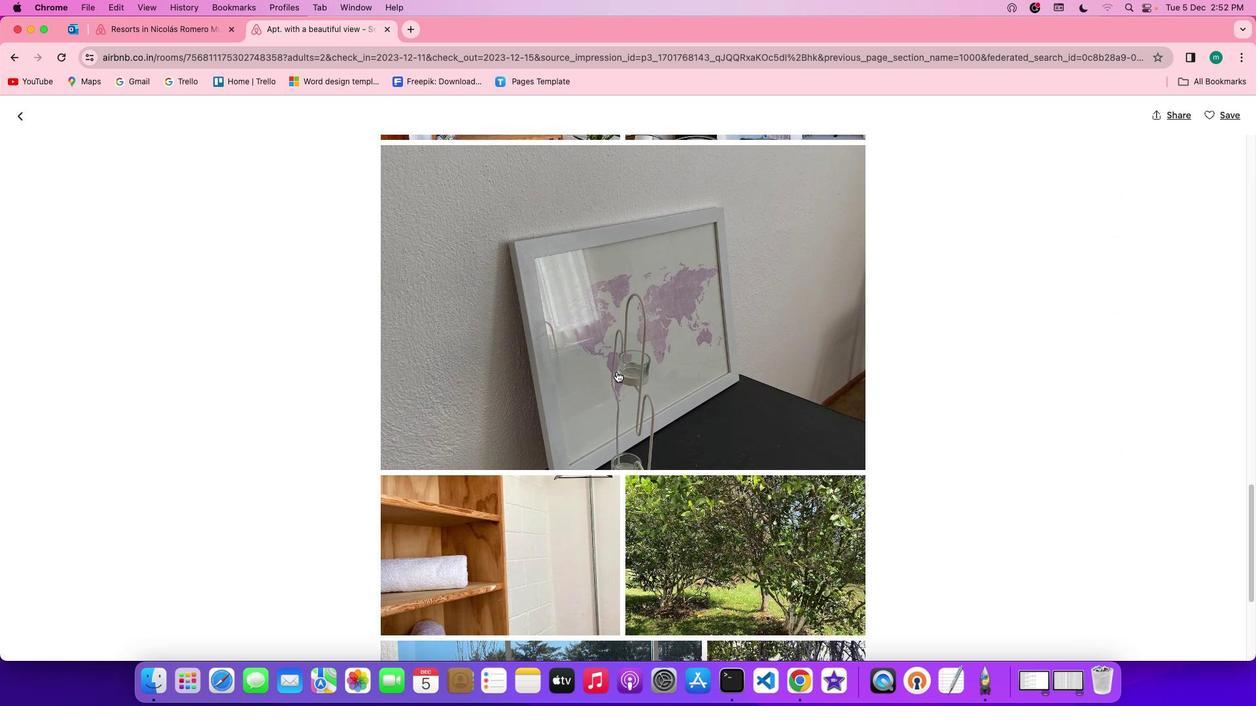 
Action: Mouse scrolled (616, 371) with delta (0, 0)
Screenshot: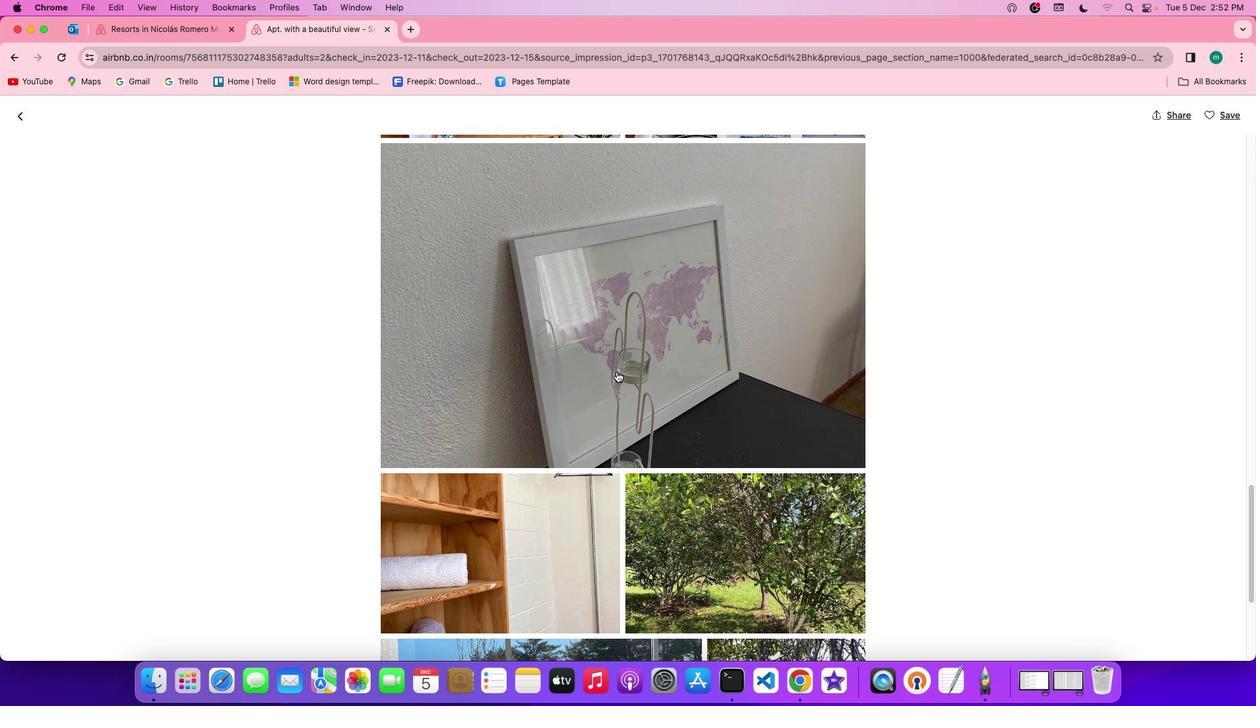 
Action: Mouse scrolled (616, 371) with delta (0, 0)
Screenshot: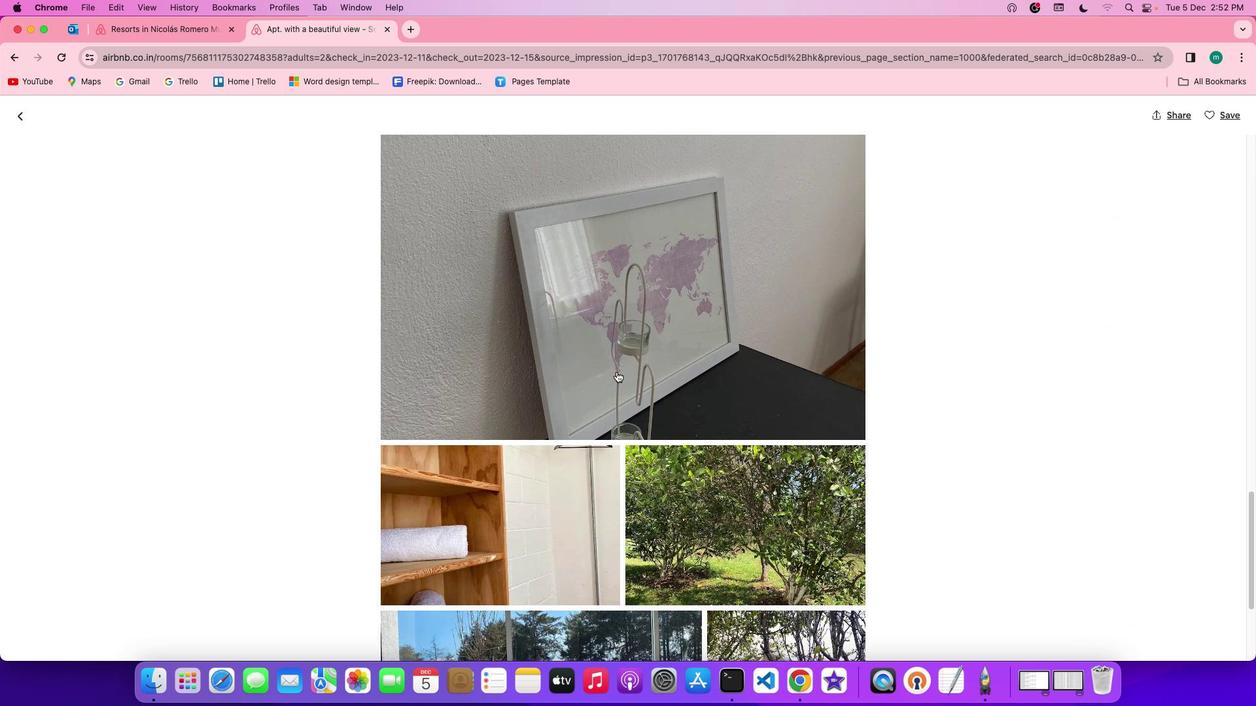 
Action: Mouse scrolled (616, 371) with delta (0, -1)
Screenshot: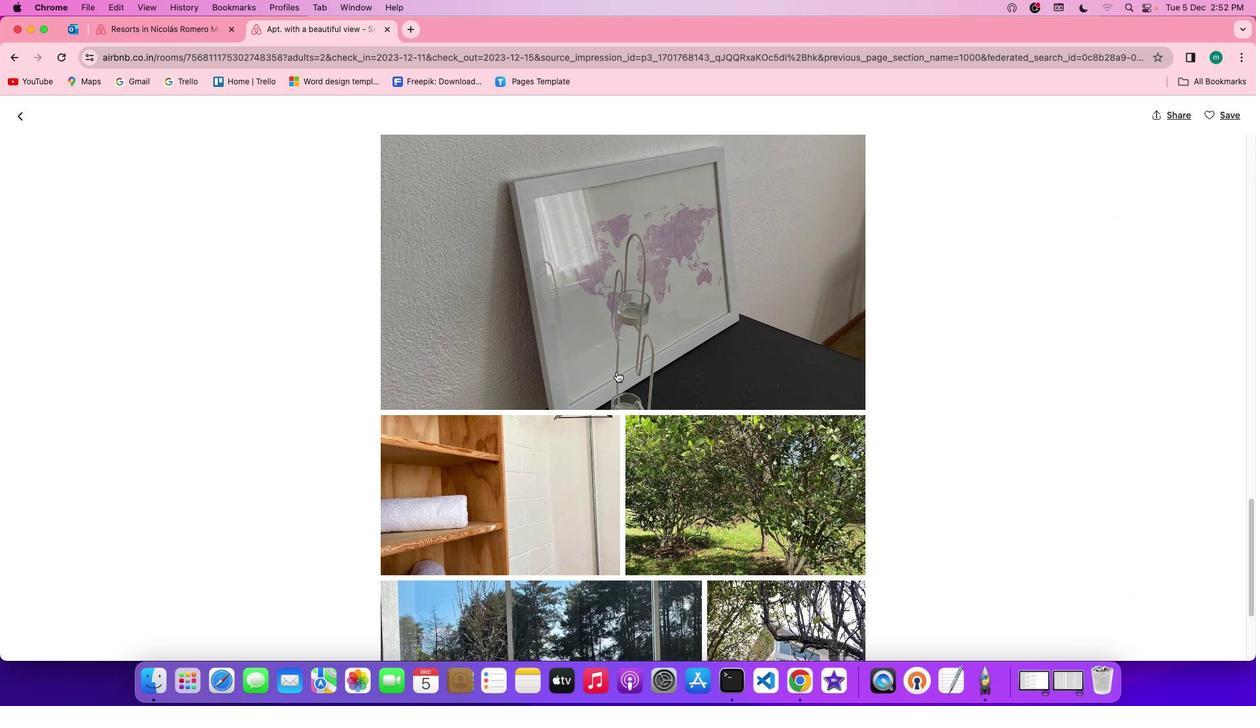 
Action: Mouse scrolled (616, 371) with delta (0, -1)
Screenshot: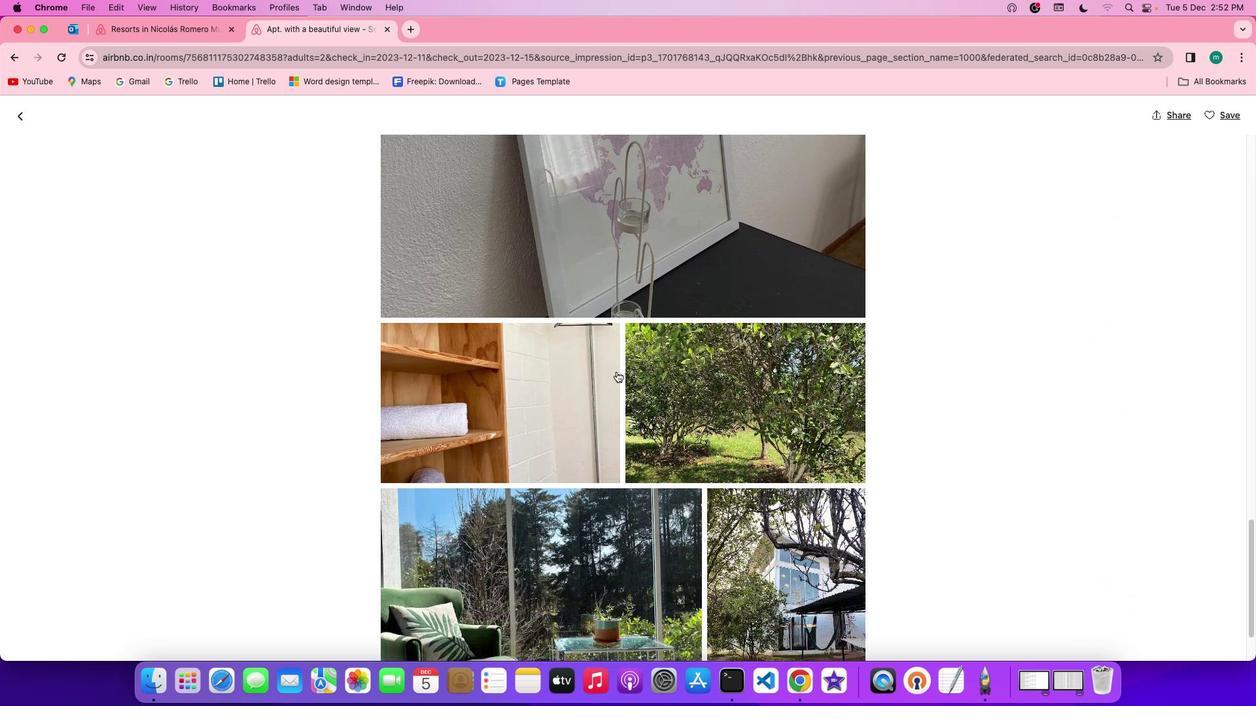 
Action: Mouse moved to (617, 371)
Screenshot: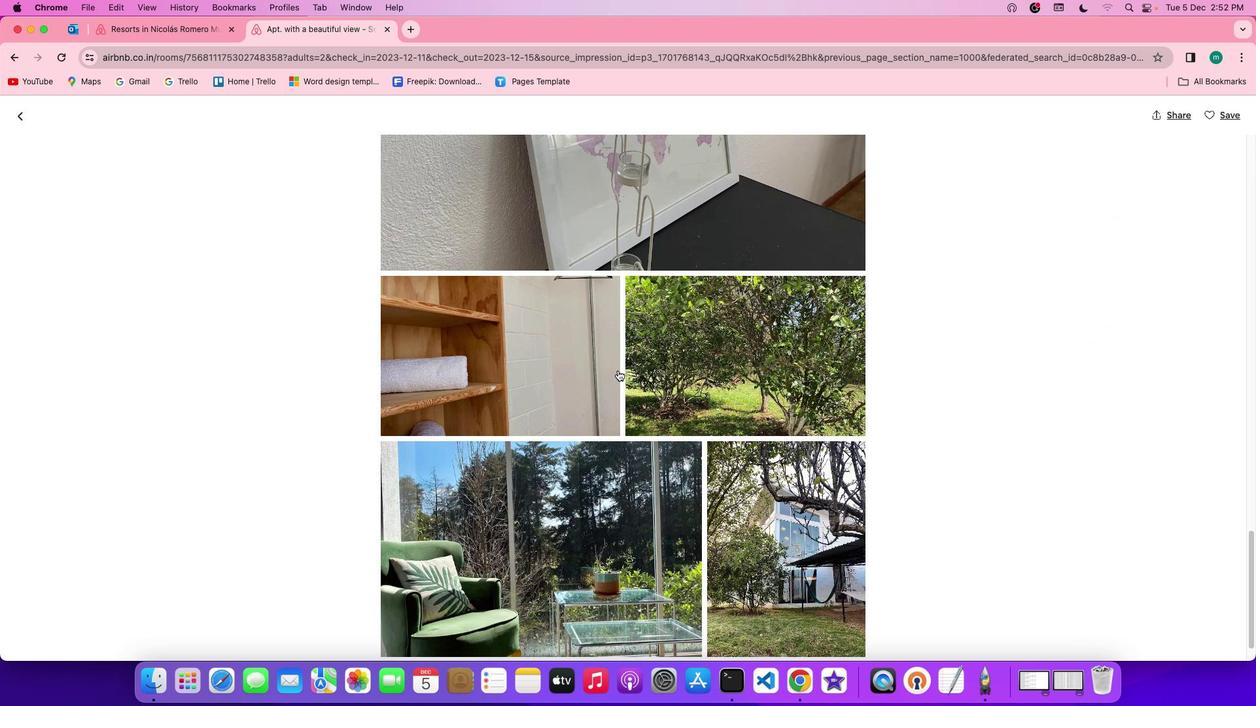 
Action: Mouse scrolled (617, 371) with delta (0, 0)
Screenshot: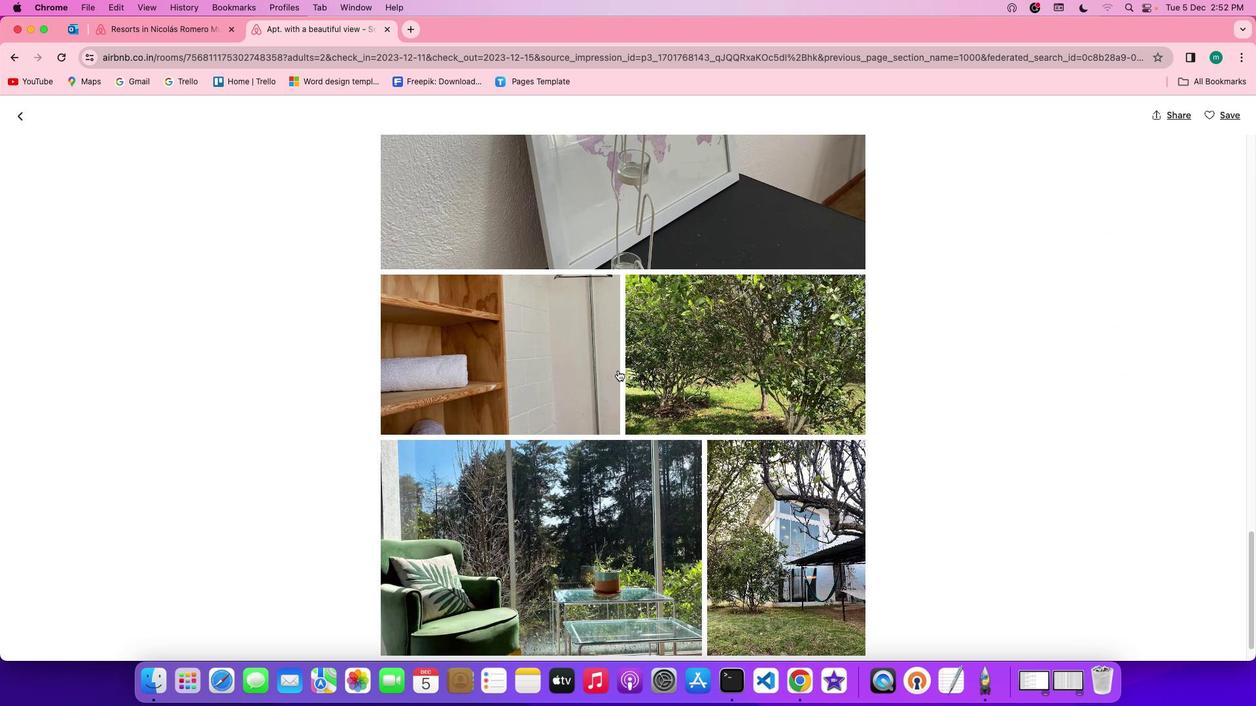 
Action: Mouse scrolled (617, 371) with delta (0, 0)
Screenshot: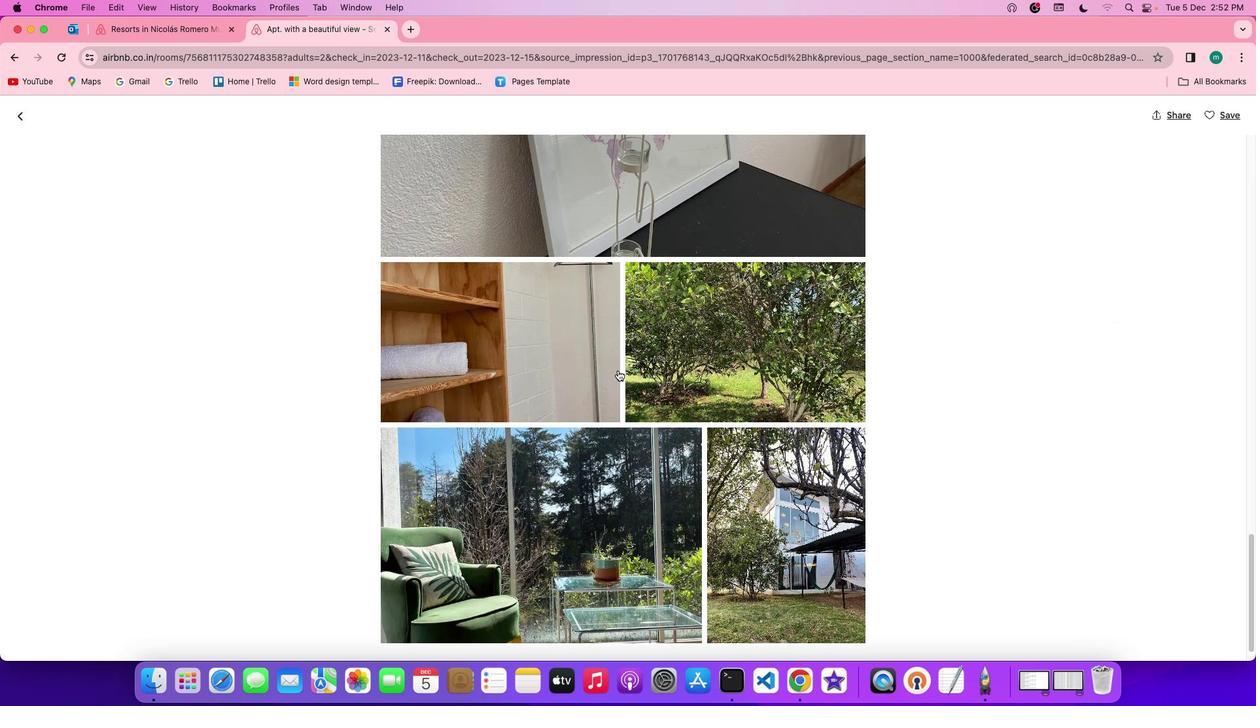 
Action: Mouse scrolled (617, 371) with delta (0, -1)
Screenshot: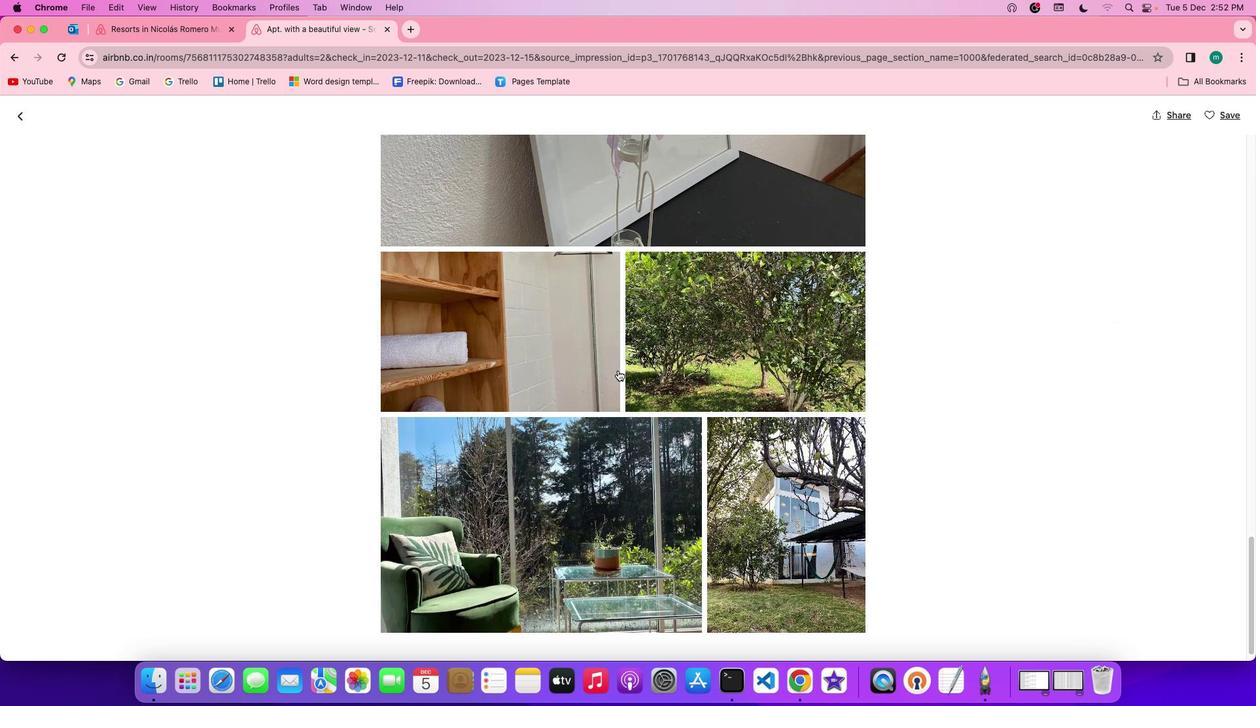 
Action: Mouse scrolled (617, 371) with delta (0, -1)
Screenshot: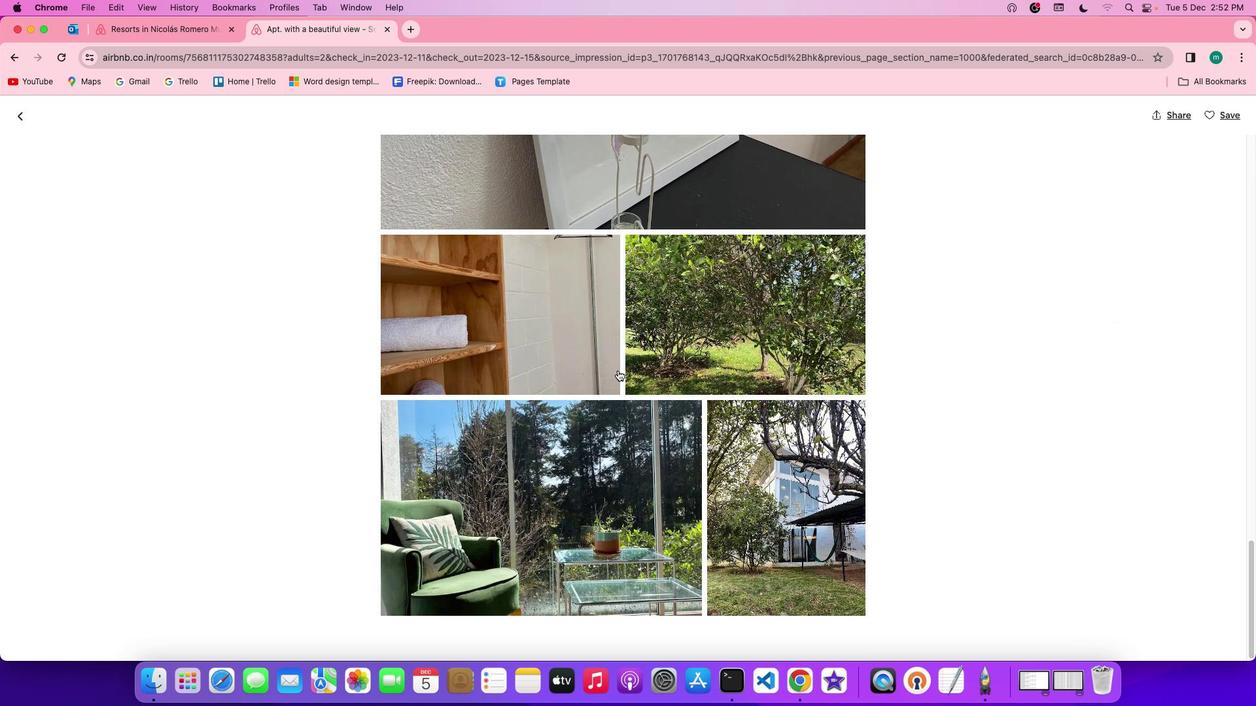 
Action: Mouse scrolled (617, 371) with delta (0, 0)
Screenshot: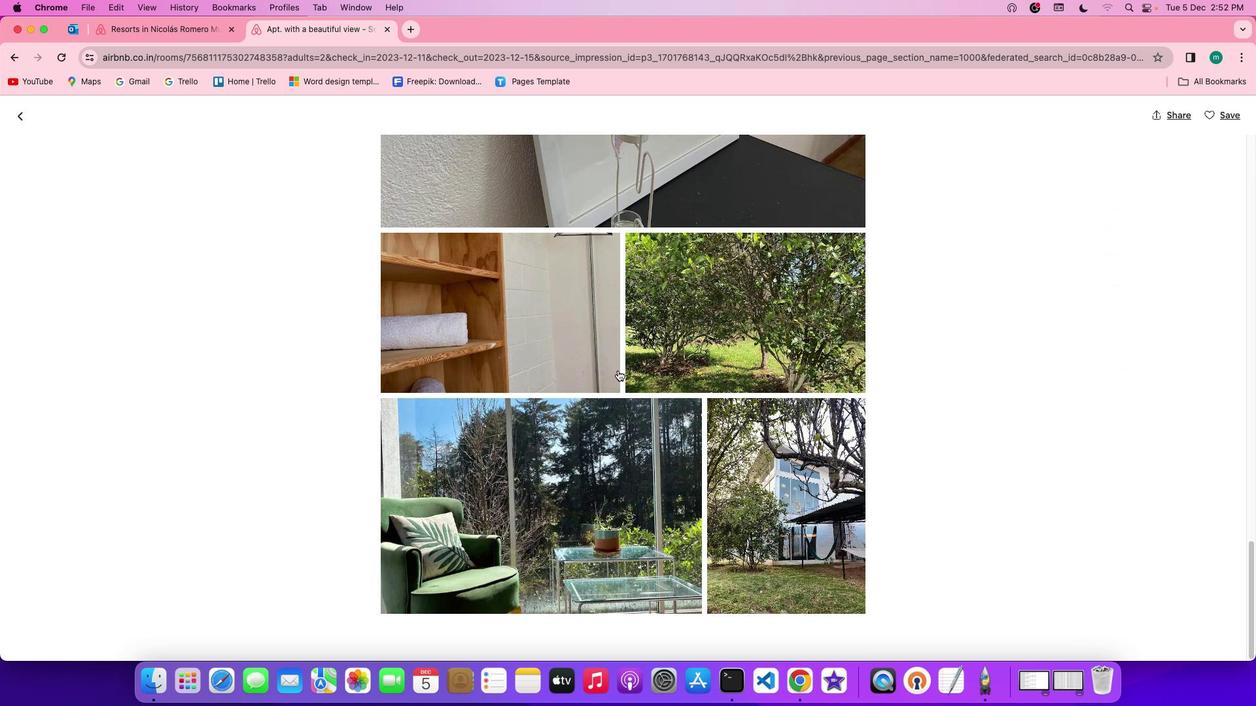 
Action: Mouse scrolled (617, 371) with delta (0, 0)
Screenshot: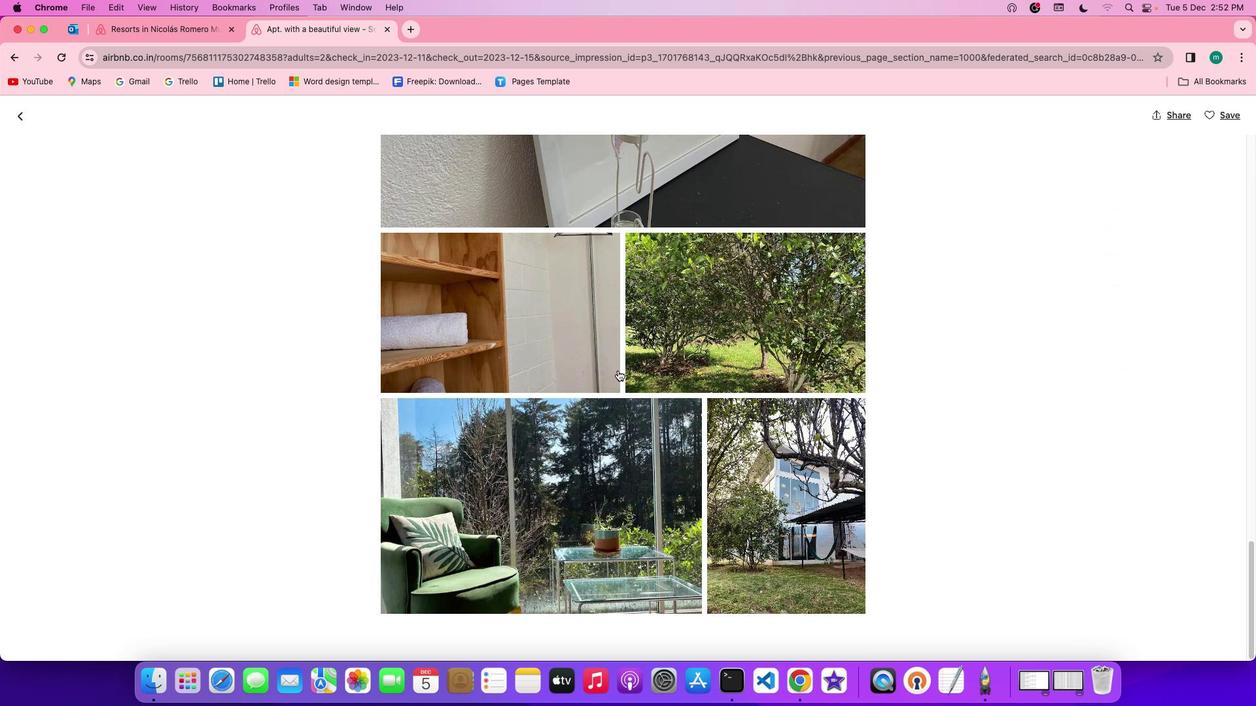
Action: Mouse scrolled (617, 371) with delta (0, -1)
Screenshot: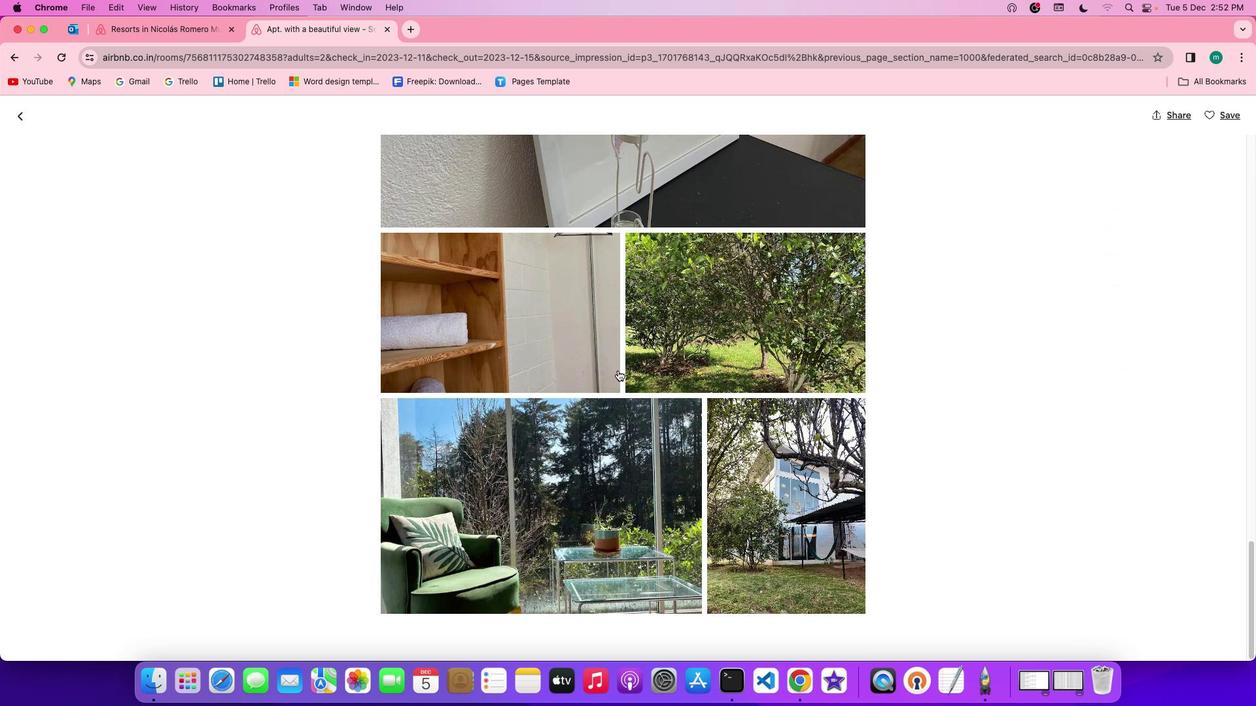 
Action: Mouse scrolled (617, 371) with delta (0, -1)
Screenshot: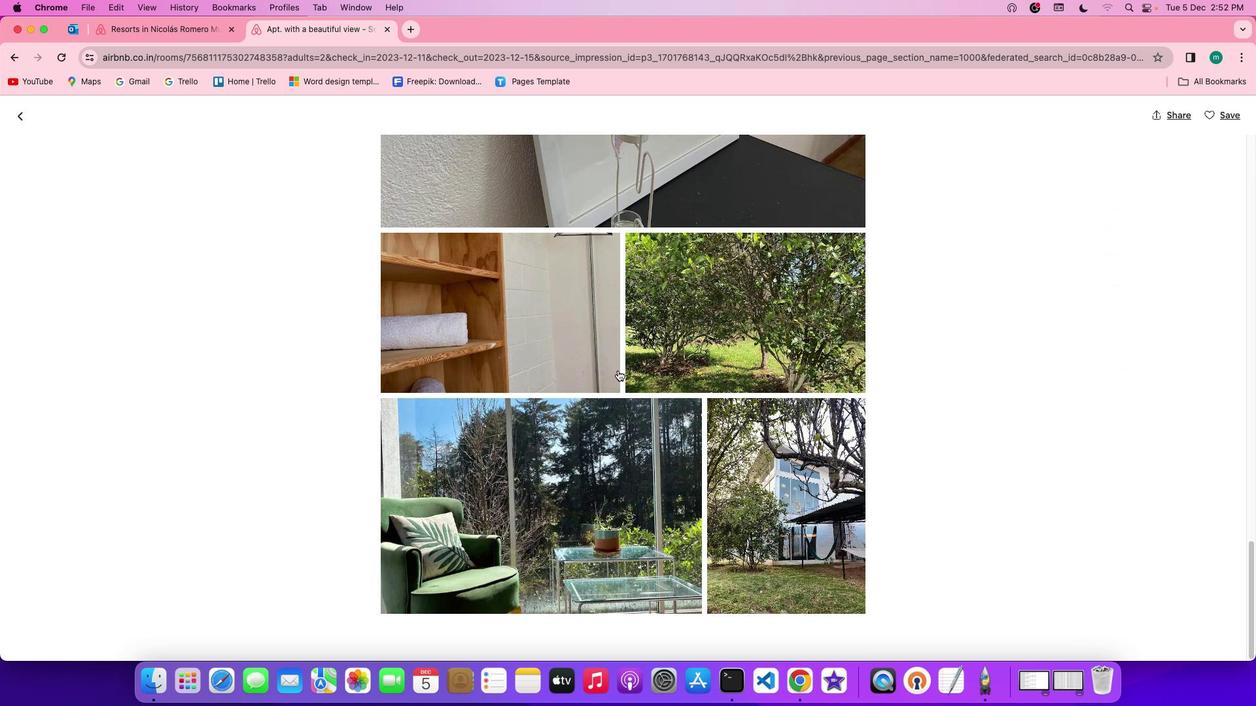 
Action: Mouse scrolled (617, 371) with delta (0, 0)
Screenshot: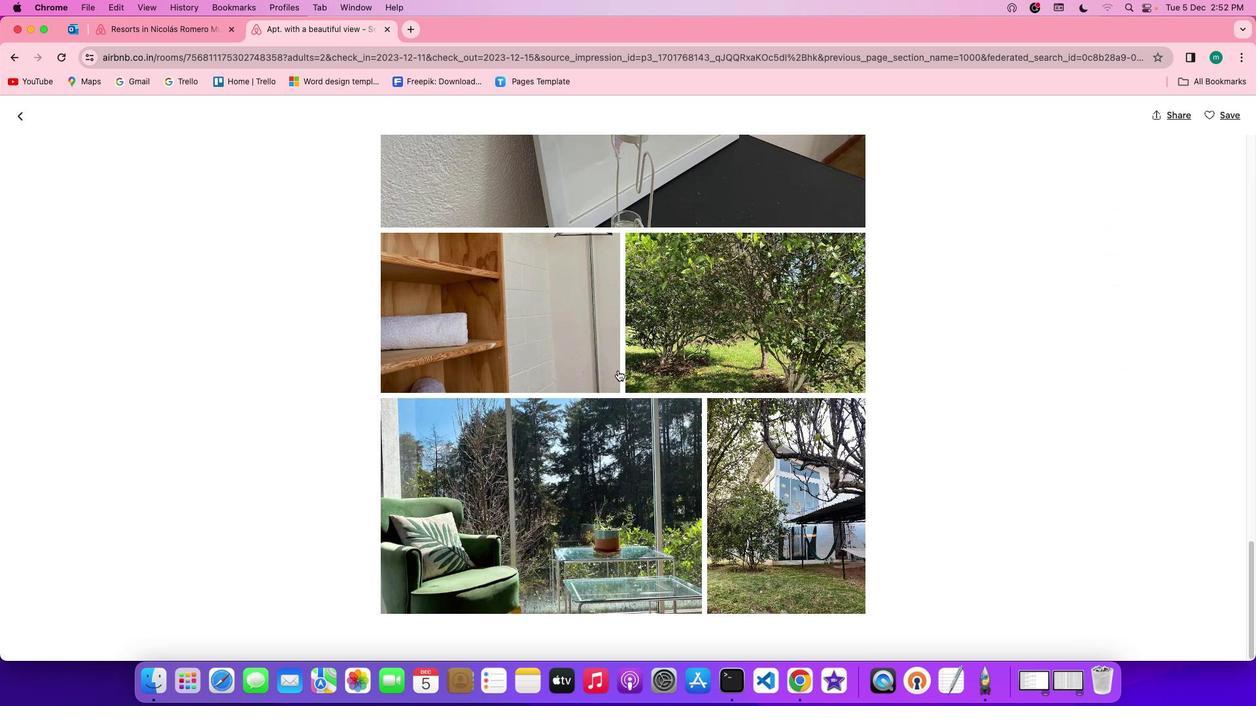 
Action: Mouse scrolled (617, 371) with delta (0, 0)
Screenshot: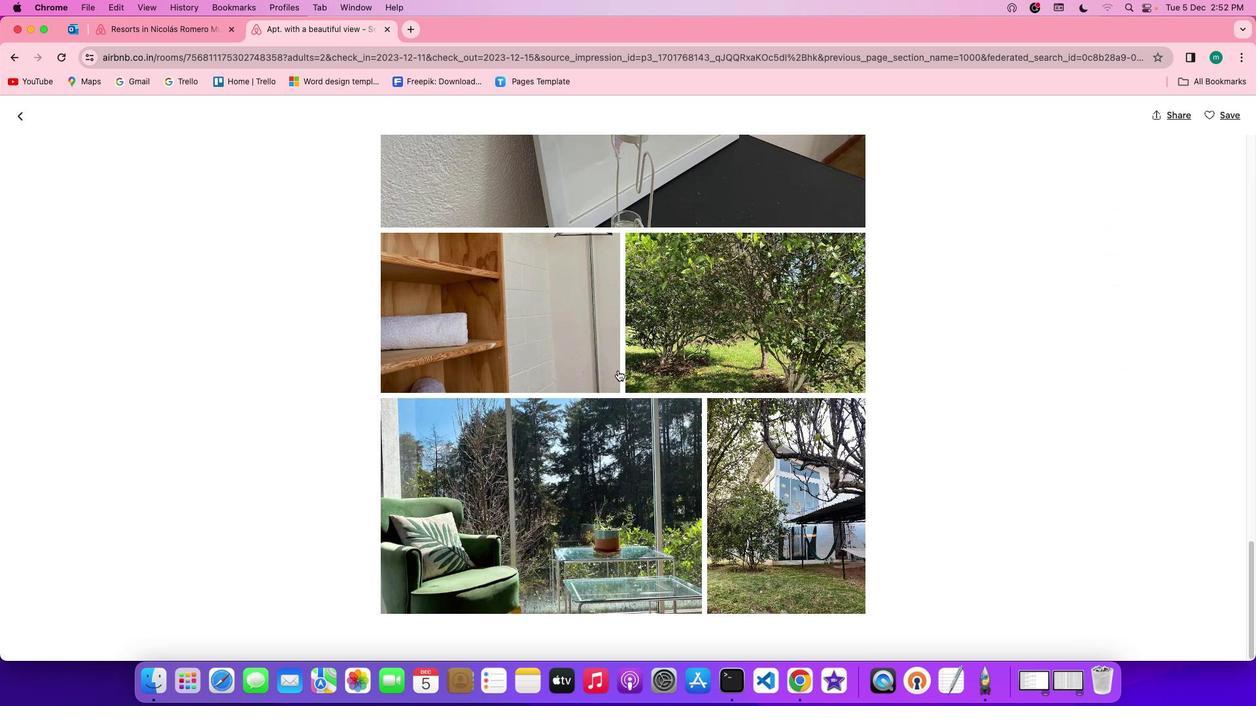 
Action: Mouse scrolled (617, 371) with delta (0, -1)
Screenshot: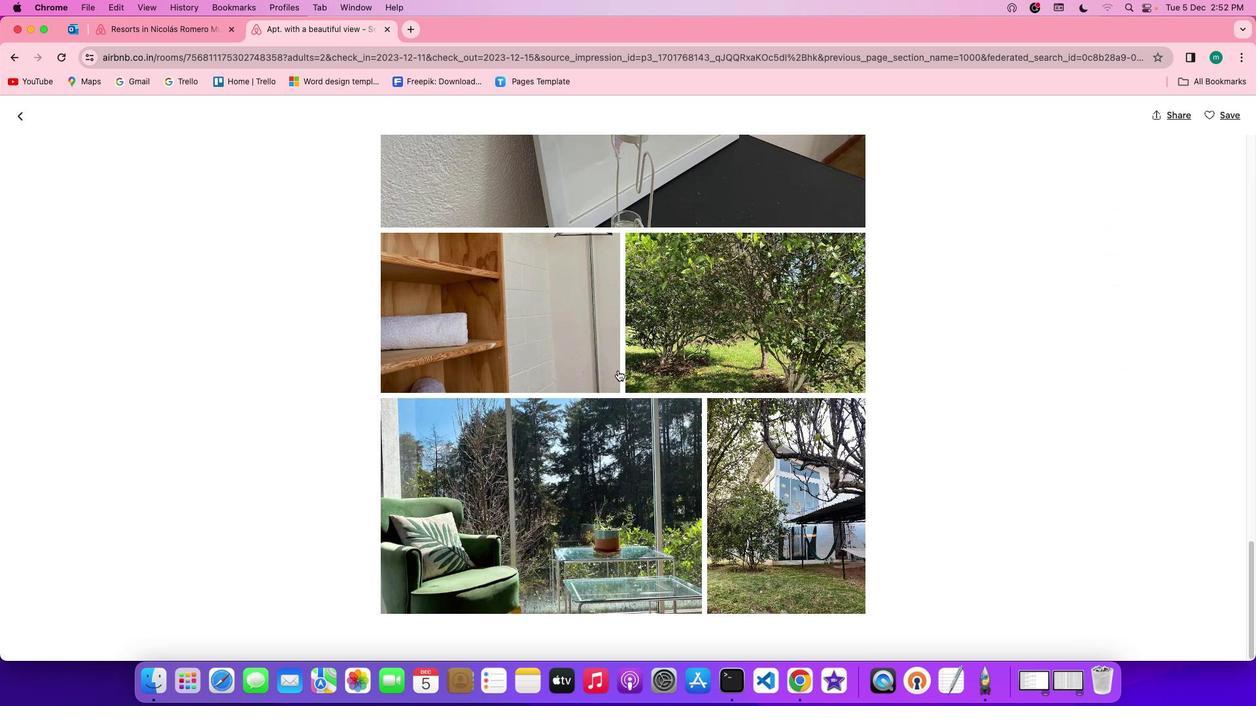 
Action: Mouse scrolled (617, 371) with delta (0, -1)
Screenshot: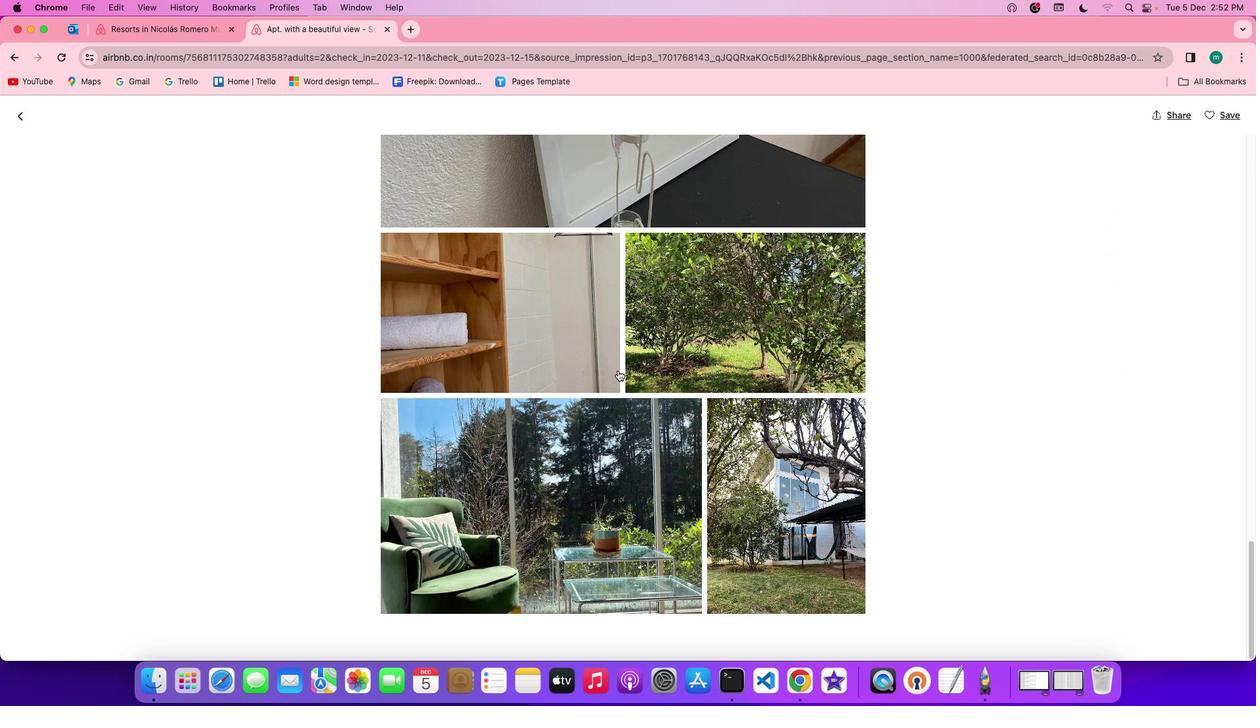 
Action: Mouse scrolled (617, 371) with delta (0, 0)
Screenshot: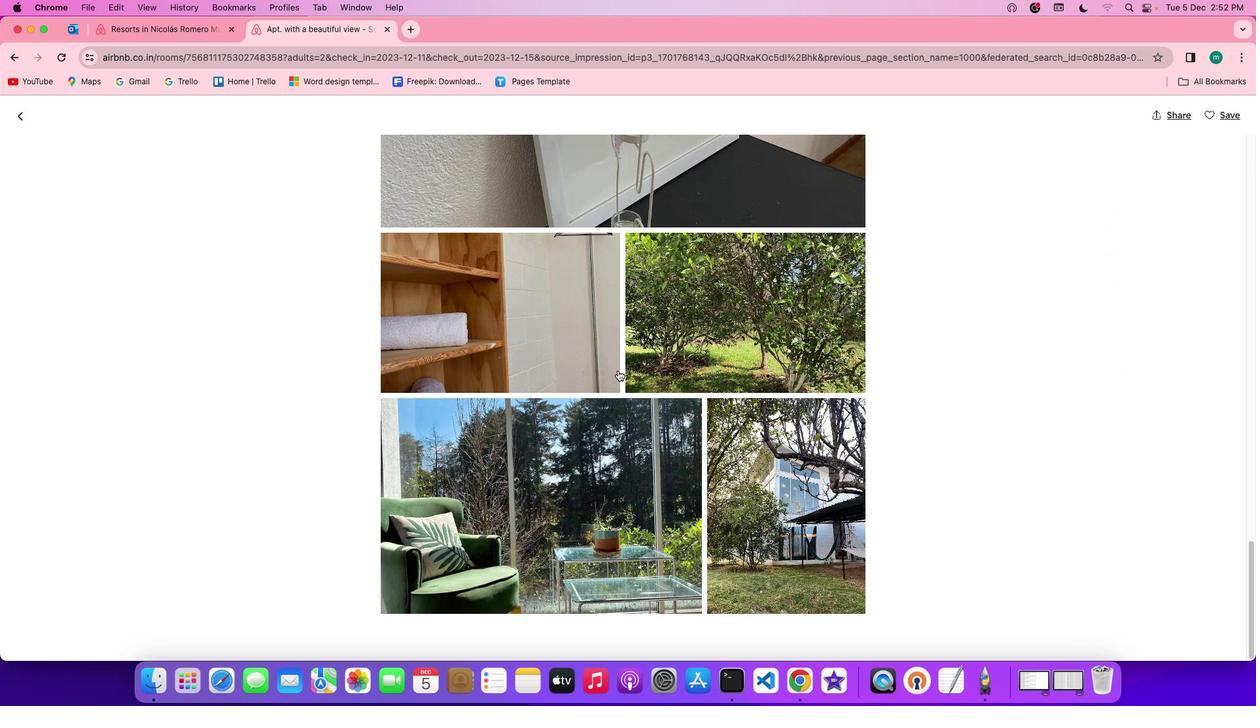 
Action: Mouse scrolled (617, 371) with delta (0, 0)
Screenshot: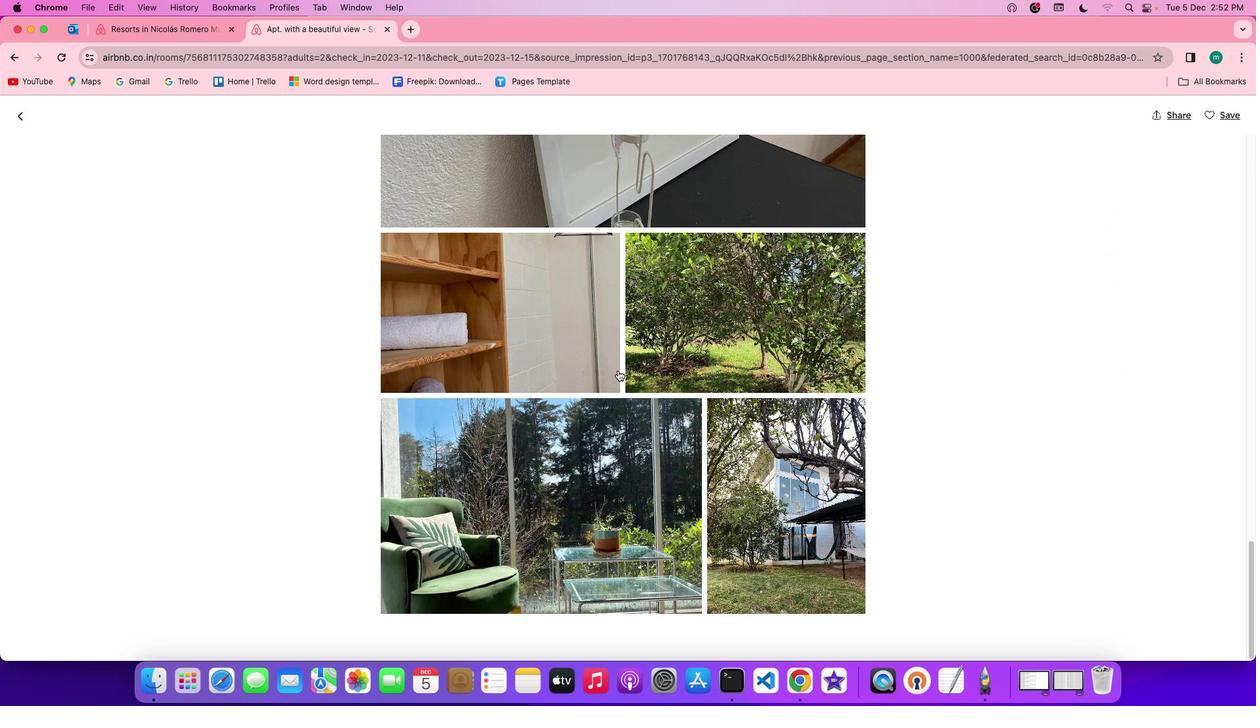 
Action: Mouse scrolled (617, 371) with delta (0, -1)
Screenshot: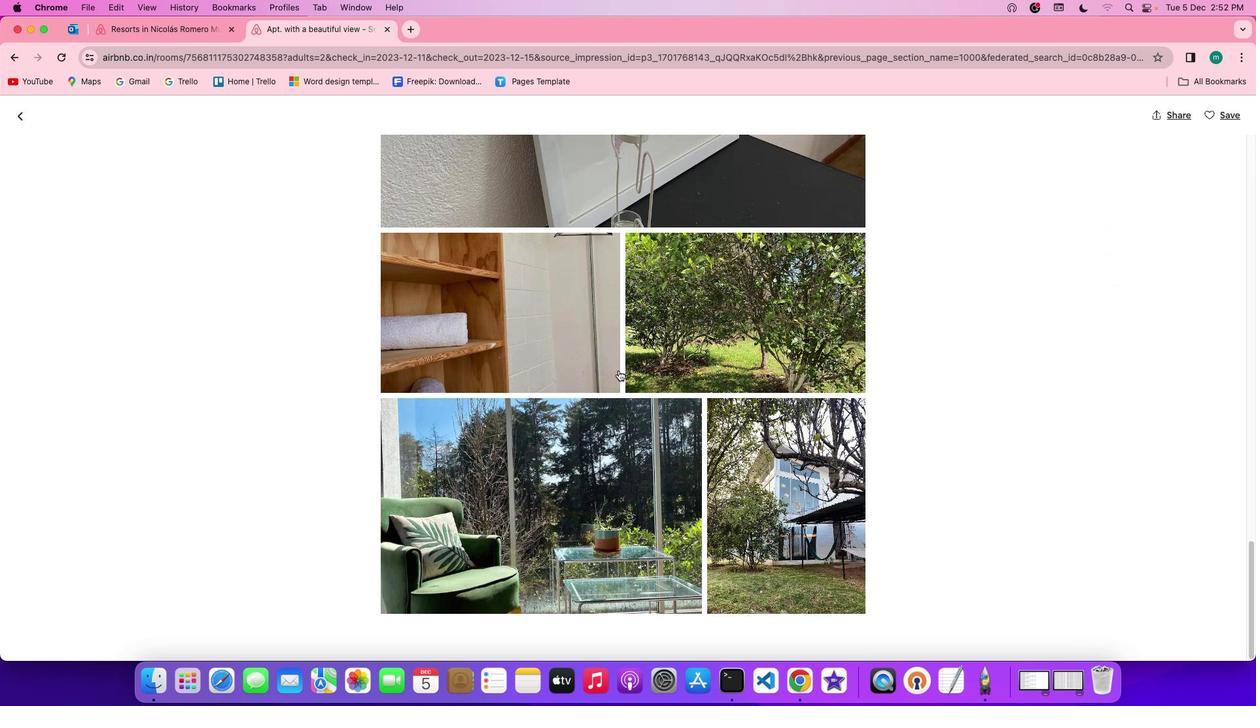 
Action: Mouse moved to (620, 371)
Screenshot: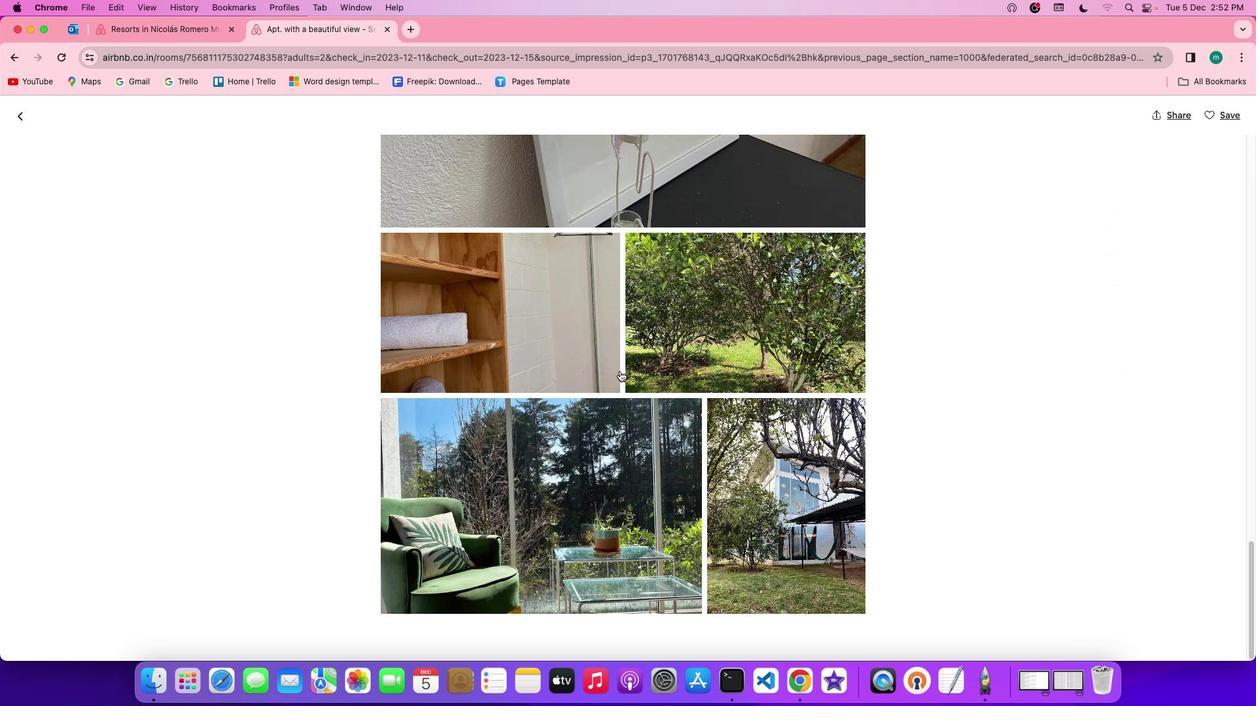 
Action: Mouse scrolled (620, 371) with delta (0, 0)
Screenshot: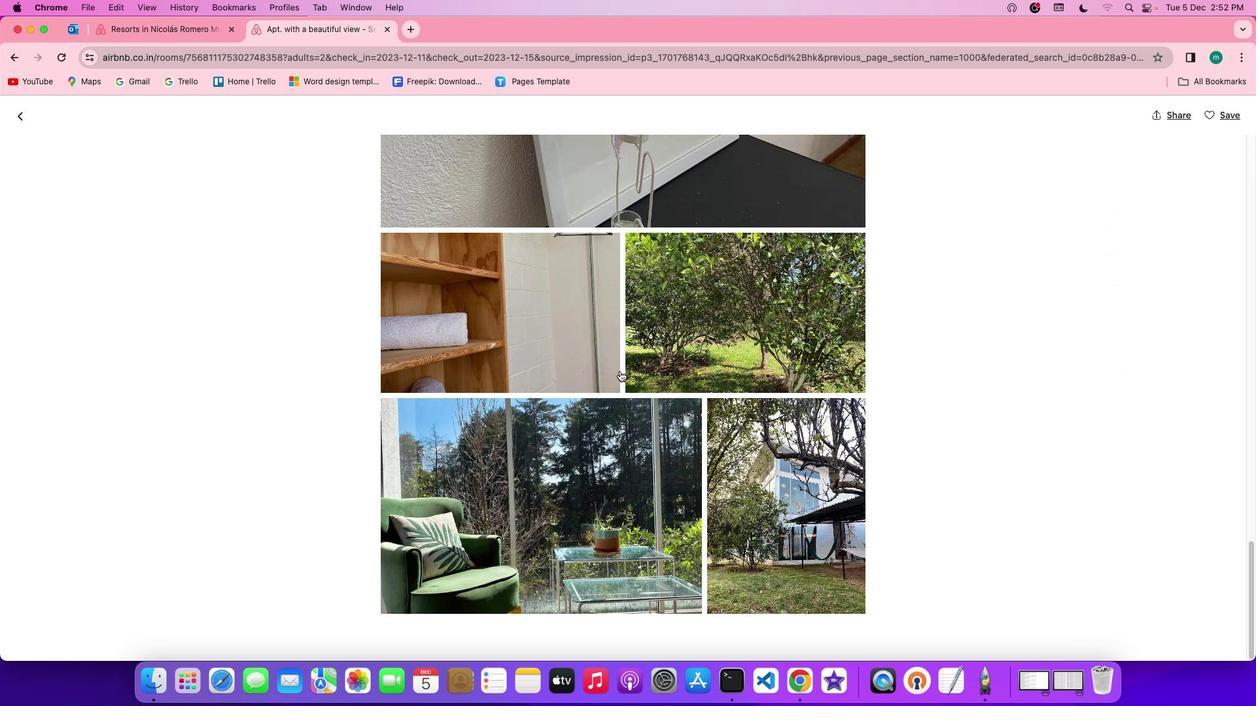 
Action: Mouse scrolled (620, 371) with delta (0, 0)
Screenshot: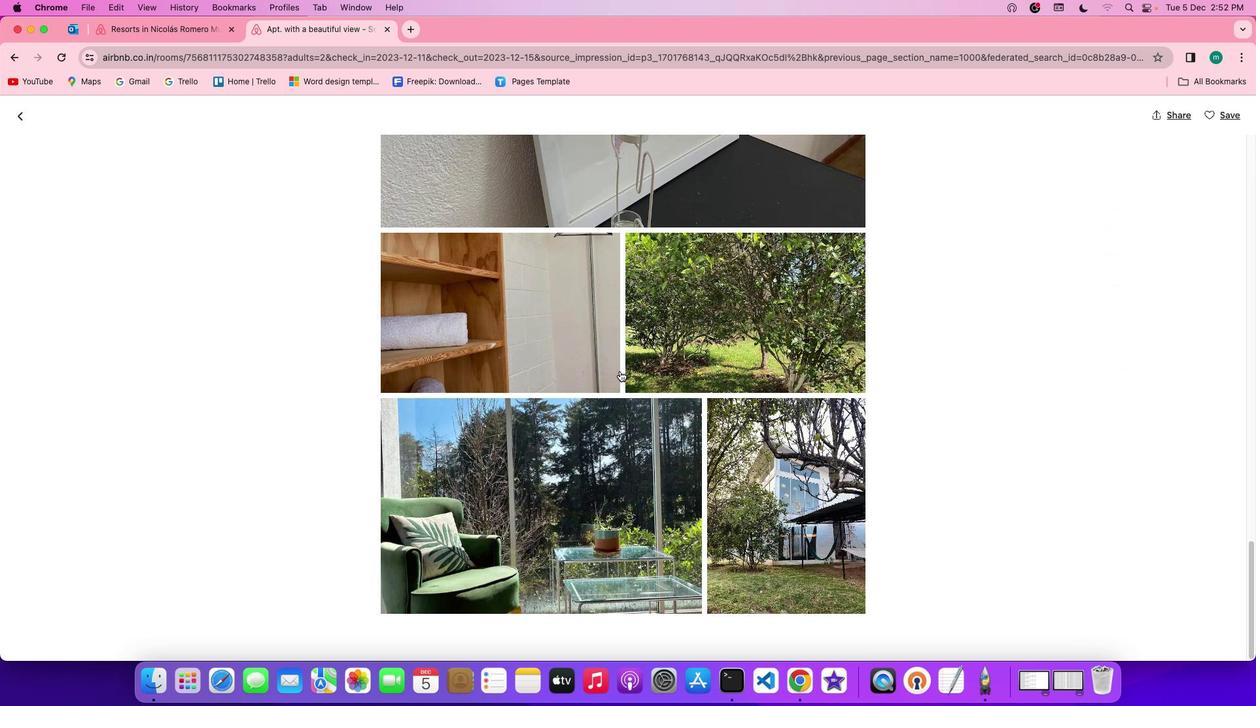 
Action: Mouse scrolled (620, 371) with delta (0, -1)
Screenshot: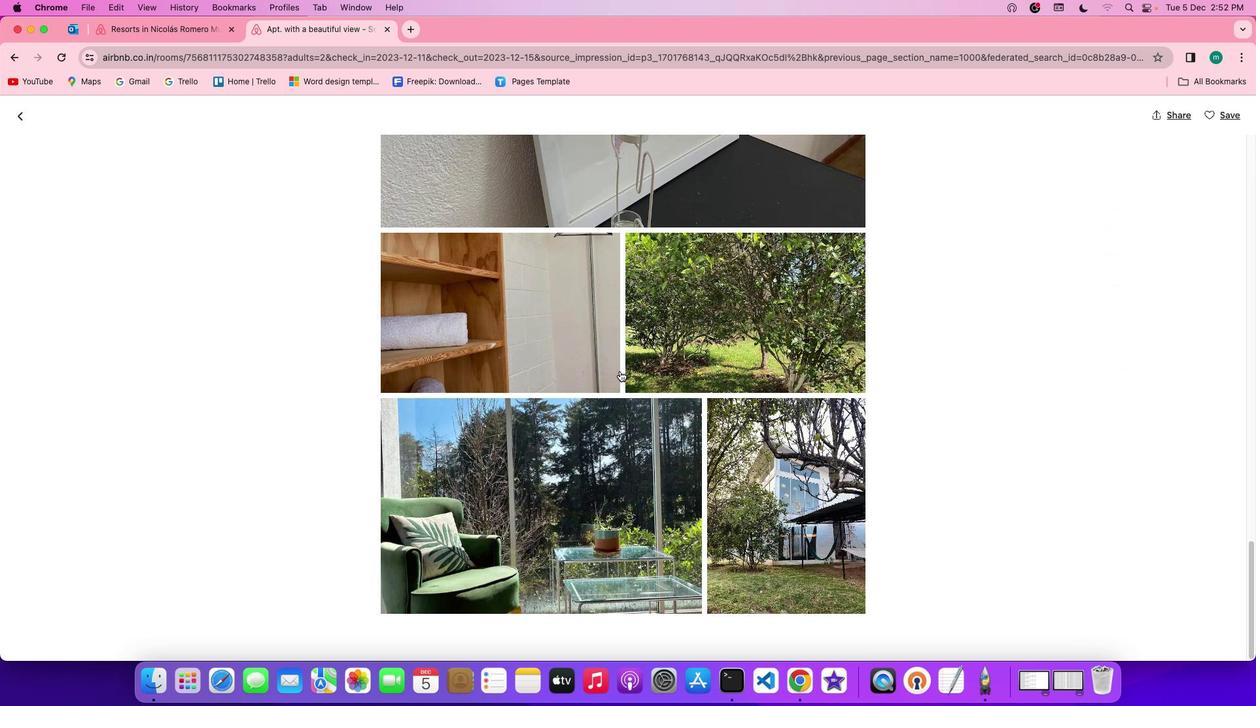 
Action: Mouse scrolled (620, 371) with delta (0, -2)
Screenshot: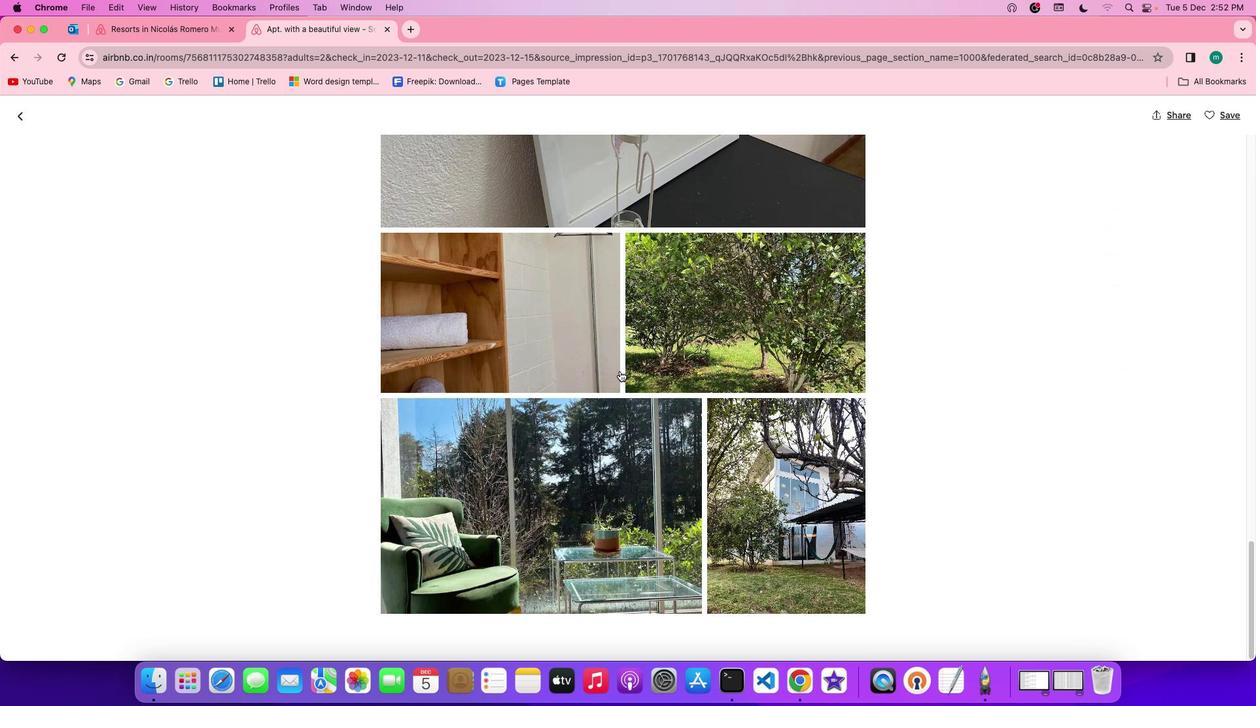 
Action: Mouse moved to (620, 372)
Screenshot: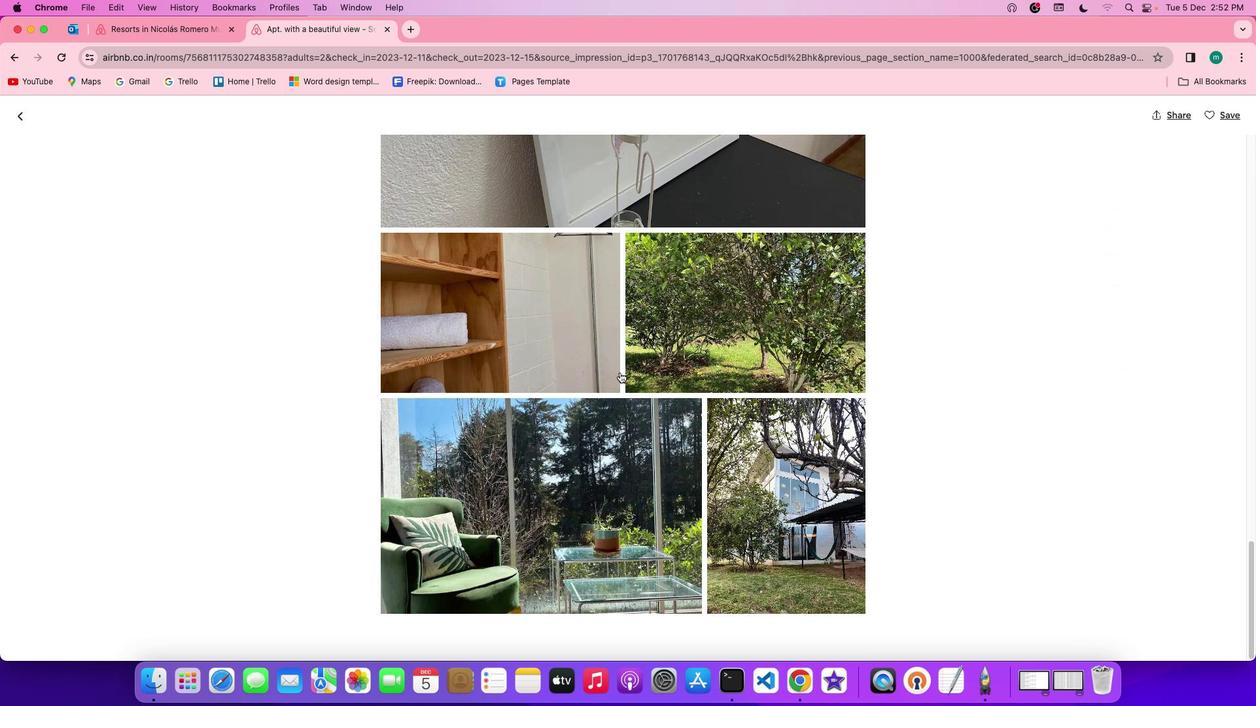 
Action: Mouse scrolled (620, 372) with delta (0, 0)
Screenshot: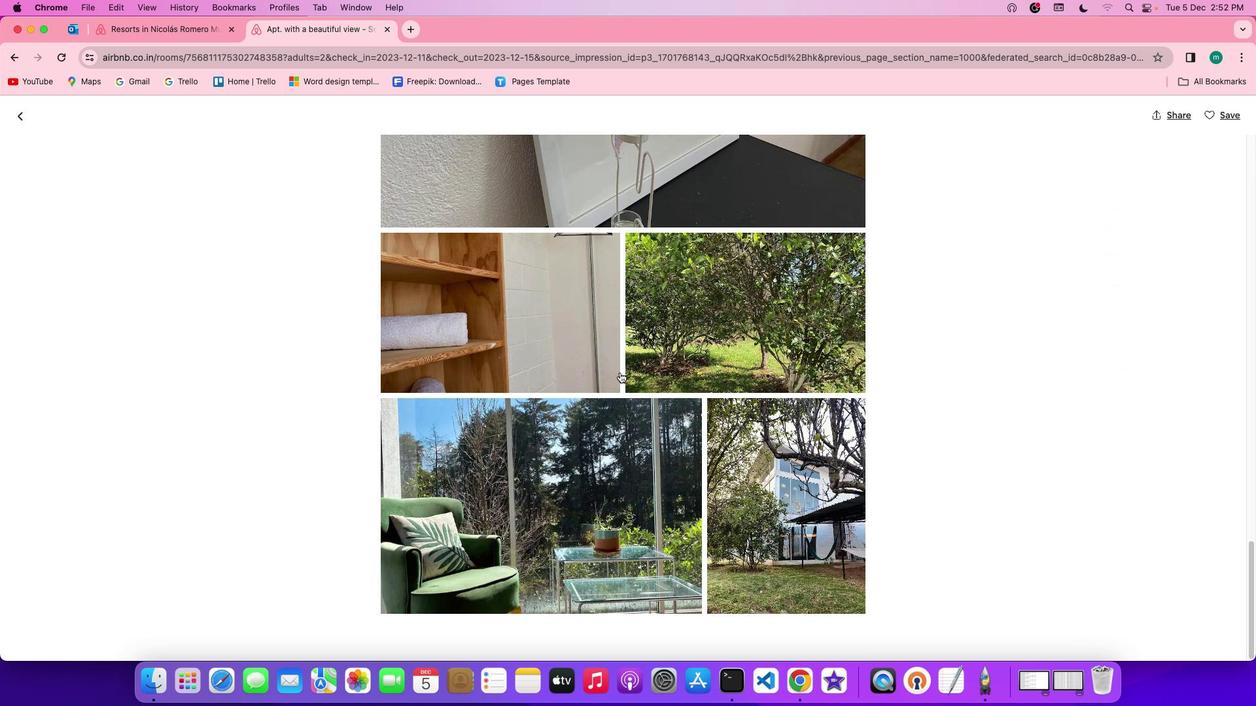 
Action: Mouse scrolled (620, 372) with delta (0, 0)
Screenshot: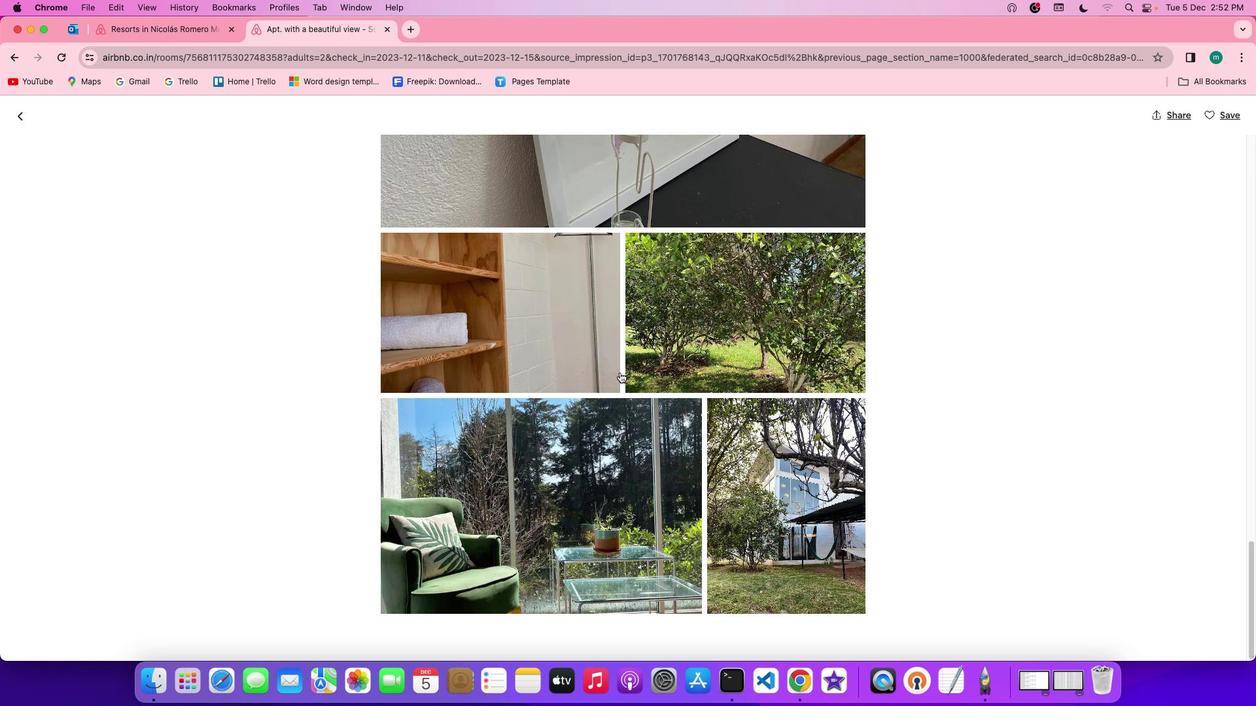 
Action: Mouse scrolled (620, 372) with delta (0, -1)
Screenshot: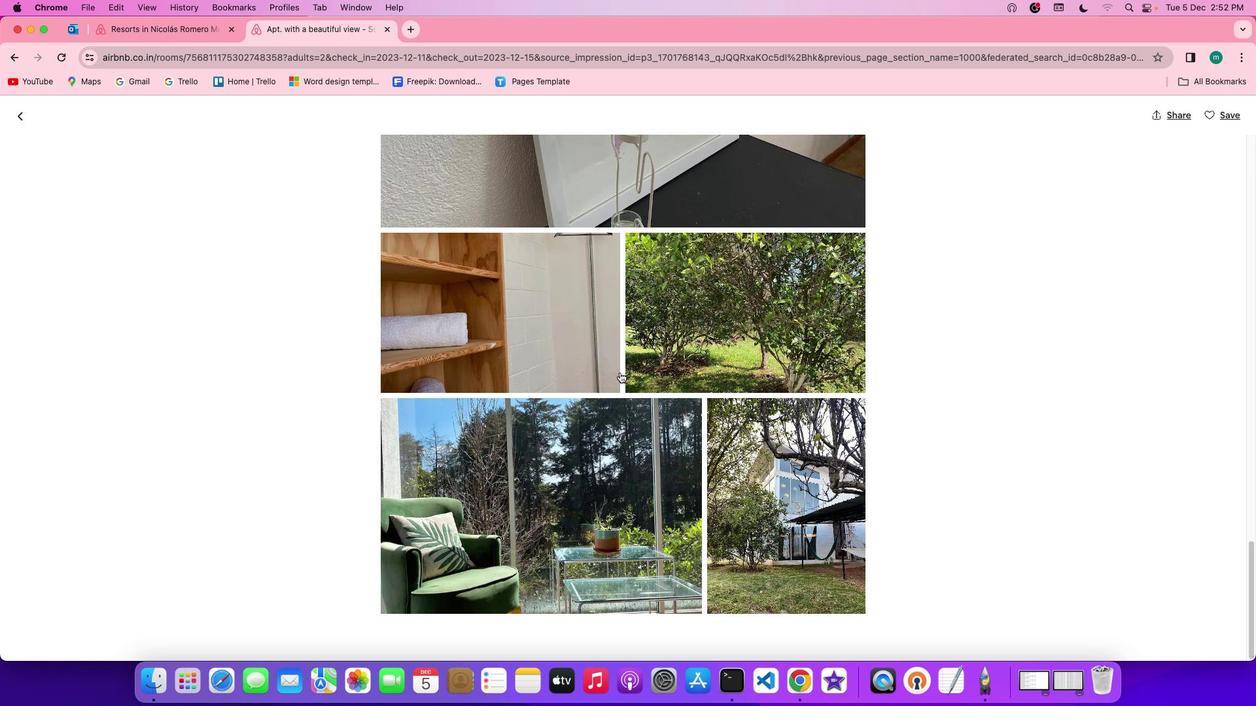 
Action: Mouse scrolled (620, 372) with delta (0, -2)
Screenshot: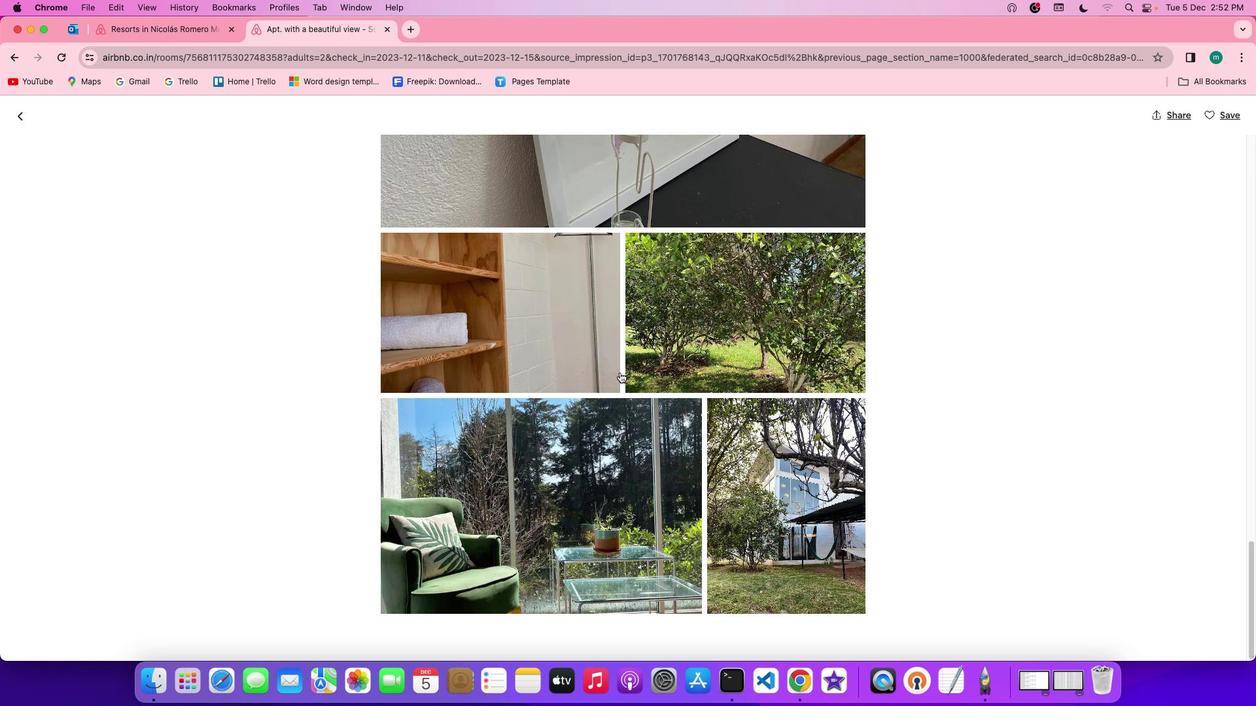 
Action: Mouse scrolled (620, 372) with delta (0, 0)
Screenshot: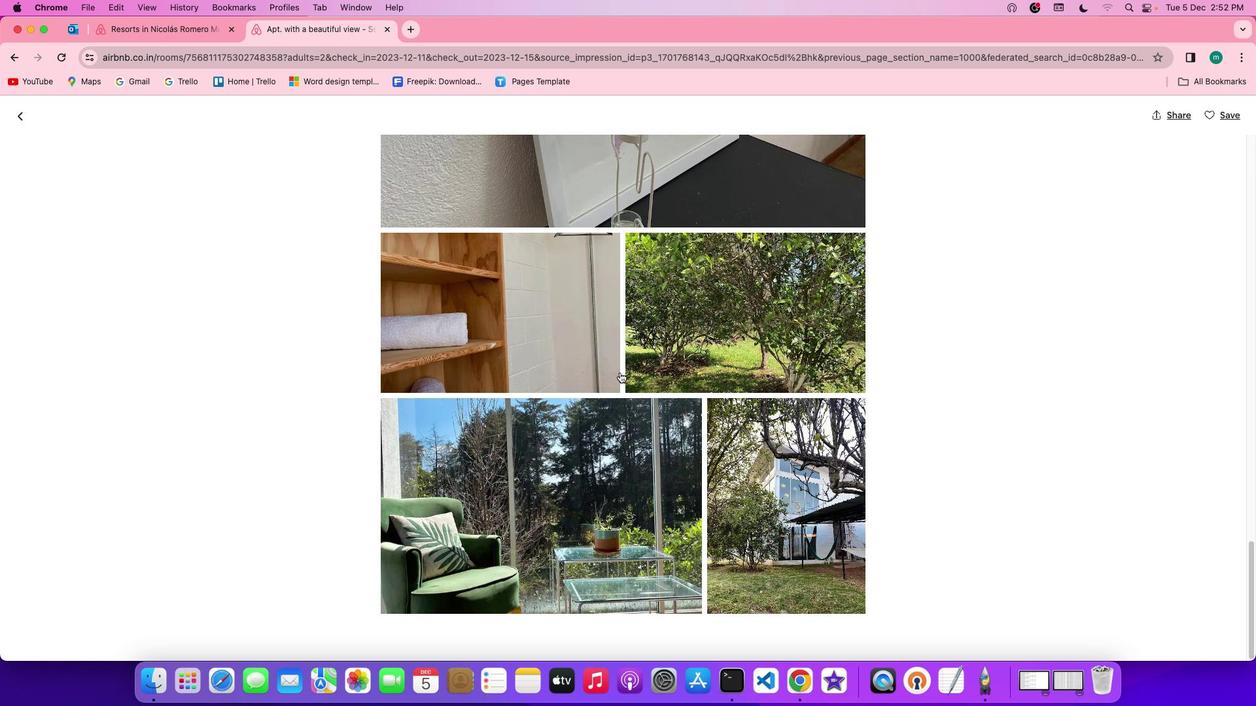 
Action: Mouse scrolled (620, 372) with delta (0, 0)
Screenshot: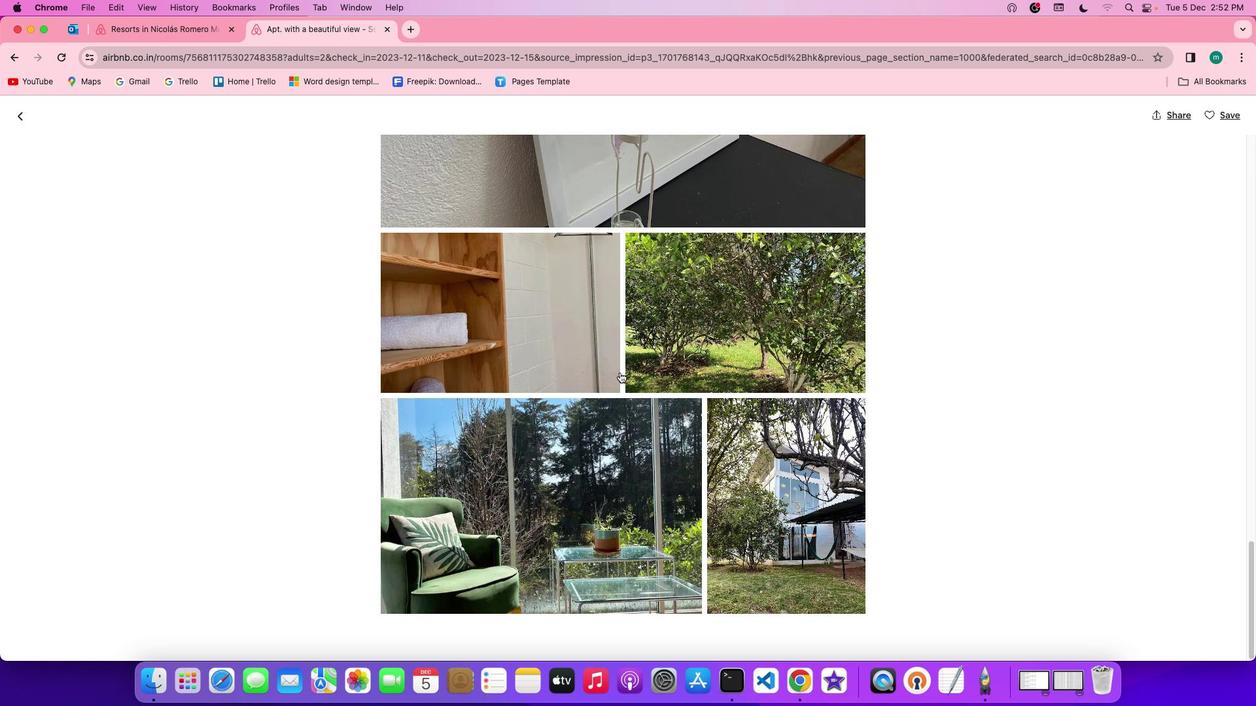 
Action: Mouse scrolled (620, 372) with delta (0, -1)
Screenshot: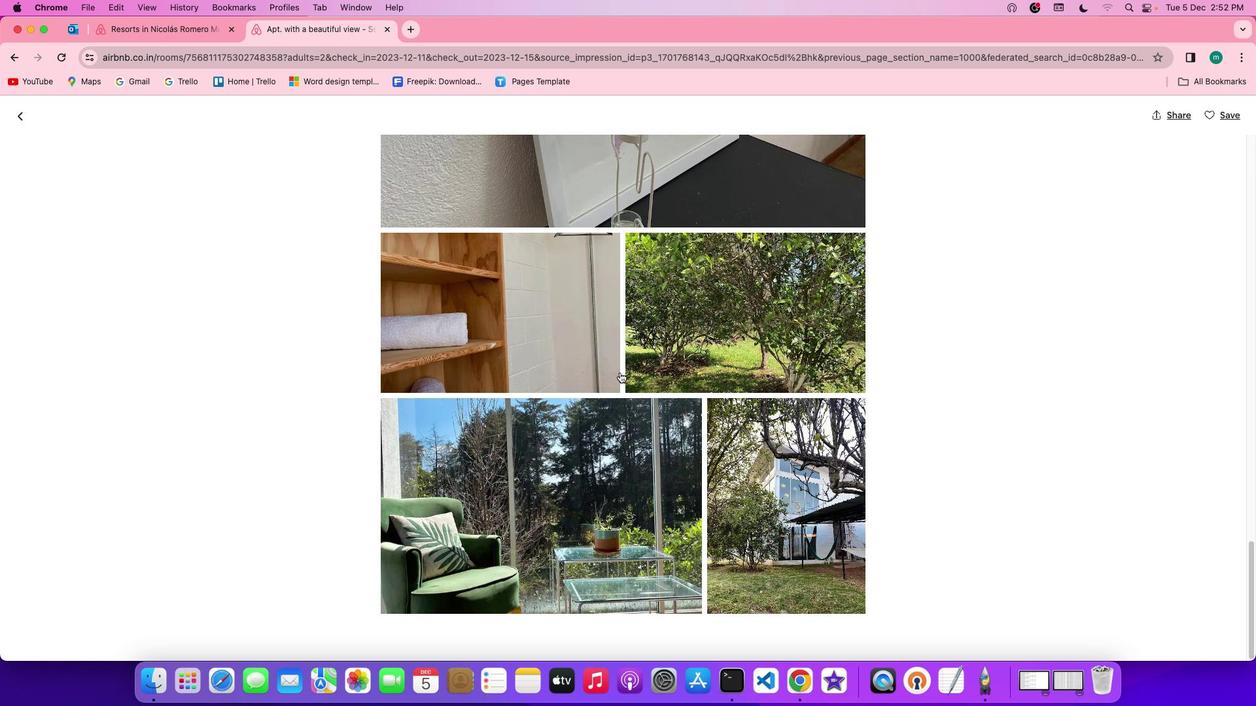 
Action: Mouse scrolled (620, 372) with delta (0, -3)
Screenshot: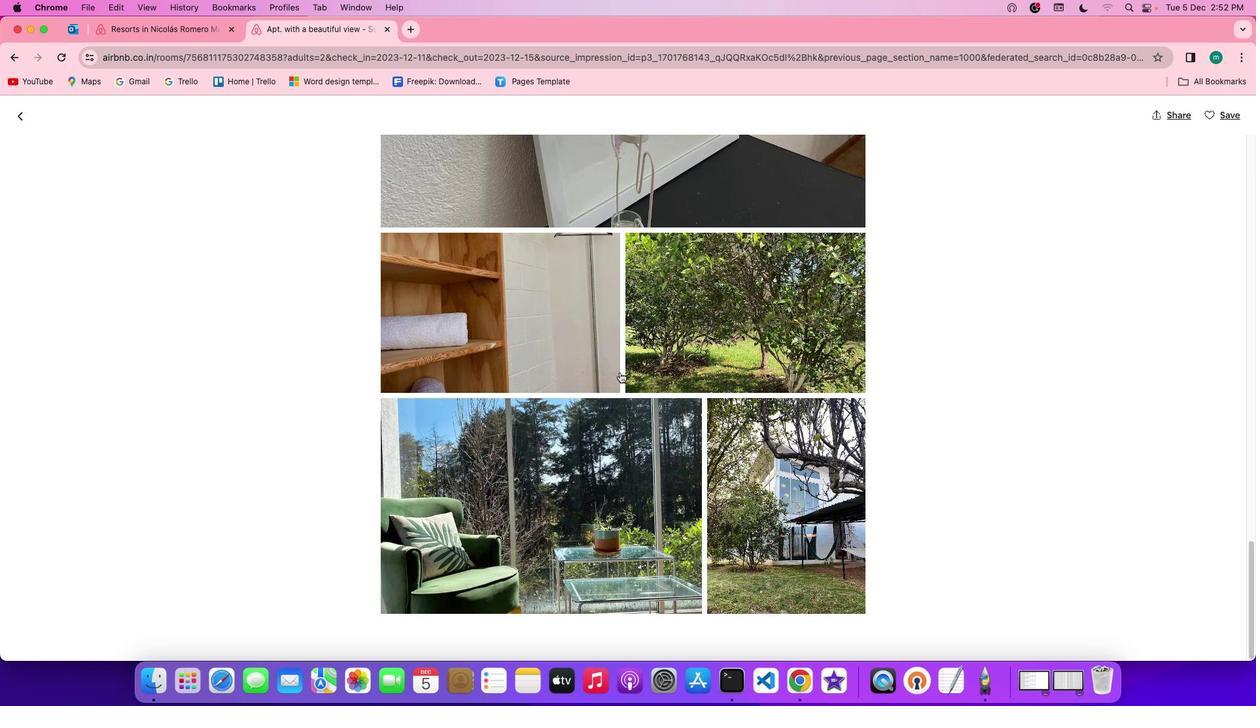 
Action: Mouse scrolled (620, 372) with delta (0, 0)
Screenshot: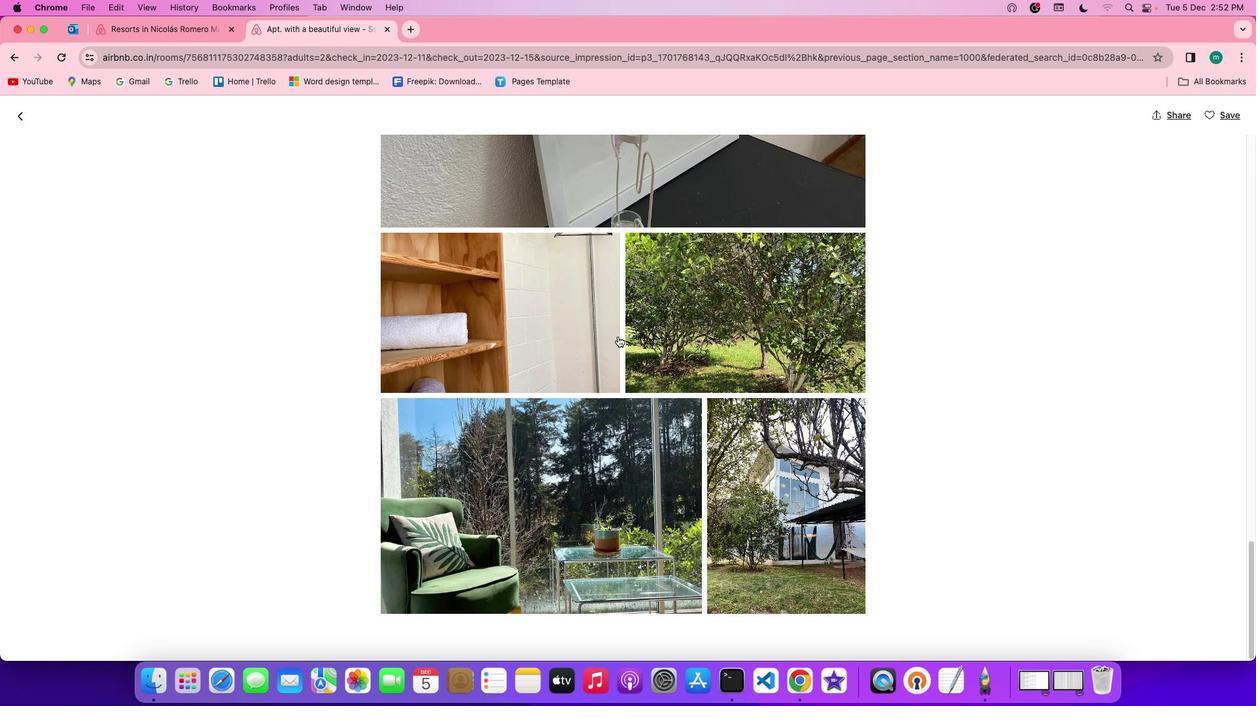 
Action: Mouse scrolled (620, 372) with delta (0, 0)
Screenshot: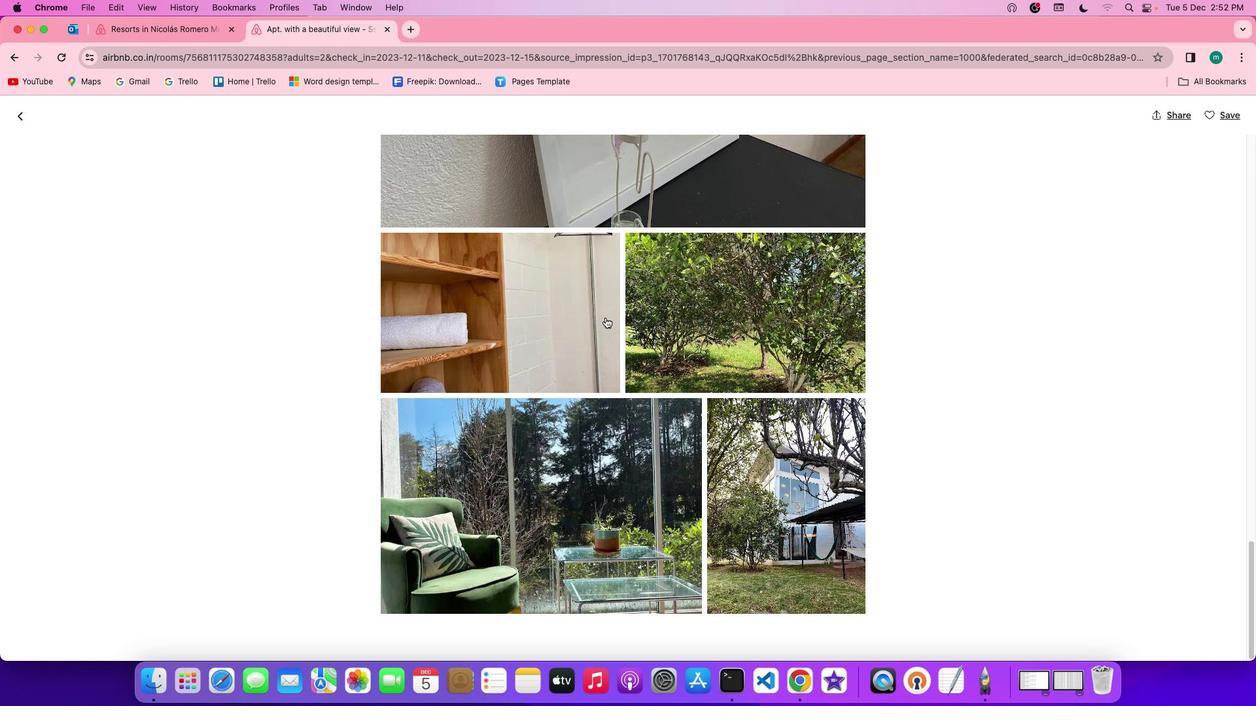 
Action: Mouse scrolled (620, 372) with delta (0, -1)
Screenshot: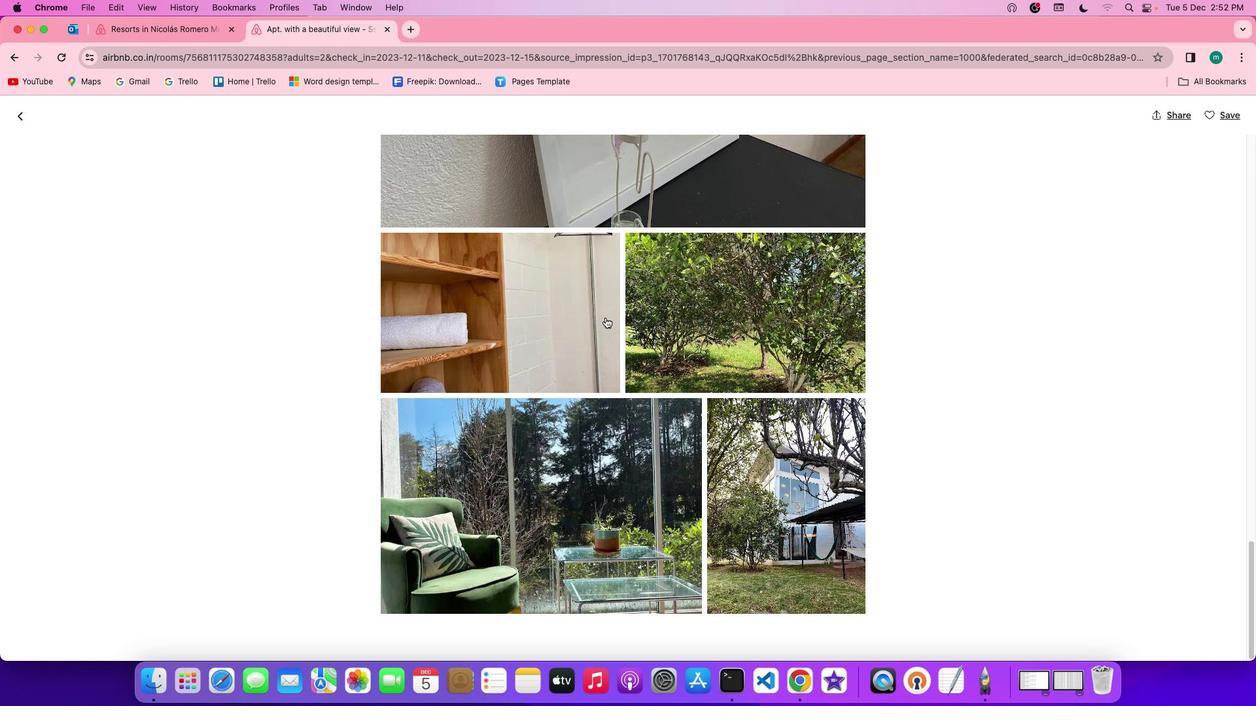 
Action: Mouse moved to (16, 119)
Screenshot: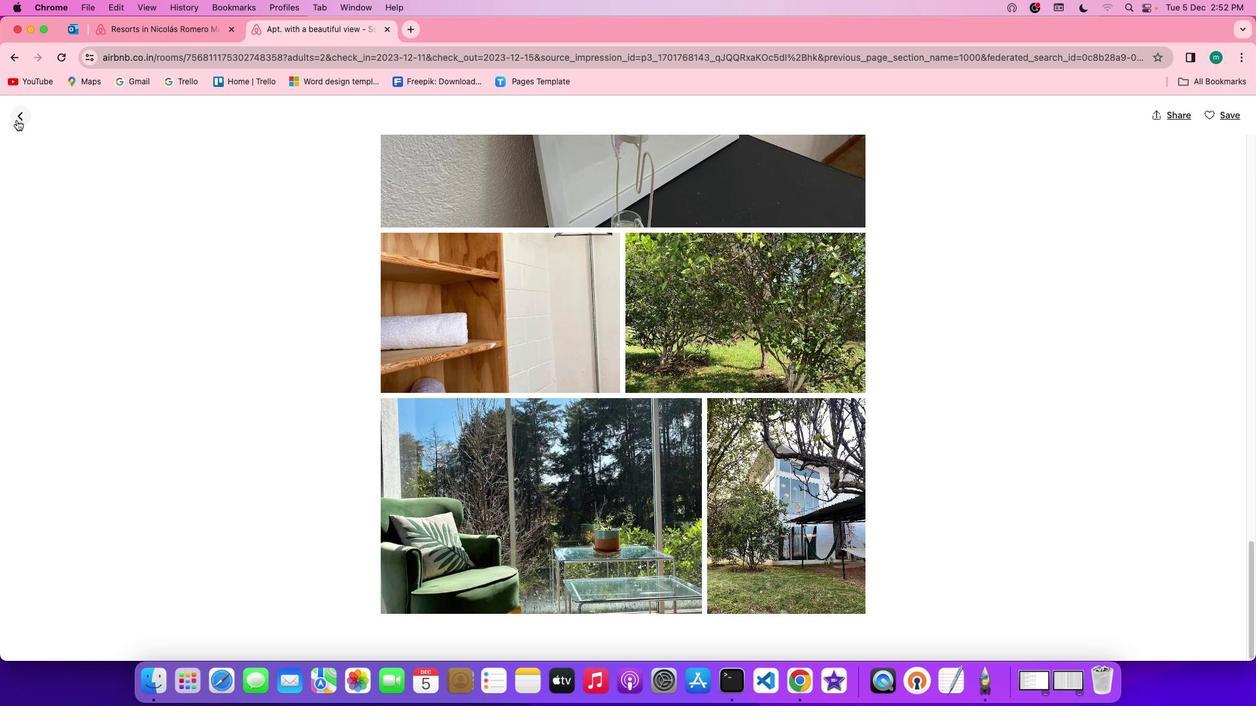 
Action: Mouse pressed left at (16, 119)
Screenshot: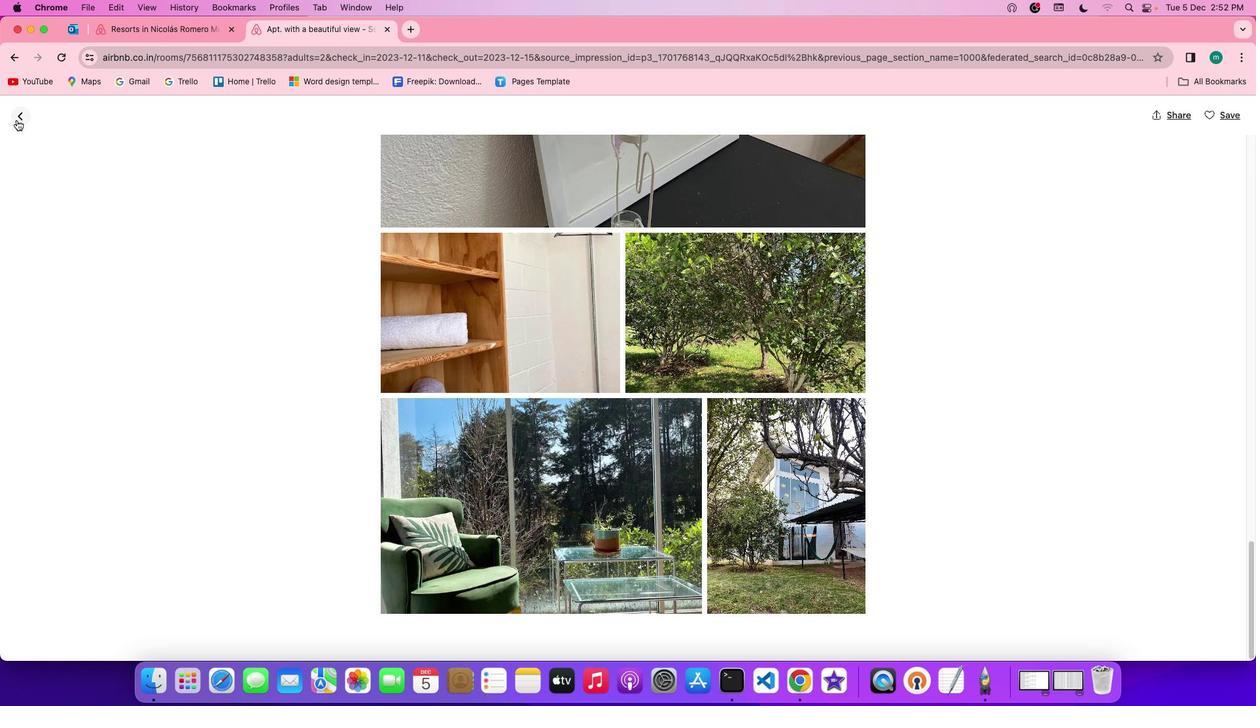 
Action: Mouse moved to (717, 458)
Screenshot: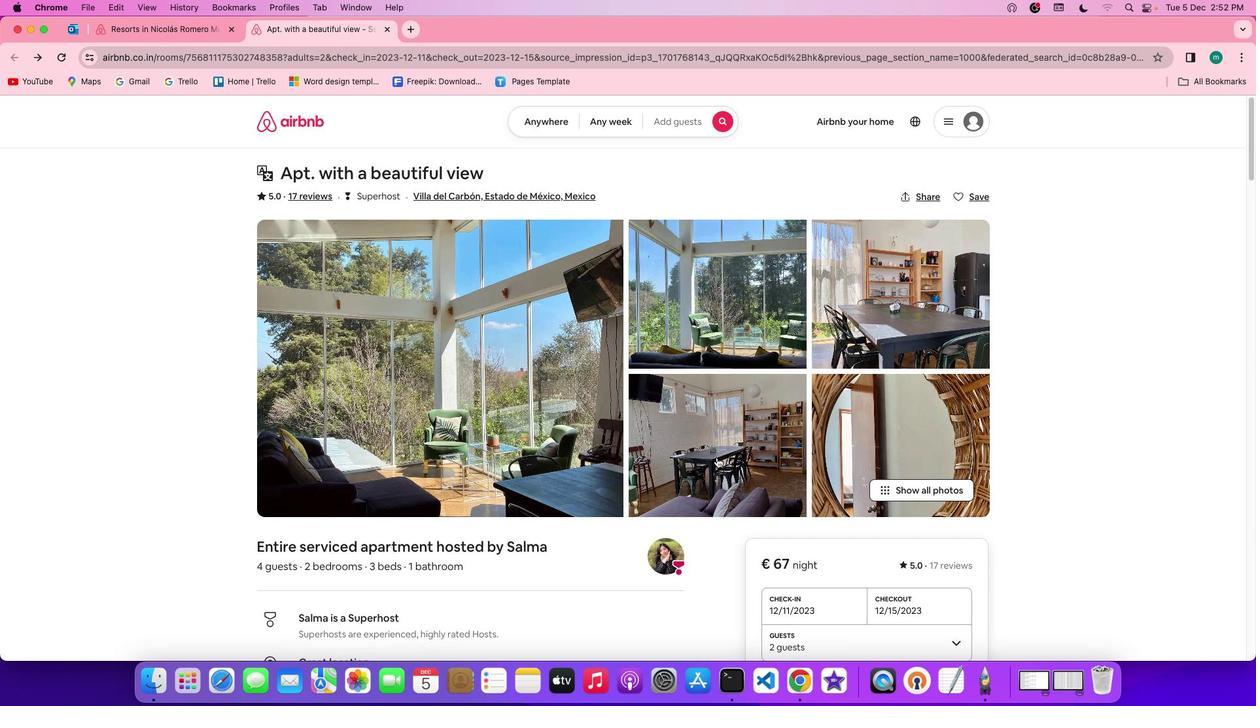 
Action: Mouse scrolled (717, 458) with delta (0, 0)
Screenshot: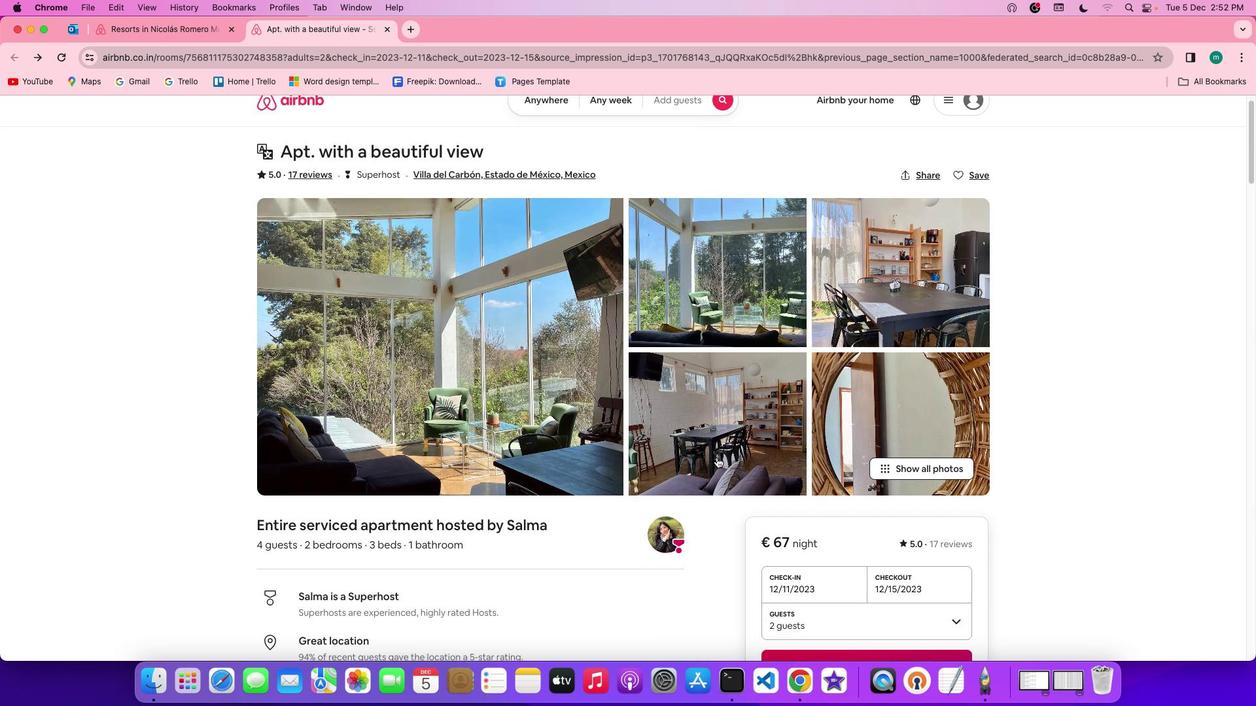 
Action: Mouse scrolled (717, 458) with delta (0, 0)
Screenshot: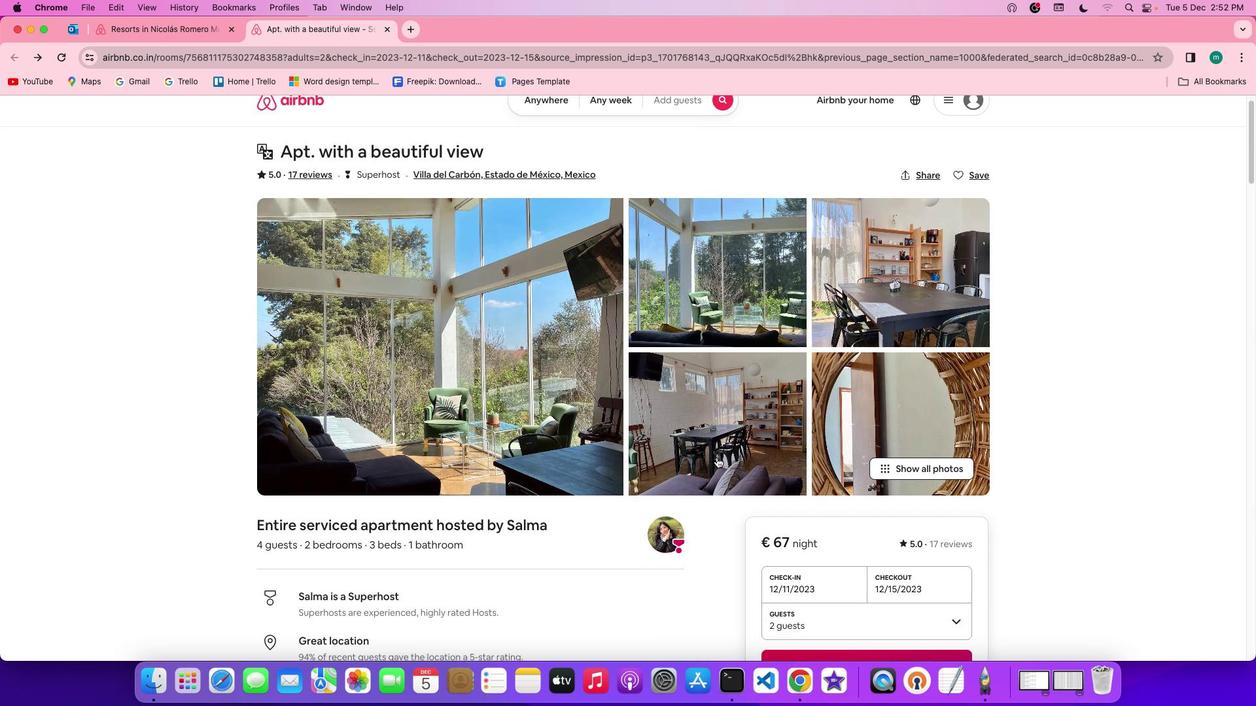 
Action: Mouse scrolled (717, 458) with delta (0, -1)
Screenshot: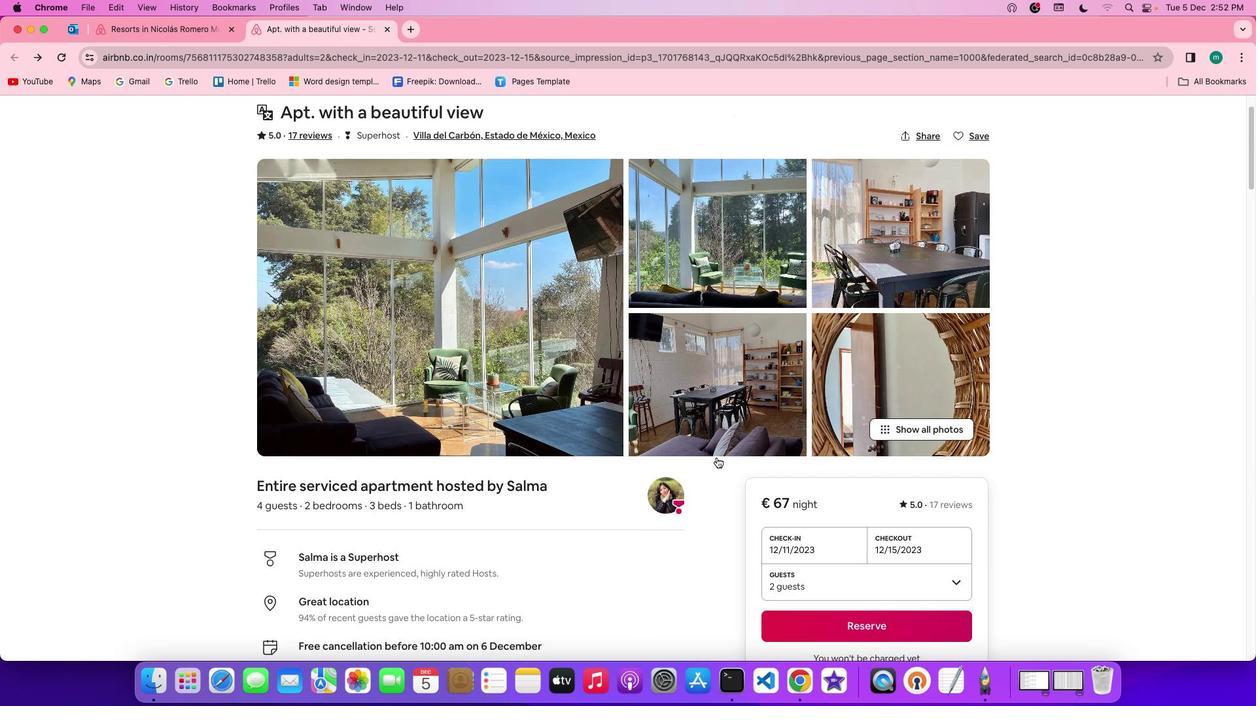 
Action: Mouse scrolled (717, 458) with delta (0, -2)
Screenshot: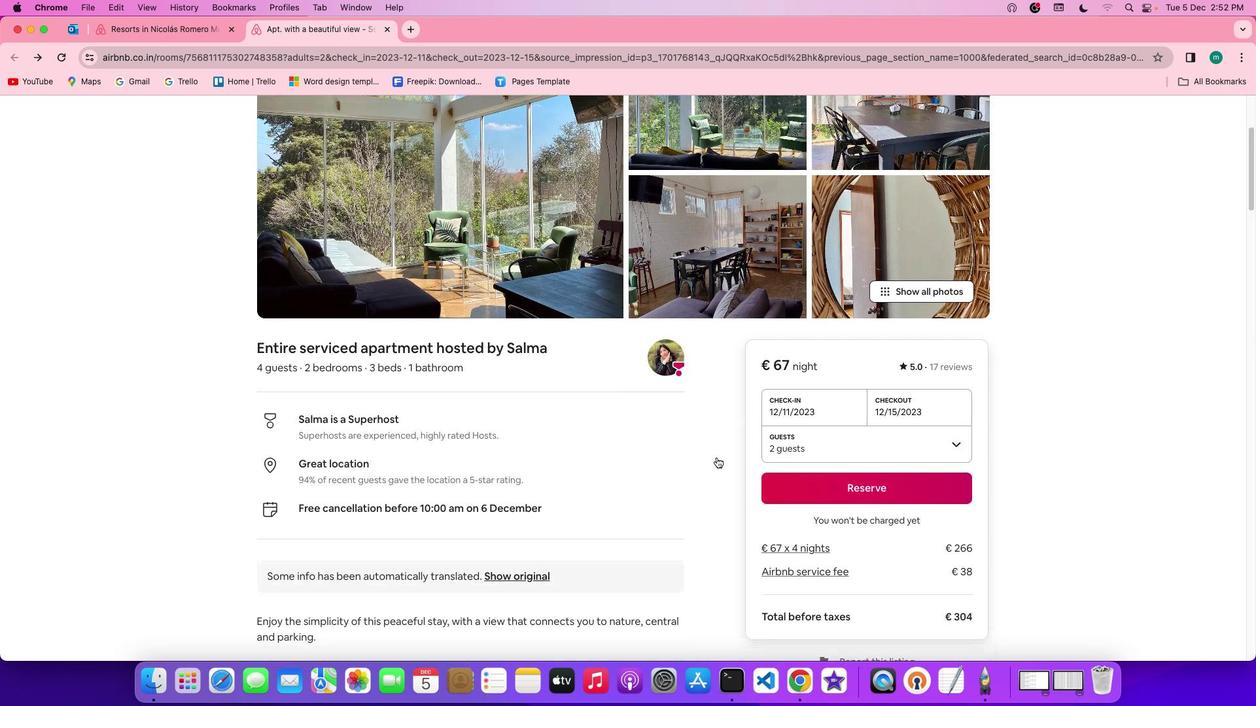 
Action: Mouse scrolled (717, 458) with delta (0, 0)
Screenshot: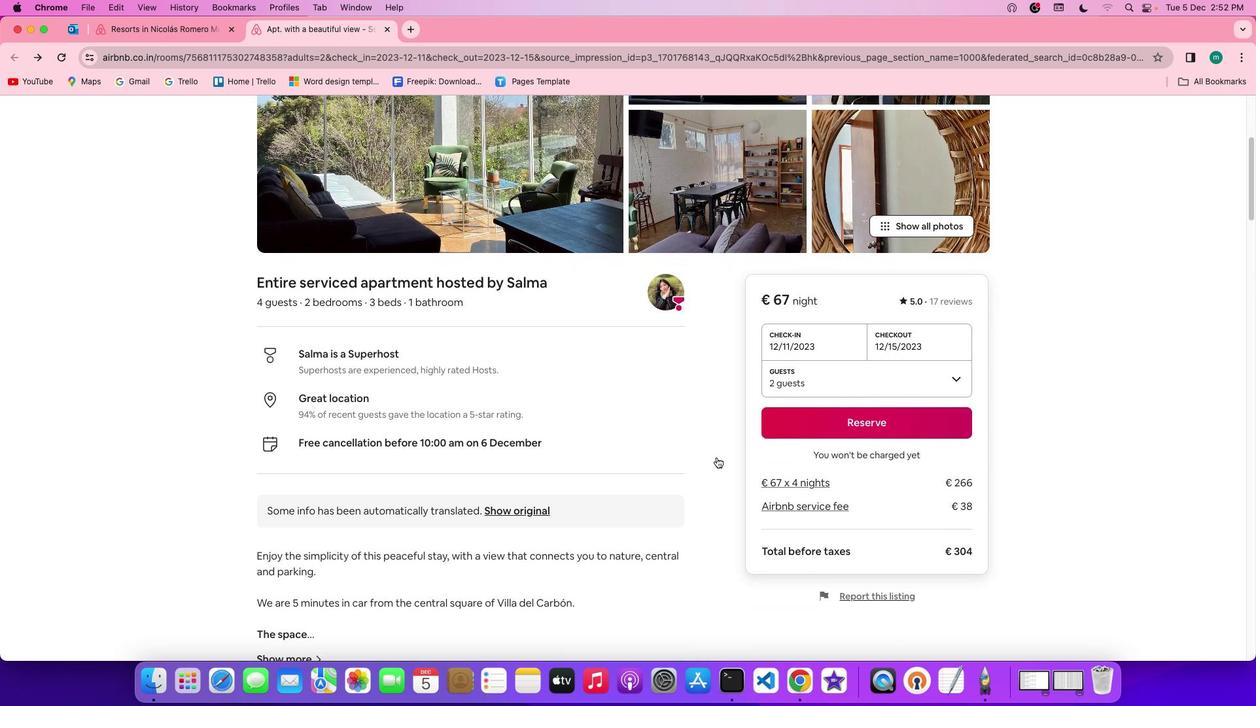 
Action: Mouse scrolled (717, 458) with delta (0, 0)
Screenshot: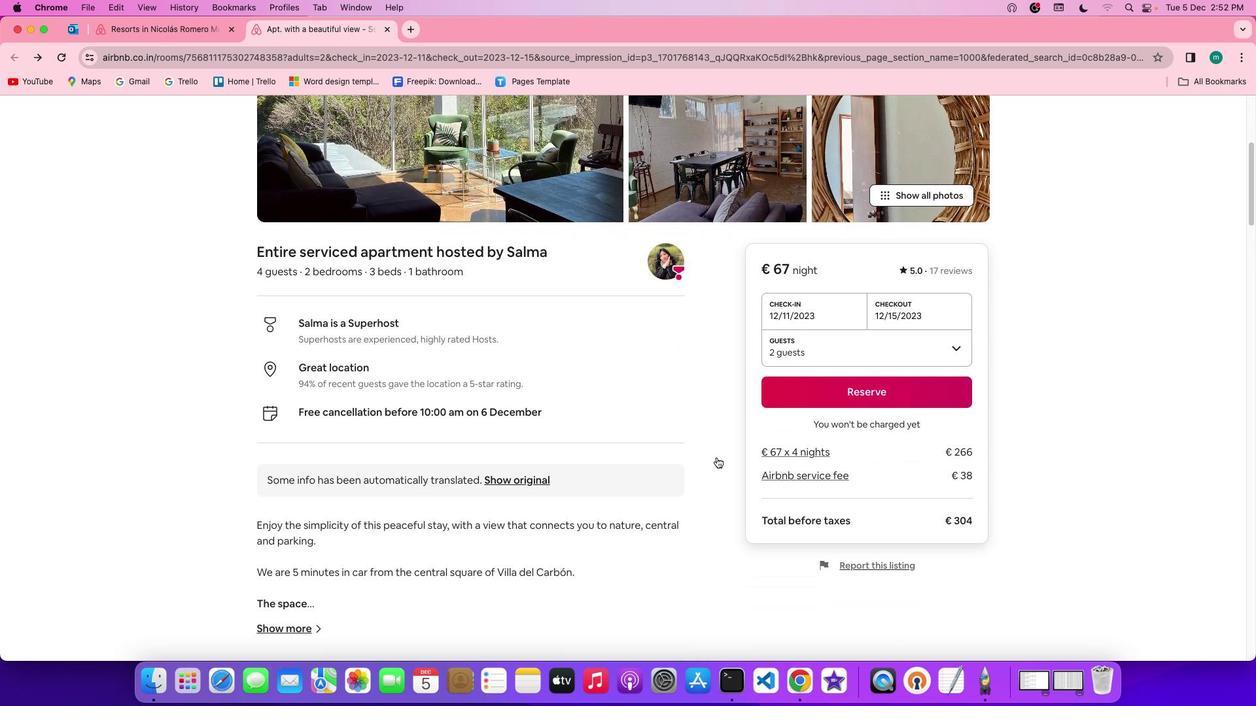 
Action: Mouse scrolled (717, 458) with delta (0, -1)
Screenshot: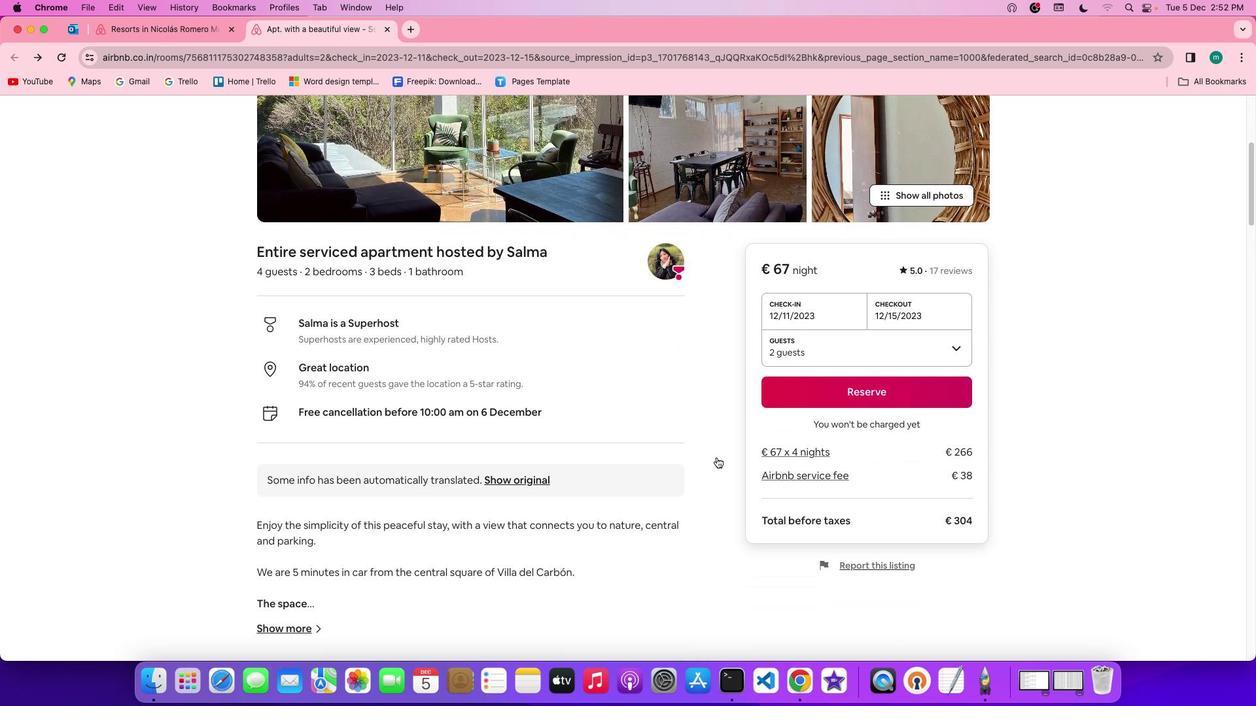 
Action: Mouse scrolled (717, 458) with delta (0, -1)
Screenshot: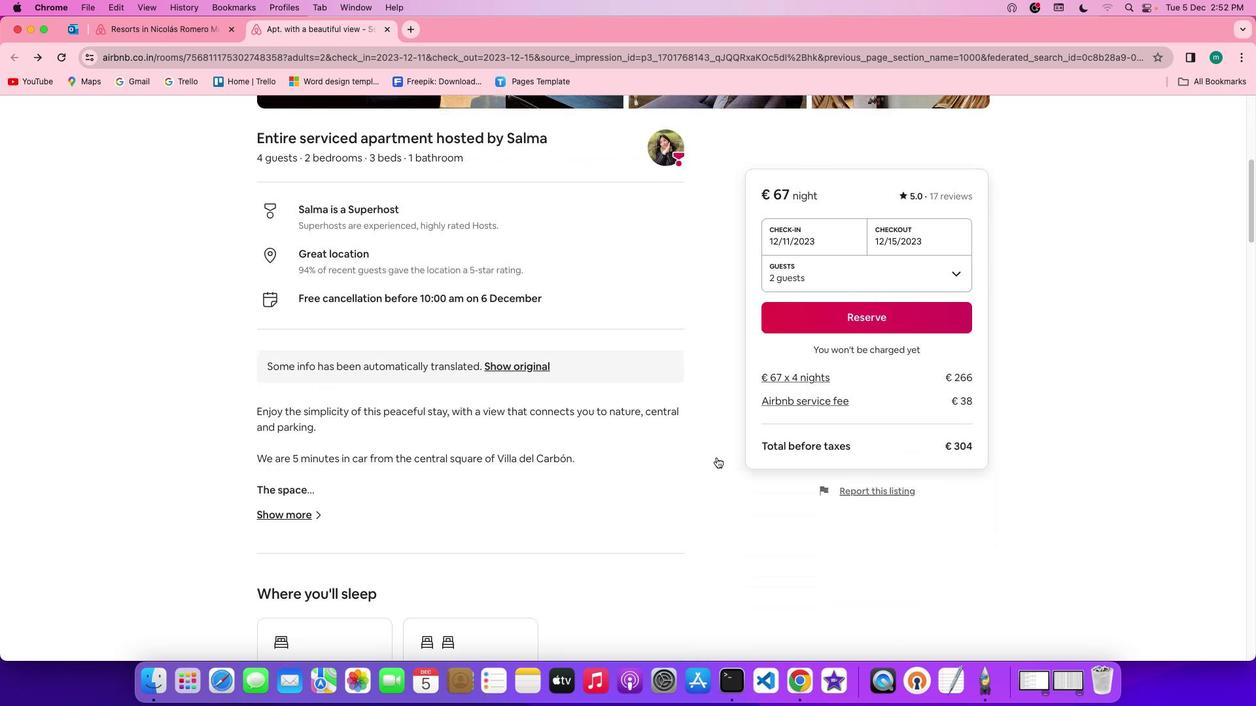 
Action: Mouse scrolled (717, 458) with delta (0, 0)
Screenshot: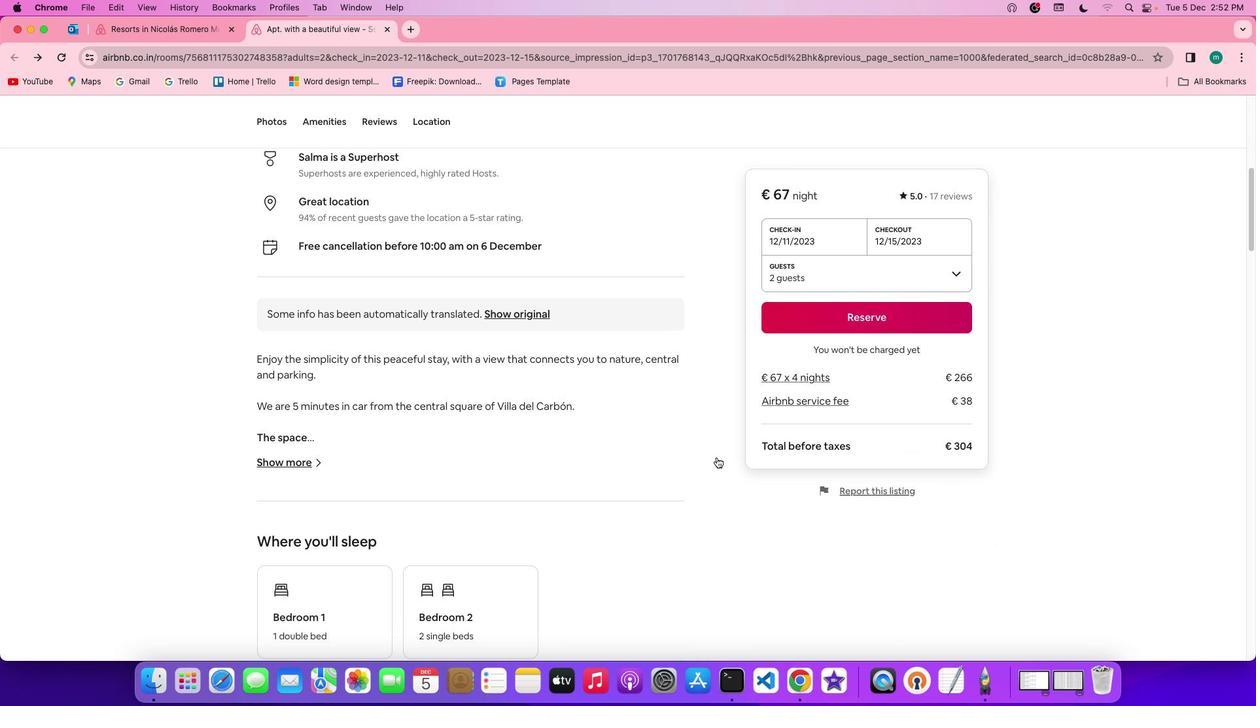 
Action: Mouse scrolled (717, 458) with delta (0, 0)
Screenshot: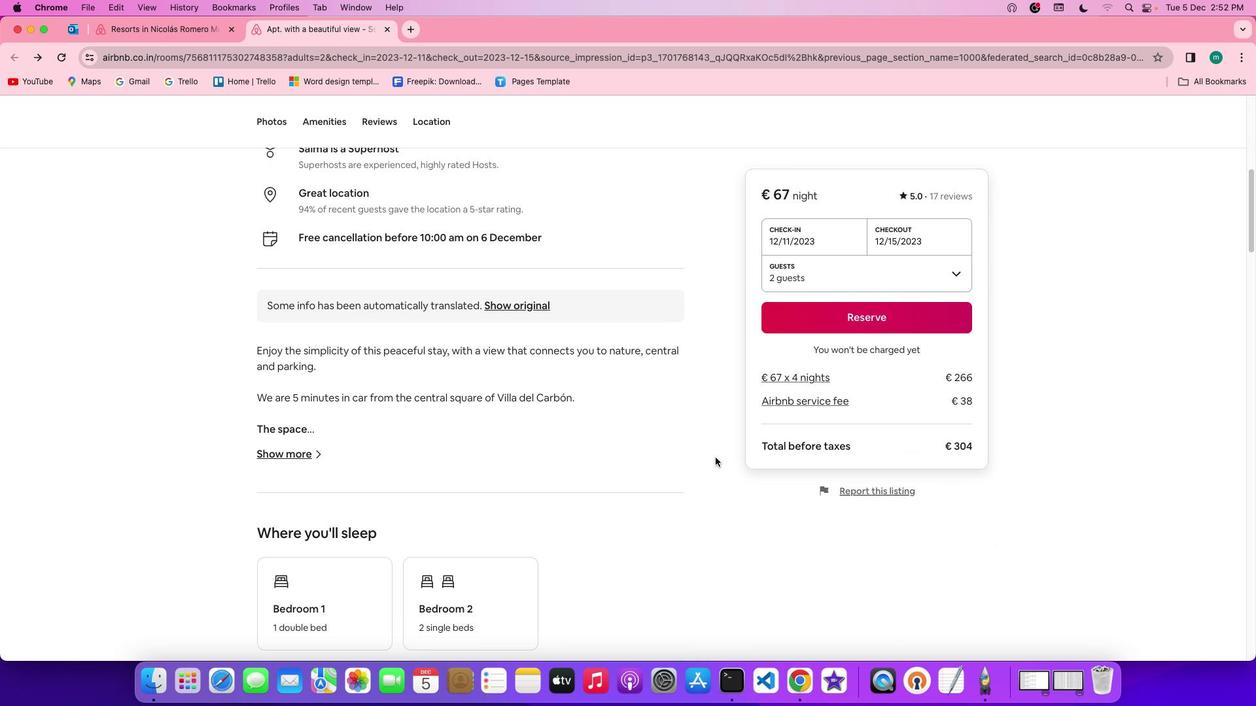 
Action: Mouse scrolled (717, 458) with delta (0, -1)
Screenshot: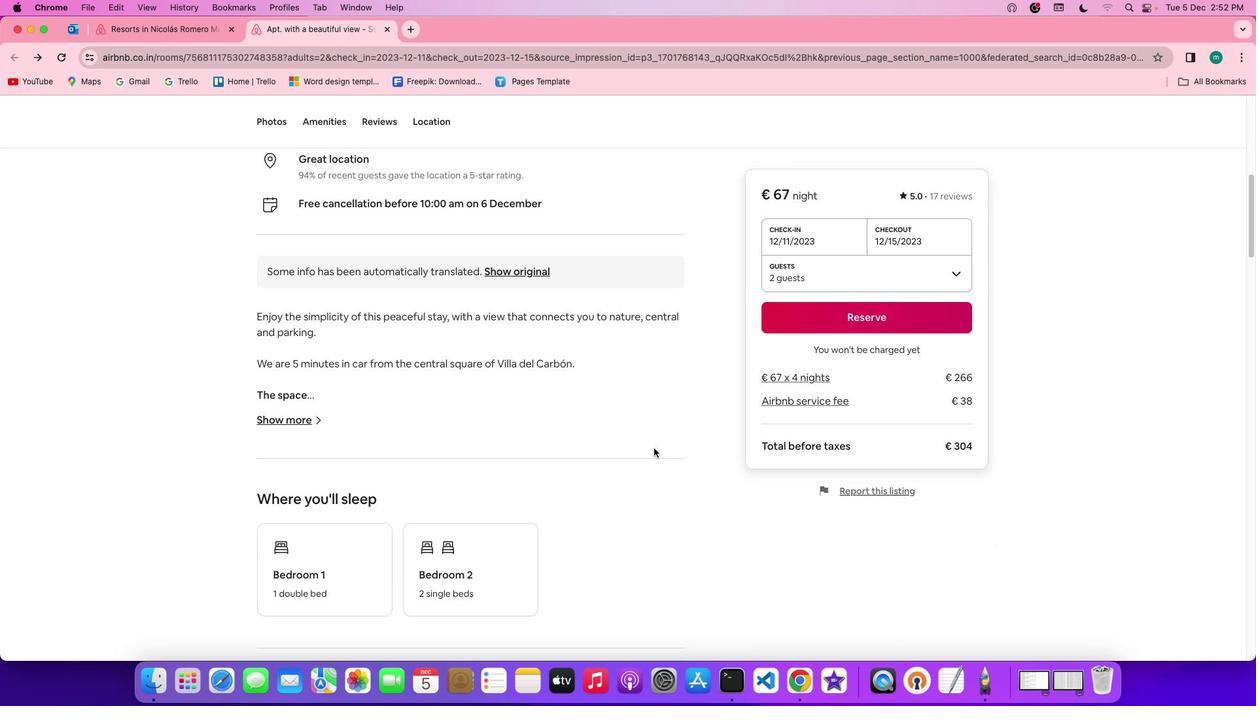 
Action: Mouse moved to (299, 382)
Screenshot: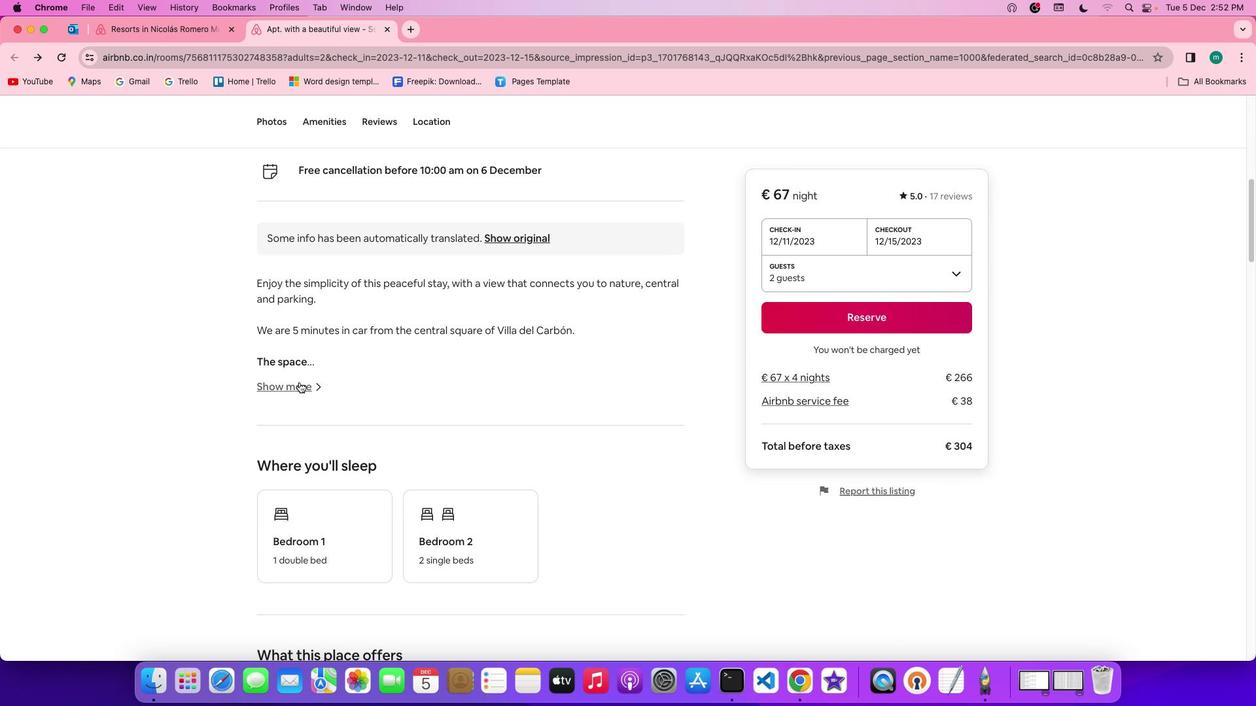 
Action: Mouse pressed left at (299, 382)
Screenshot: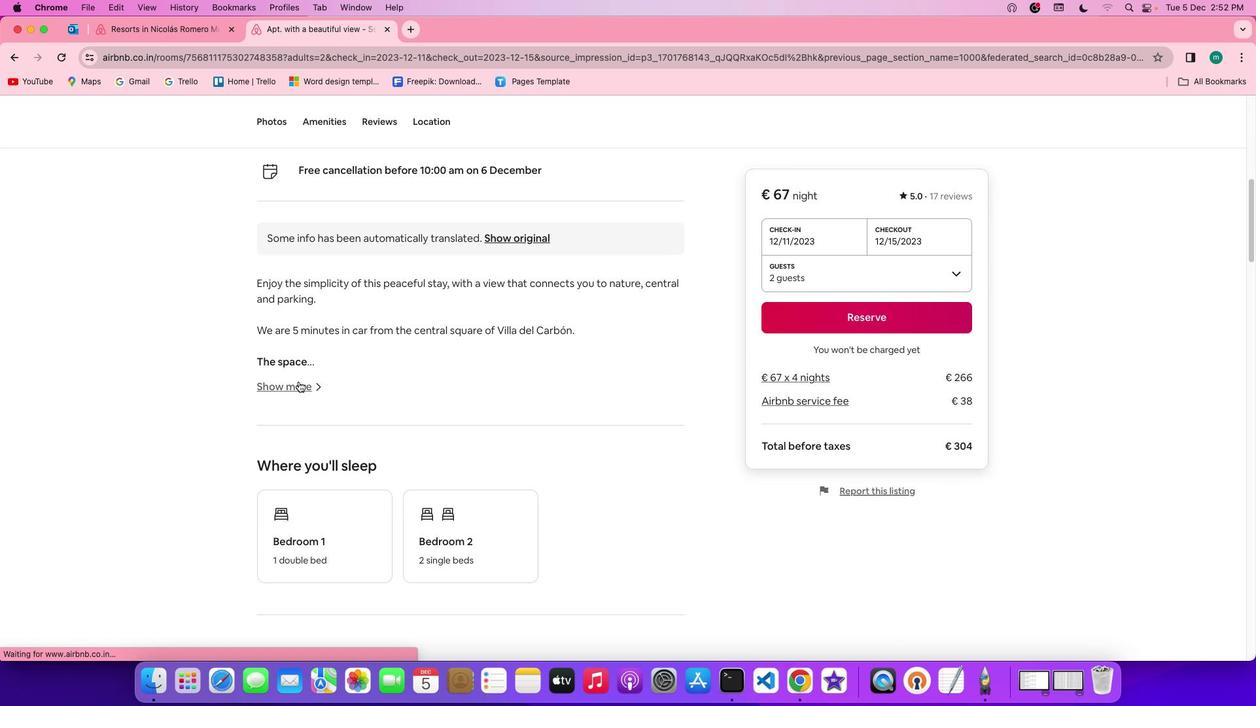 
Action: Mouse moved to (609, 435)
Screenshot: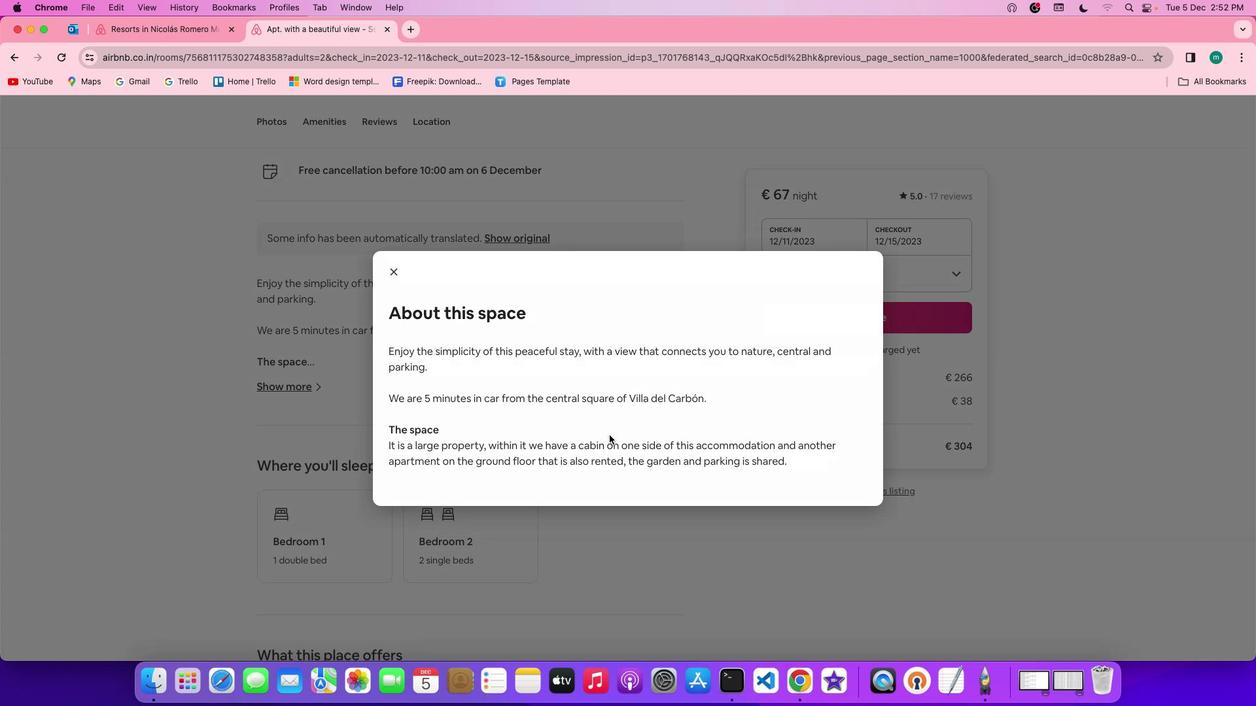 
Action: Mouse scrolled (609, 435) with delta (0, 0)
Screenshot: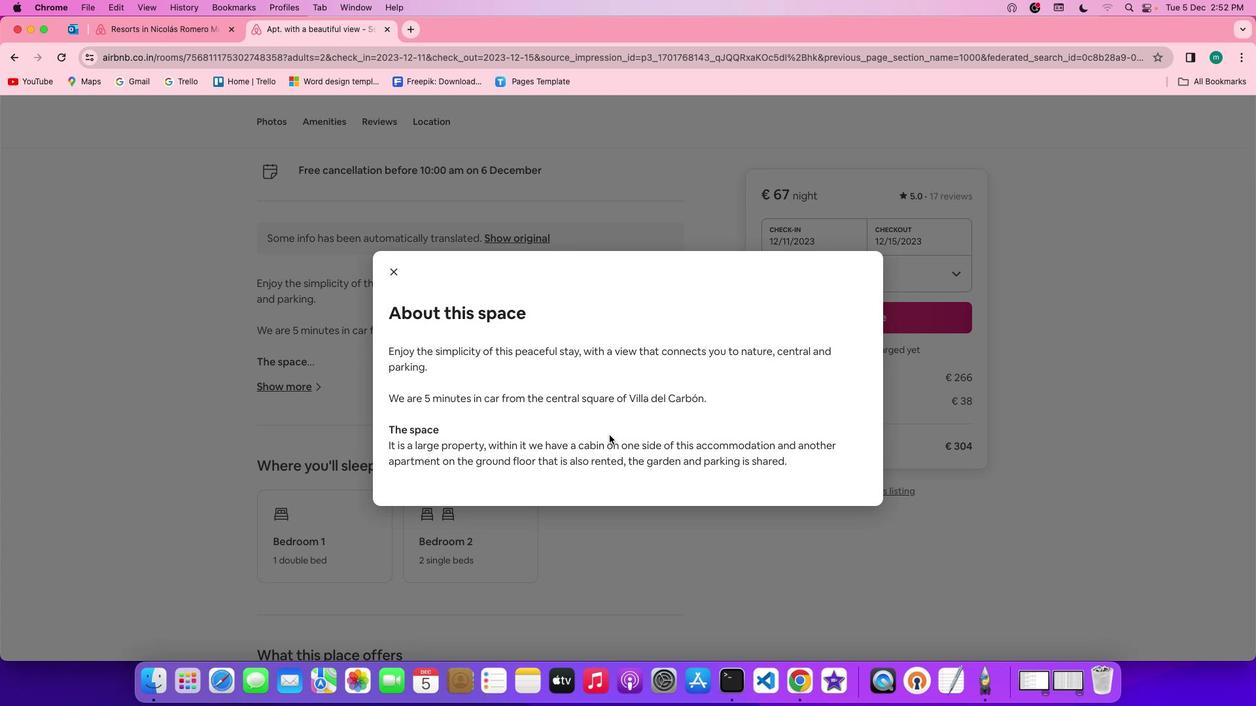 
Action: Mouse scrolled (609, 435) with delta (0, 0)
Screenshot: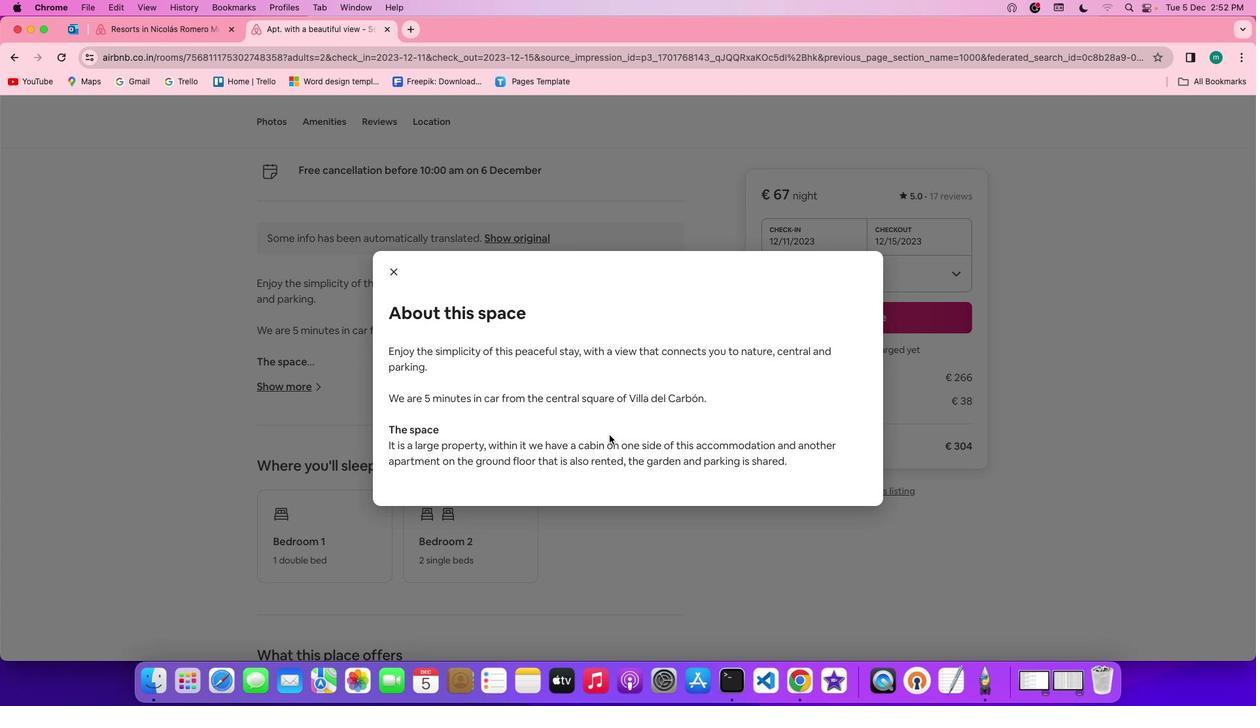 
Action: Mouse scrolled (609, 435) with delta (0, -1)
Screenshot: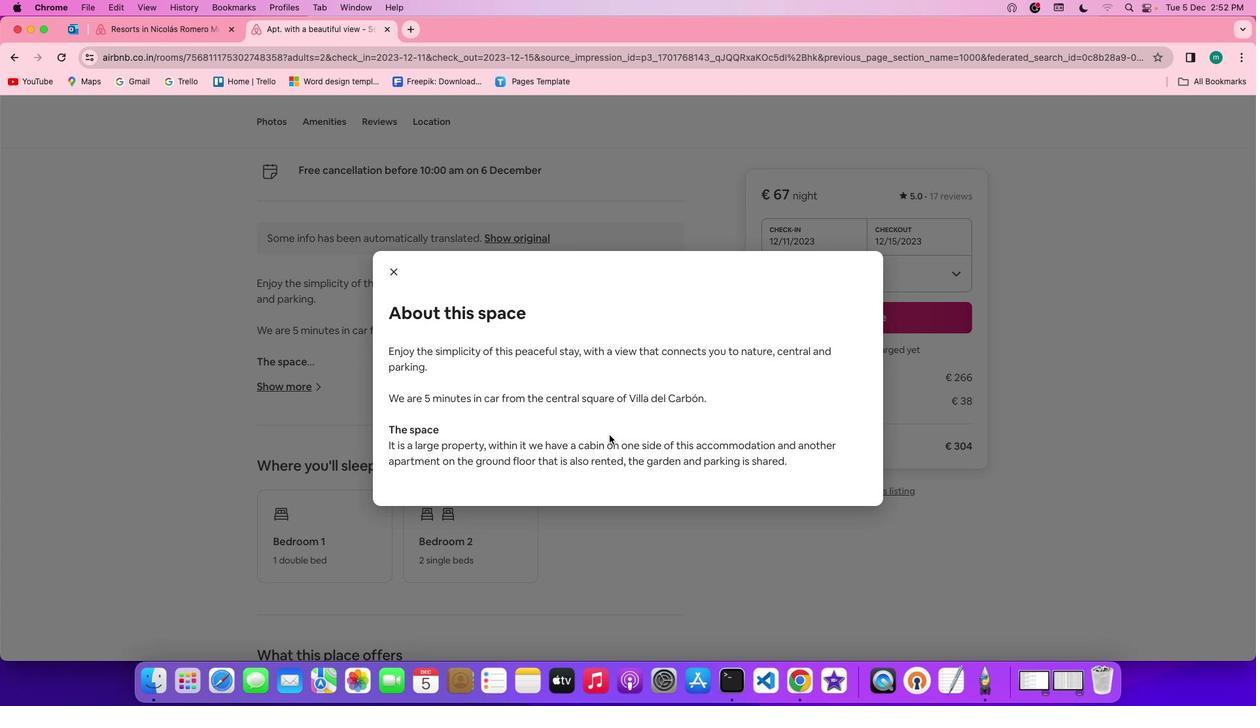 
Action: Mouse moved to (394, 280)
Screenshot: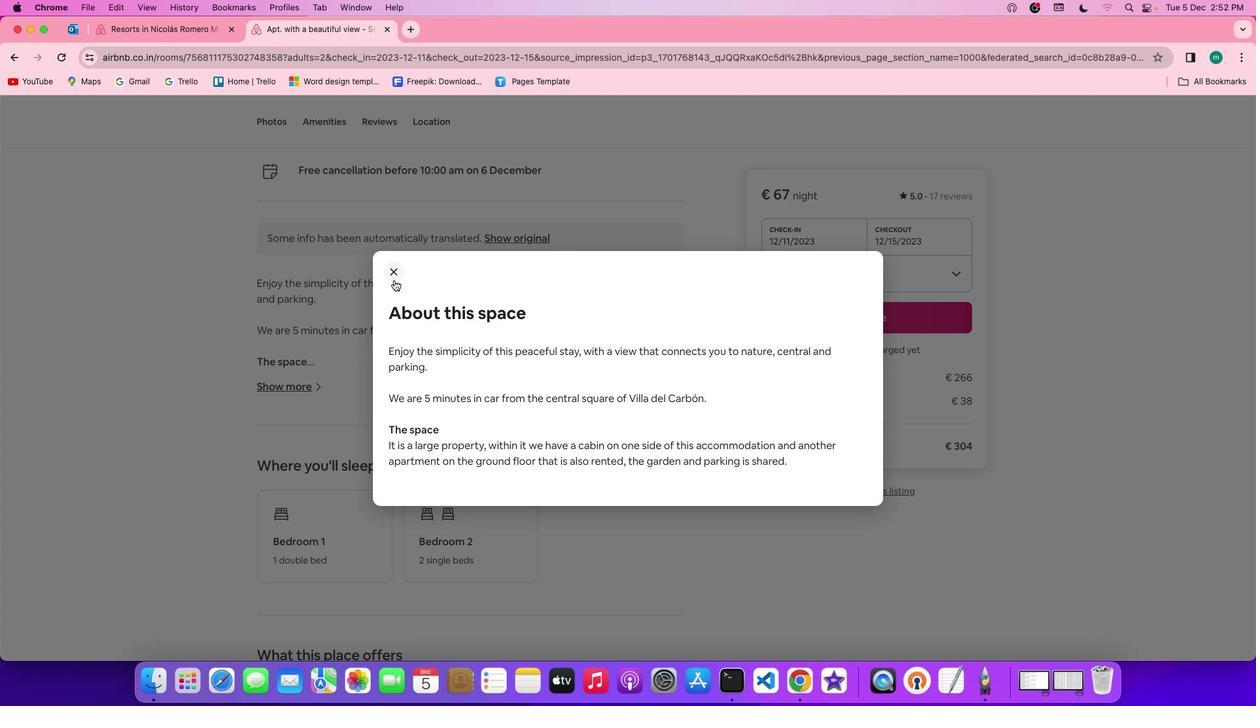 
Action: Mouse pressed left at (394, 280)
Screenshot: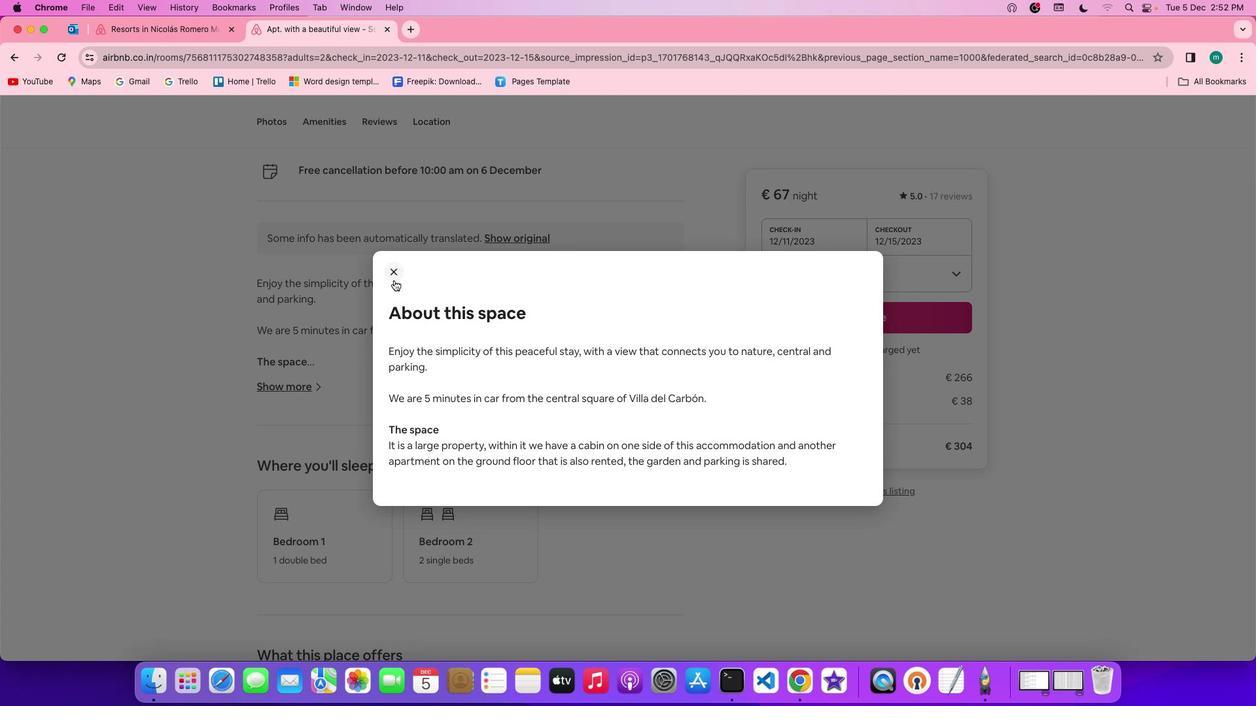 
Action: Mouse moved to (646, 382)
Screenshot: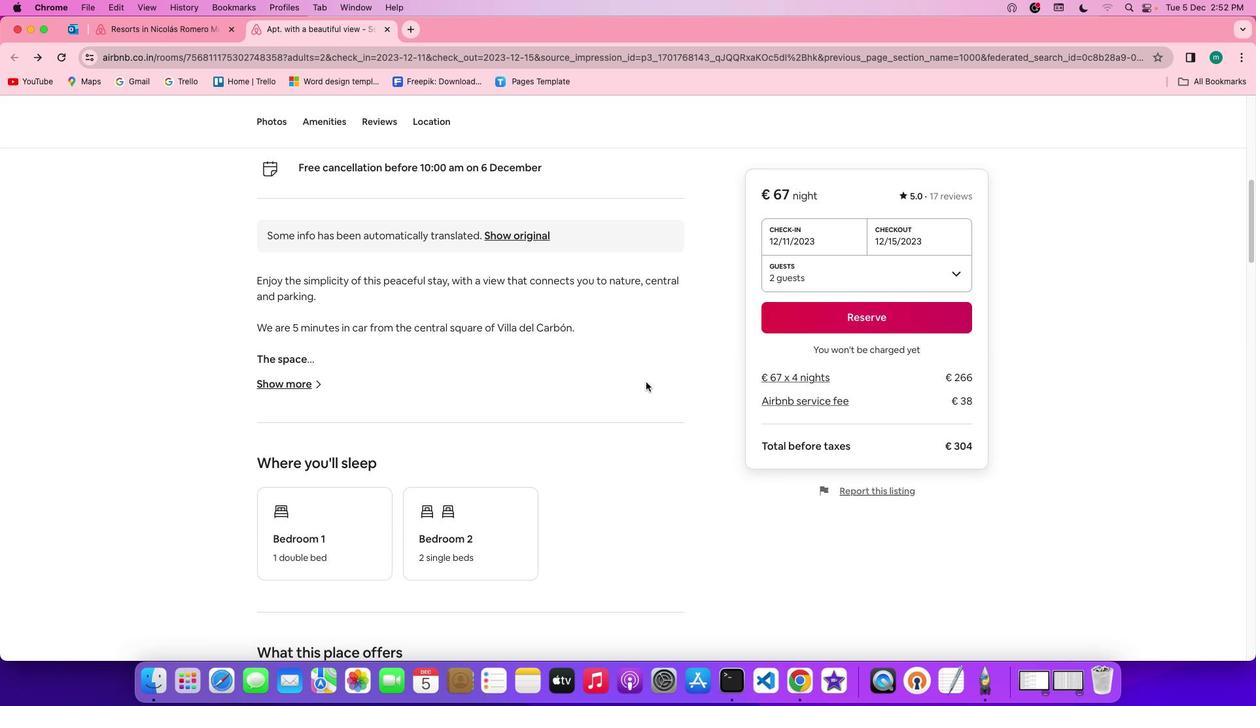 
Action: Mouse scrolled (646, 382) with delta (0, 0)
Screenshot: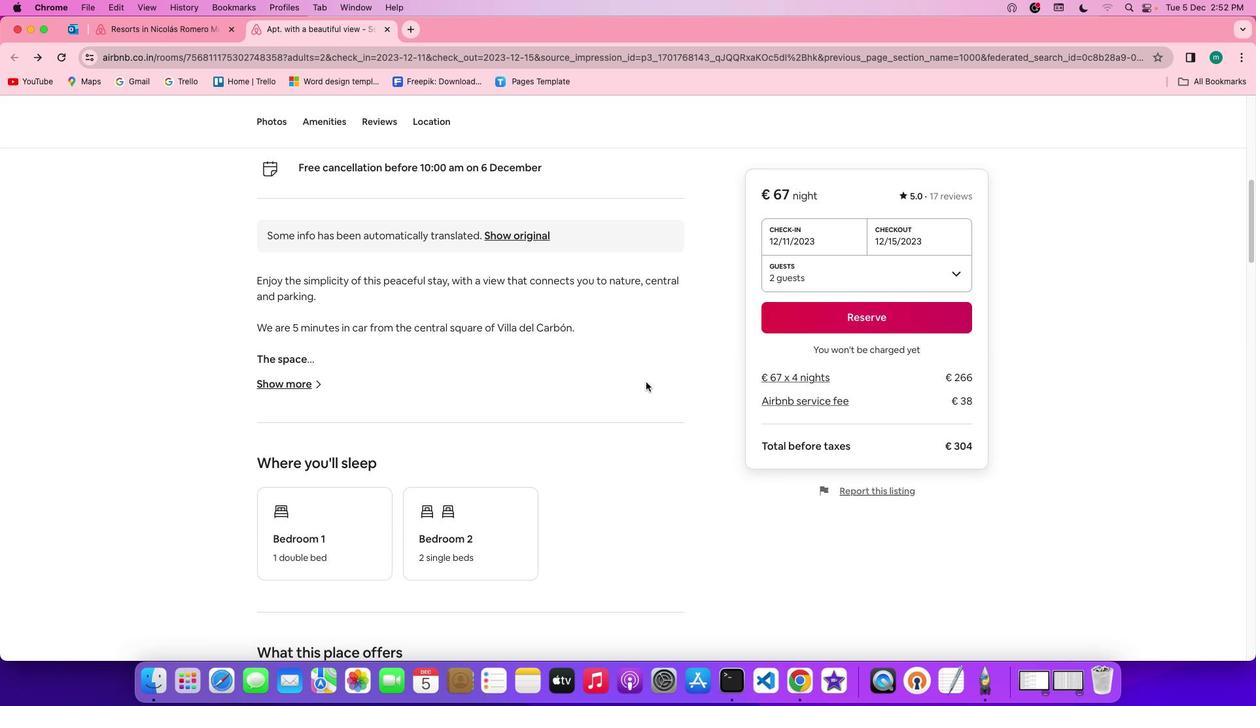 
Action: Mouse scrolled (646, 382) with delta (0, 0)
Screenshot: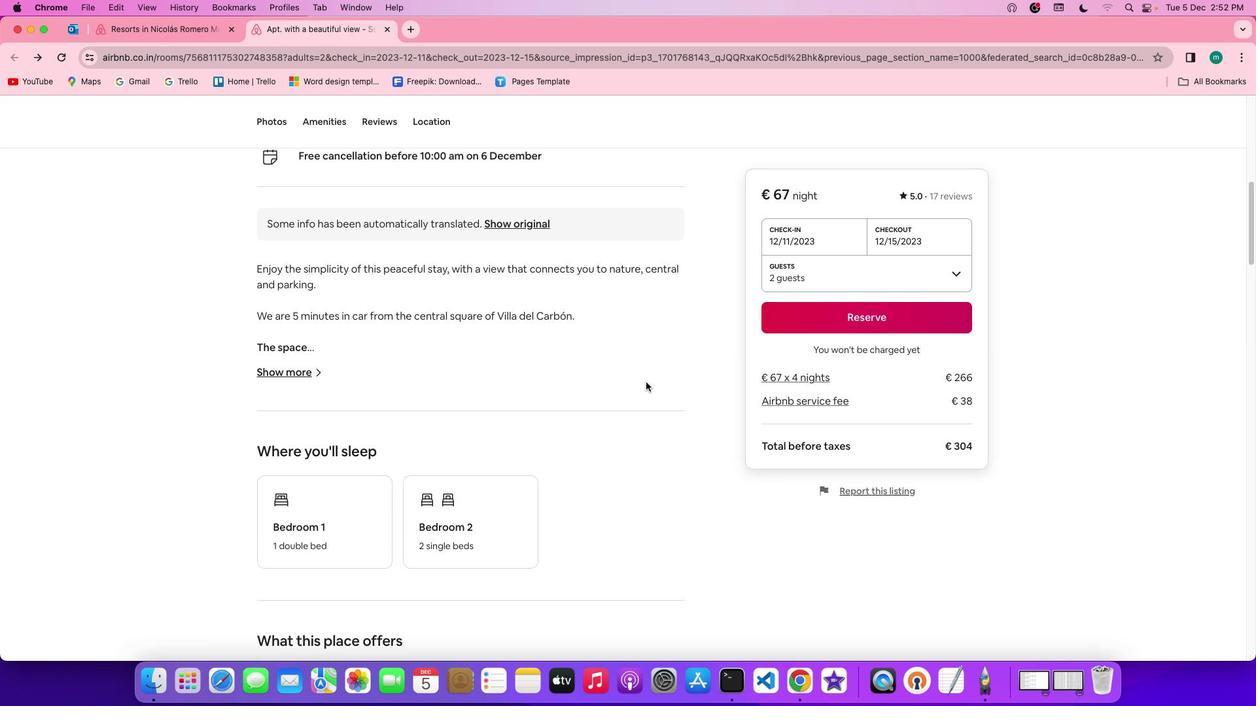
Action: Mouse scrolled (646, 382) with delta (0, -1)
Screenshot: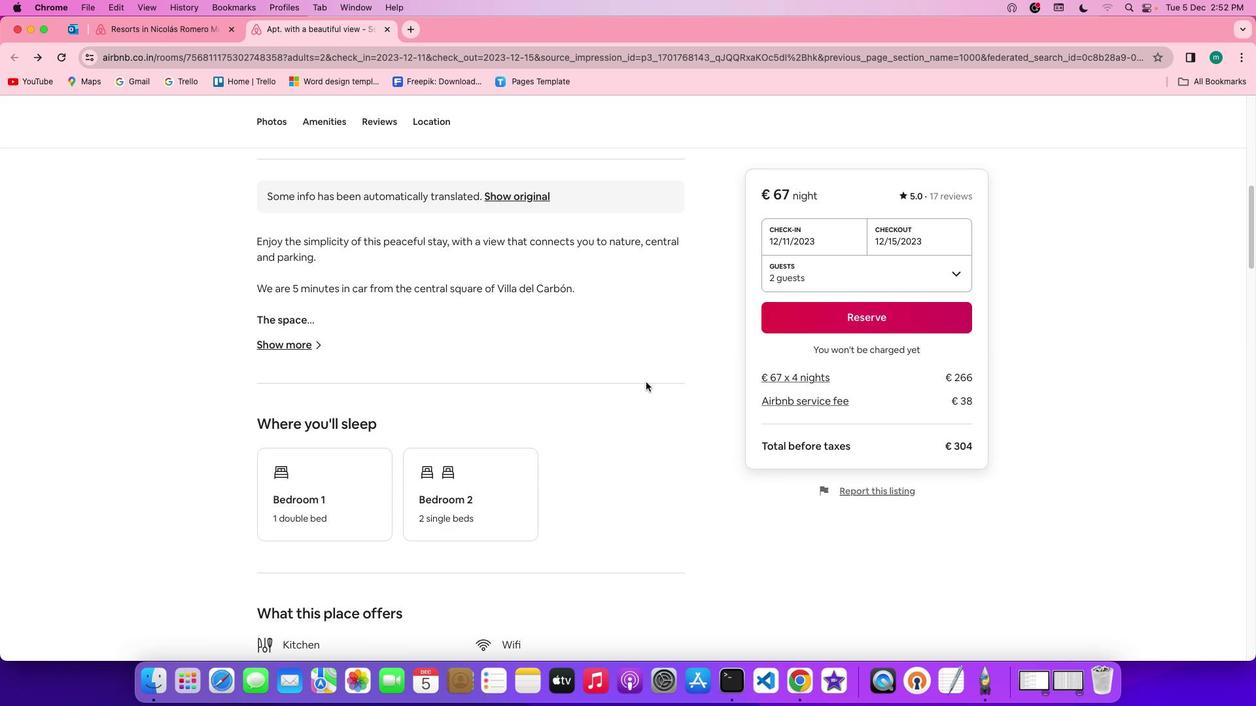 
Action: Mouse scrolled (646, 382) with delta (0, -2)
Screenshot: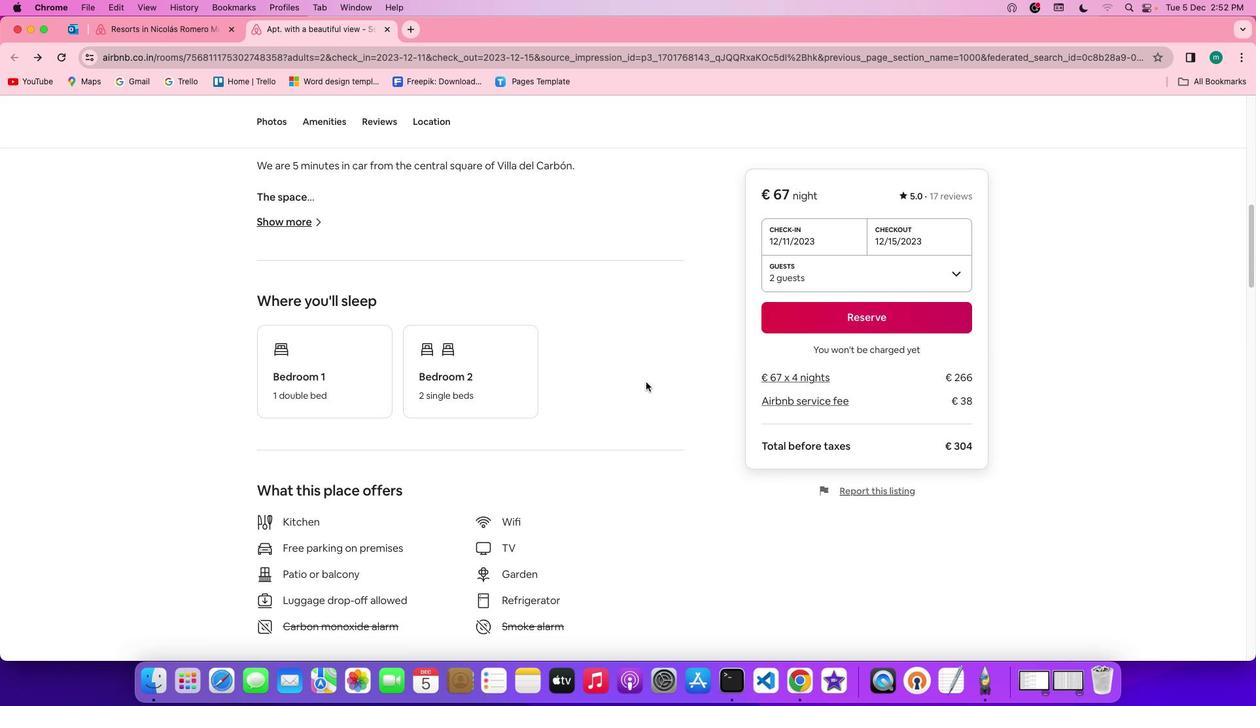 
Action: Mouse scrolled (646, 382) with delta (0, 0)
Screenshot: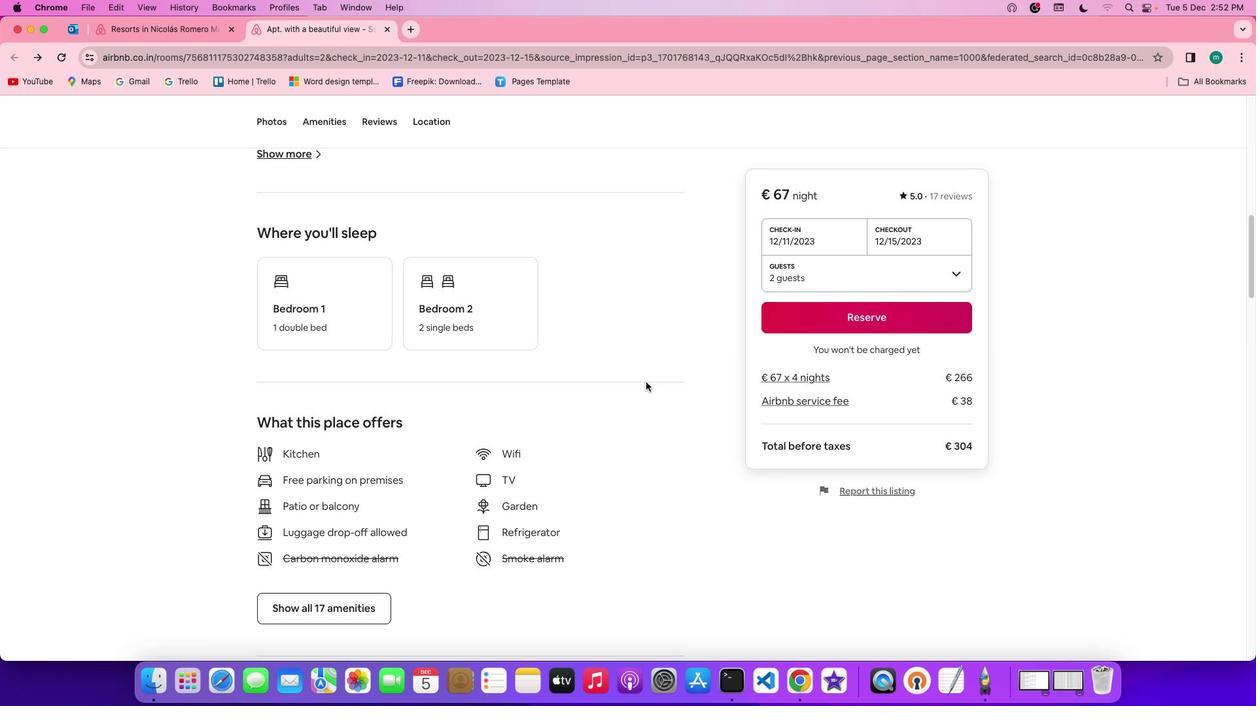 
Action: Mouse scrolled (646, 382) with delta (0, 0)
Screenshot: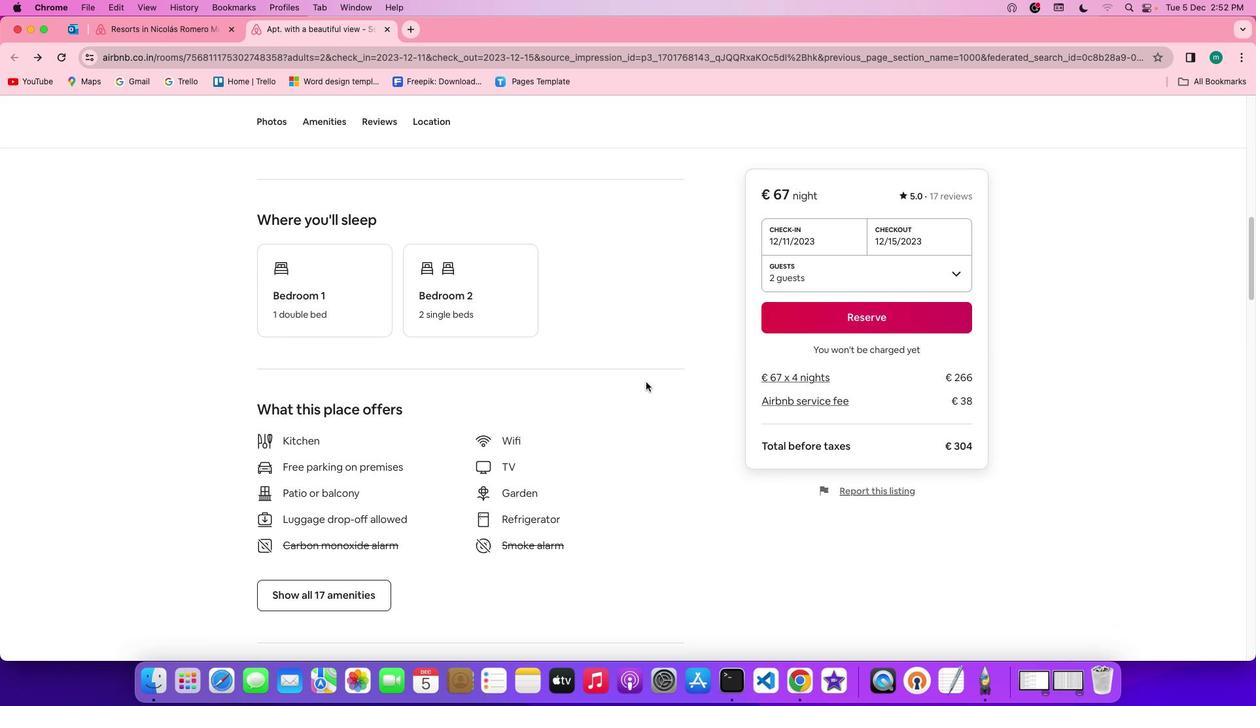 
Action: Mouse scrolled (646, 382) with delta (0, -1)
Screenshot: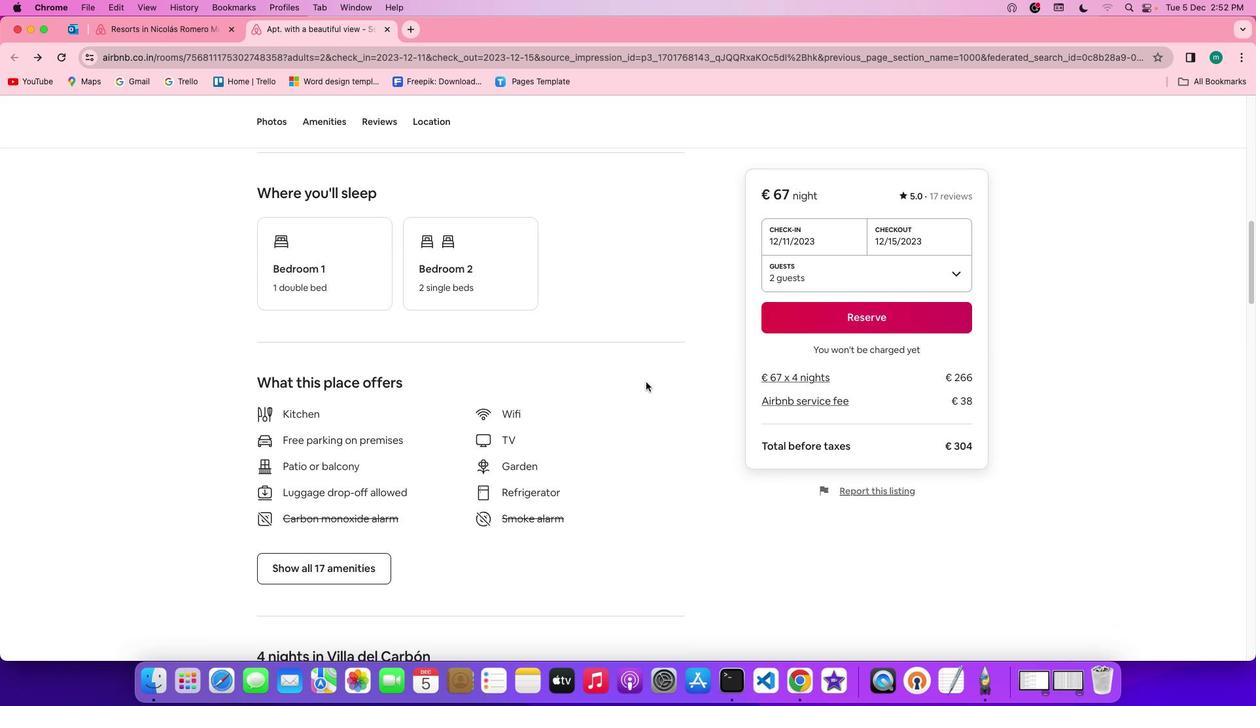 
Action: Mouse moved to (365, 495)
Screenshot: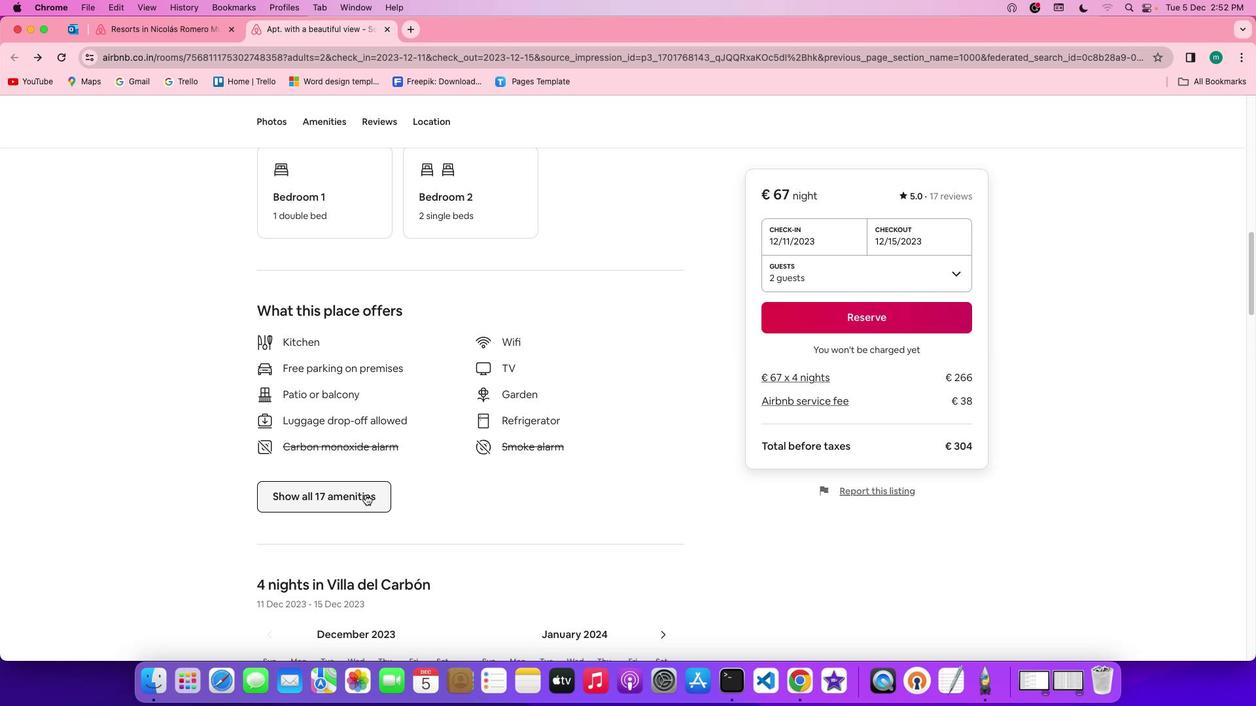 
Action: Mouse pressed left at (365, 495)
Screenshot: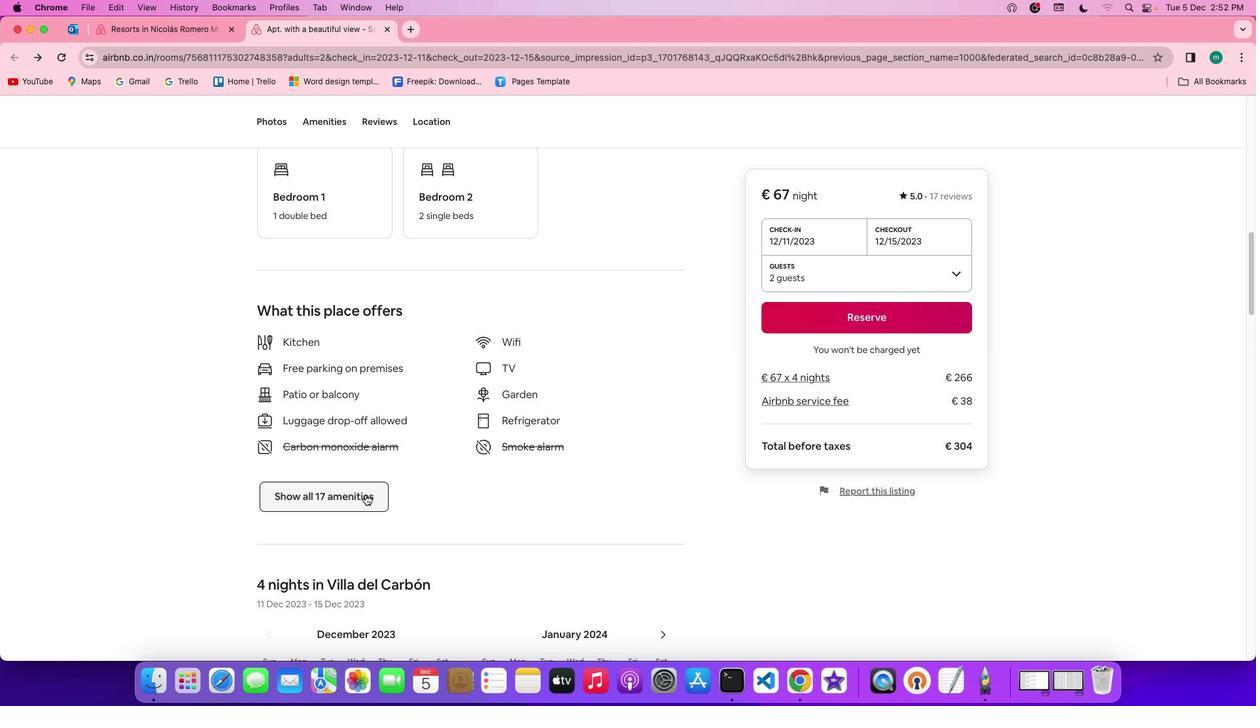 
Action: Mouse moved to (581, 407)
Screenshot: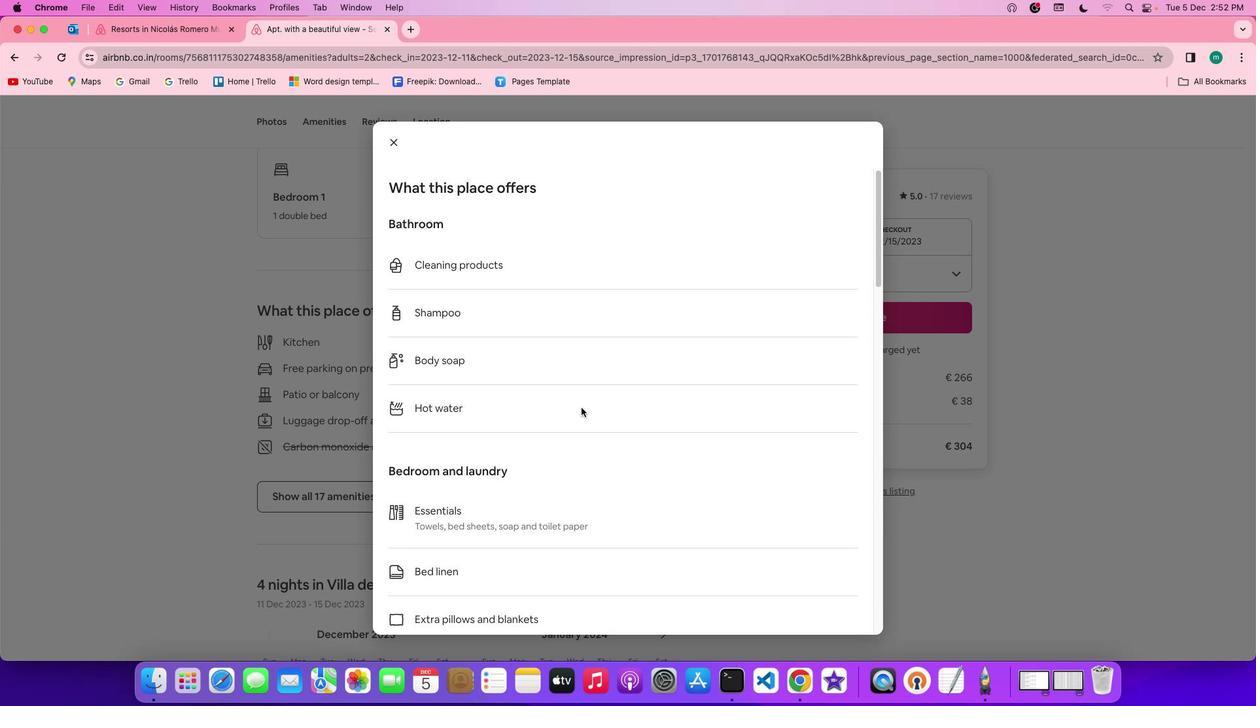 
Action: Mouse scrolled (581, 407) with delta (0, 0)
Screenshot: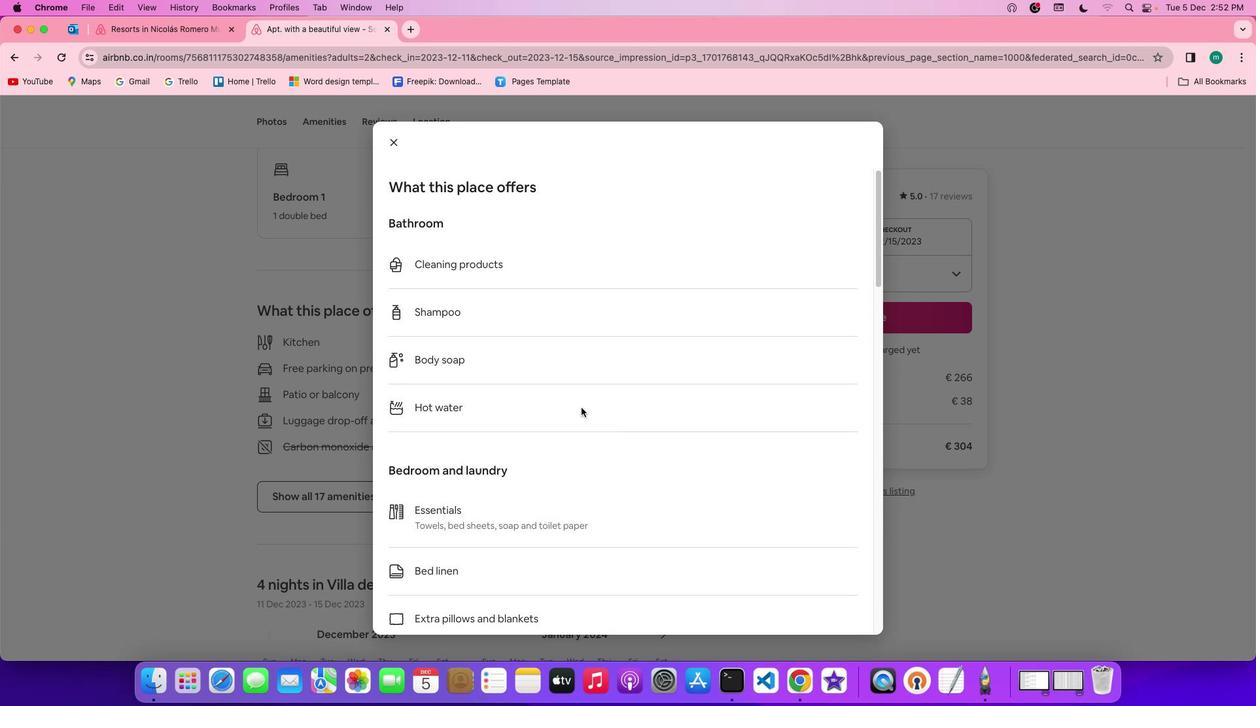 
Action: Mouse scrolled (581, 407) with delta (0, 0)
Screenshot: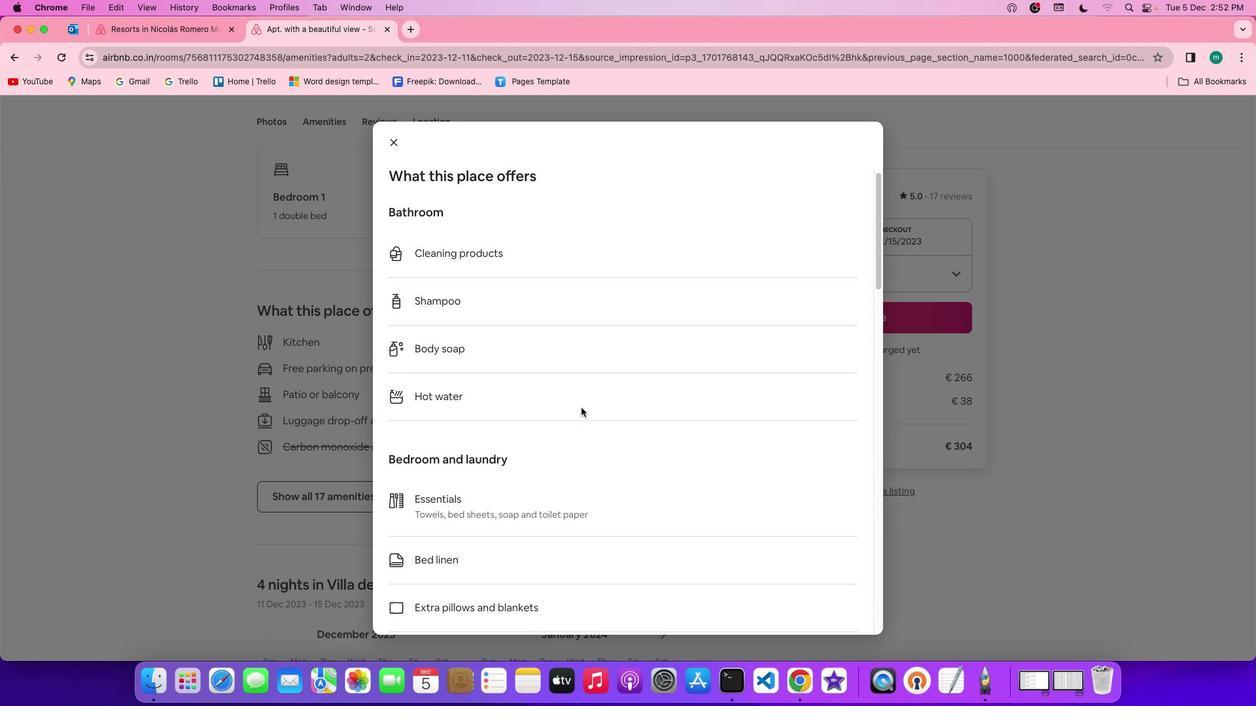 
Action: Mouse scrolled (581, 407) with delta (0, -1)
Screenshot: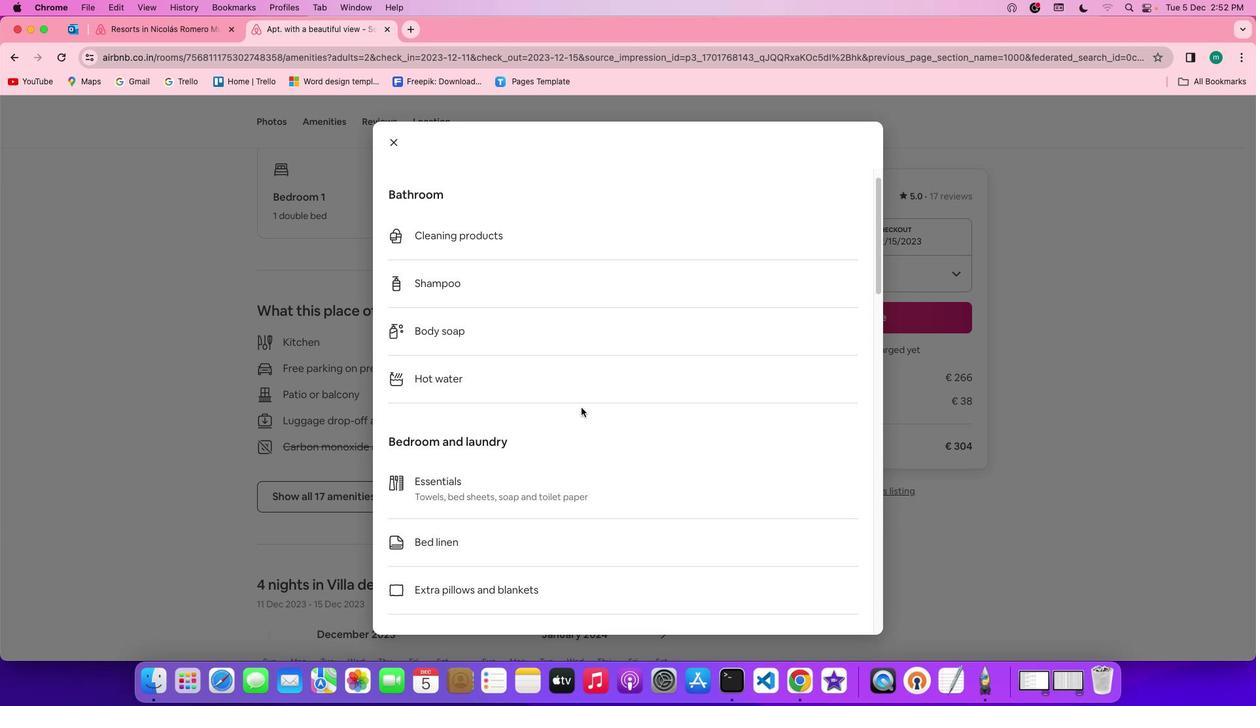 
Action: Mouse scrolled (581, 407) with delta (0, -1)
Screenshot: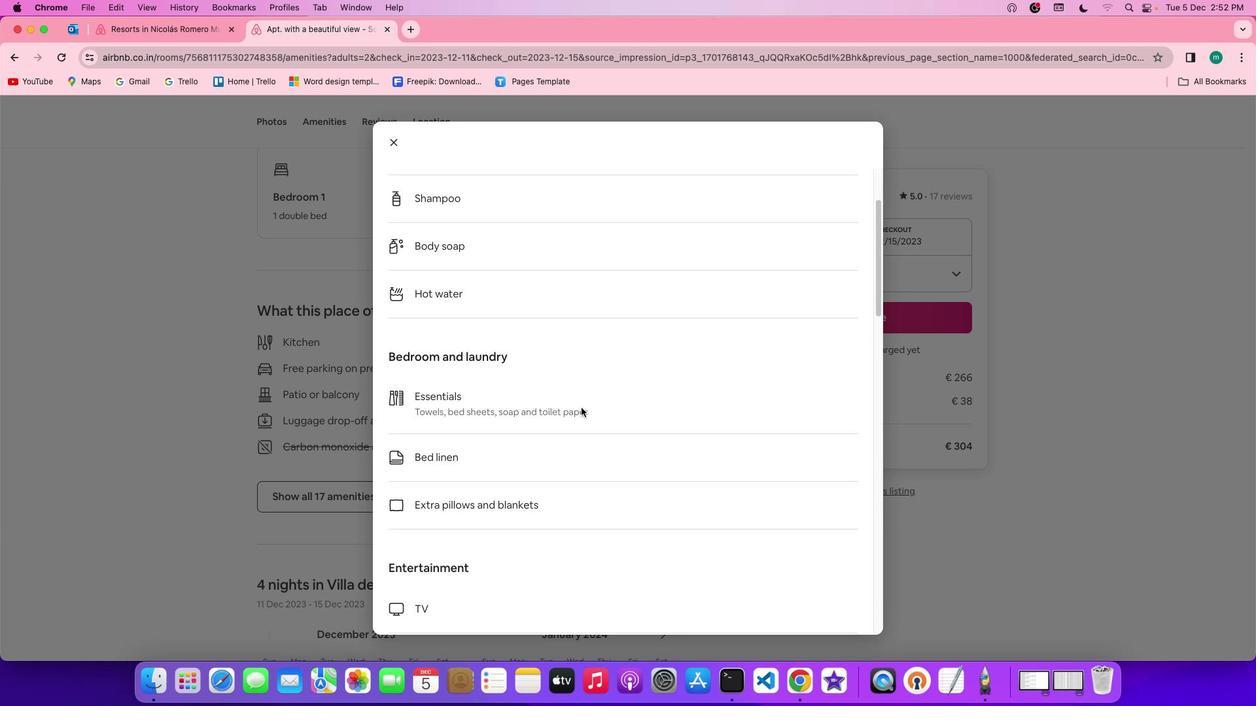 
Action: Mouse scrolled (581, 407) with delta (0, 0)
Screenshot: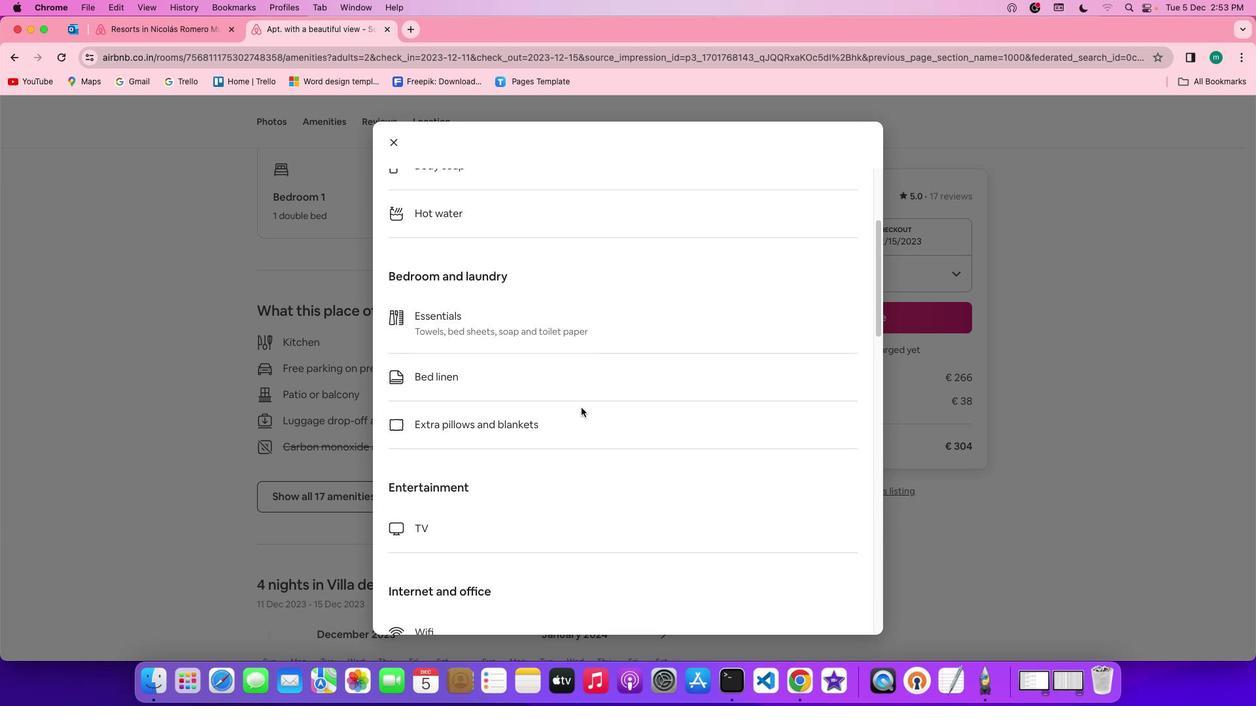 
Action: Mouse scrolled (581, 407) with delta (0, 0)
Screenshot: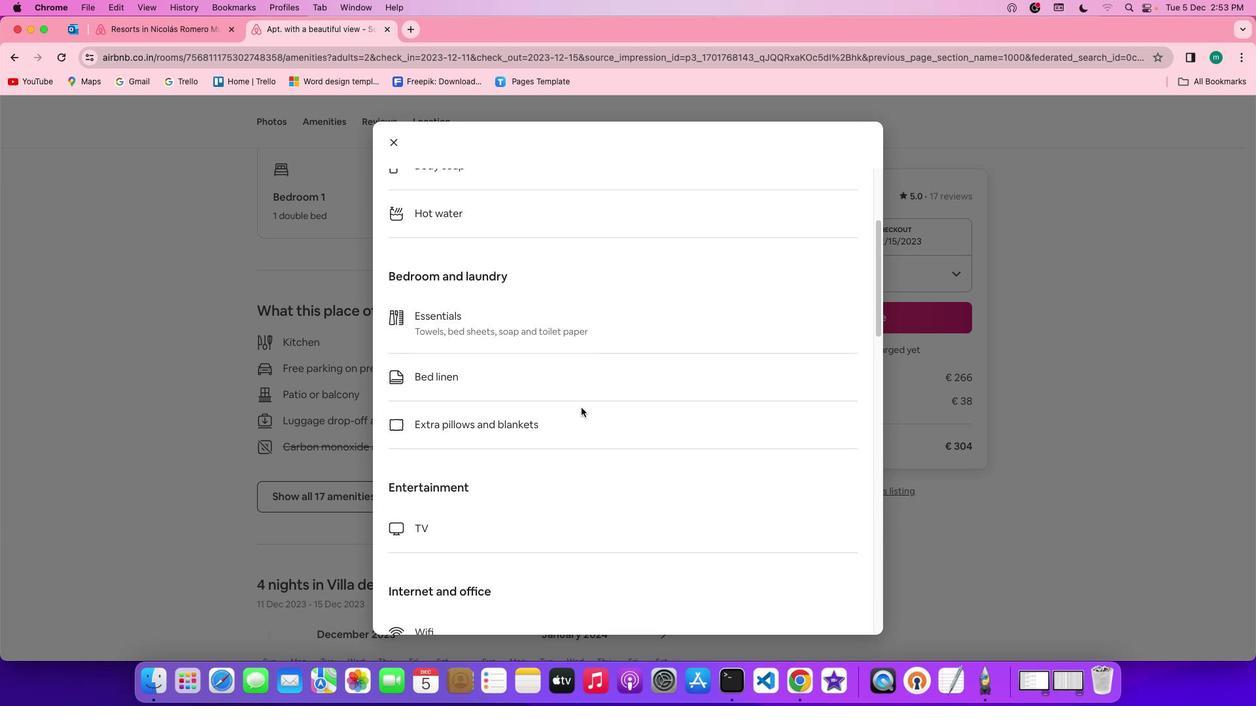 
Action: Mouse scrolled (581, 407) with delta (0, -1)
Screenshot: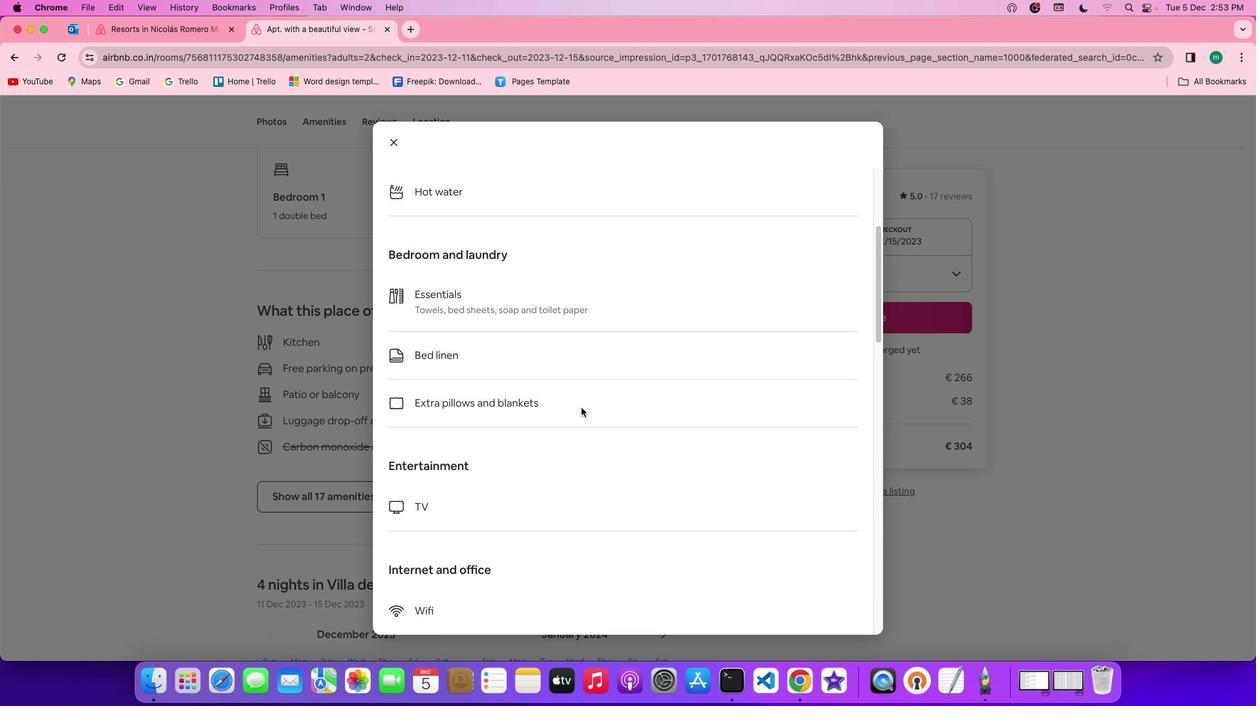 
Action: Mouse scrolled (581, 407) with delta (0, -1)
Screenshot: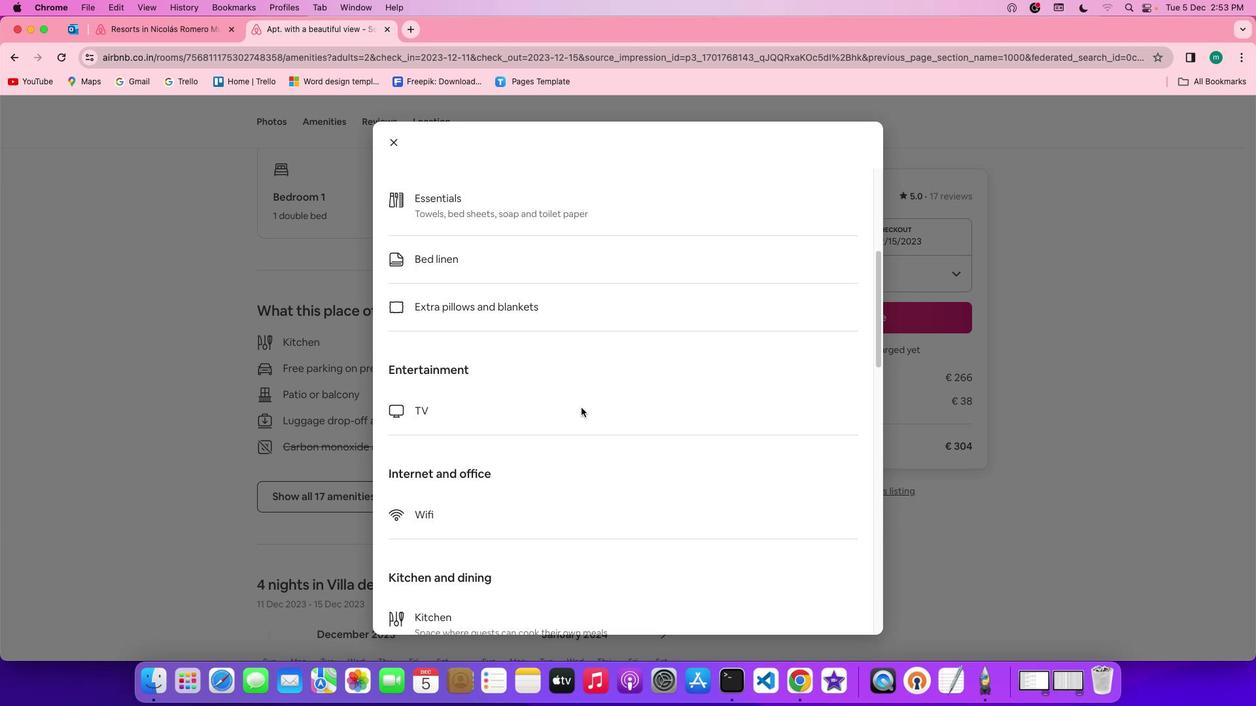 
Action: Mouse scrolled (581, 407) with delta (0, 0)
Screenshot: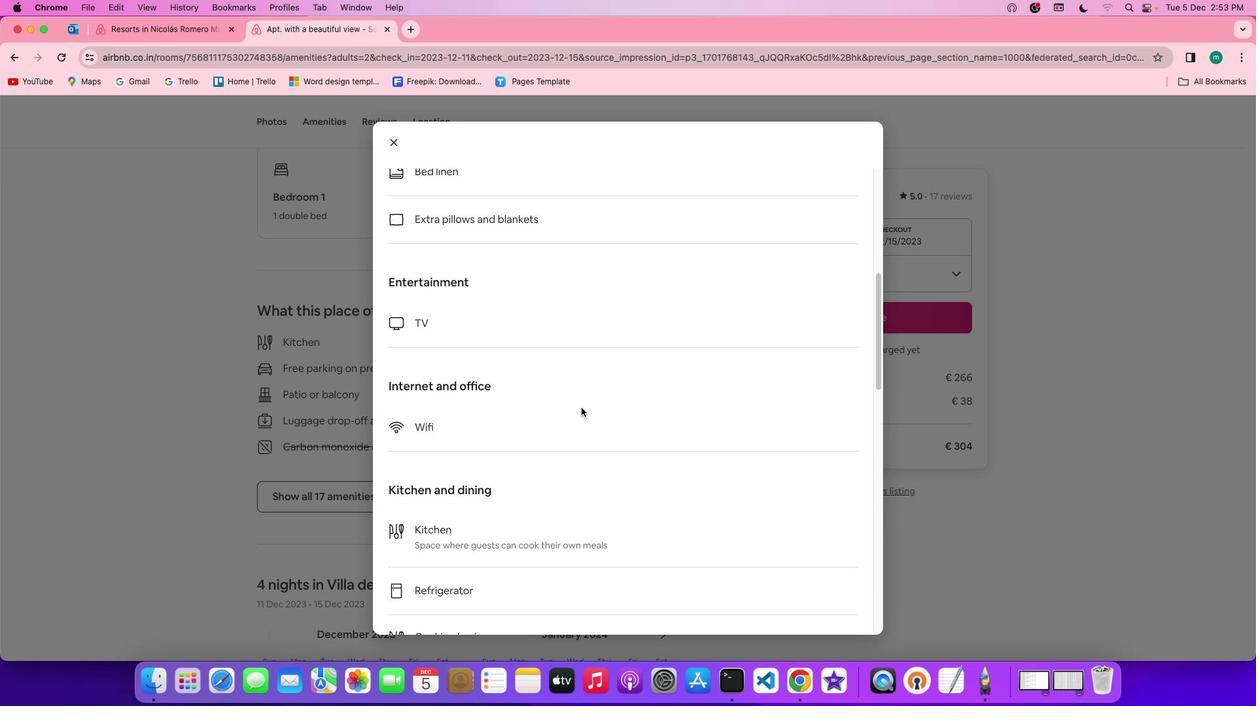 
Action: Mouse scrolled (581, 407) with delta (0, 0)
Screenshot: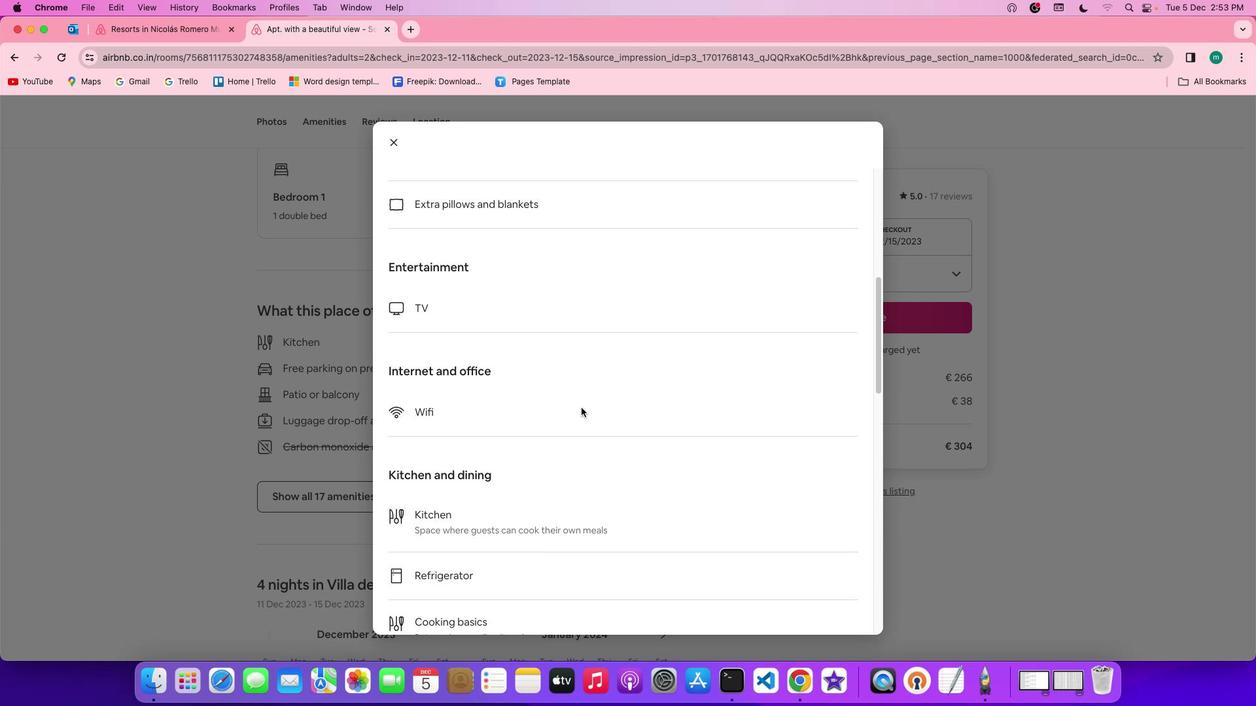 
Action: Mouse scrolled (581, 407) with delta (0, -1)
Screenshot: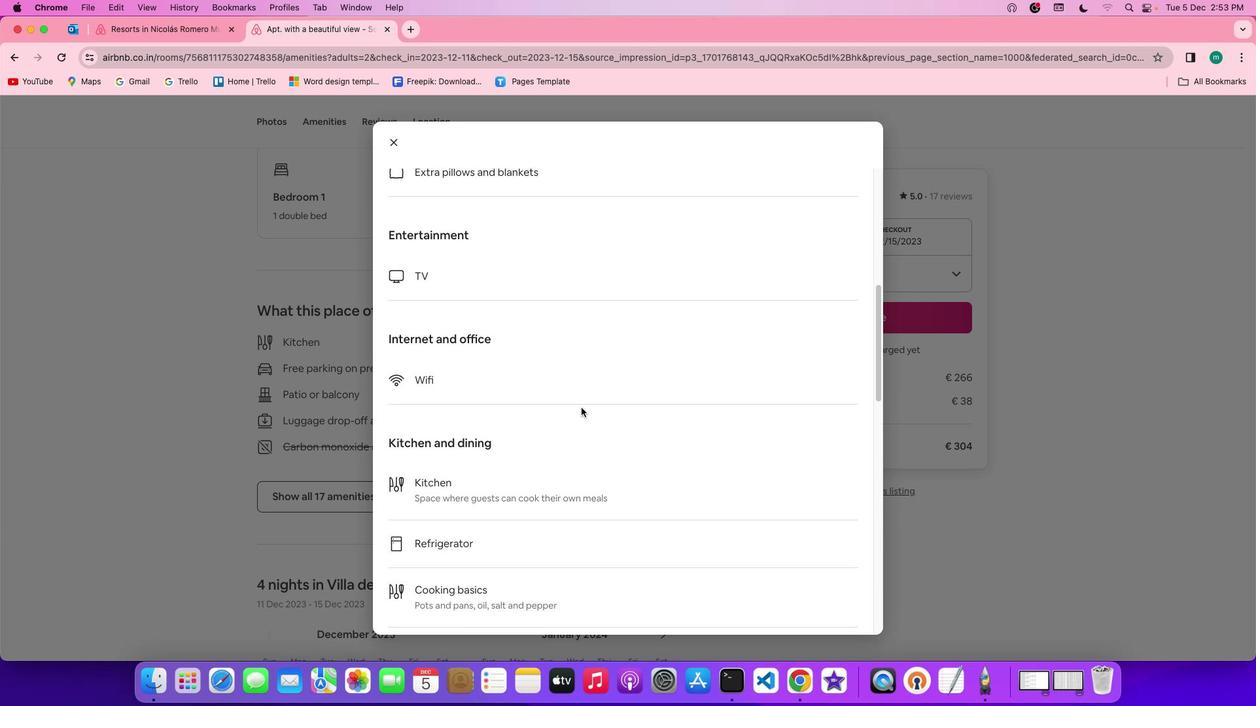 
Action: Mouse scrolled (581, 407) with delta (0, -2)
Screenshot: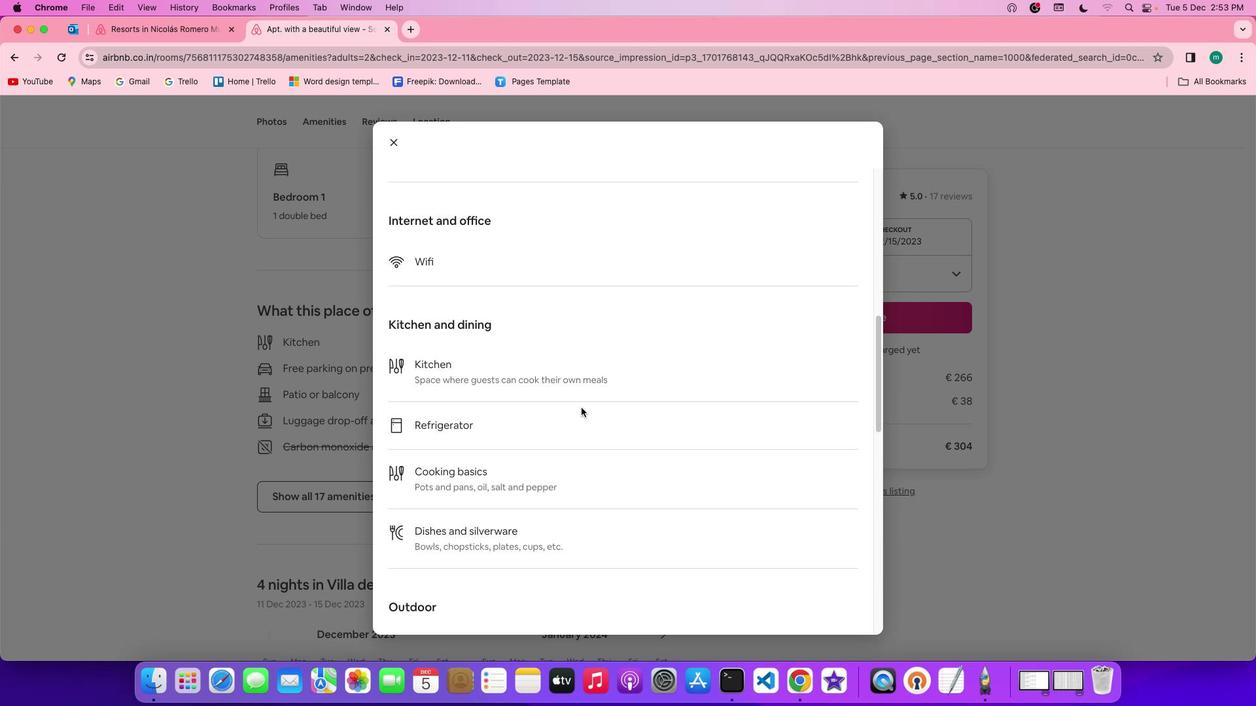 
Action: Mouse scrolled (581, 407) with delta (0, 0)
Screenshot: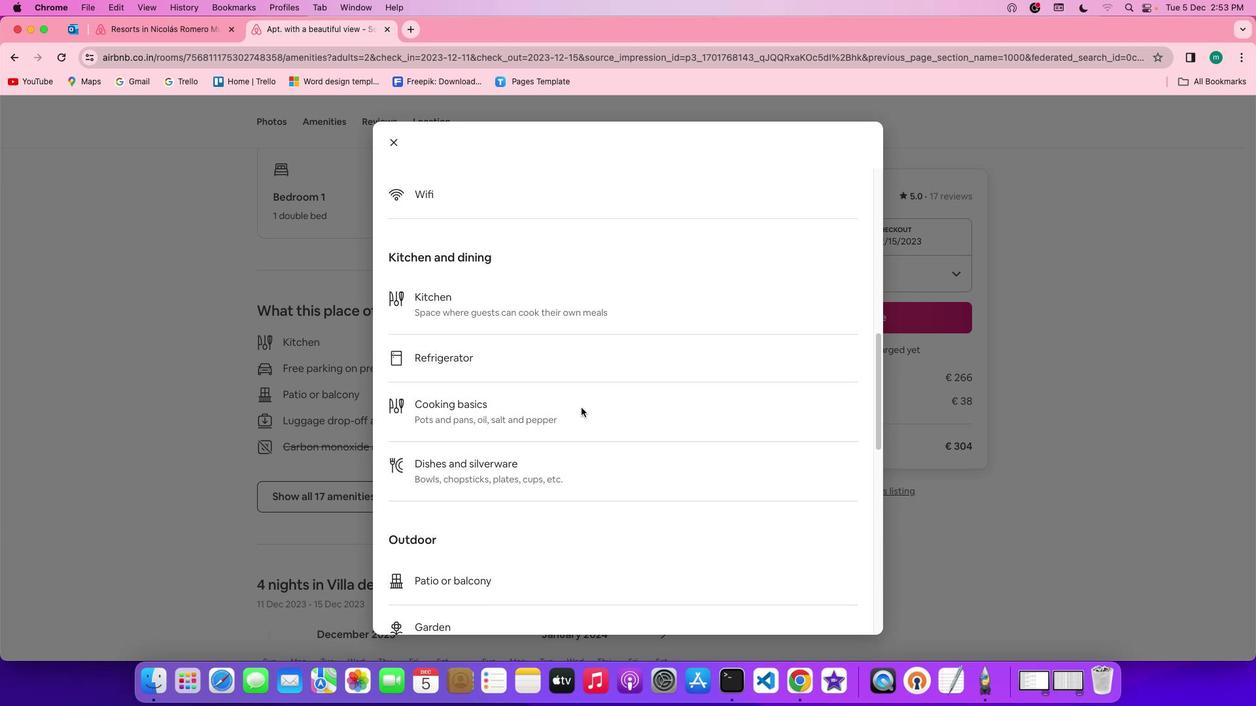 
Action: Mouse scrolled (581, 407) with delta (0, 0)
Screenshot: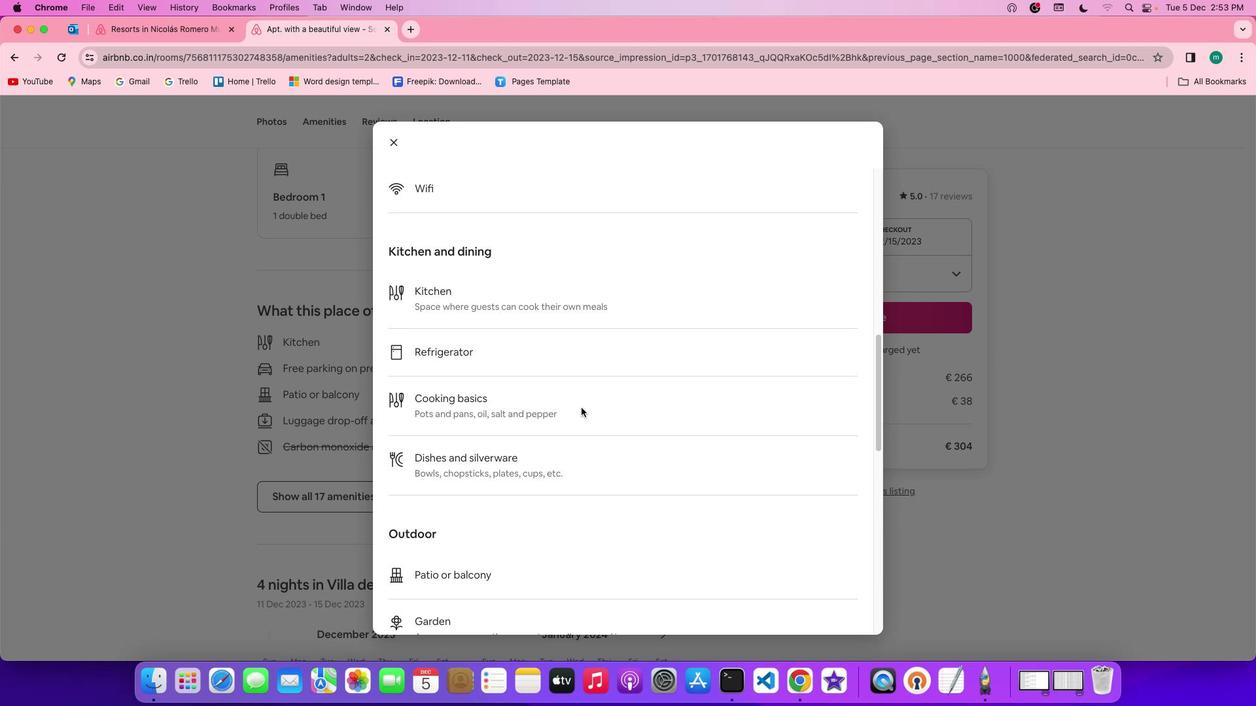 
Action: Mouse scrolled (581, 407) with delta (0, -1)
Screenshot: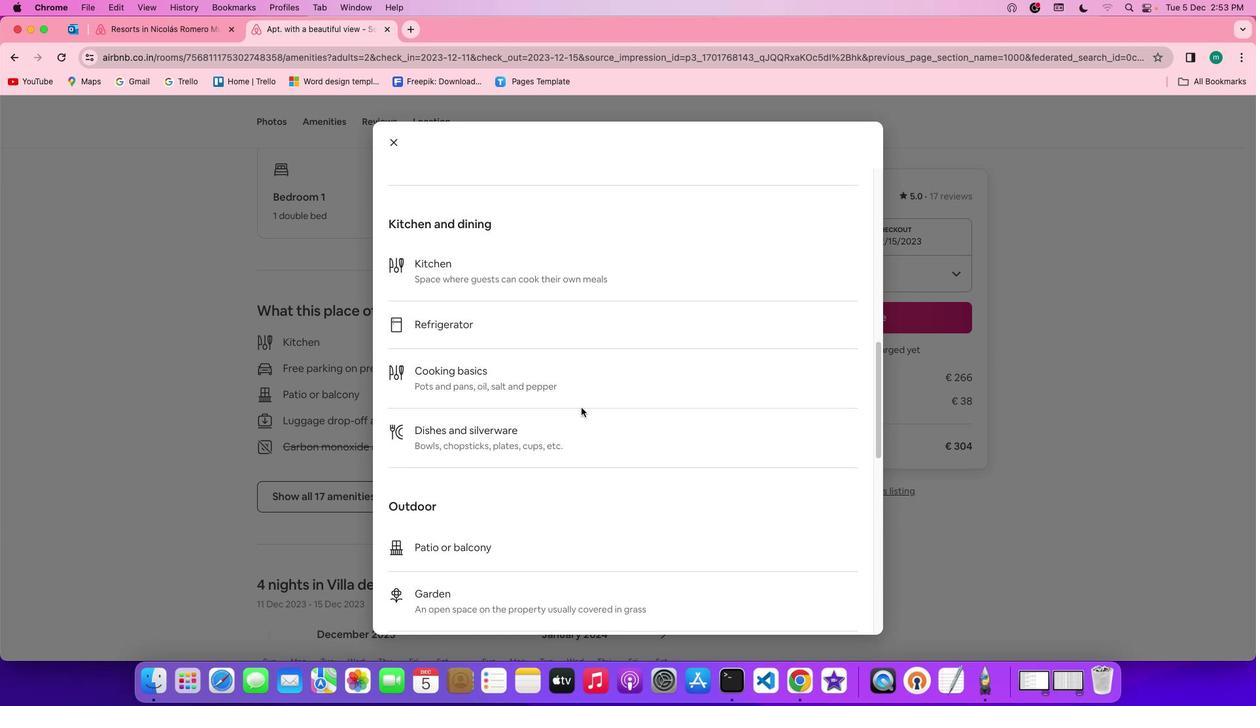 
Action: Mouse scrolled (581, 407) with delta (0, 0)
Screenshot: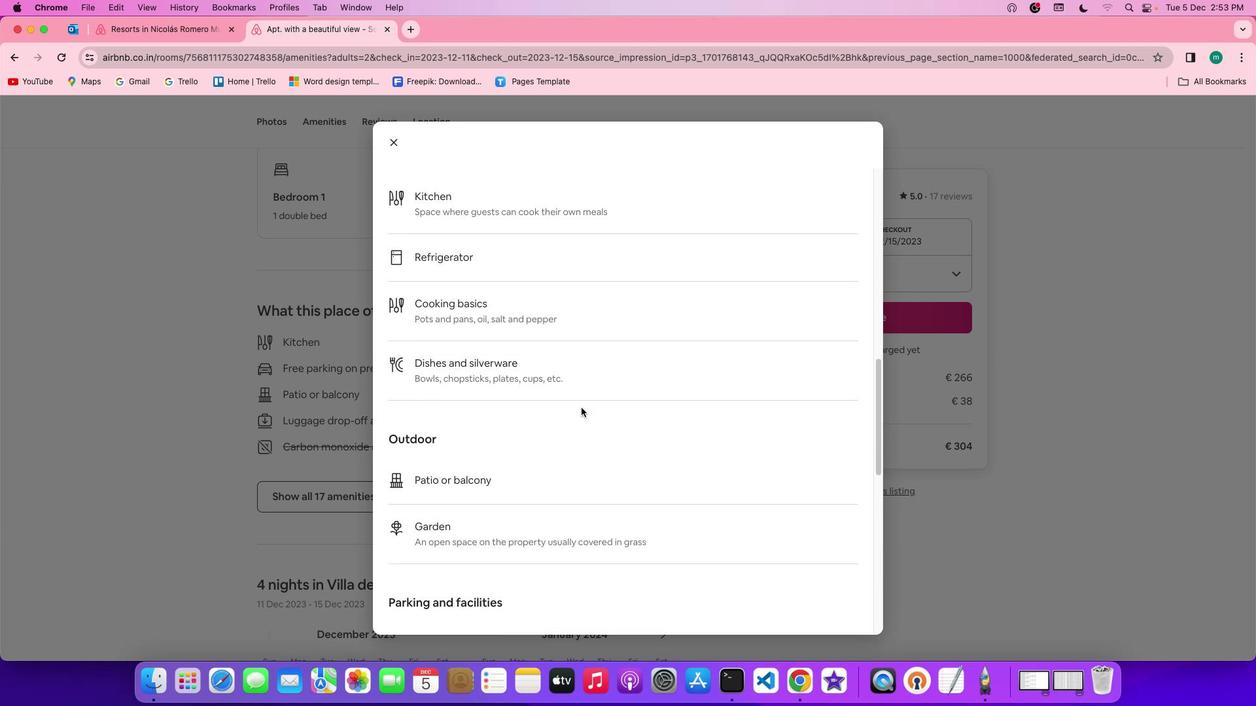 
Action: Mouse scrolled (581, 407) with delta (0, 0)
Screenshot: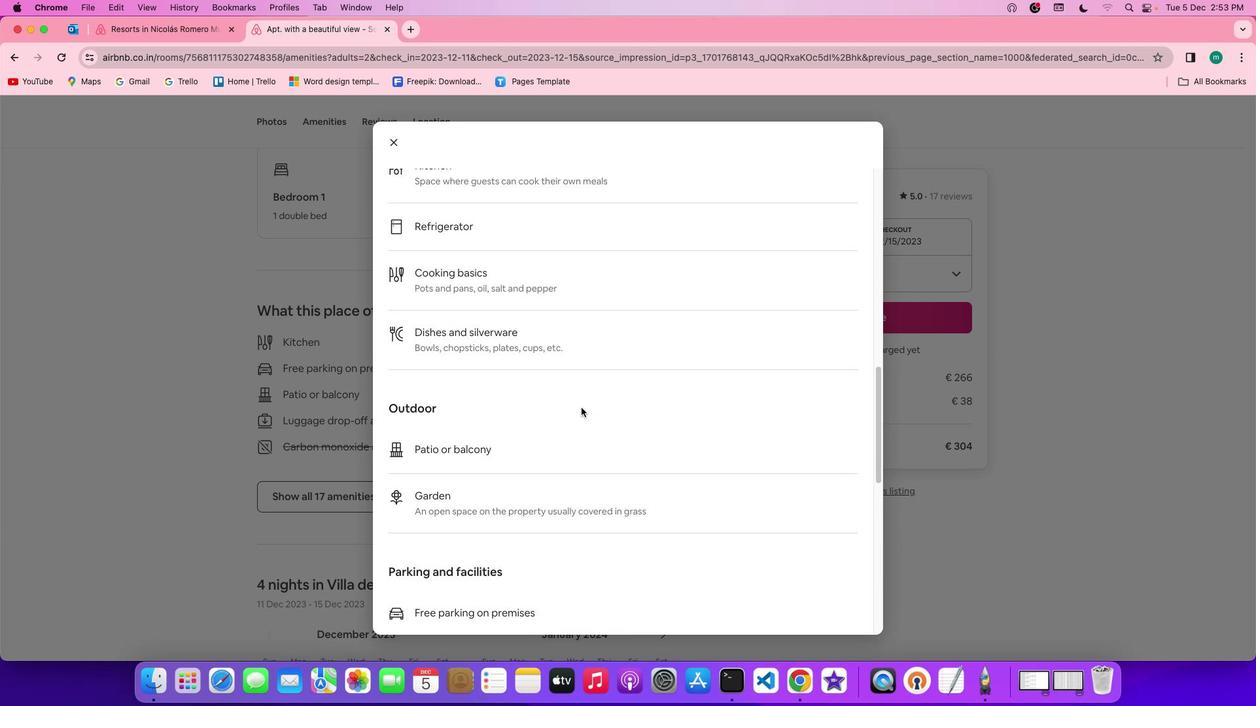 
Action: Mouse scrolled (581, 407) with delta (0, 0)
Screenshot: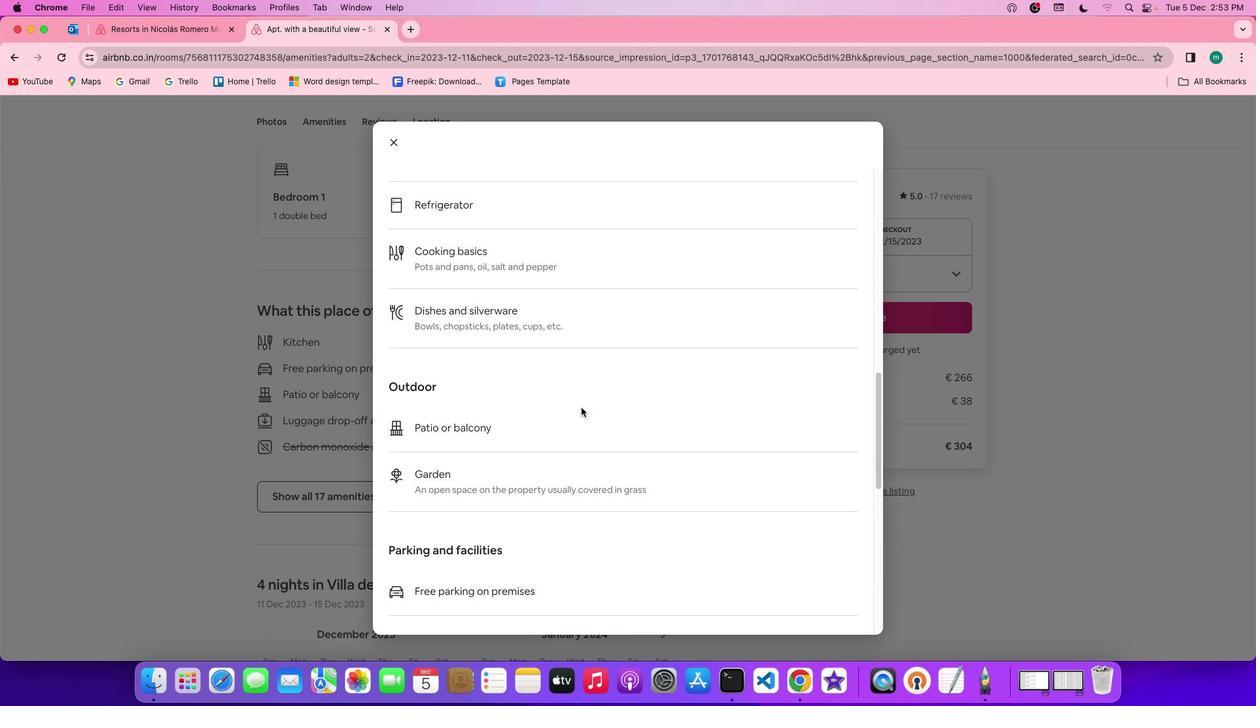 
Action: Mouse scrolled (581, 407) with delta (0, -1)
Screenshot: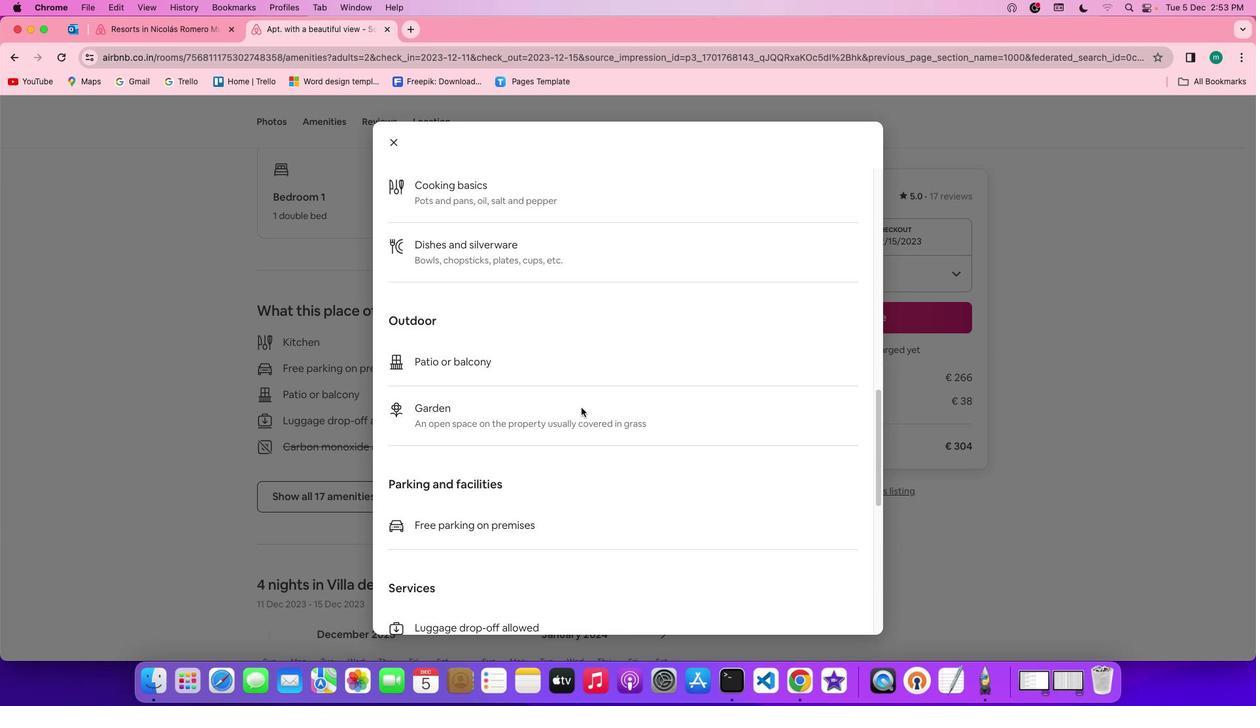 
Action: Mouse scrolled (581, 407) with delta (0, -2)
Screenshot: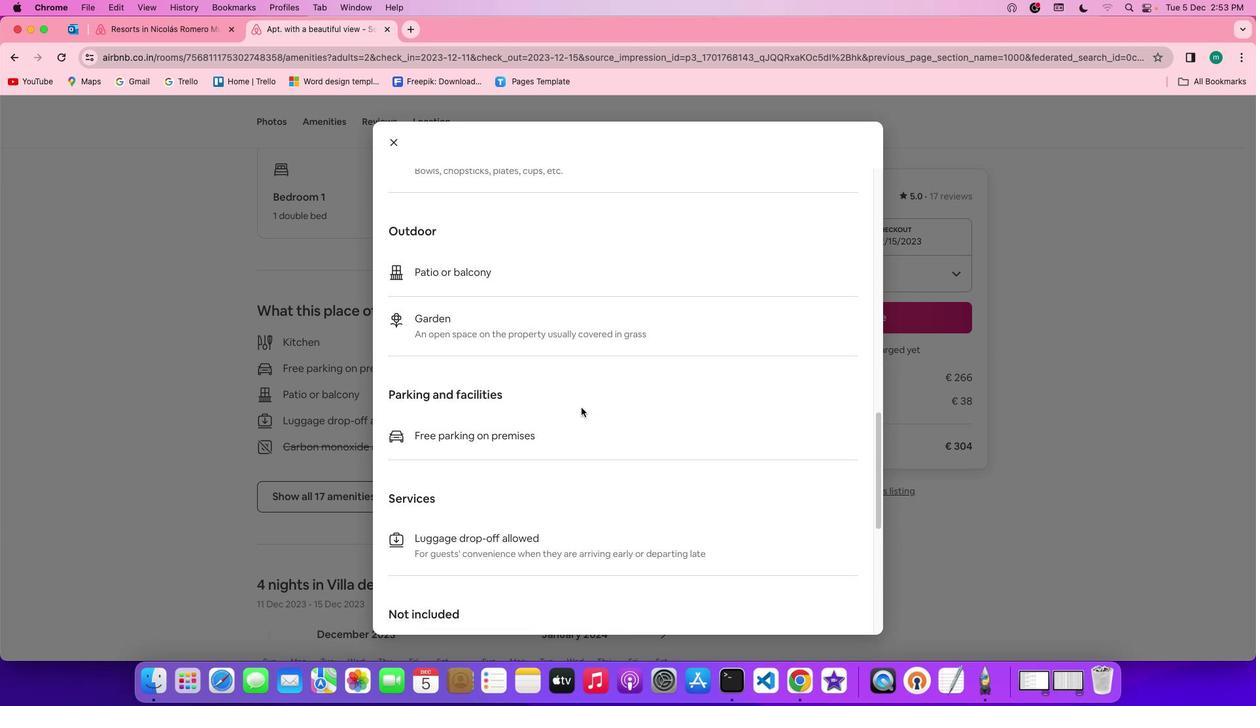 
Action: Mouse scrolled (581, 407) with delta (0, -2)
Screenshot: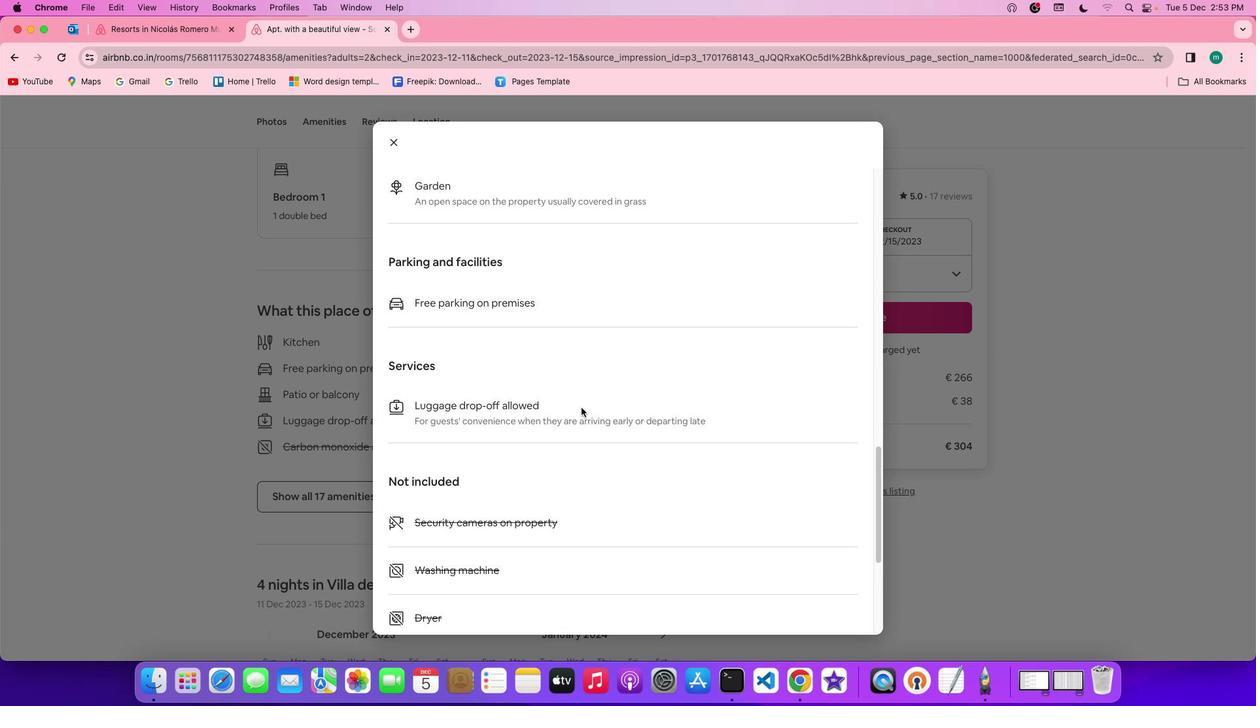 
Action: Mouse scrolled (581, 407) with delta (0, 0)
Screenshot: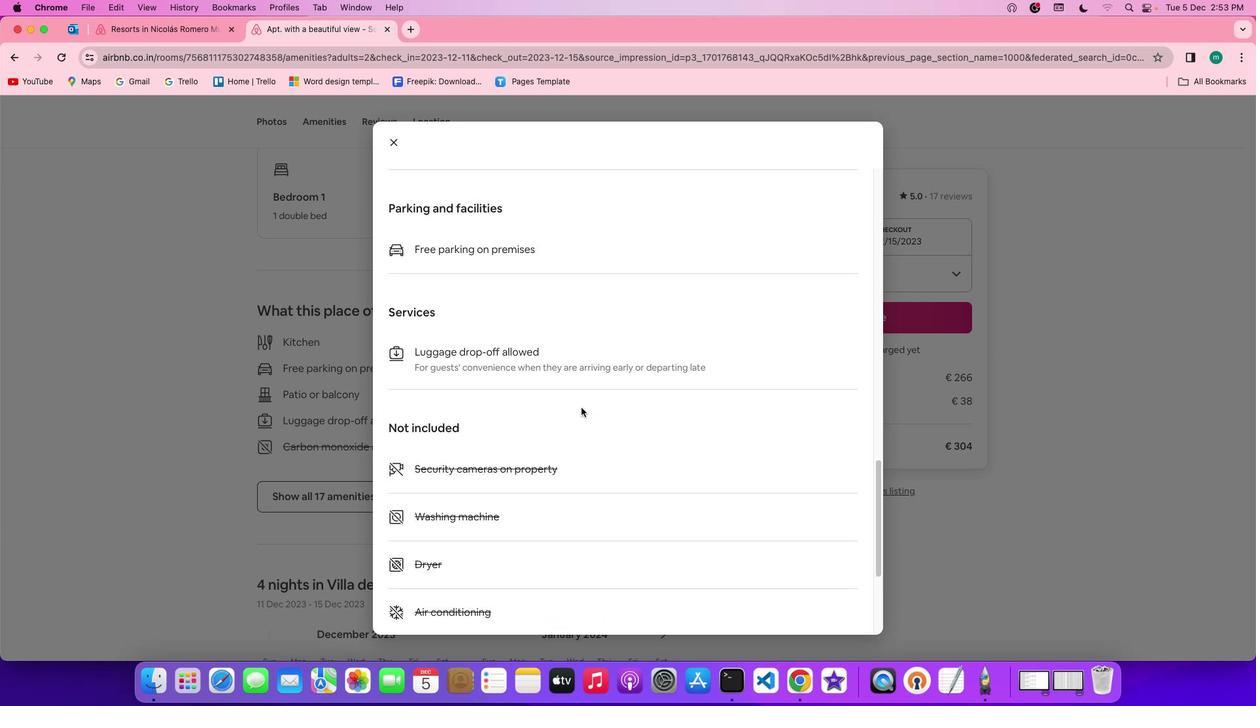 
Action: Mouse scrolled (581, 407) with delta (0, 0)
Screenshot: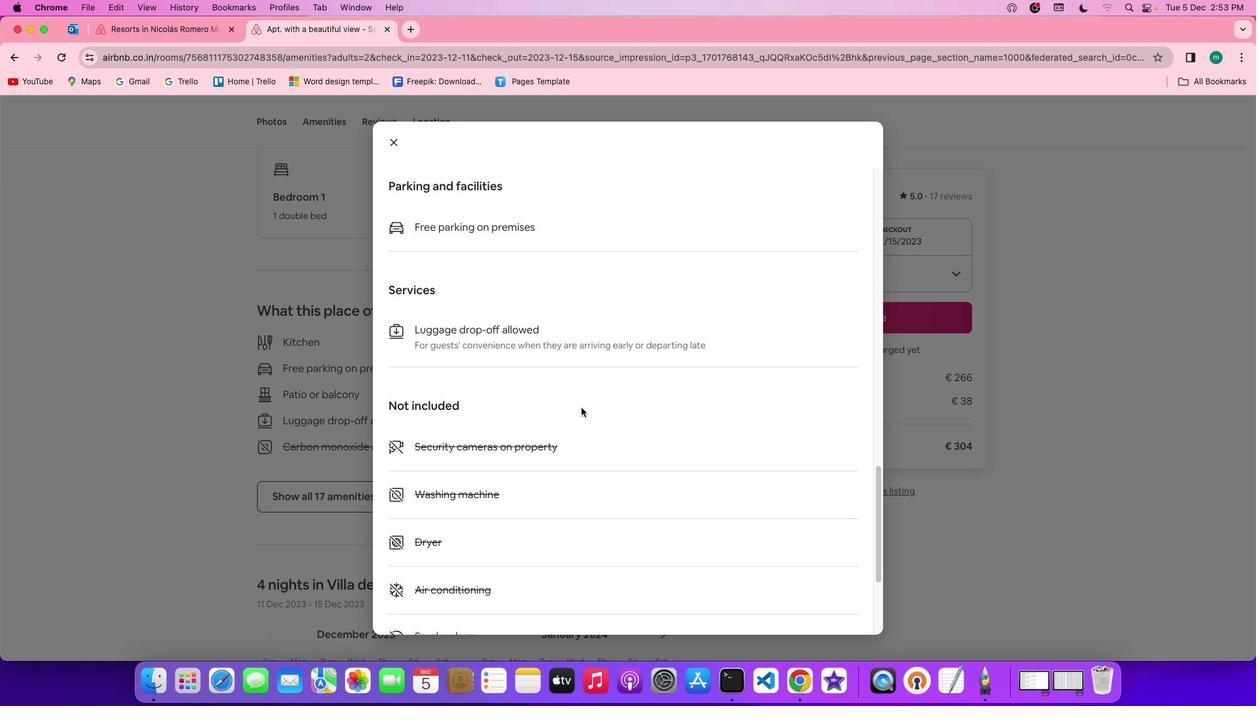 
Action: Mouse scrolled (581, 407) with delta (0, -1)
Screenshot: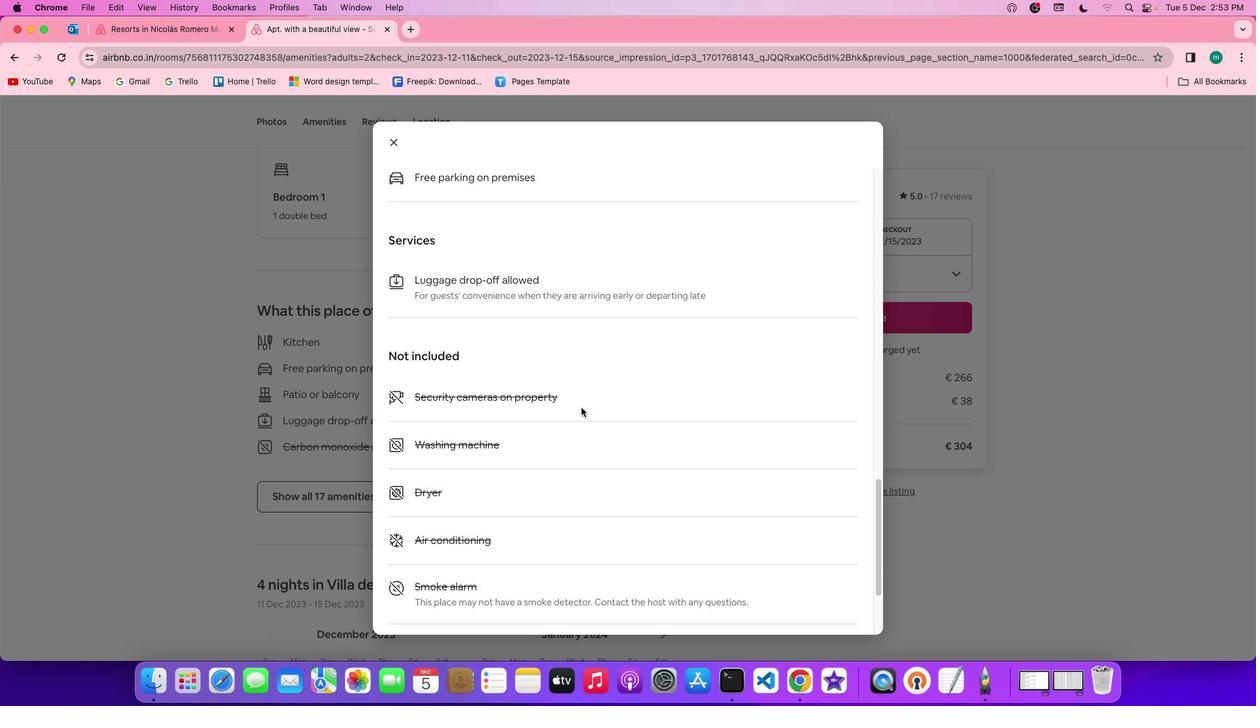
Action: Mouse scrolled (581, 407) with delta (0, -3)
Screenshot: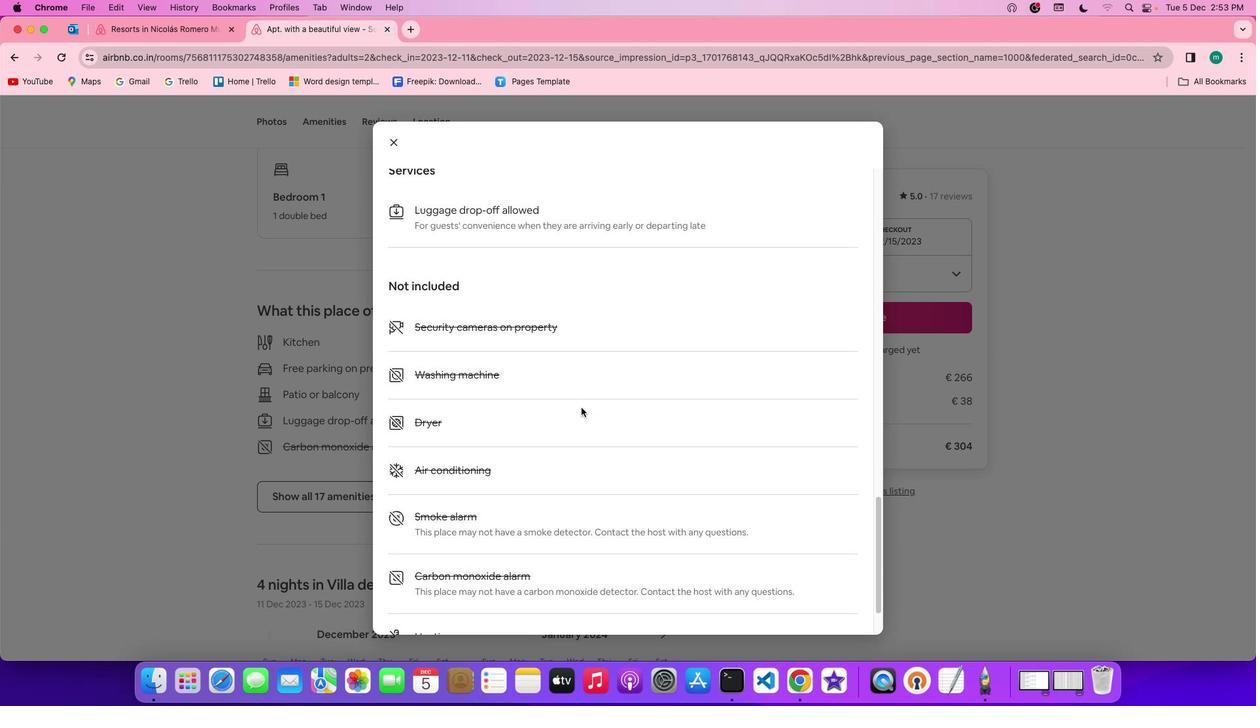 
Action: Mouse scrolled (581, 407) with delta (0, 0)
Screenshot: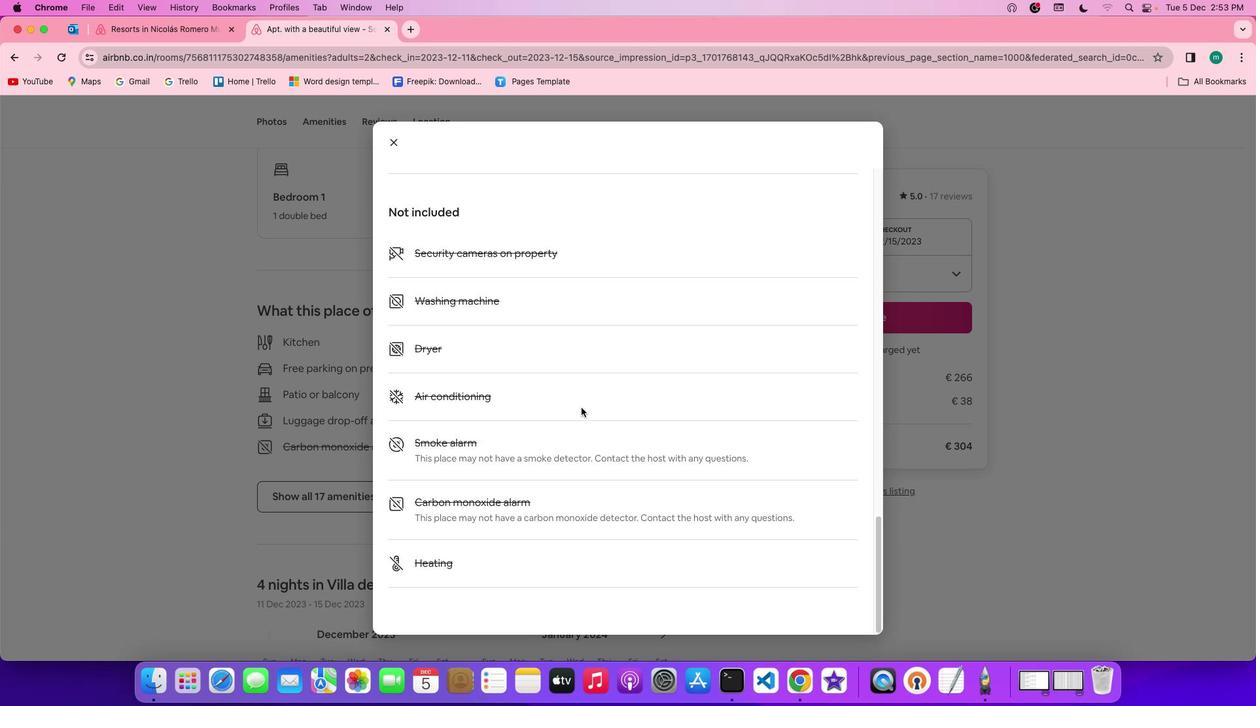 
Action: Mouse scrolled (581, 407) with delta (0, 0)
Screenshot: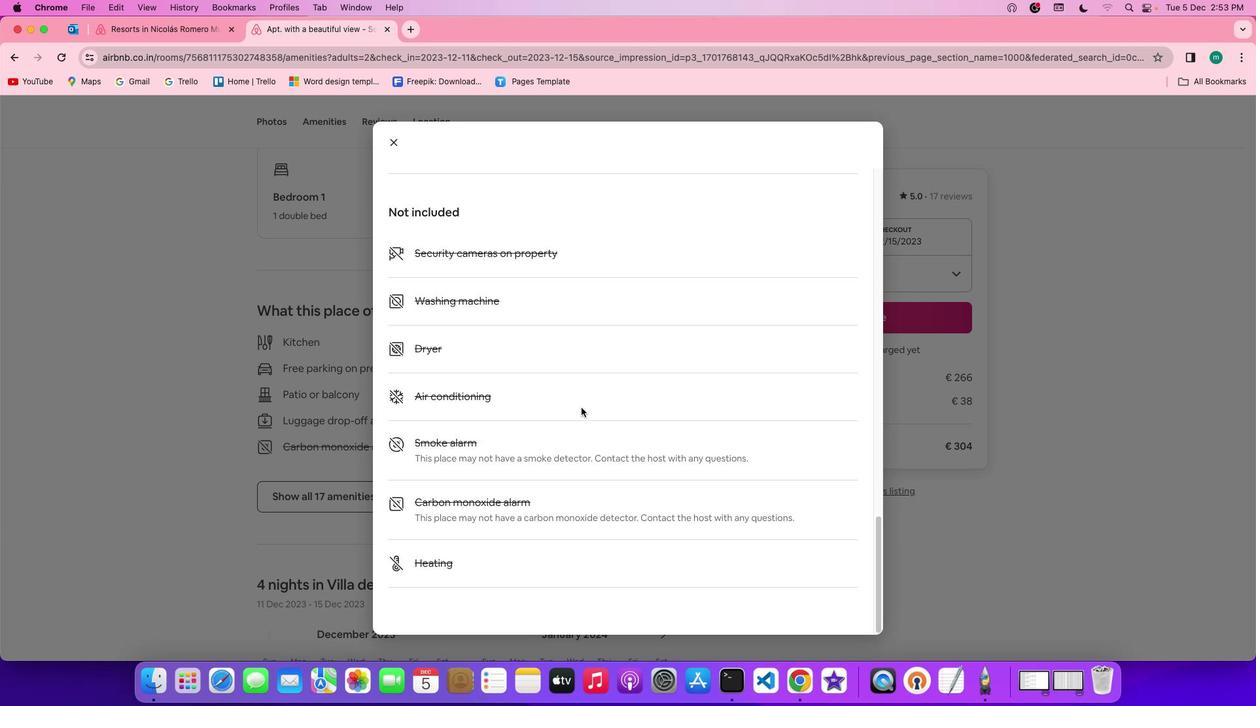 
Action: Mouse scrolled (581, 407) with delta (0, -1)
Screenshot: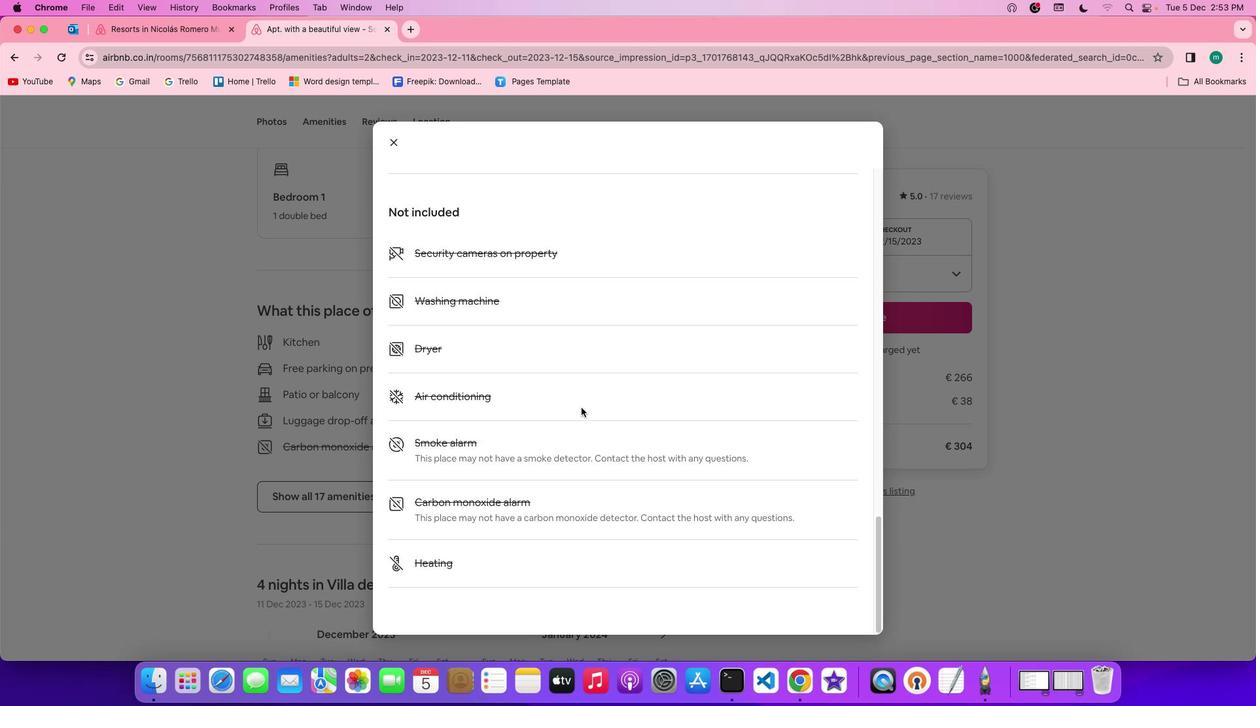 
Action: Mouse scrolled (581, 407) with delta (0, -3)
Screenshot: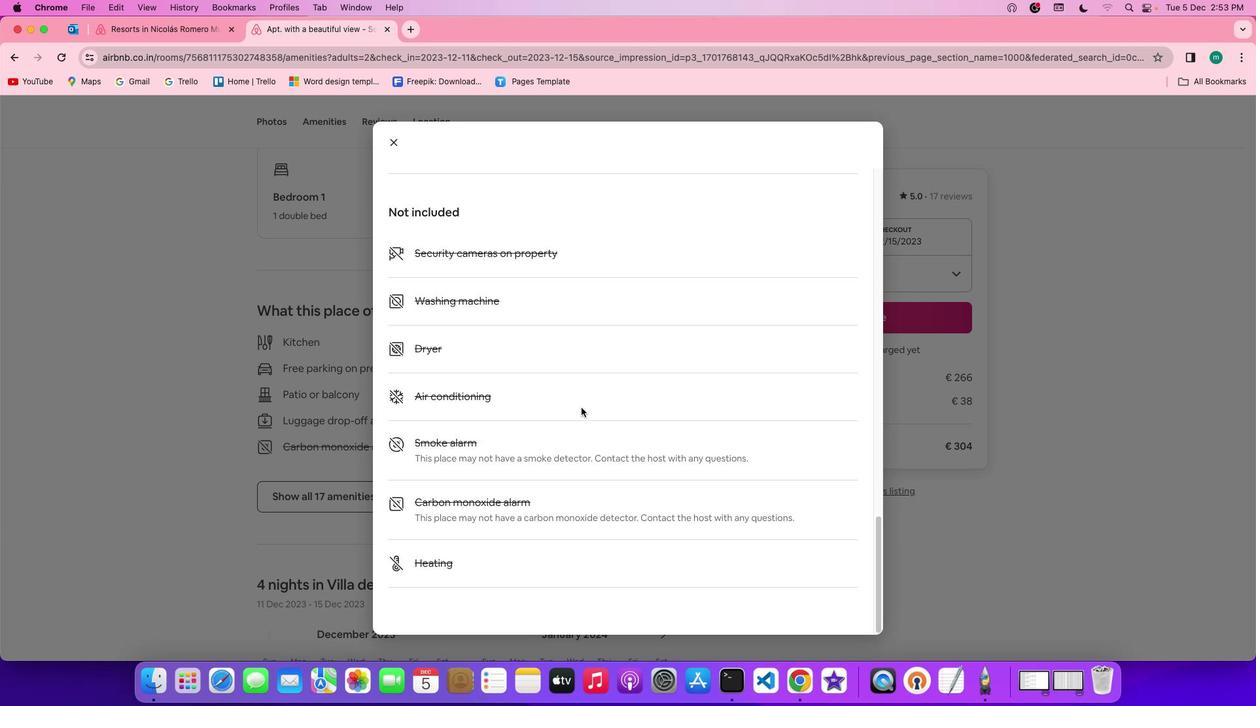 
Action: Mouse scrolled (581, 407) with delta (0, -3)
Screenshot: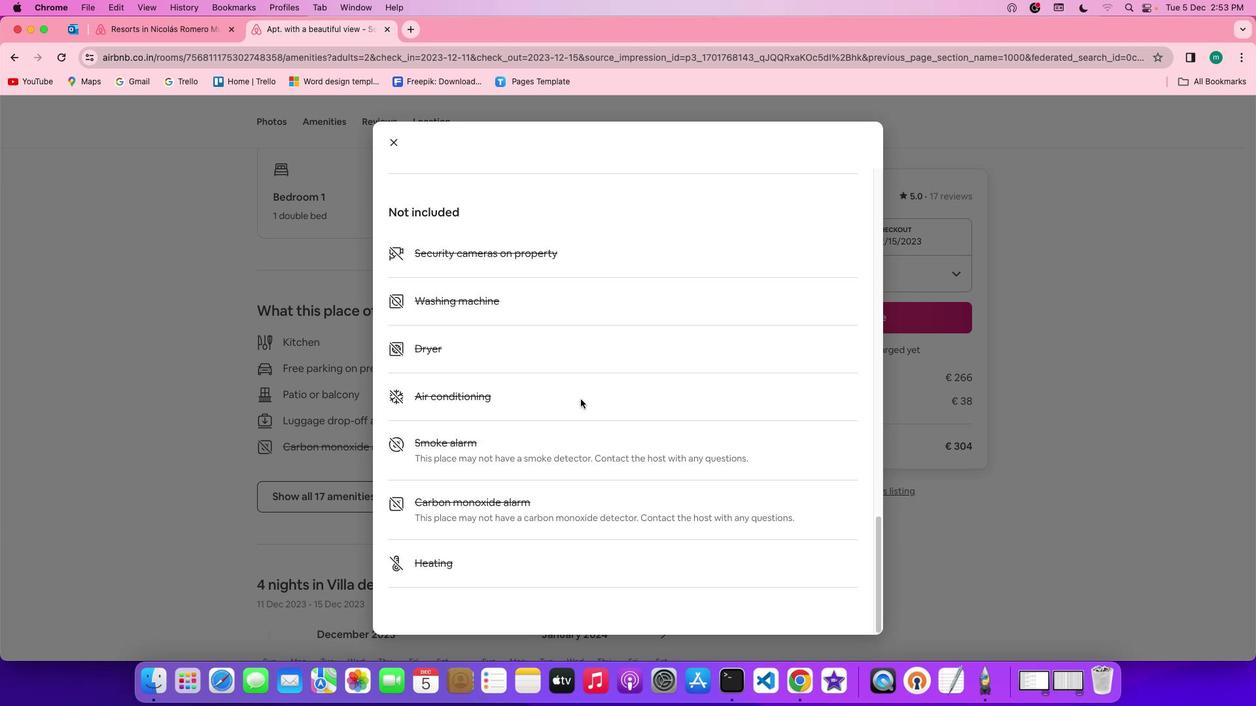 
Action: Mouse moved to (399, 143)
Screenshot: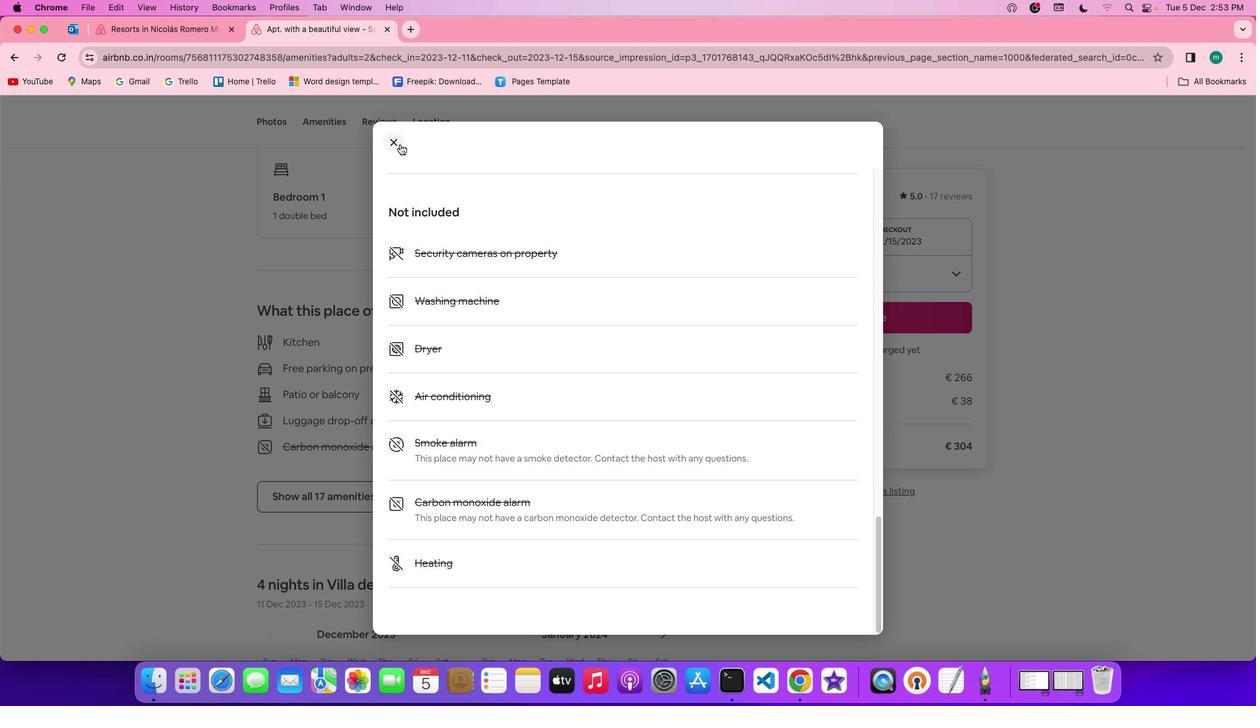 
Action: Mouse pressed left at (399, 143)
Screenshot: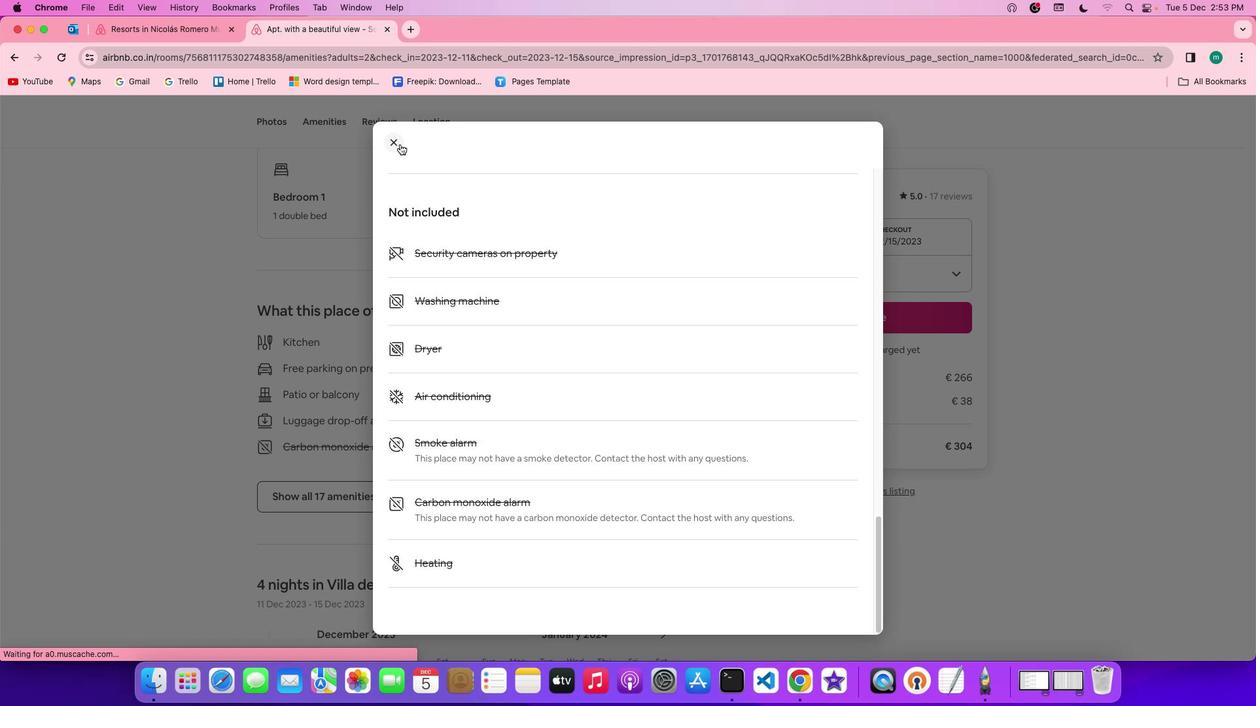 
Action: Mouse moved to (508, 364)
Screenshot: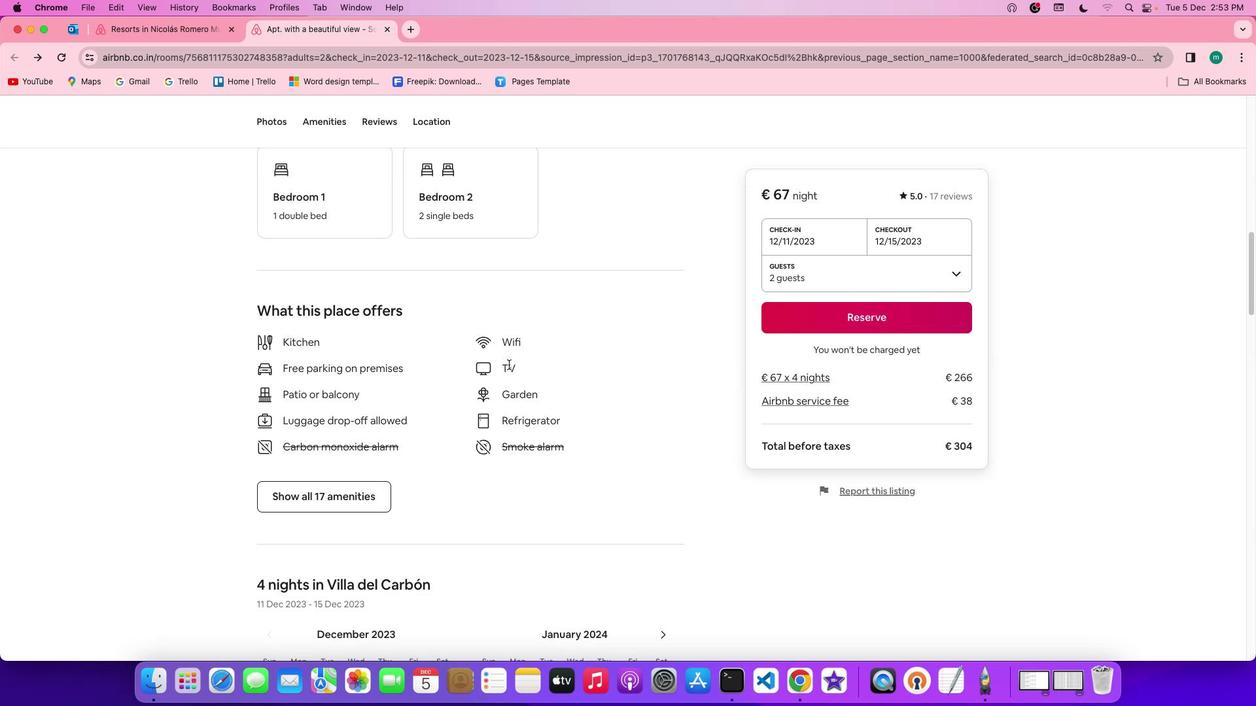 
Action: Mouse scrolled (508, 364) with delta (0, 0)
Screenshot: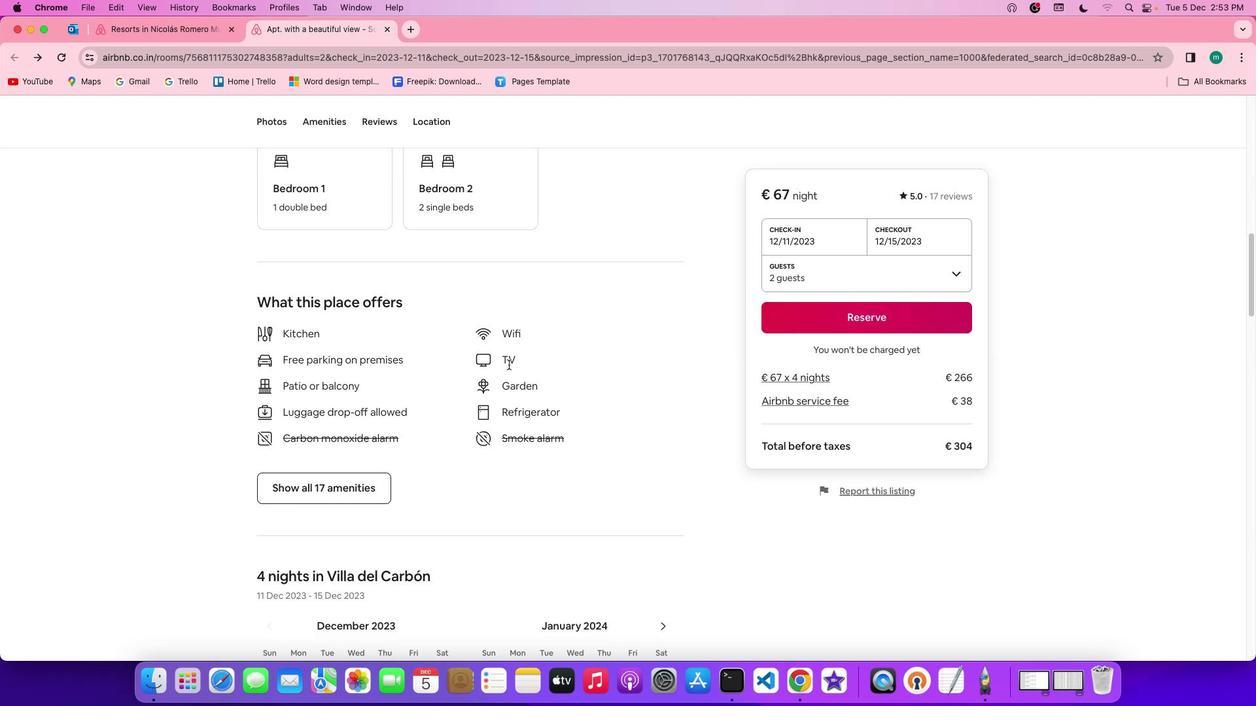 
Action: Mouse scrolled (508, 364) with delta (0, 0)
